 Task: Get directions from Death Valley National Park, California, United States to Schlitterbahn Waterpark, Texas, United States and explore the nearby restaurants with rating 2 and above and open now and cuisine buffet
Action: Mouse moved to (247, 59)
Screenshot: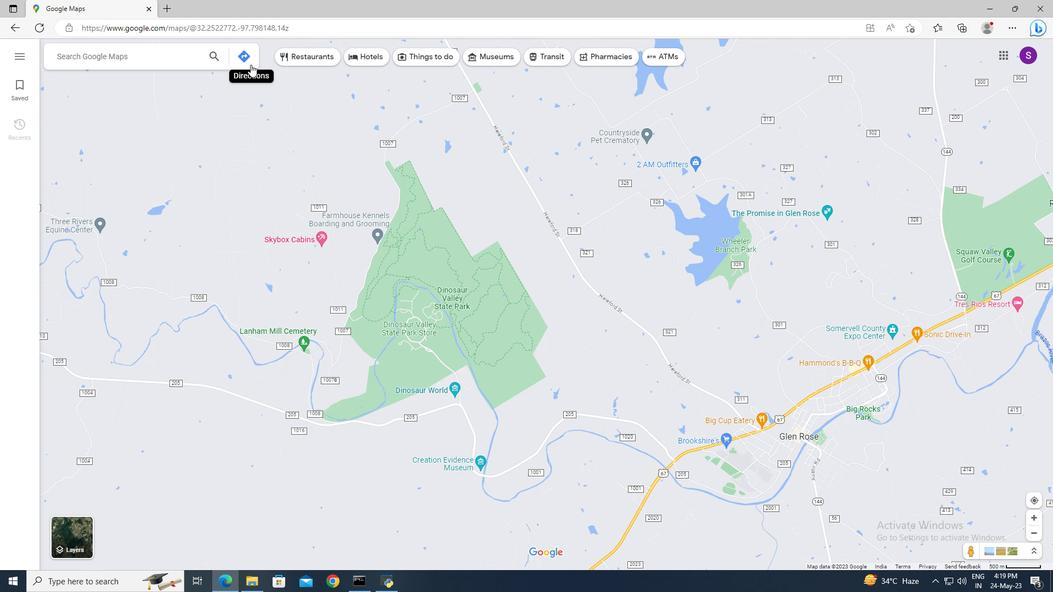 
Action: Mouse pressed left at (247, 59)
Screenshot: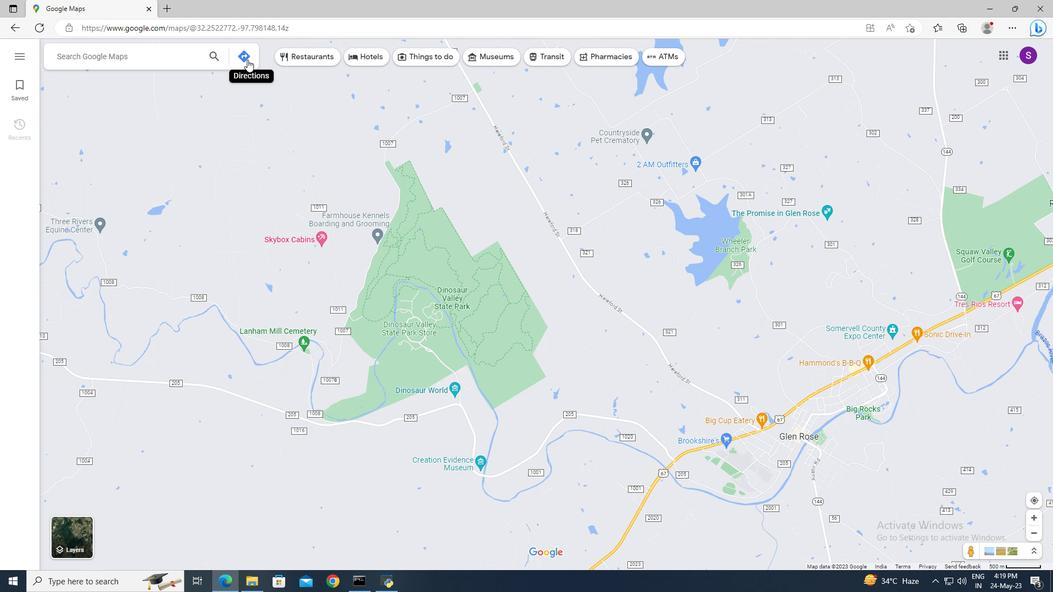 
Action: Mouse moved to (128, 92)
Screenshot: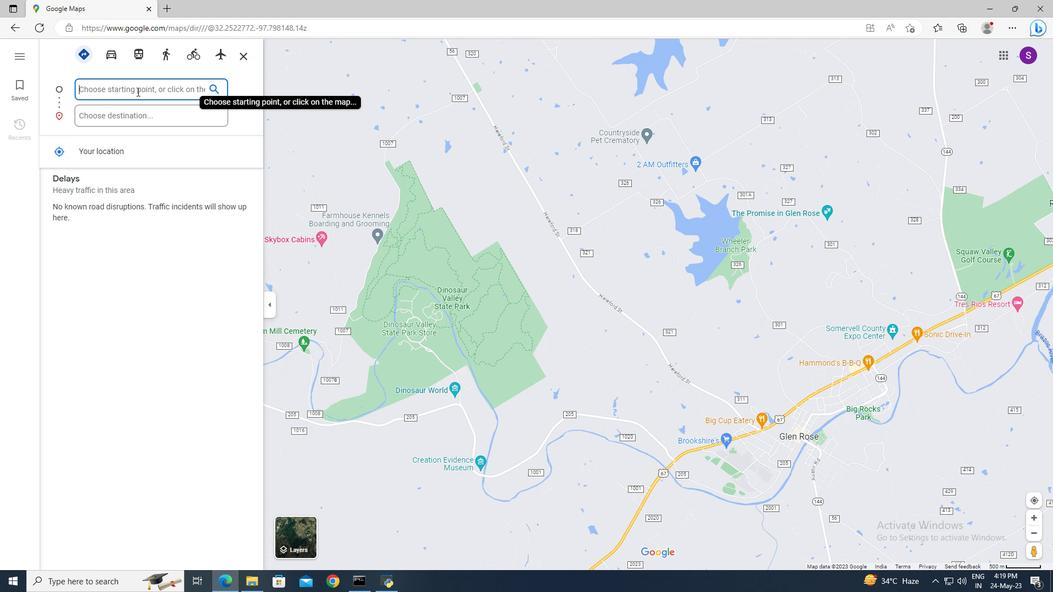 
Action: Mouse pressed left at (128, 92)
Screenshot: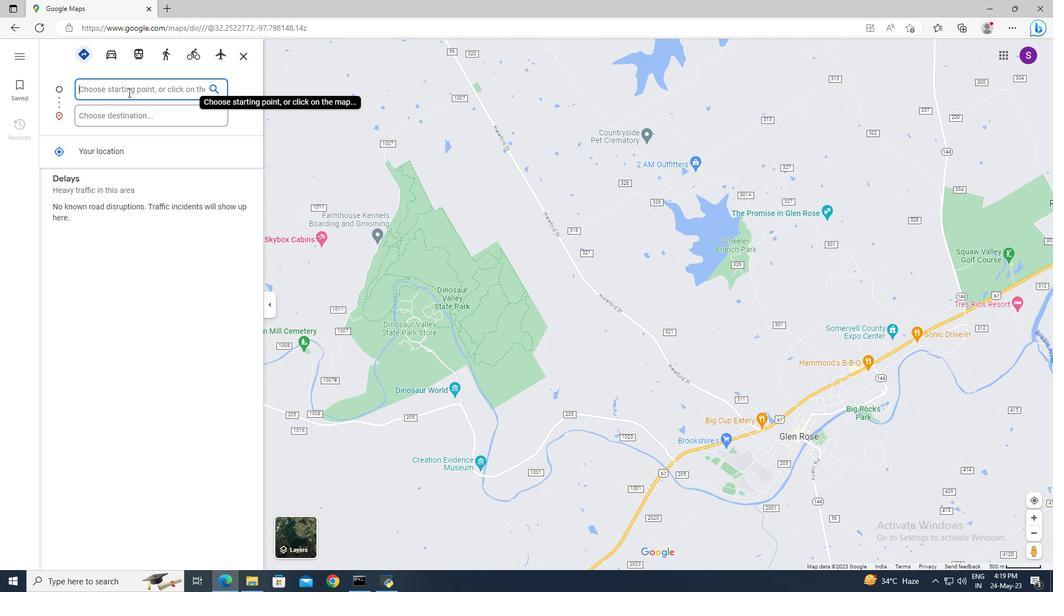 
Action: Key pressed <Key.shift>Death<Key.space><Key.shift>Valley<Key.space><Key.shift>National<Key.space><Key.shift>Park<Key.enter>
Screenshot: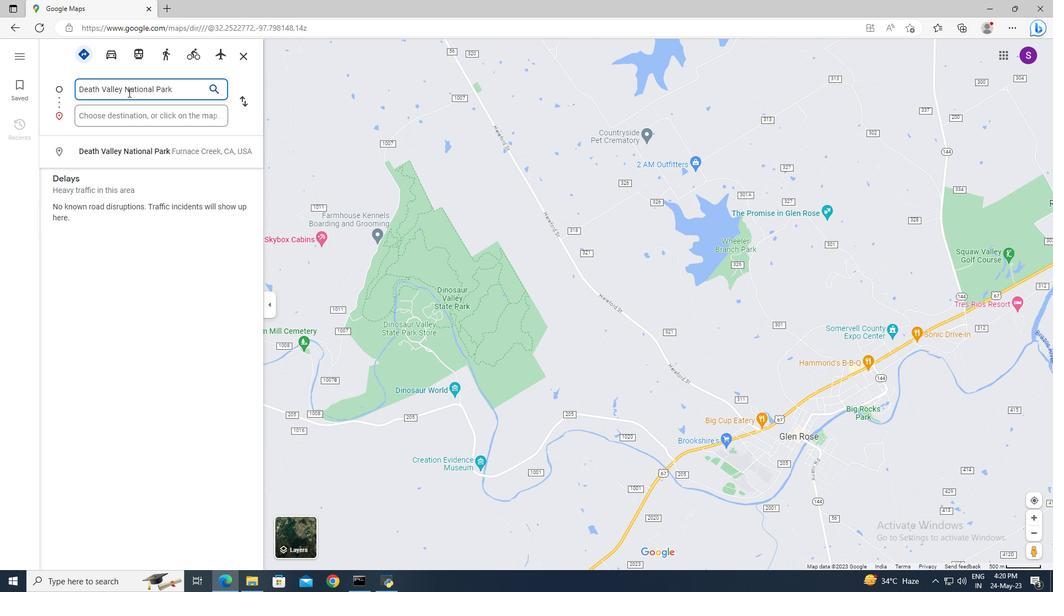 
Action: Mouse moved to (122, 116)
Screenshot: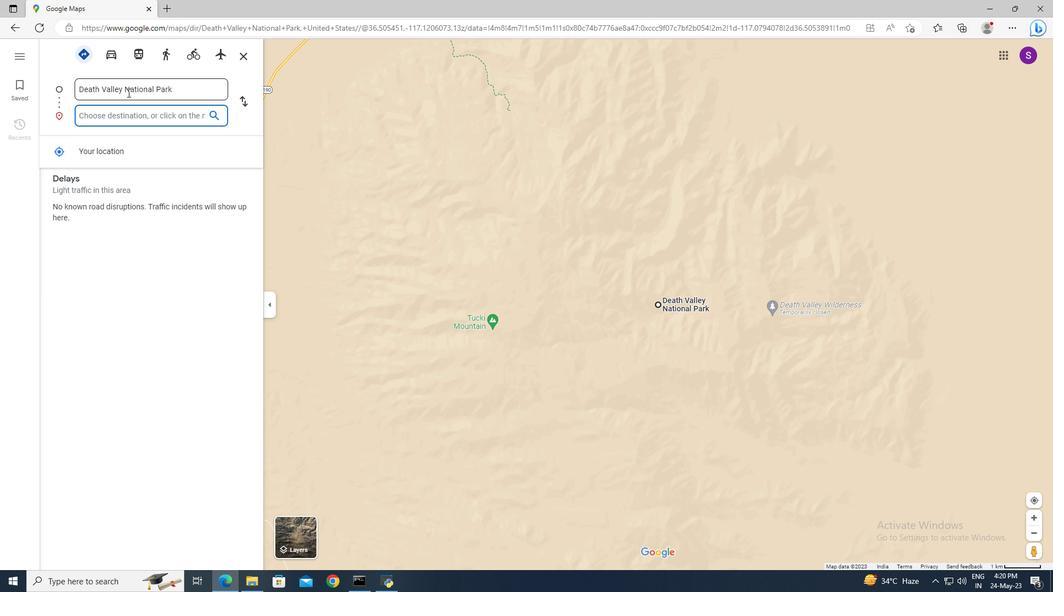 
Action: Mouse pressed left at (122, 116)
Screenshot: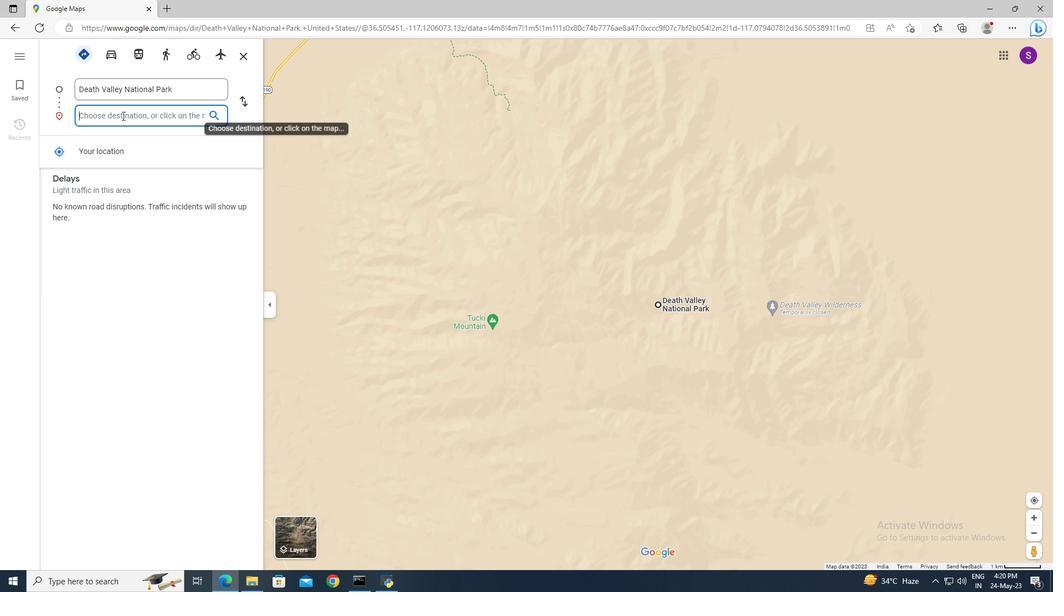 
Action: Key pressed <Key.shift>Schlitterbahn<Key.space><Key.shift_r>Waterpark,<Key.space><Key.shift>Texas<Key.enter>
Screenshot: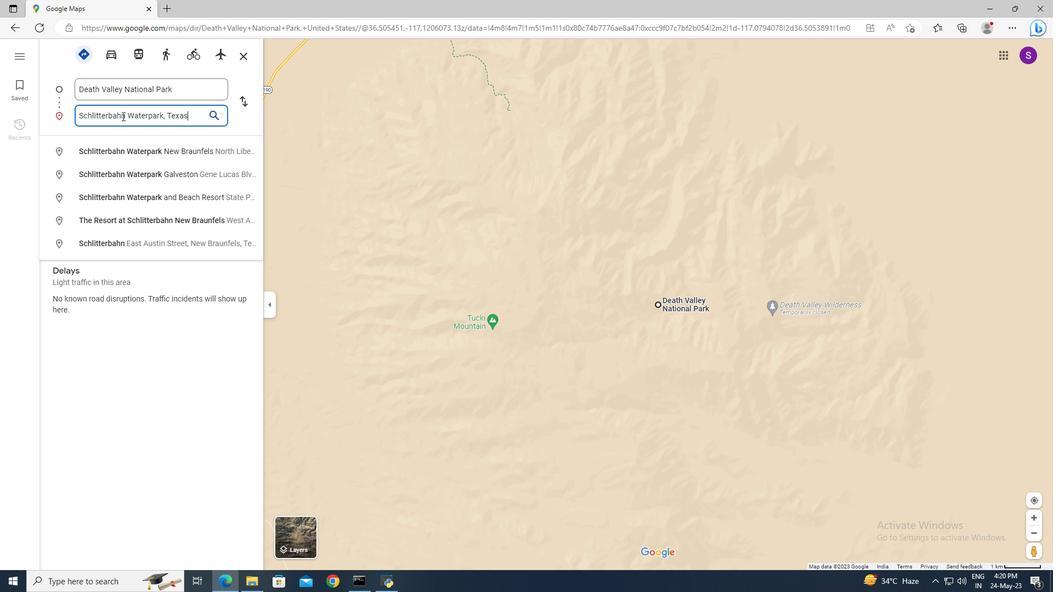 
Action: Mouse moved to (71, 476)
Screenshot: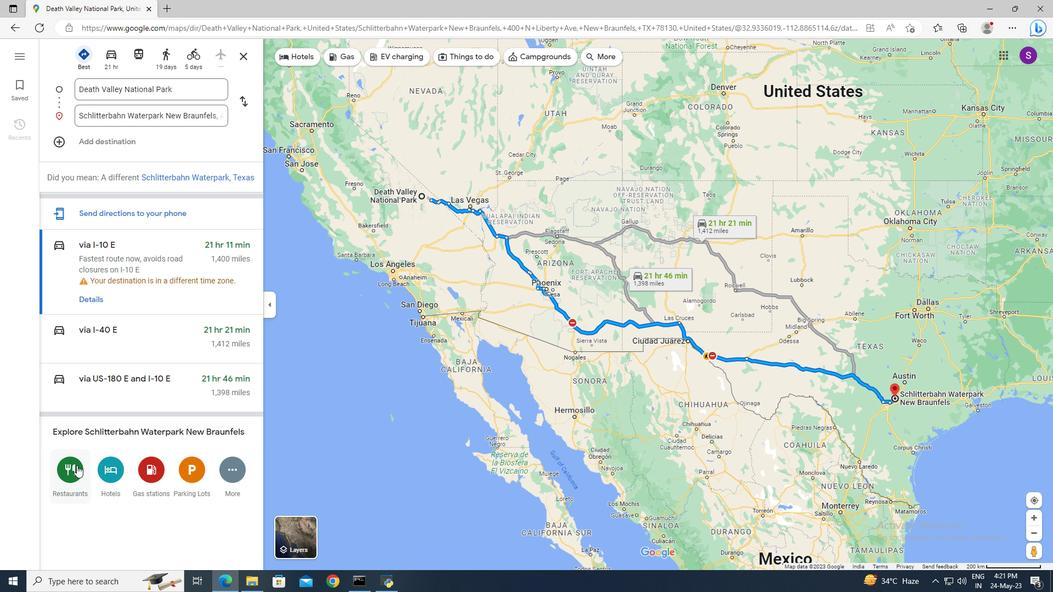 
Action: Mouse pressed left at (71, 476)
Screenshot: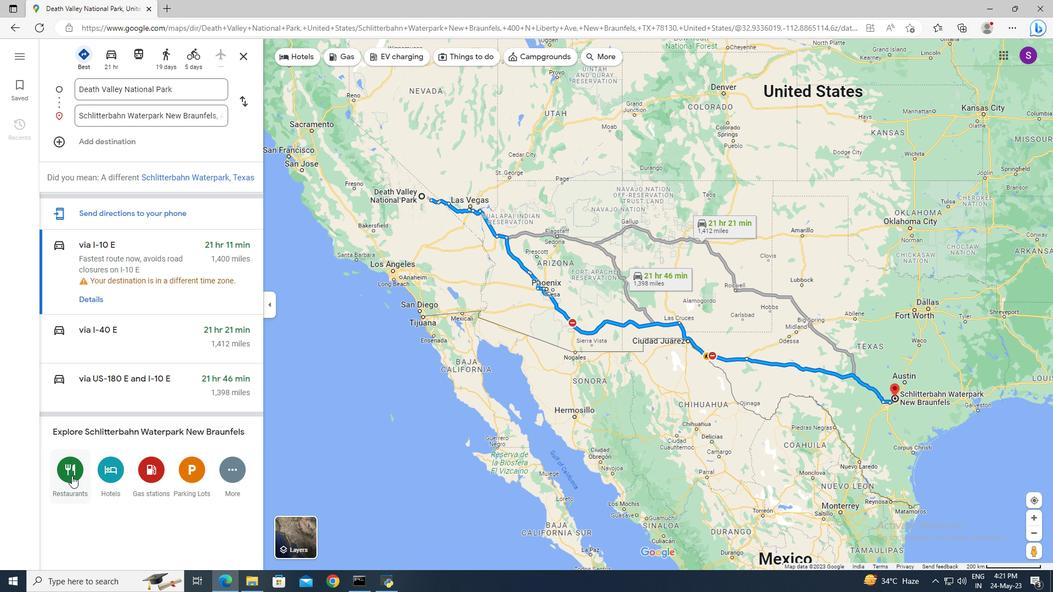 
Action: Mouse moved to (441, 53)
Screenshot: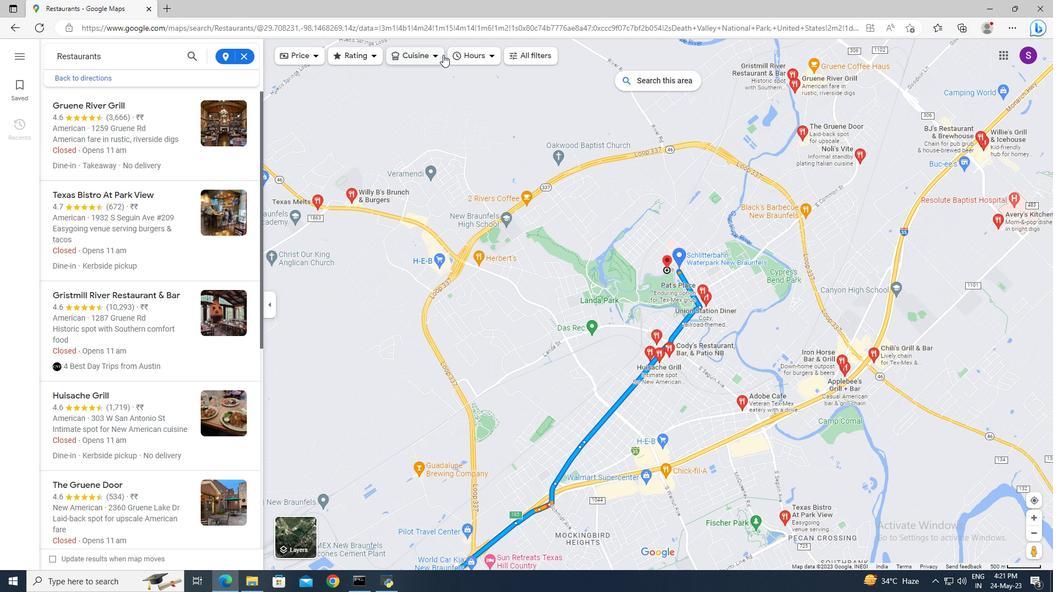 
Action: Mouse pressed left at (441, 53)
Screenshot: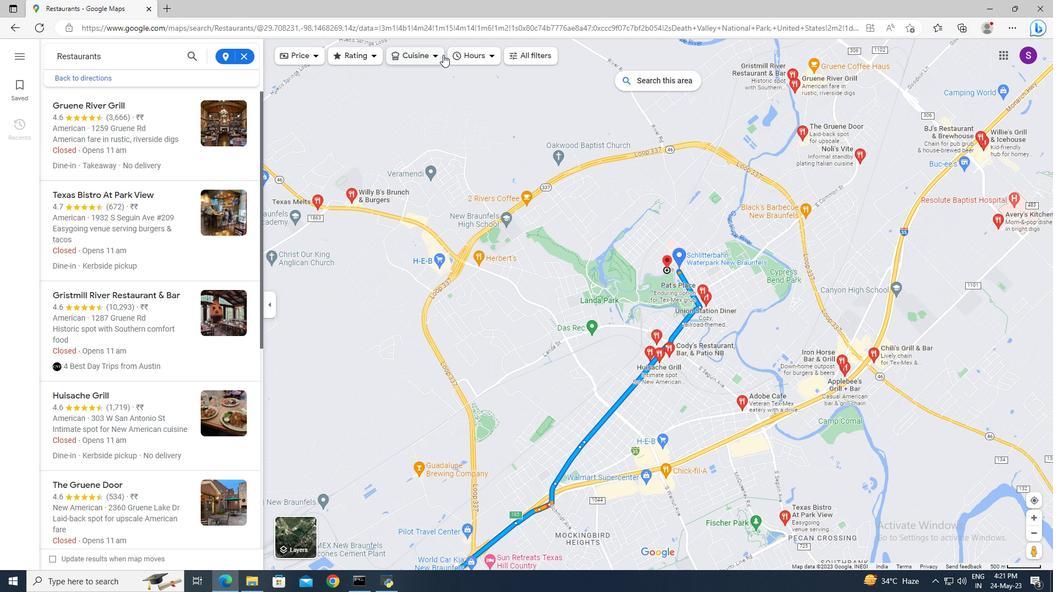 
Action: Mouse moved to (431, 55)
Screenshot: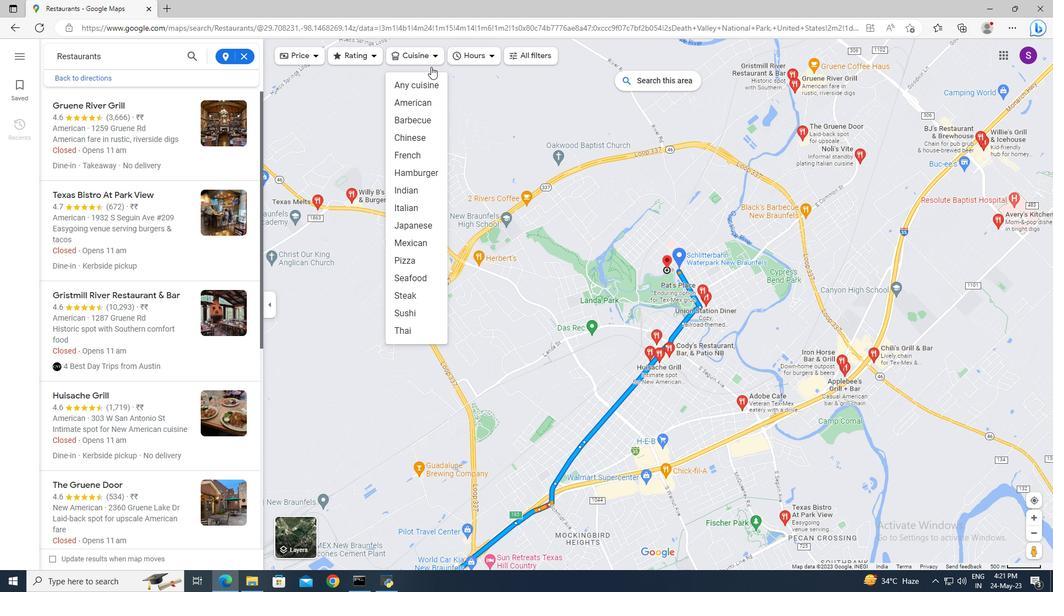 
Action: Mouse pressed left at (431, 55)
Screenshot: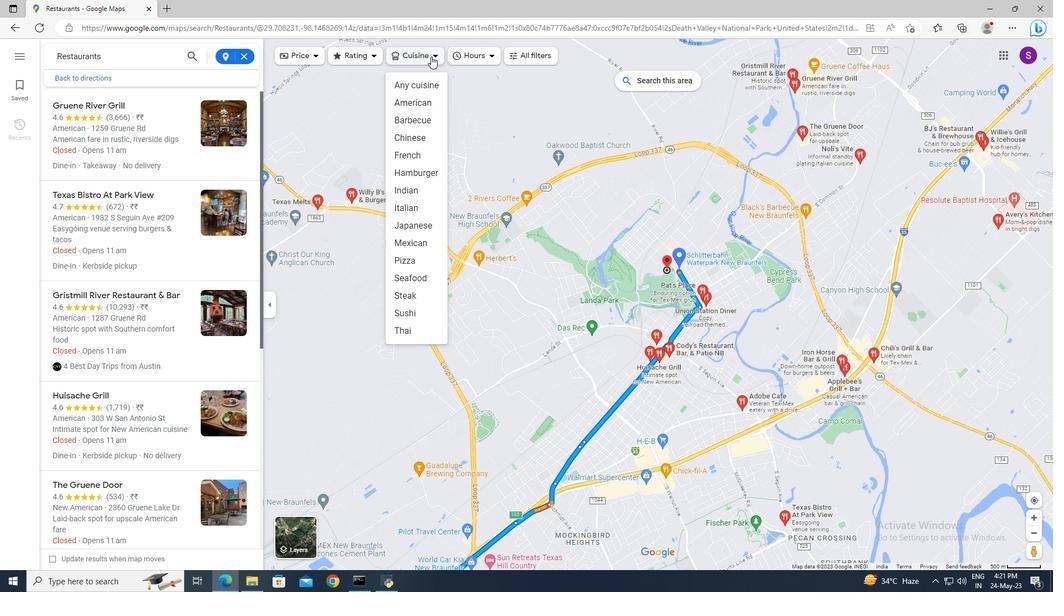 
Action: Mouse moved to (470, 55)
Screenshot: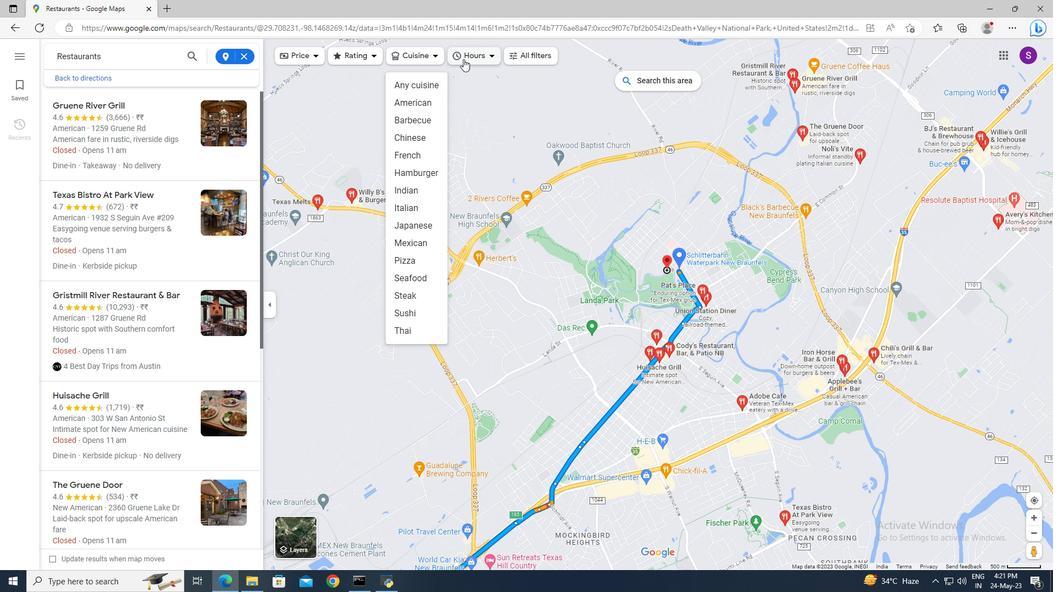 
Action: Mouse pressed left at (470, 55)
Screenshot: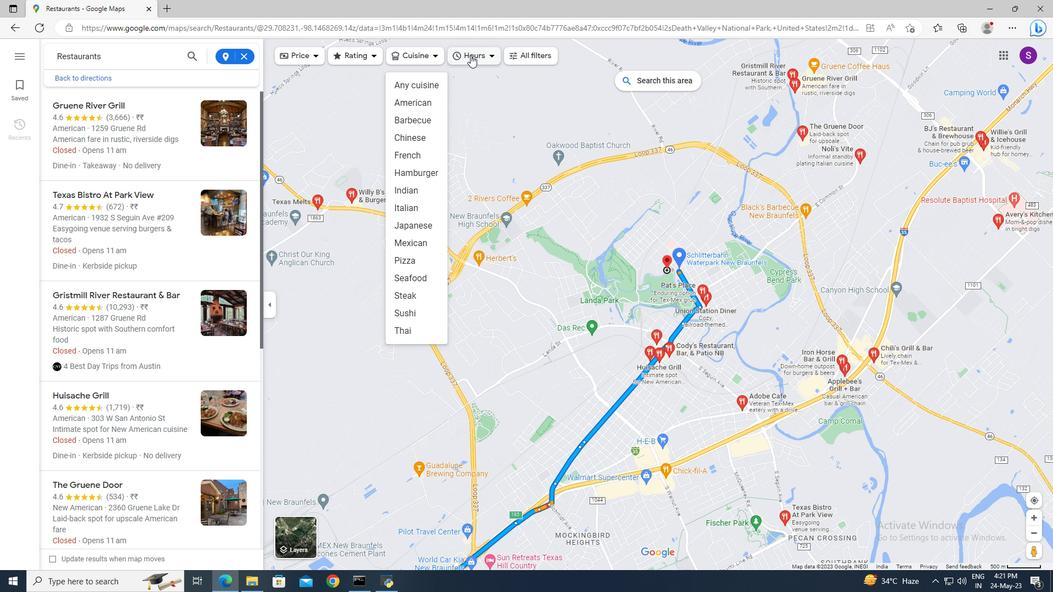 
Action: Mouse moved to (465, 98)
Screenshot: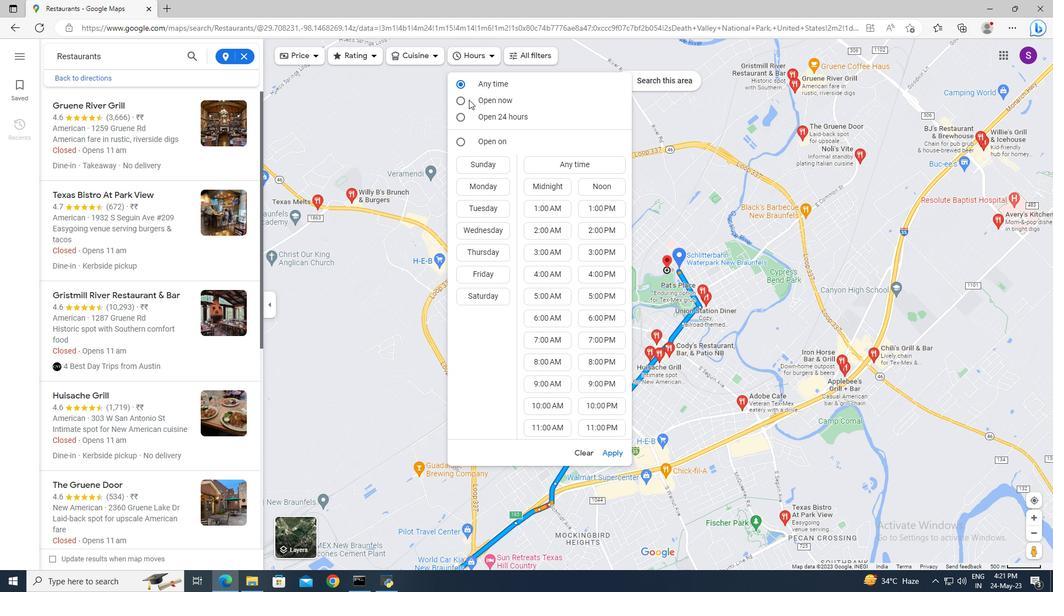 
Action: Mouse pressed left at (465, 98)
Screenshot: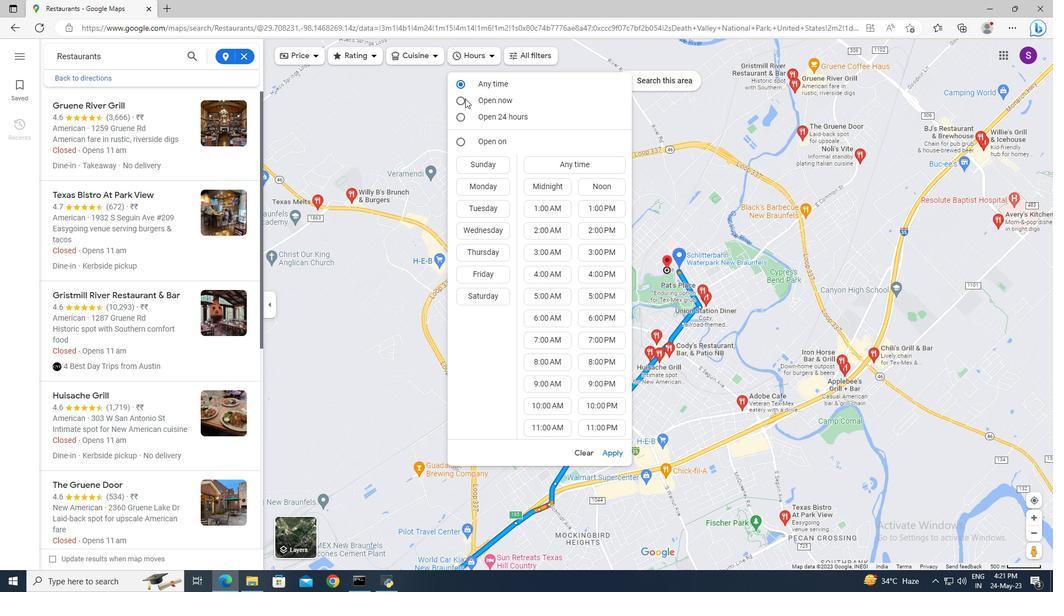 
Action: Mouse moved to (463, 99)
Screenshot: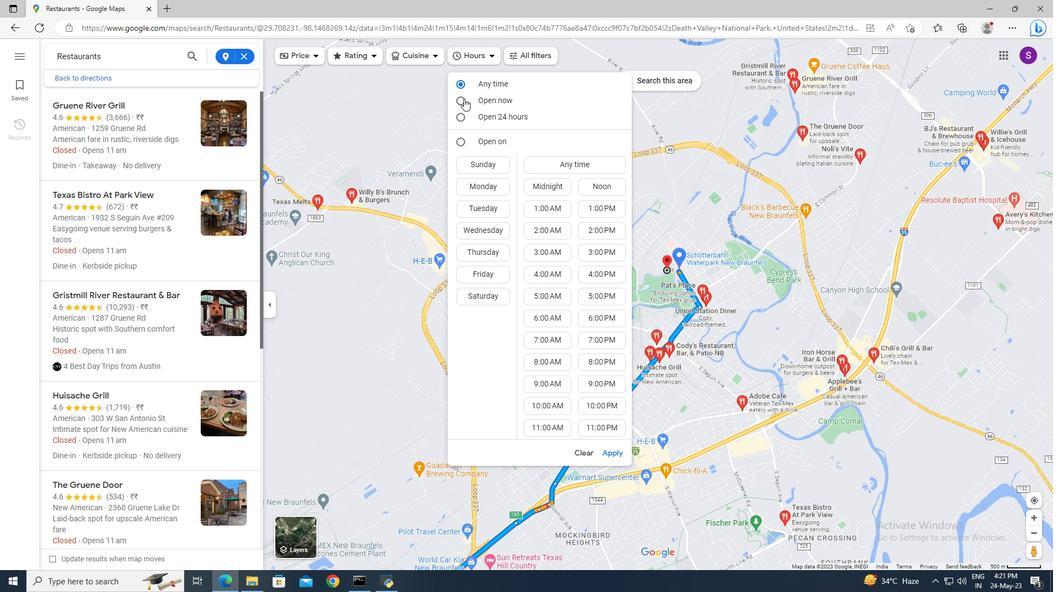 
Action: Mouse pressed left at (463, 99)
Screenshot: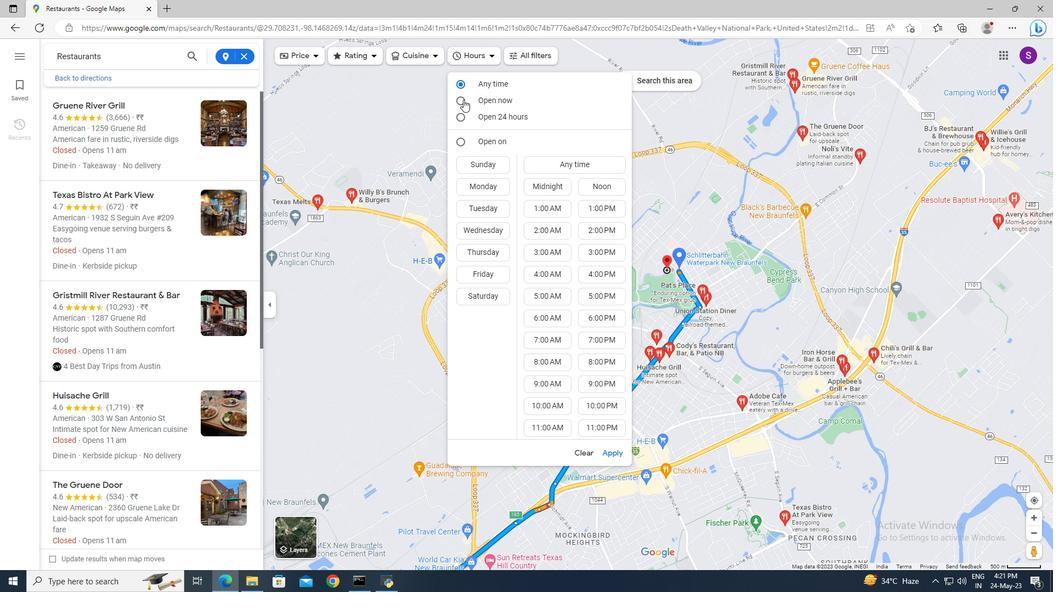 
Action: Mouse moved to (611, 452)
Screenshot: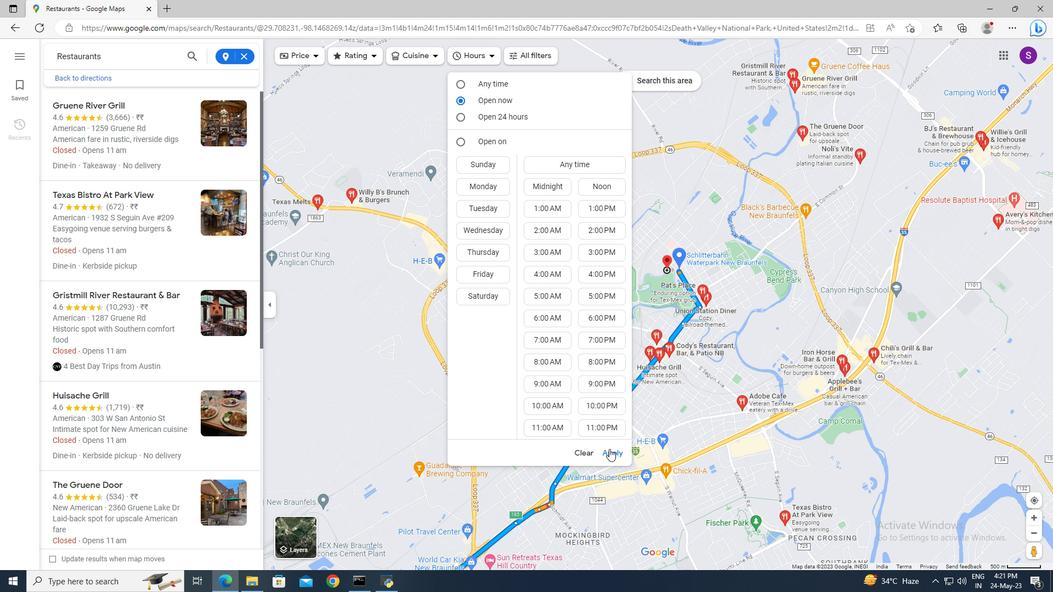 
Action: Mouse pressed left at (611, 452)
Screenshot: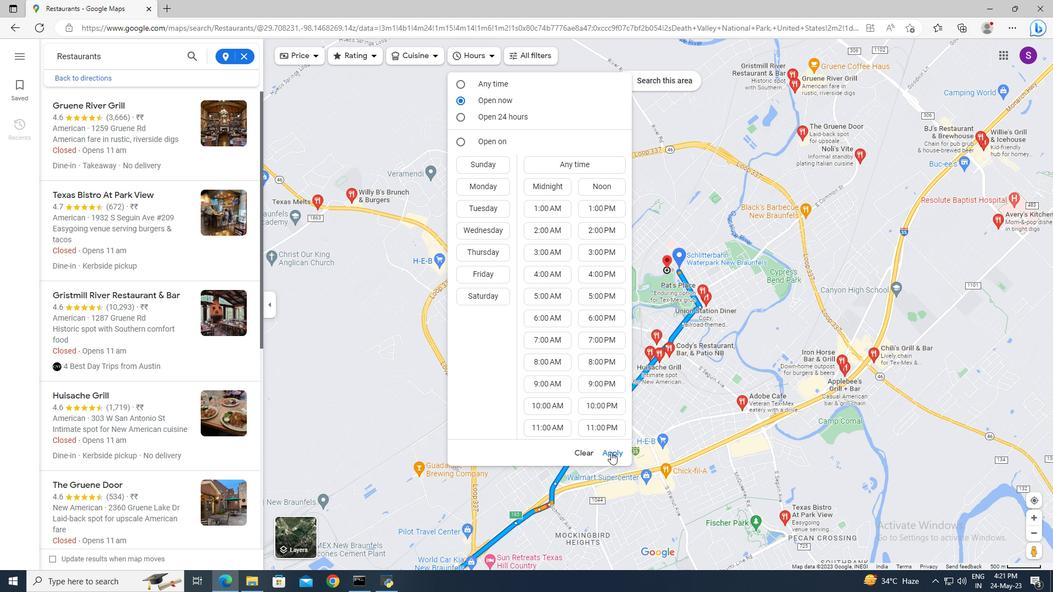
Action: Mouse moved to (112, 107)
Screenshot: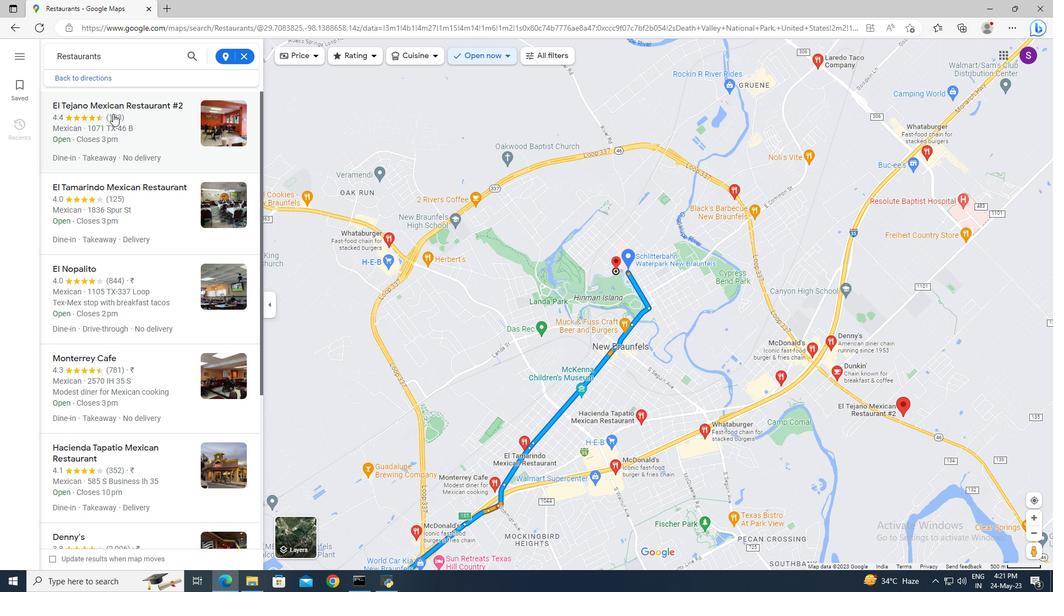 
Action: Mouse pressed left at (112, 107)
Screenshot: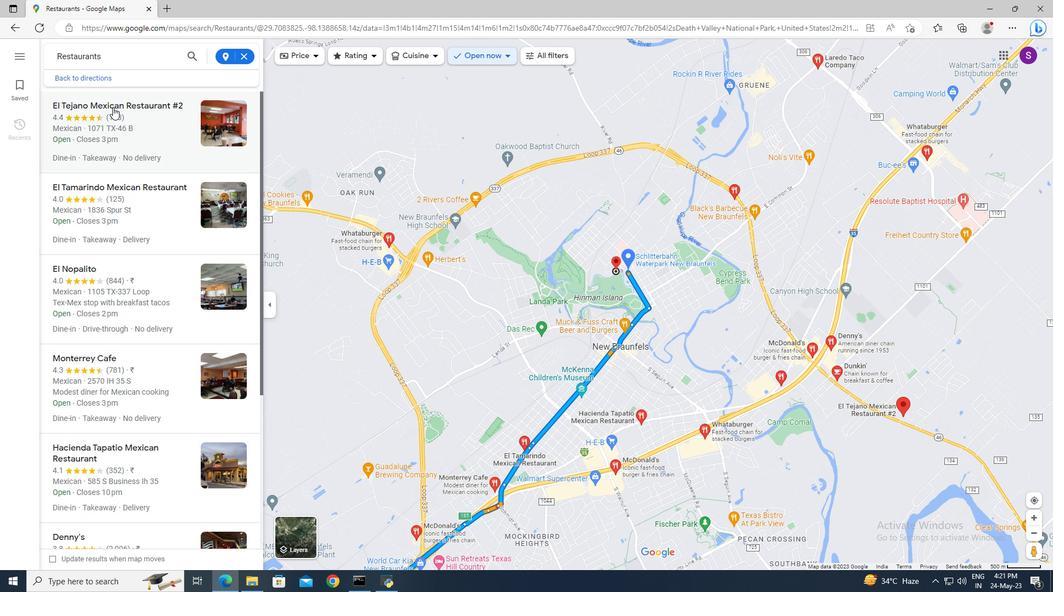 
Action: Mouse moved to (392, 269)
Screenshot: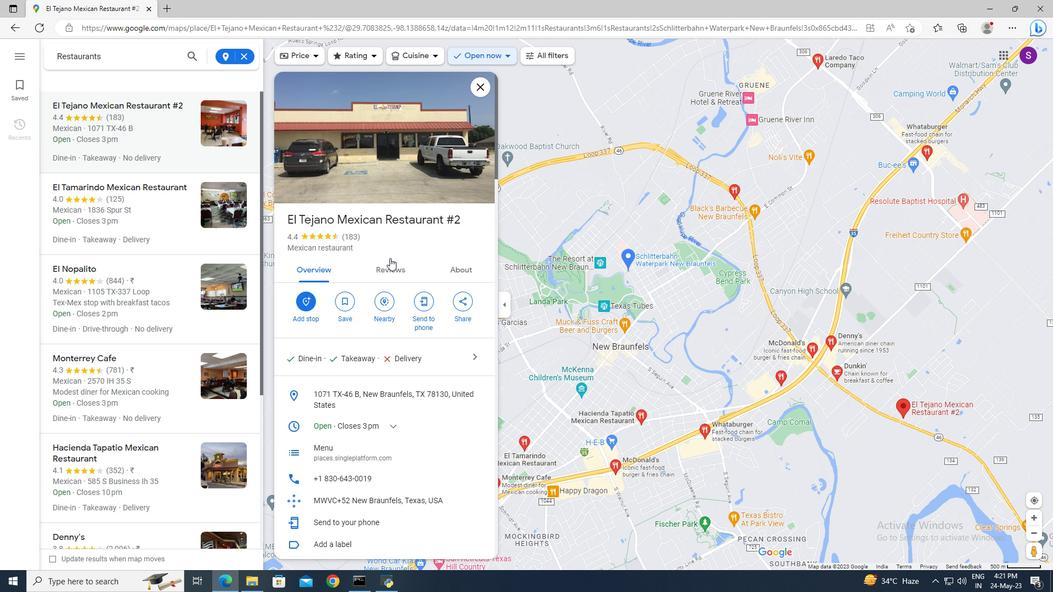 
Action: Mouse pressed left at (392, 269)
Screenshot: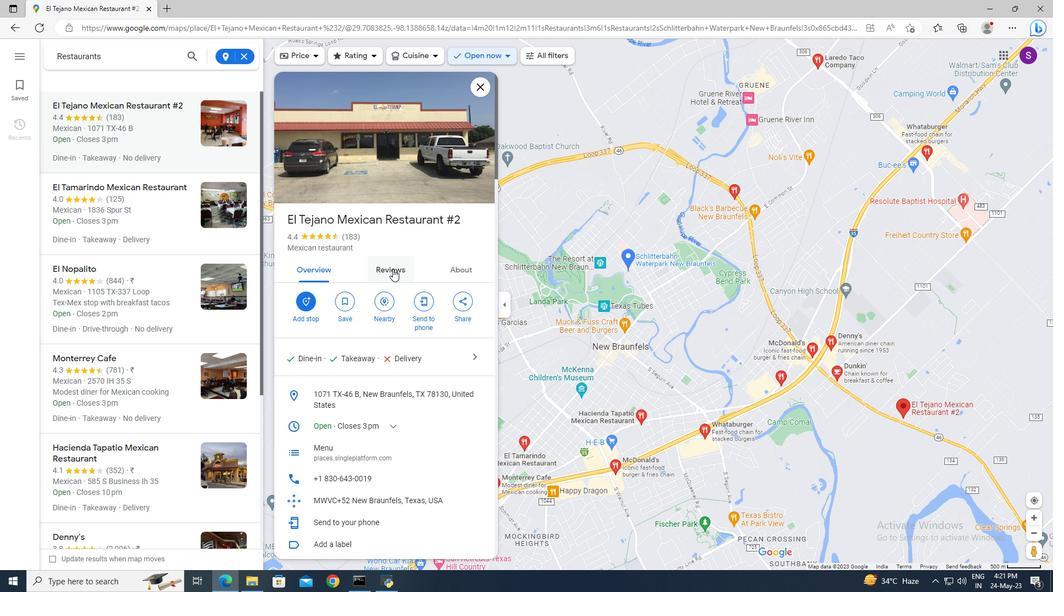 
Action: Mouse scrolled (392, 268) with delta (0, 0)
Screenshot: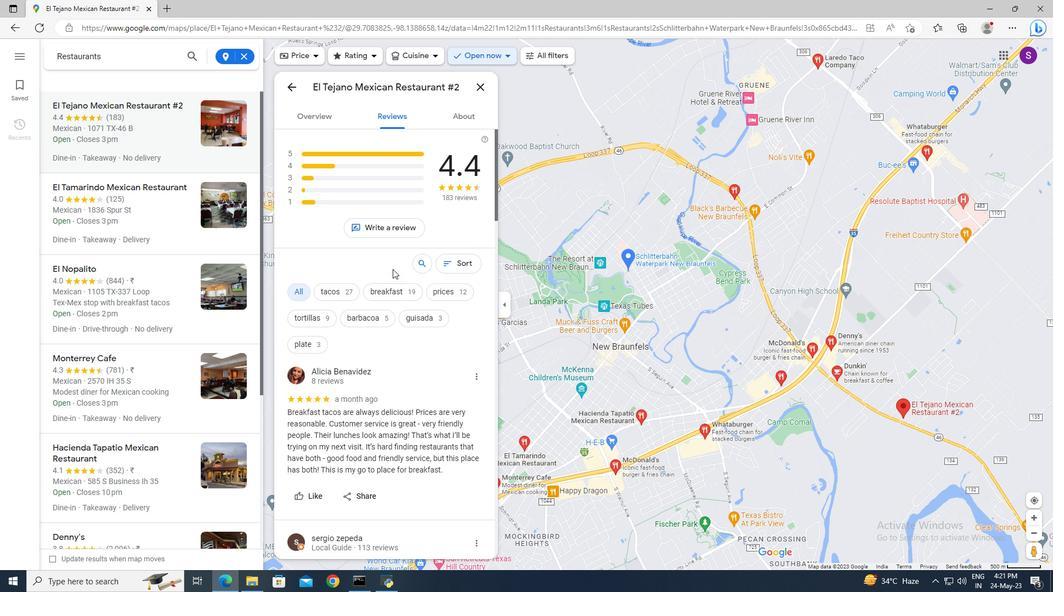 
Action: Mouse scrolled (392, 268) with delta (0, 0)
Screenshot: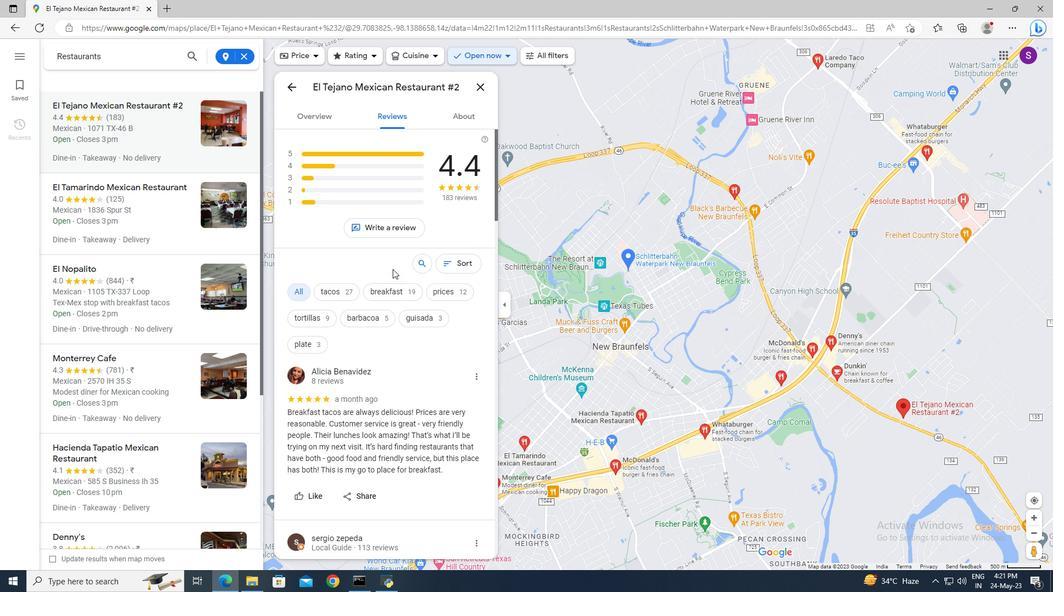 
Action: Mouse scrolled (392, 268) with delta (0, 0)
Screenshot: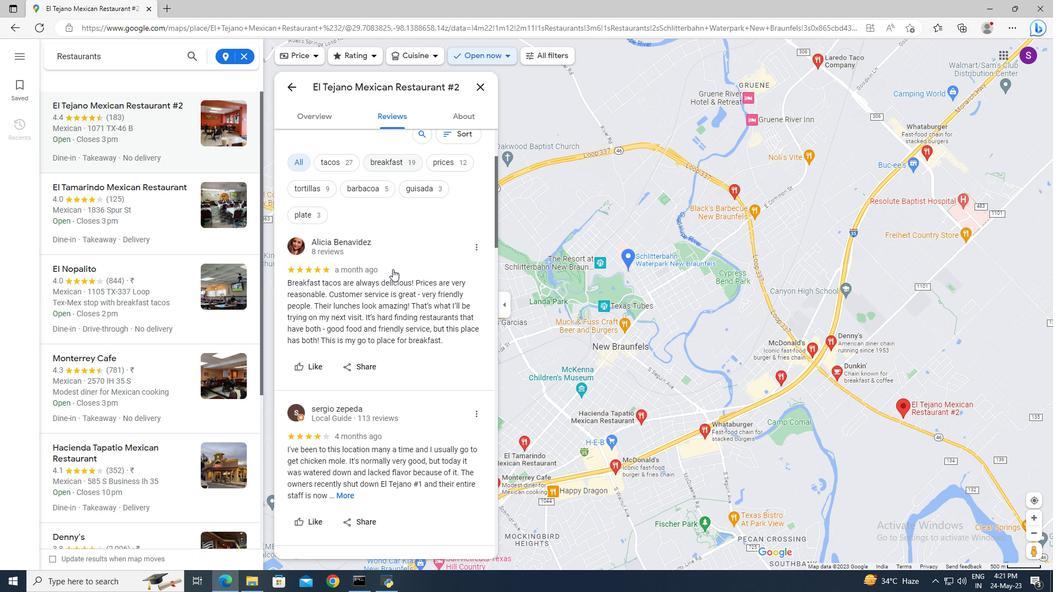 
Action: Mouse scrolled (392, 268) with delta (0, 0)
Screenshot: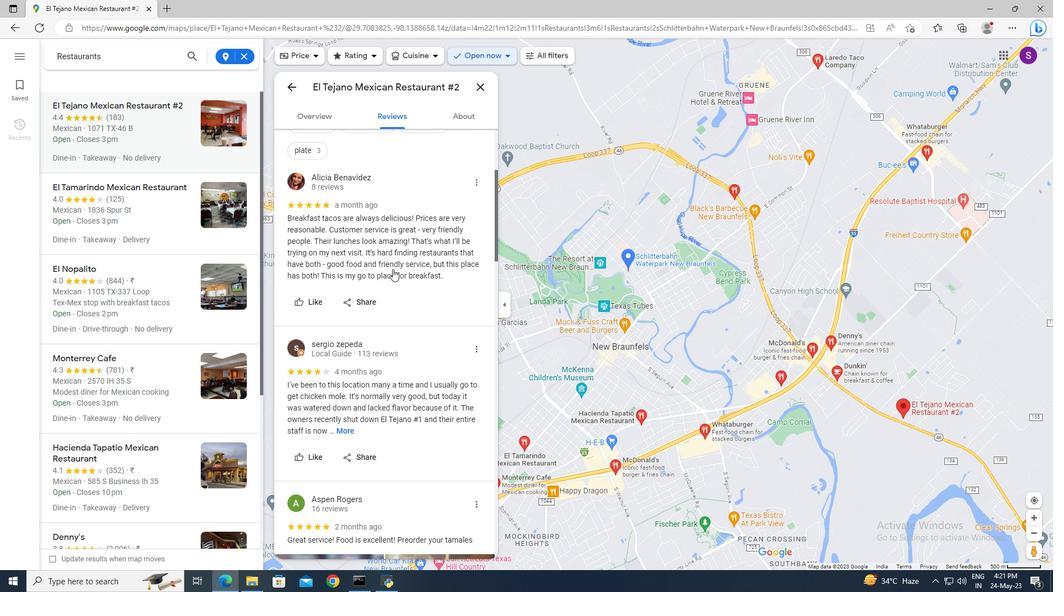 
Action: Mouse scrolled (392, 268) with delta (0, 0)
Screenshot: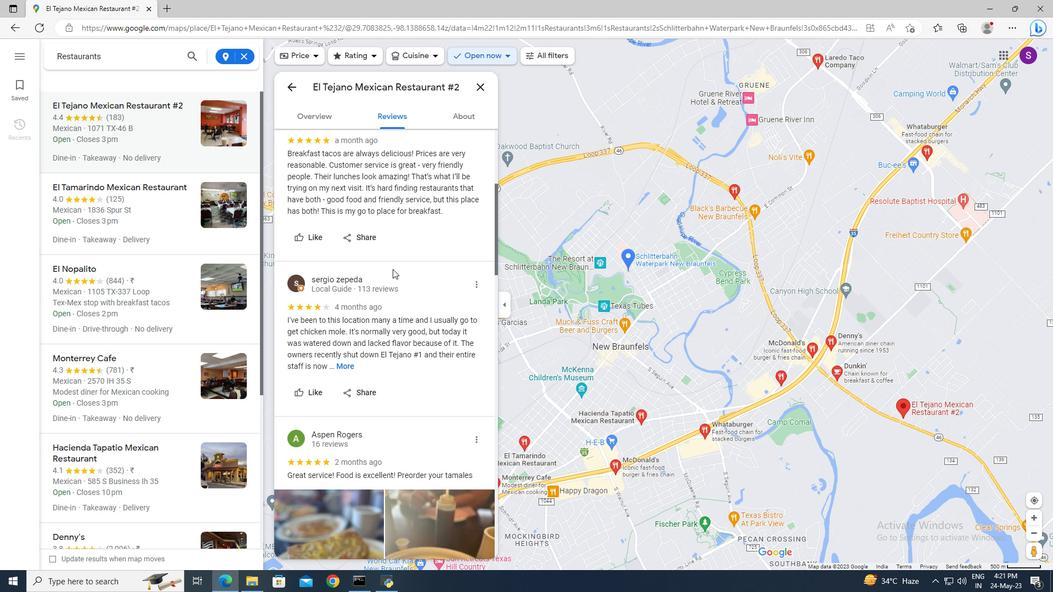 
Action: Mouse scrolled (392, 268) with delta (0, 0)
Screenshot: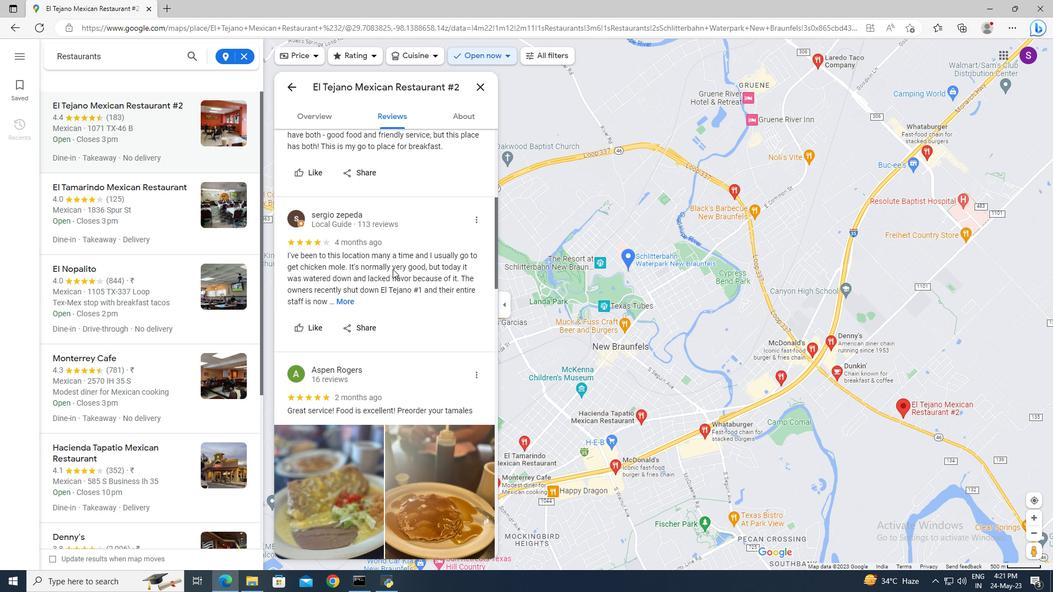 
Action: Mouse scrolled (392, 268) with delta (0, 0)
Screenshot: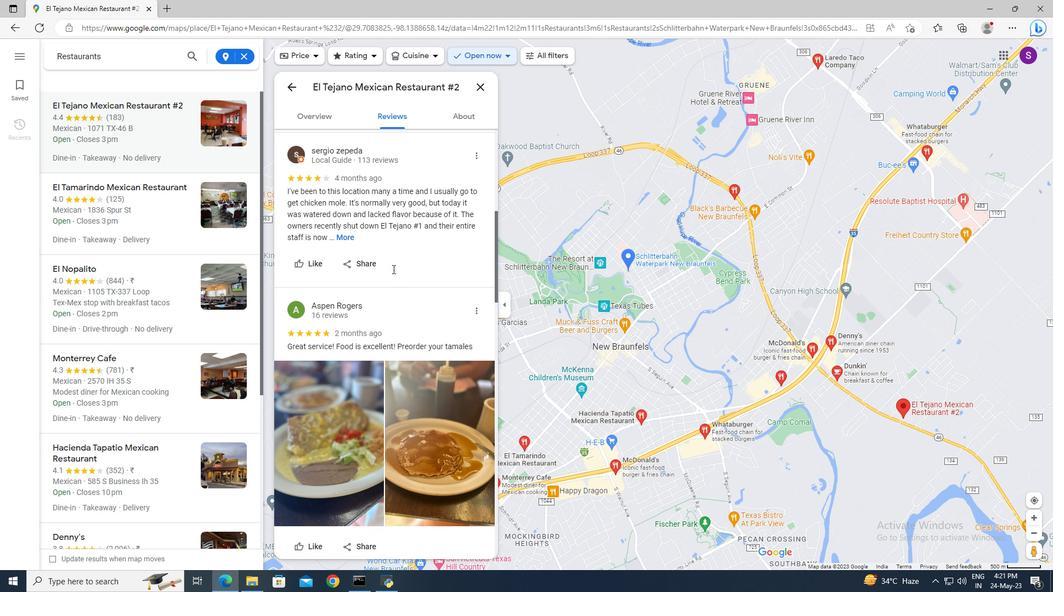 
Action: Mouse scrolled (392, 268) with delta (0, 0)
Screenshot: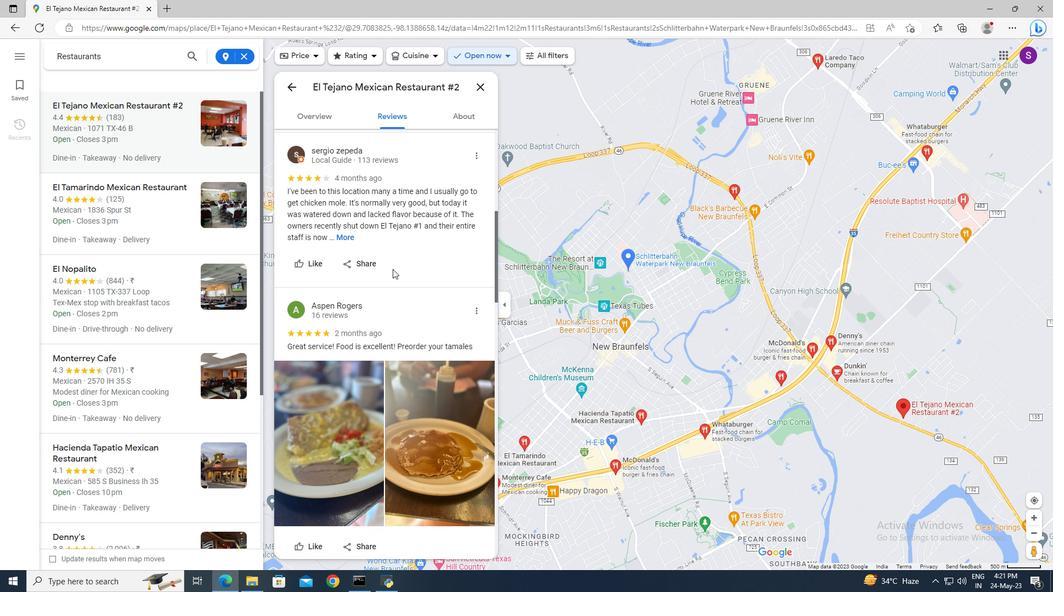 
Action: Mouse scrolled (392, 268) with delta (0, 0)
Screenshot: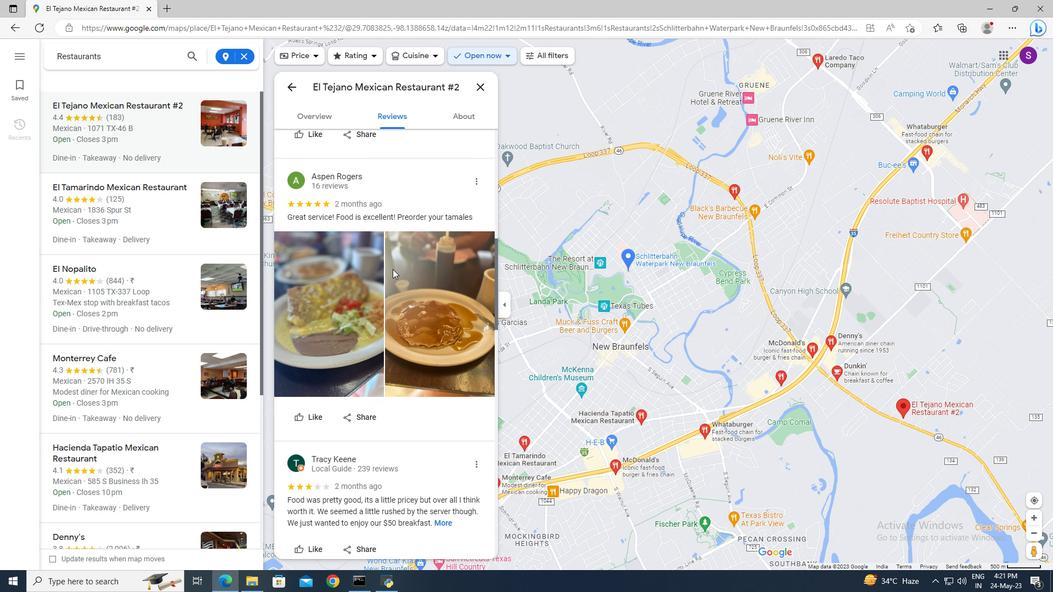 
Action: Mouse scrolled (392, 268) with delta (0, 0)
Screenshot: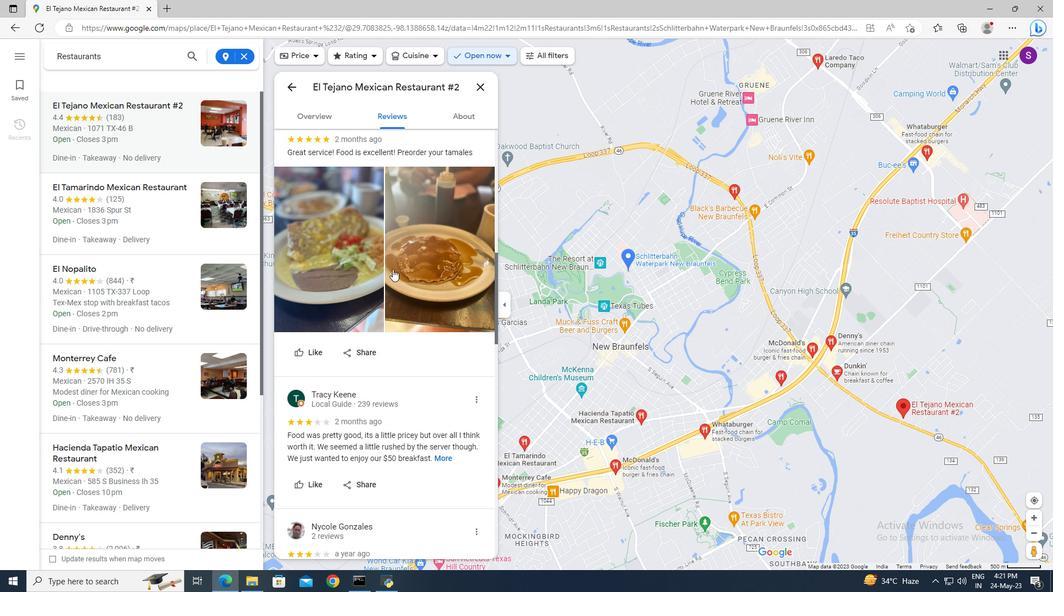 
Action: Mouse scrolled (392, 268) with delta (0, 0)
Screenshot: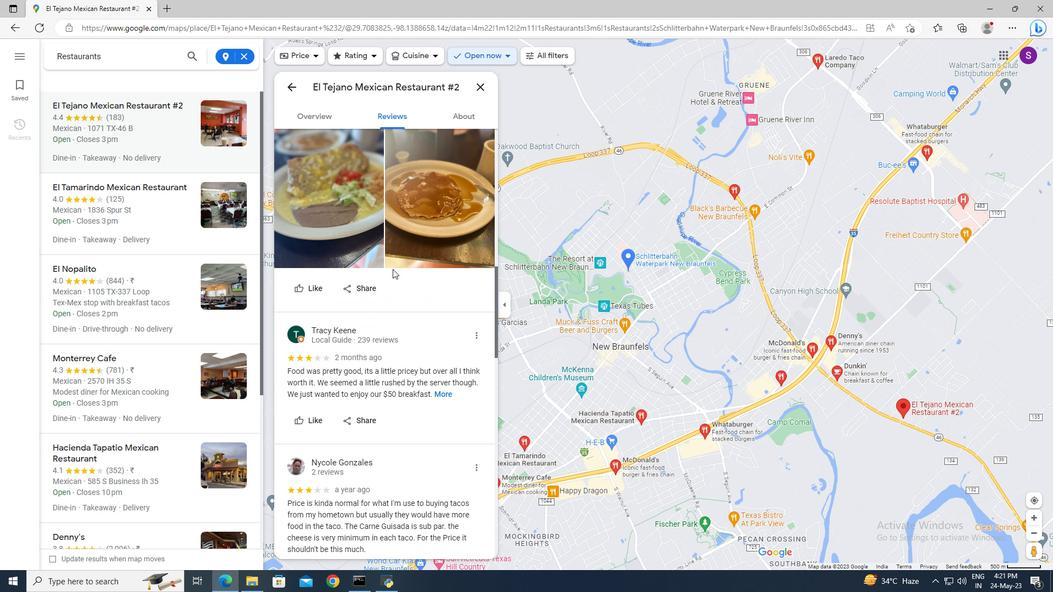 
Action: Mouse scrolled (392, 268) with delta (0, 0)
Screenshot: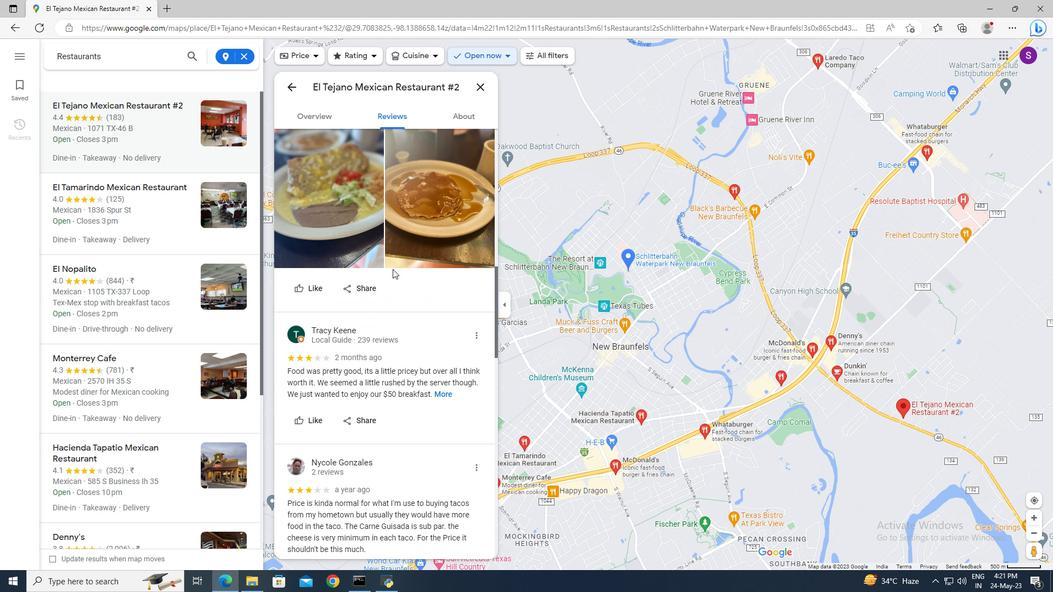 
Action: Mouse scrolled (392, 268) with delta (0, 0)
Screenshot: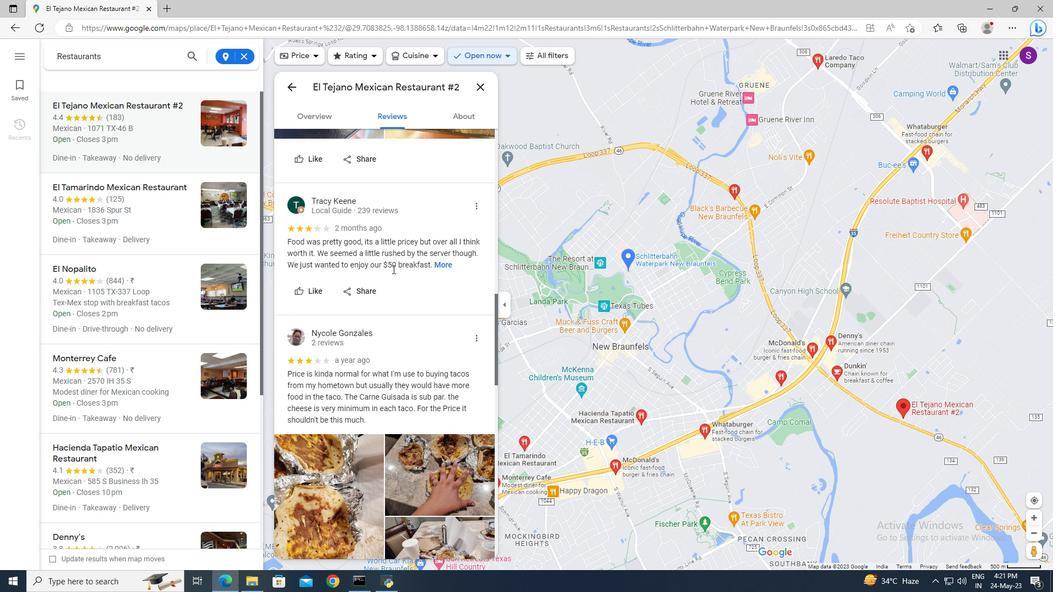 
Action: Mouse scrolled (392, 268) with delta (0, 0)
Screenshot: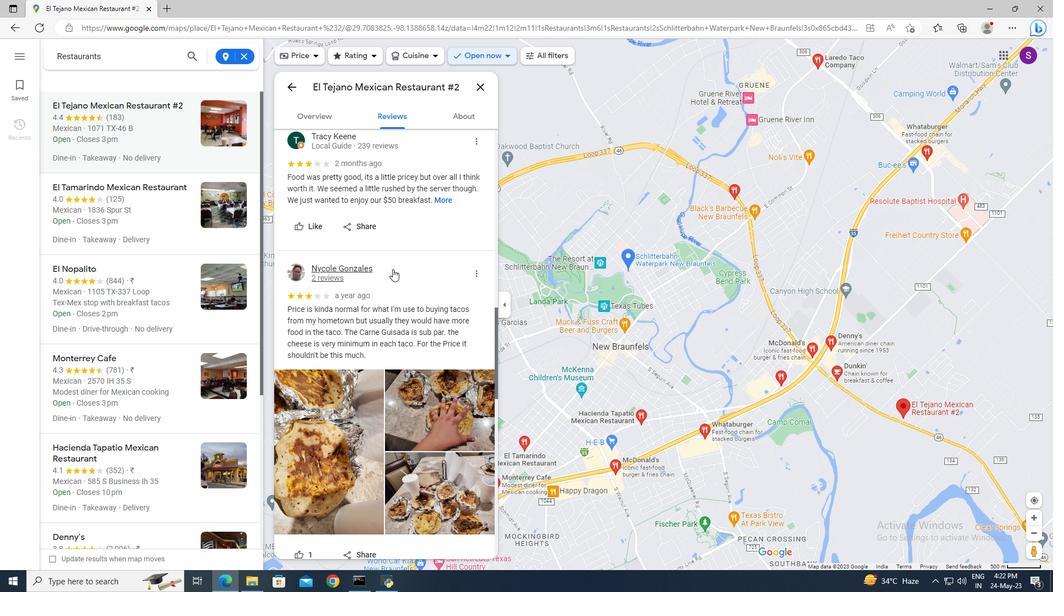 
Action: Mouse scrolled (392, 268) with delta (0, 0)
Screenshot: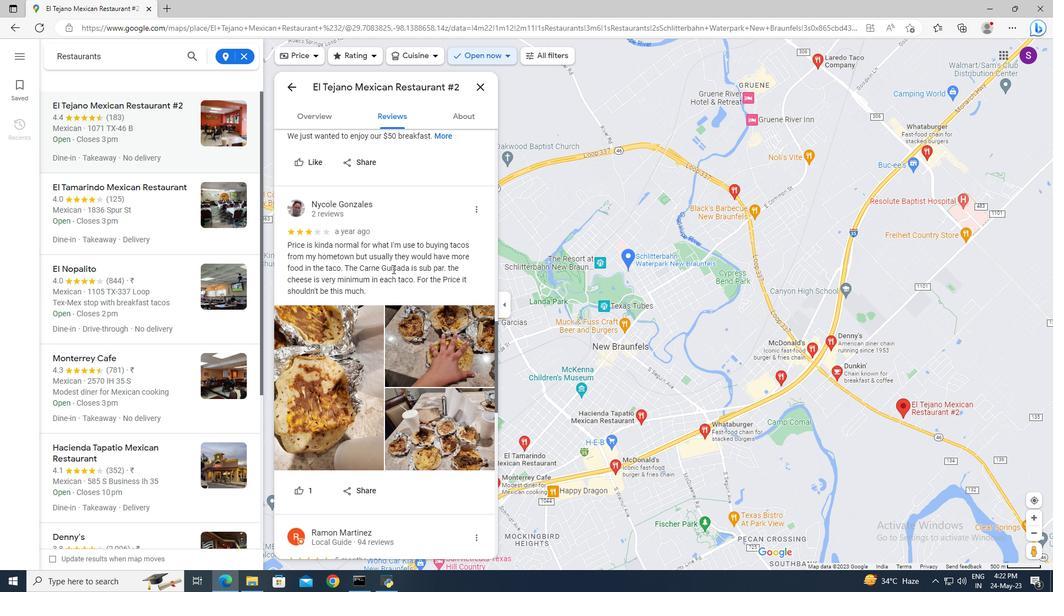 
Action: Mouse scrolled (392, 268) with delta (0, 0)
Screenshot: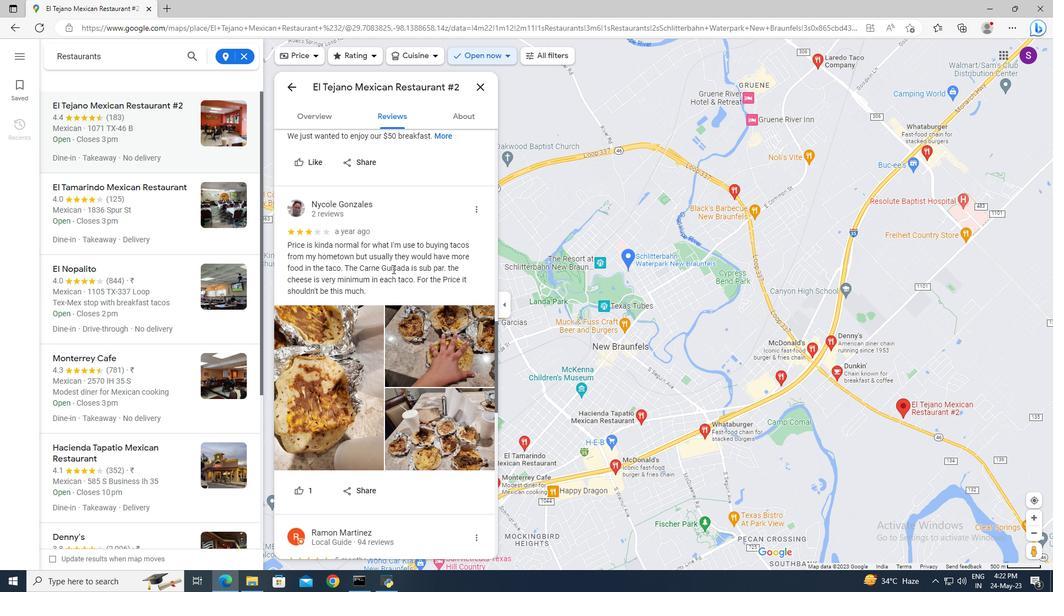 
Action: Mouse scrolled (392, 269) with delta (0, 0)
Screenshot: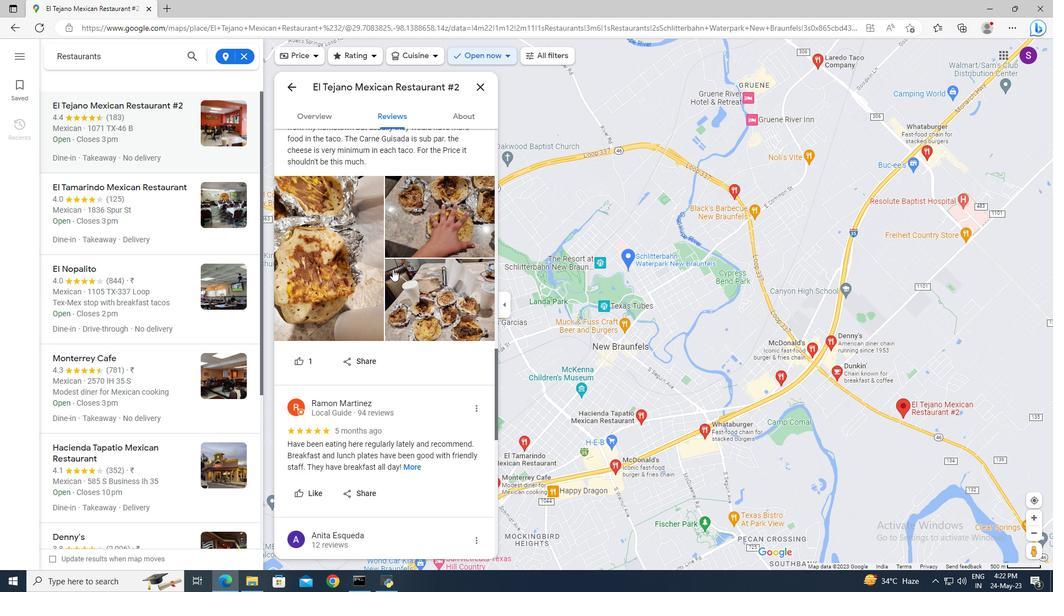 
Action: Mouse scrolled (392, 269) with delta (0, 0)
Screenshot: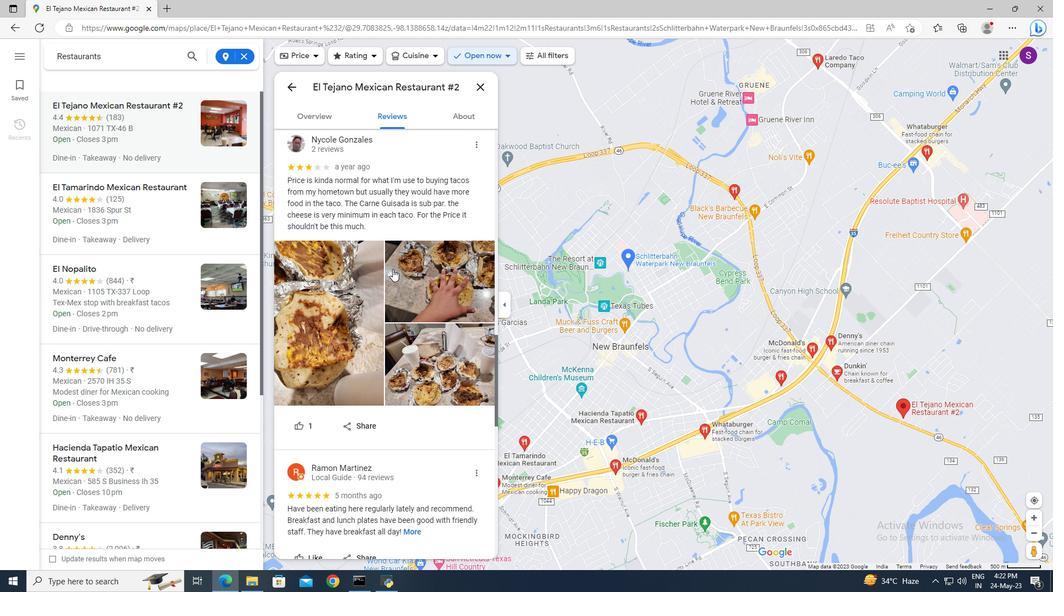 
Action: Mouse scrolled (392, 269) with delta (0, 0)
Screenshot: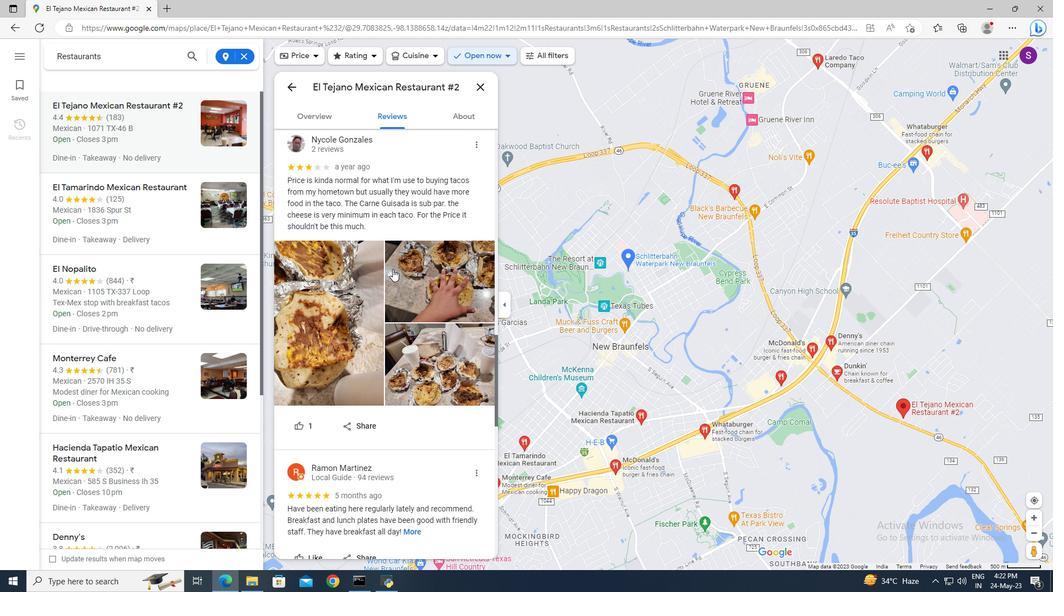 
Action: Mouse scrolled (392, 269) with delta (0, 0)
Screenshot: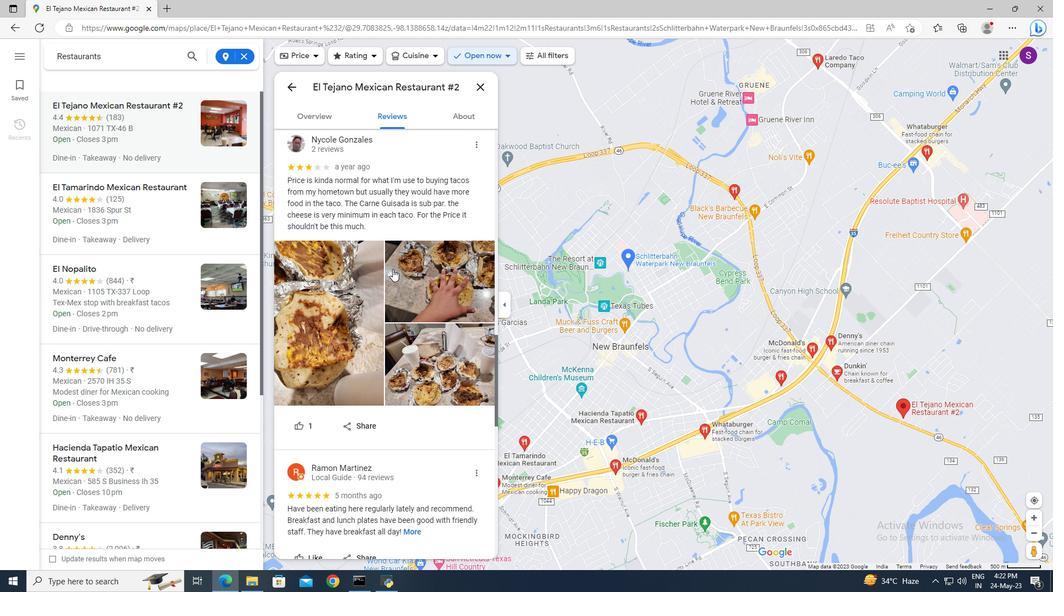 
Action: Mouse scrolled (392, 269) with delta (0, 0)
Screenshot: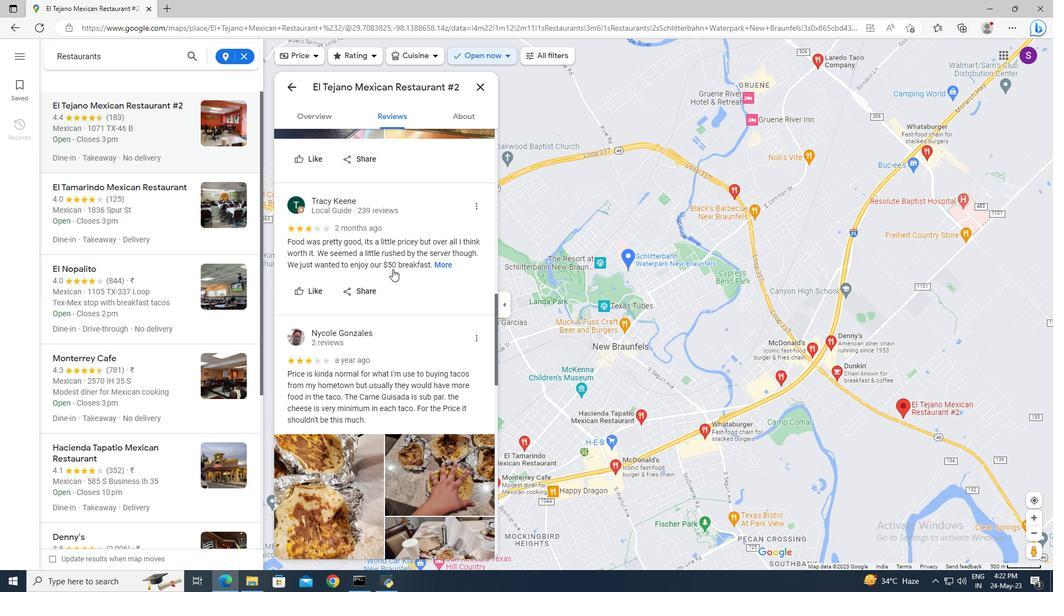 
Action: Mouse scrolled (392, 269) with delta (0, 0)
Screenshot: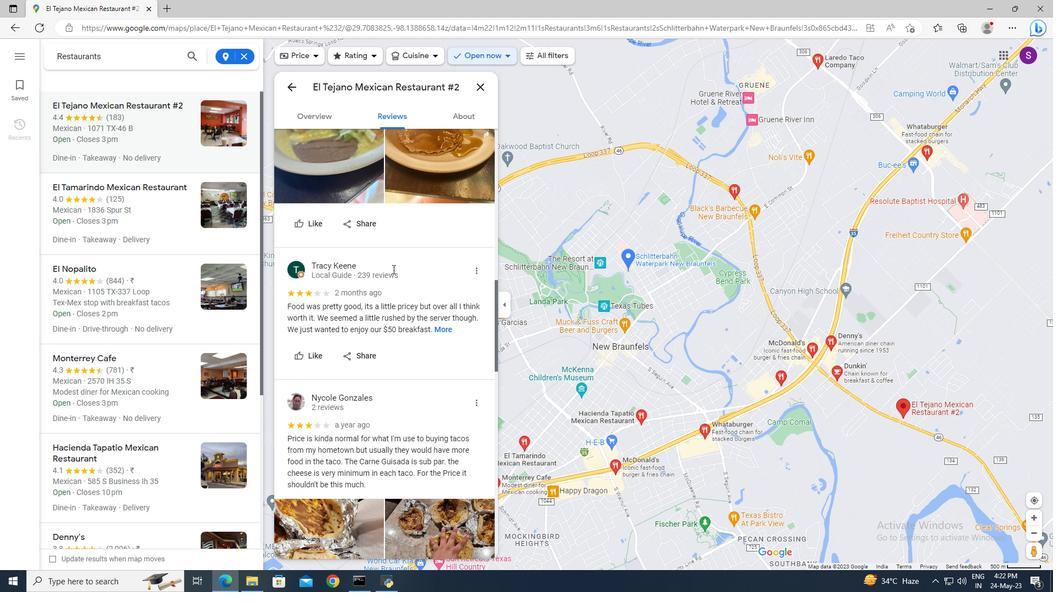 
Action: Mouse scrolled (392, 269) with delta (0, 0)
Screenshot: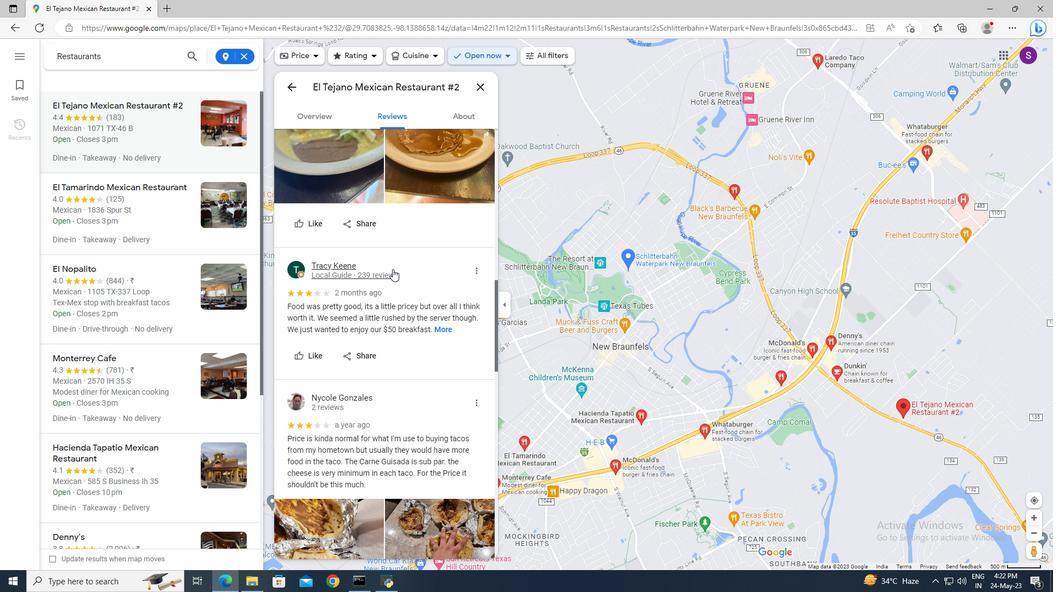 
Action: Mouse scrolled (392, 269) with delta (0, 0)
Screenshot: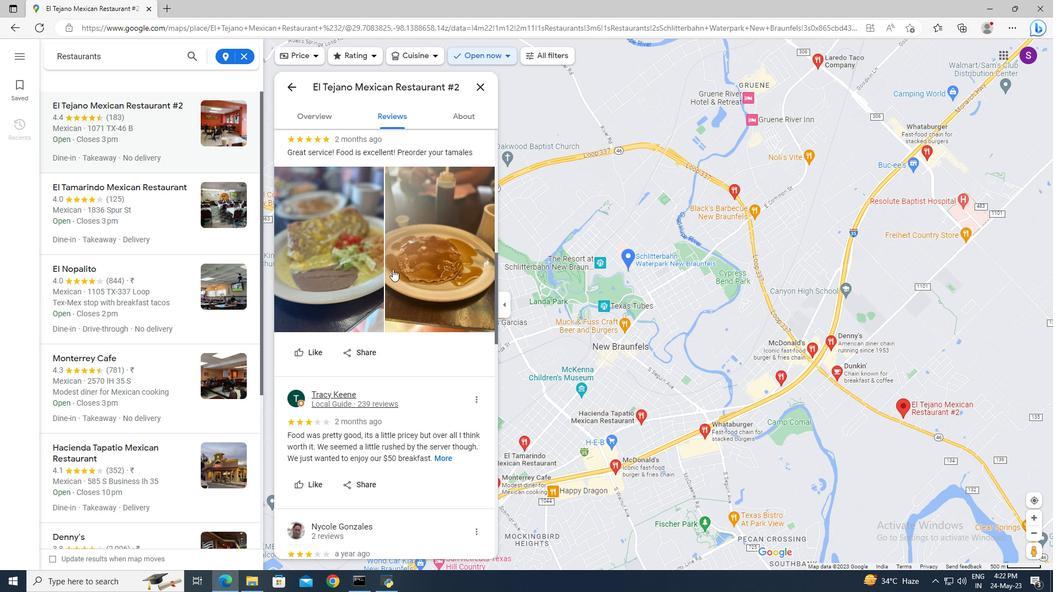 
Action: Mouse scrolled (392, 269) with delta (0, 0)
Screenshot: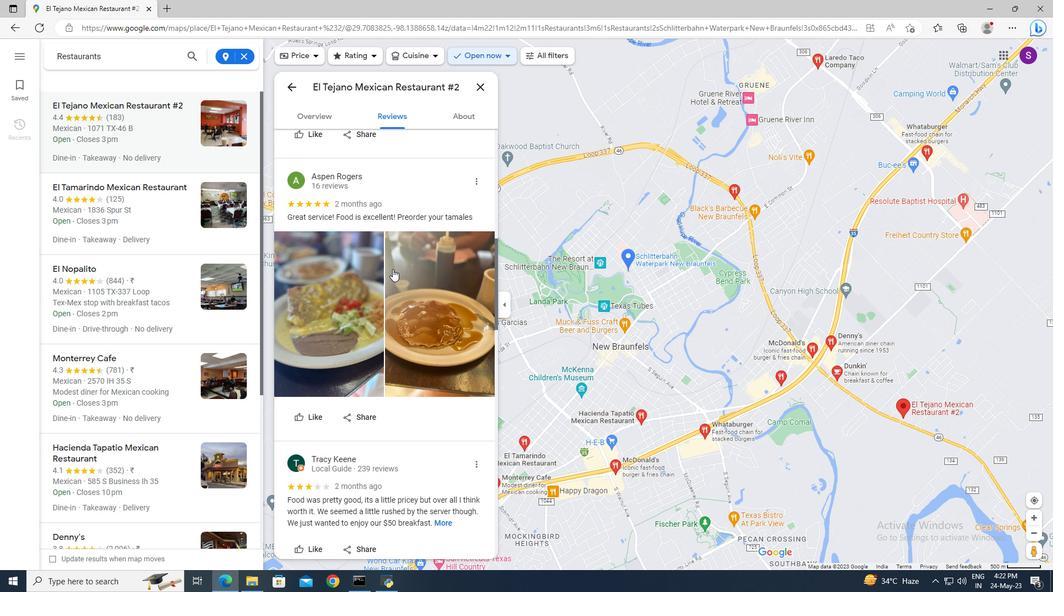 
Action: Mouse scrolled (392, 269) with delta (0, 0)
Screenshot: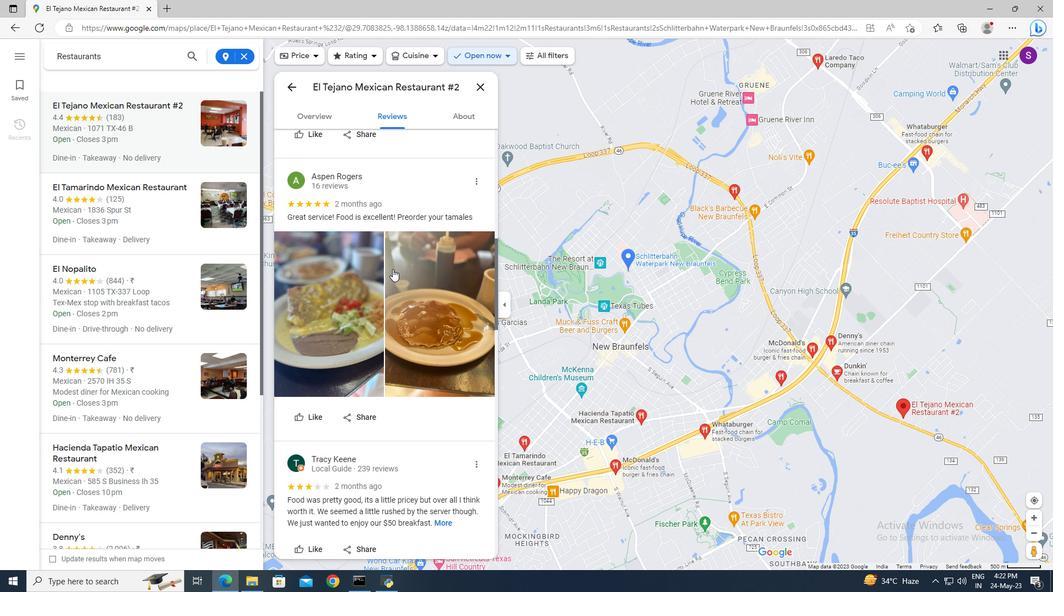 
Action: Mouse scrolled (392, 269) with delta (0, 0)
Screenshot: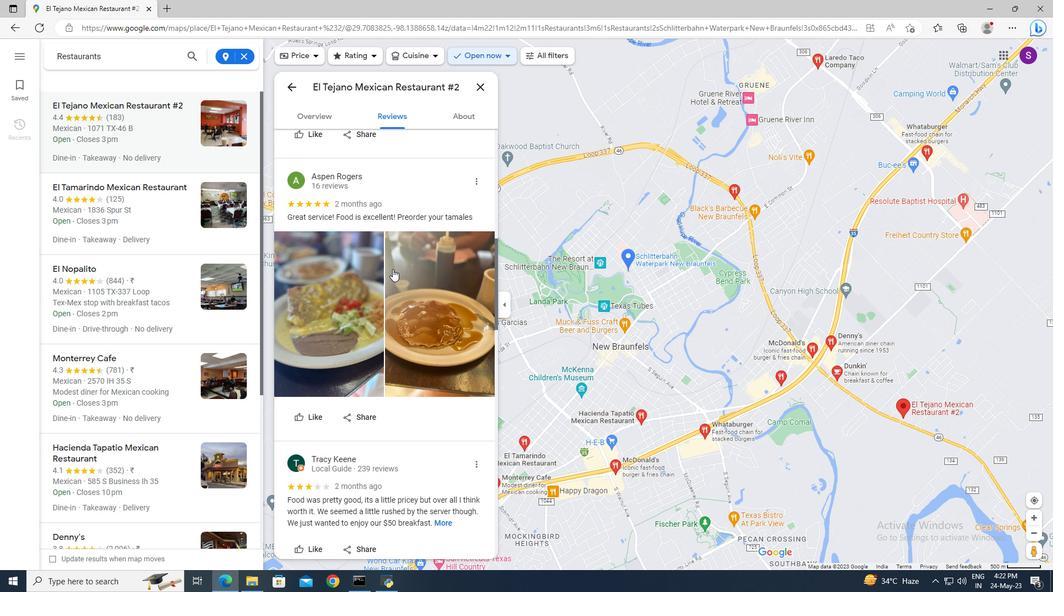 
Action: Mouse moved to (454, 122)
Screenshot: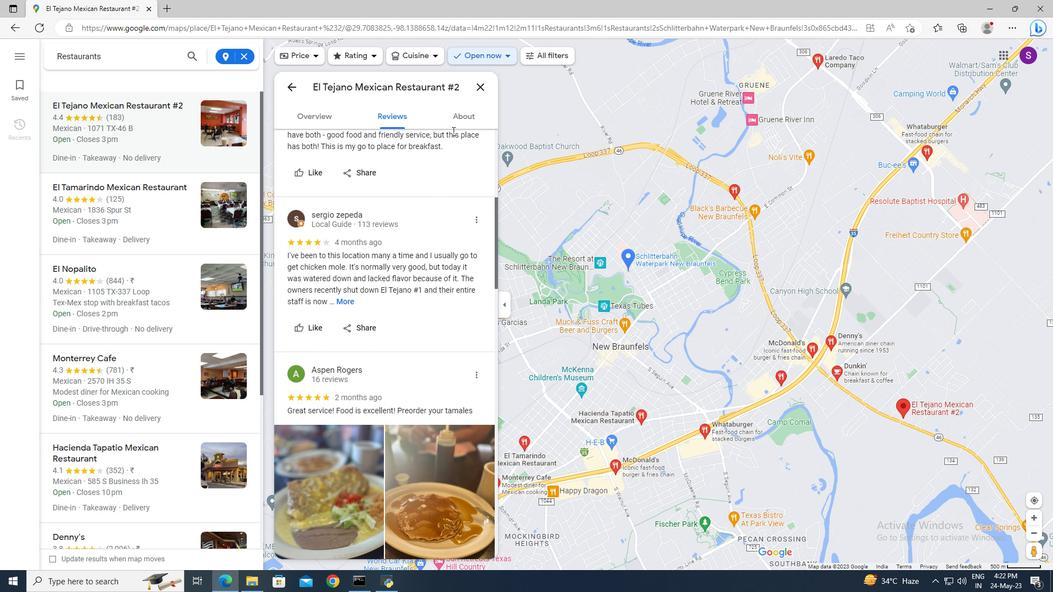 
Action: Mouse pressed left at (454, 122)
Screenshot: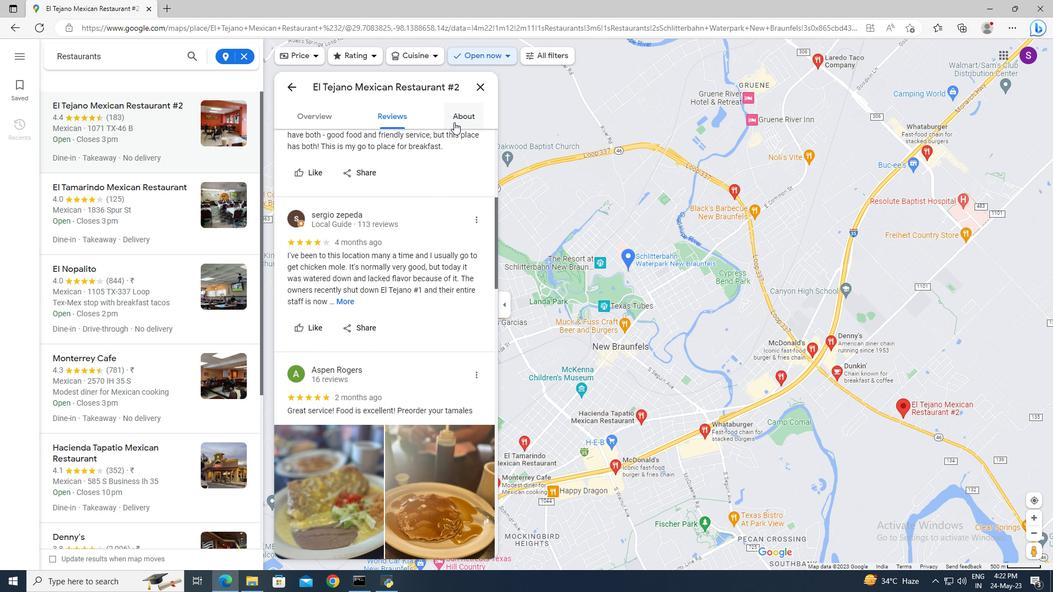 
Action: Mouse moved to (451, 217)
Screenshot: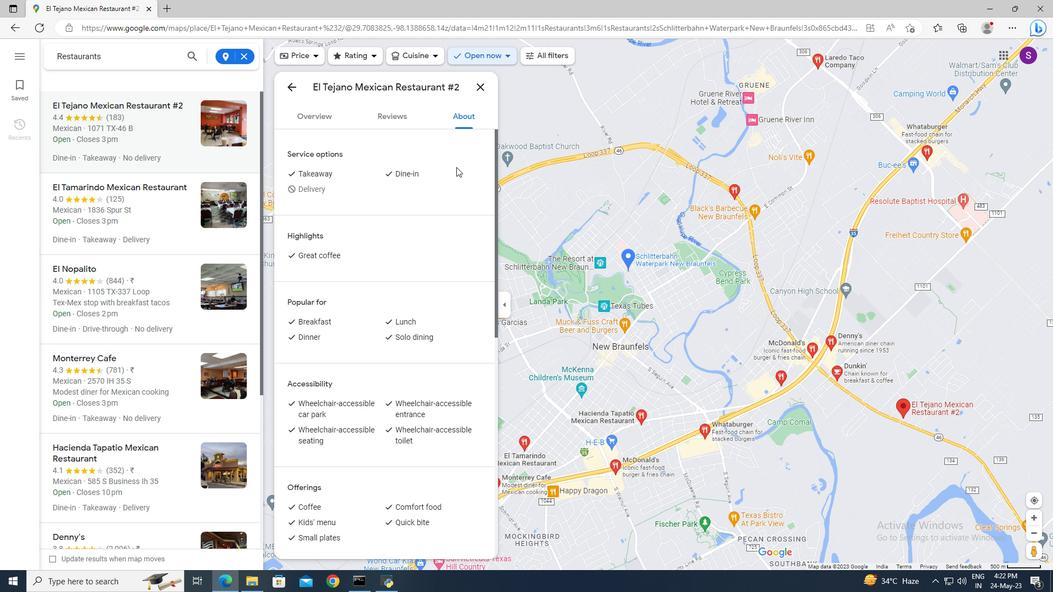 
Action: Mouse scrolled (451, 217) with delta (0, 0)
Screenshot: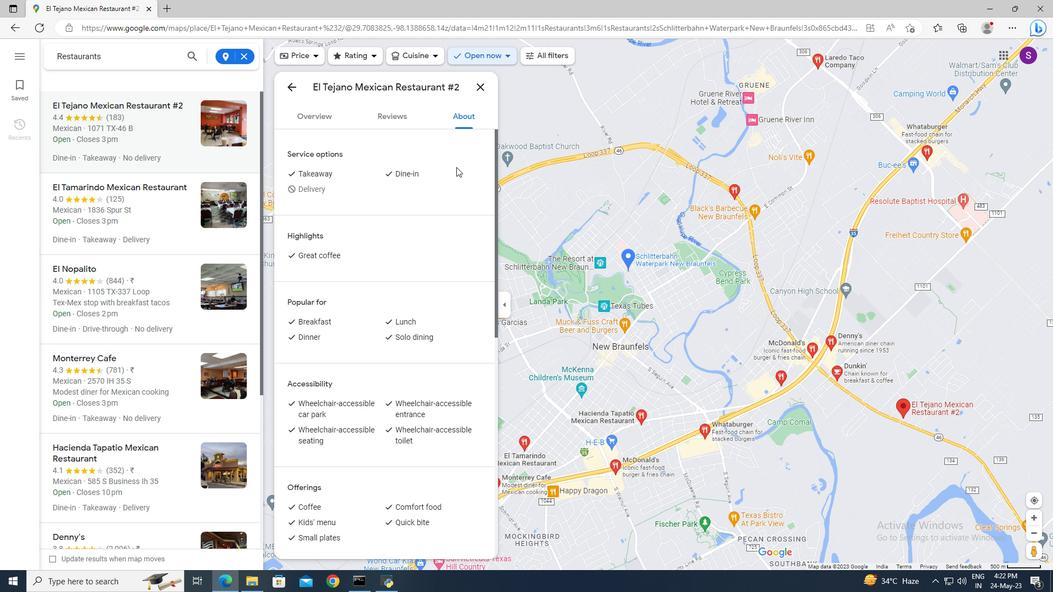 
Action: Mouse scrolled (451, 217) with delta (0, 0)
Screenshot: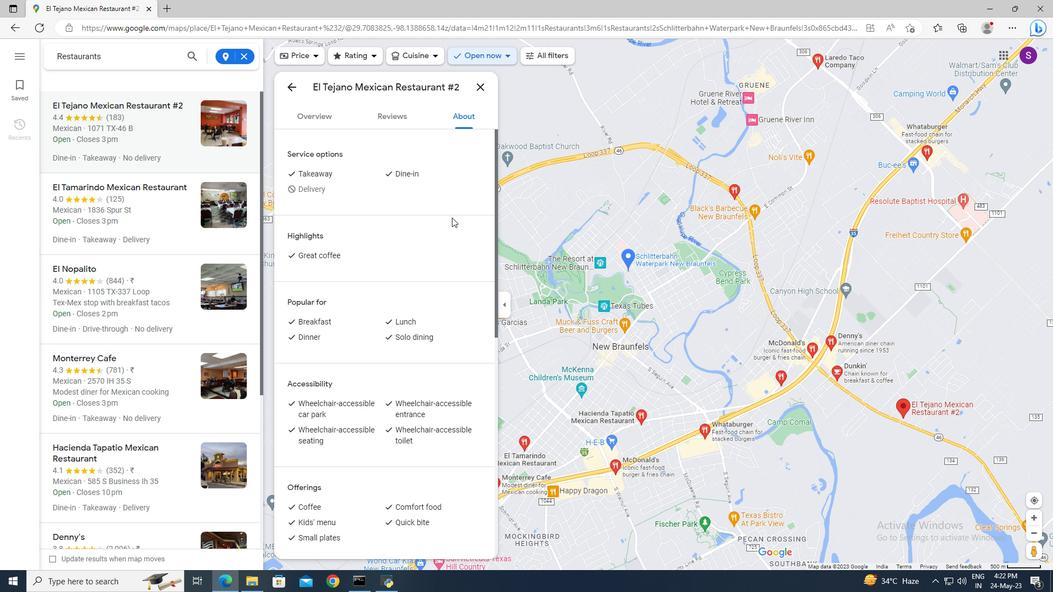 
Action: Mouse moved to (451, 217)
Screenshot: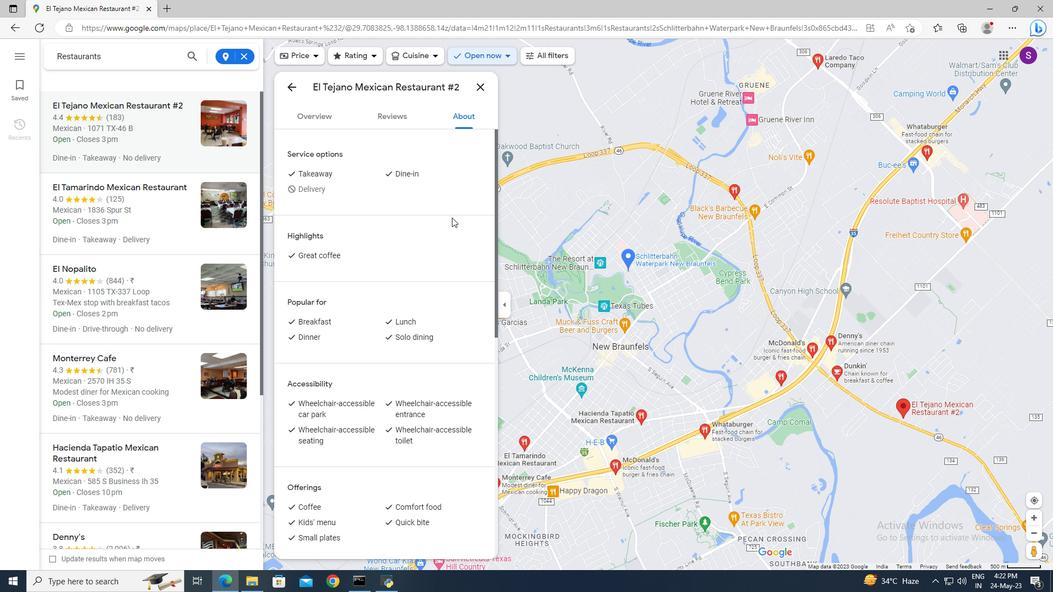 
Action: Mouse scrolled (451, 218) with delta (0, 0)
Screenshot: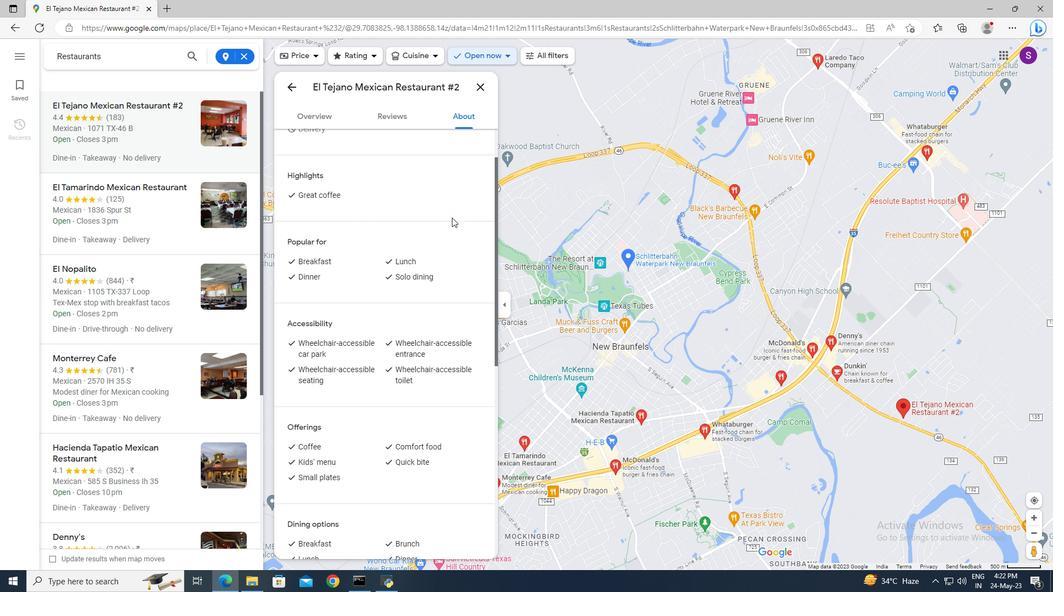 
Action: Mouse scrolled (451, 218) with delta (0, 0)
Screenshot: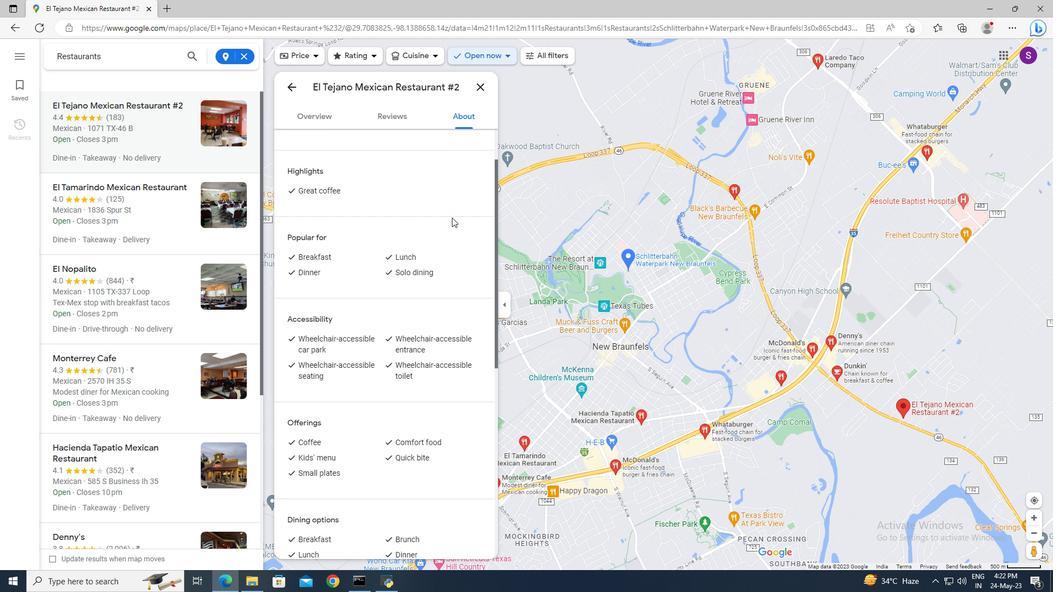 
Action: Mouse scrolled (451, 218) with delta (0, 0)
Screenshot: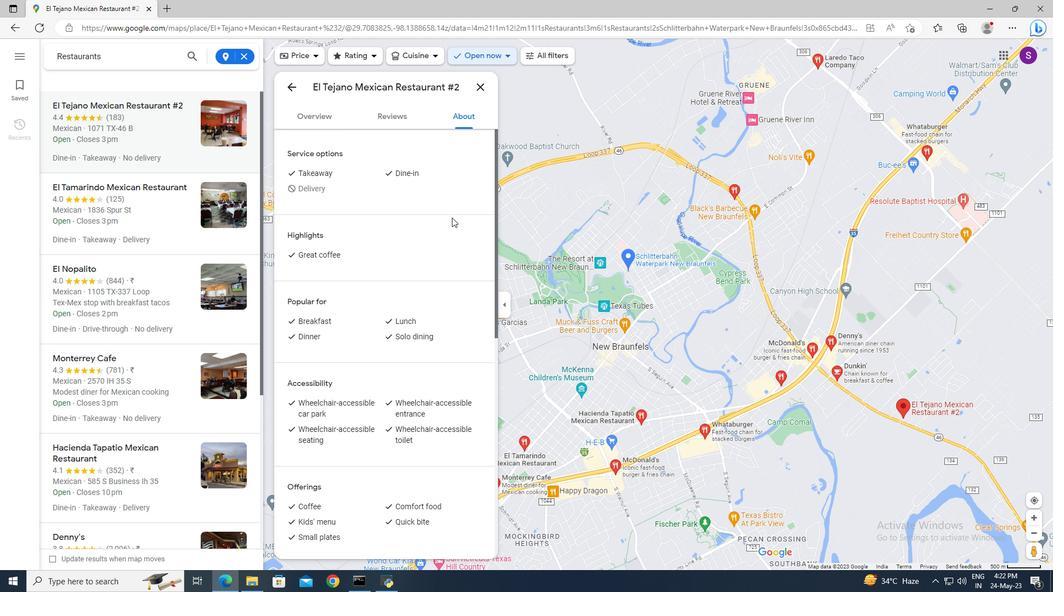 
Action: Mouse scrolled (451, 218) with delta (0, 0)
Screenshot: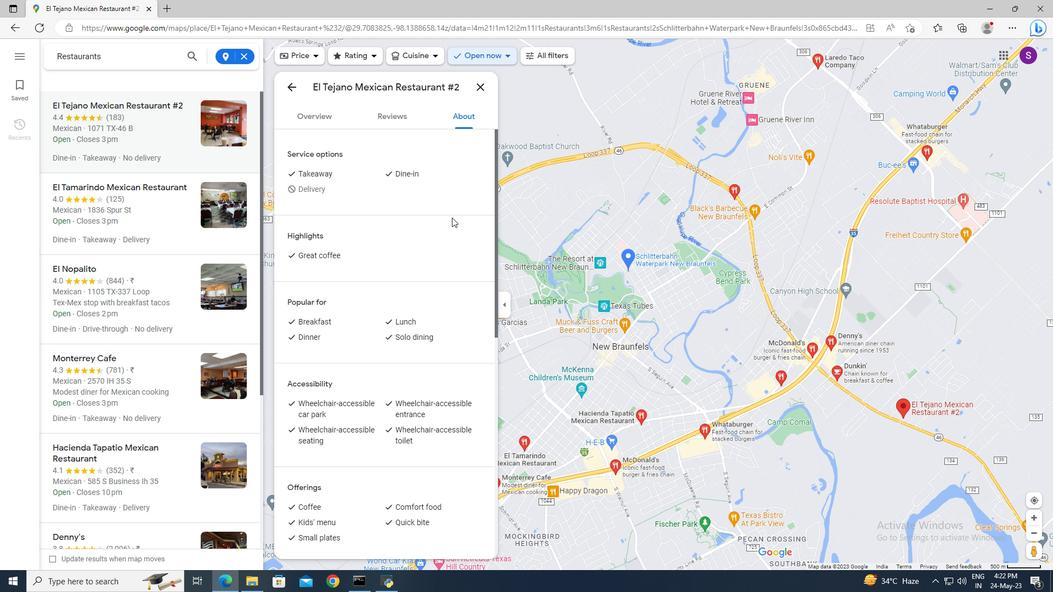 
Action: Mouse scrolled (451, 218) with delta (0, 0)
Screenshot: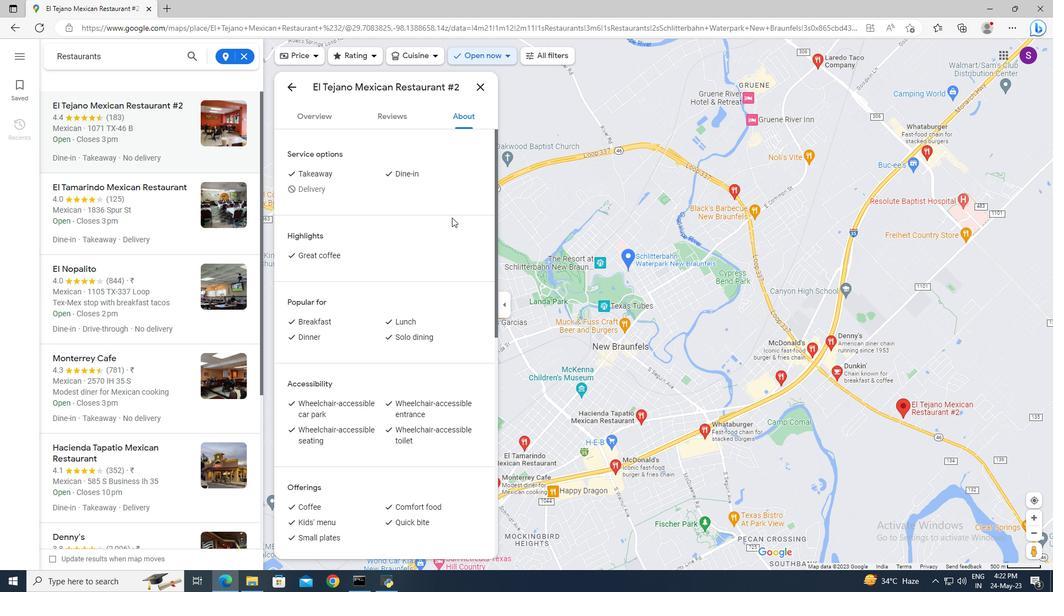 
Action: Mouse scrolled (451, 218) with delta (0, 0)
Screenshot: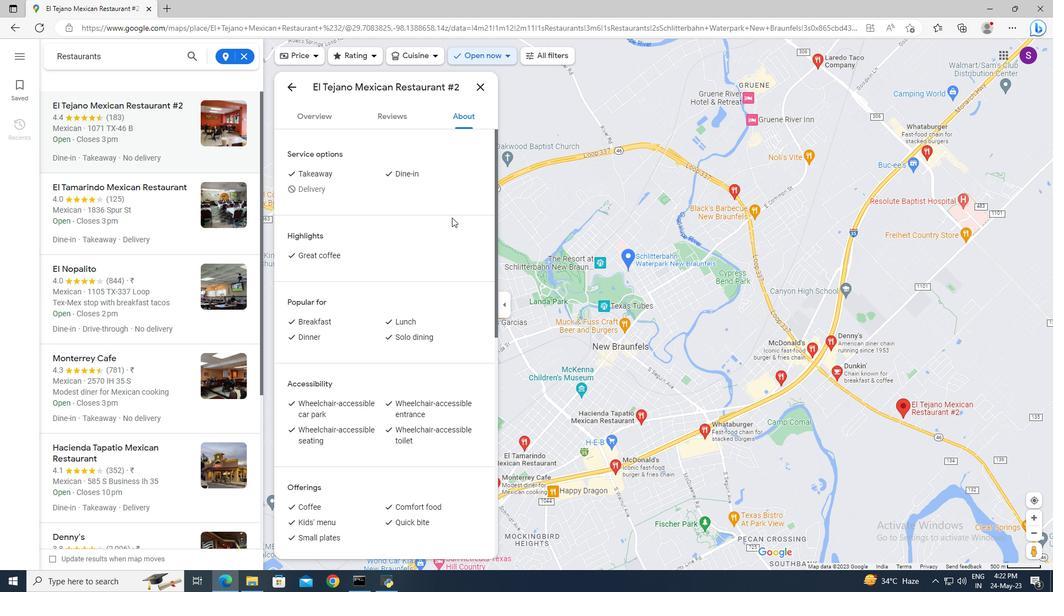 
Action: Mouse scrolled (451, 218) with delta (0, 0)
Screenshot: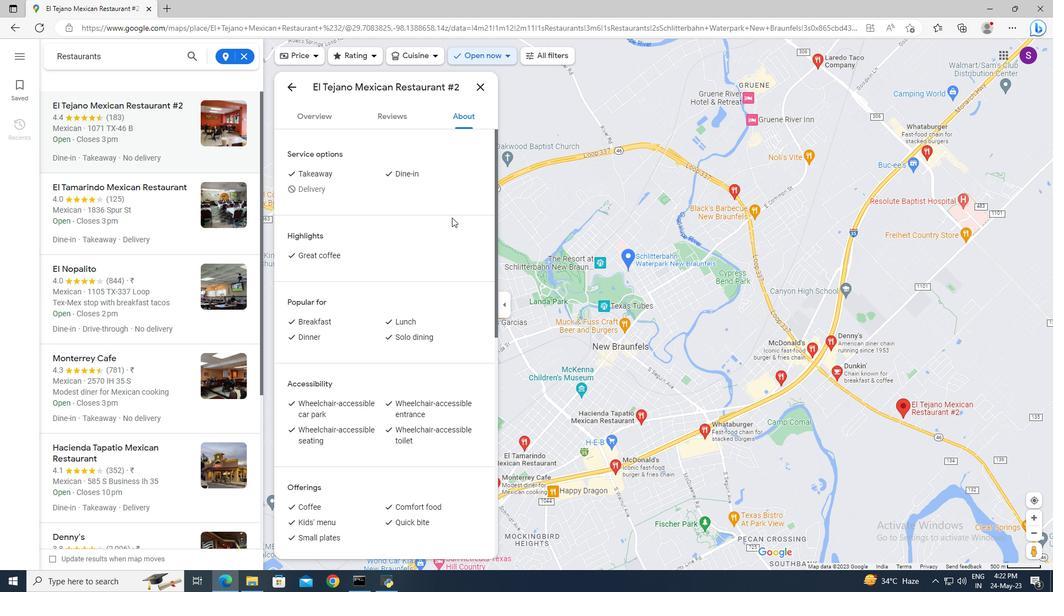 
Action: Mouse scrolled (451, 218) with delta (0, 0)
Screenshot: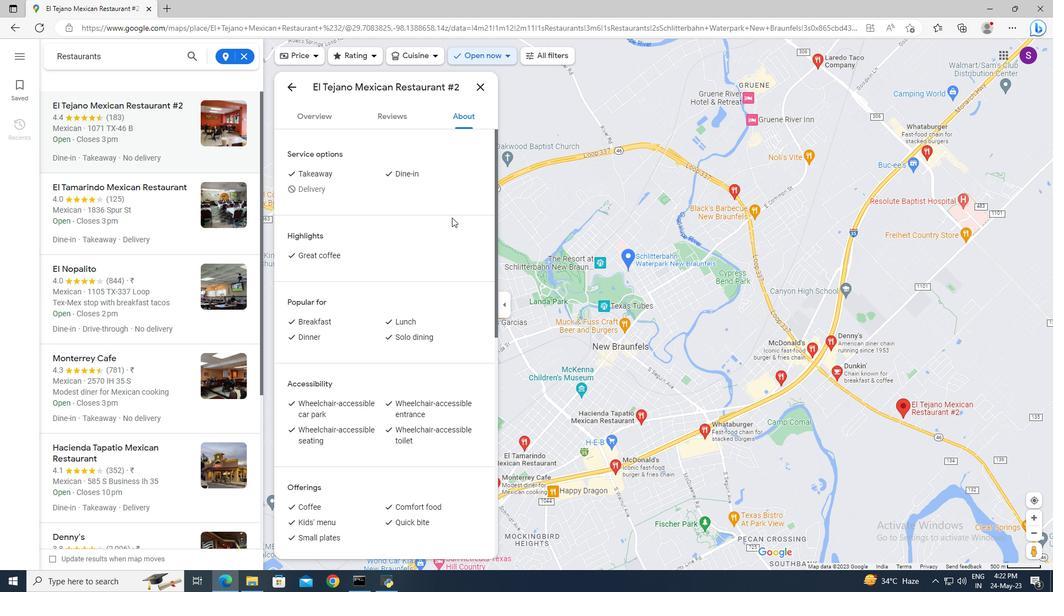 
Action: Mouse scrolled (451, 218) with delta (0, 0)
Screenshot: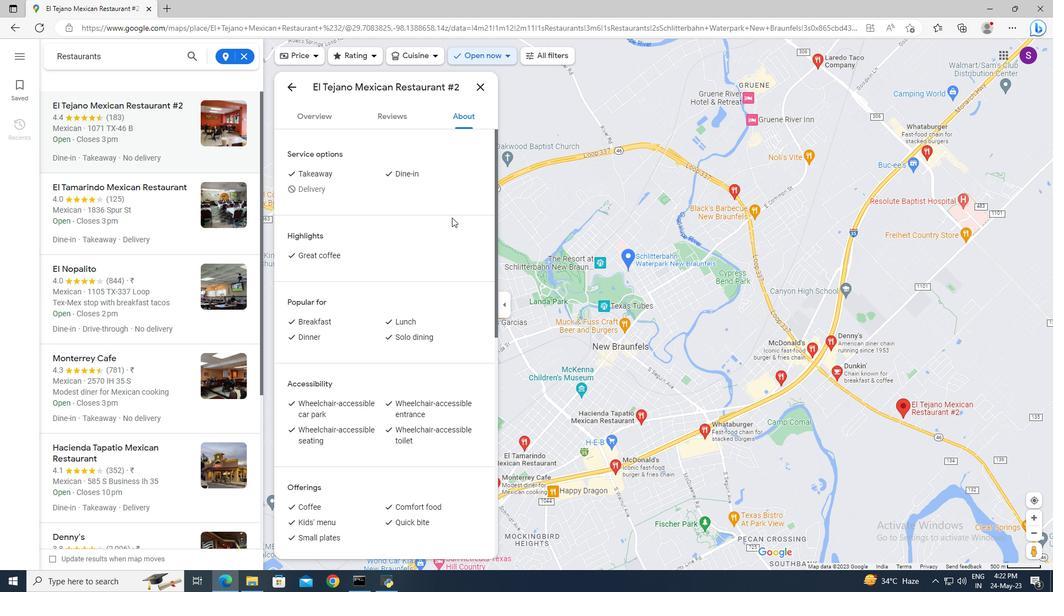 
Action: Mouse moved to (433, 251)
Screenshot: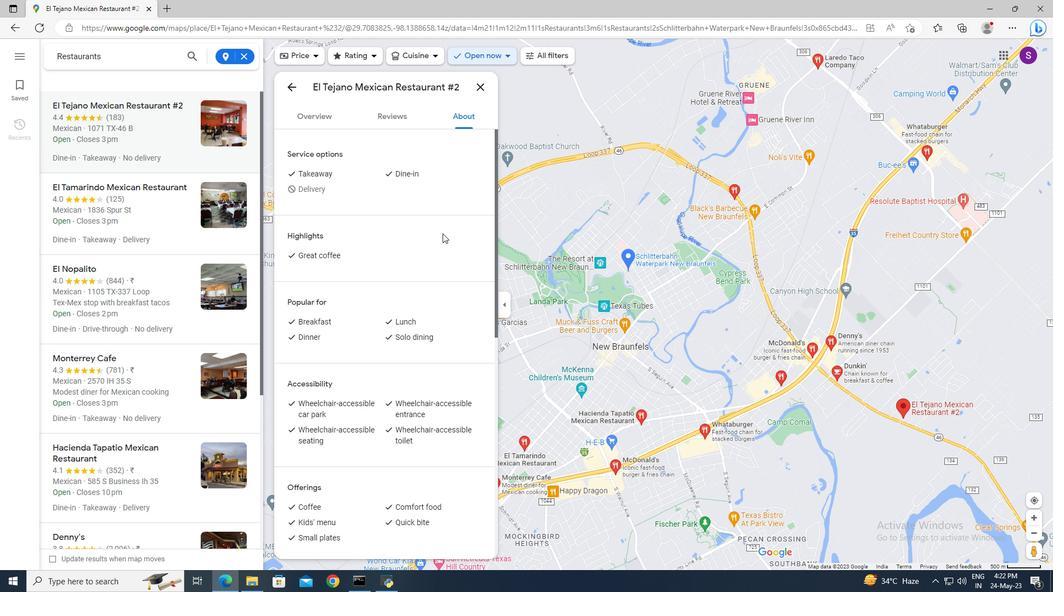 
Action: Mouse scrolled (433, 250) with delta (0, 0)
Screenshot: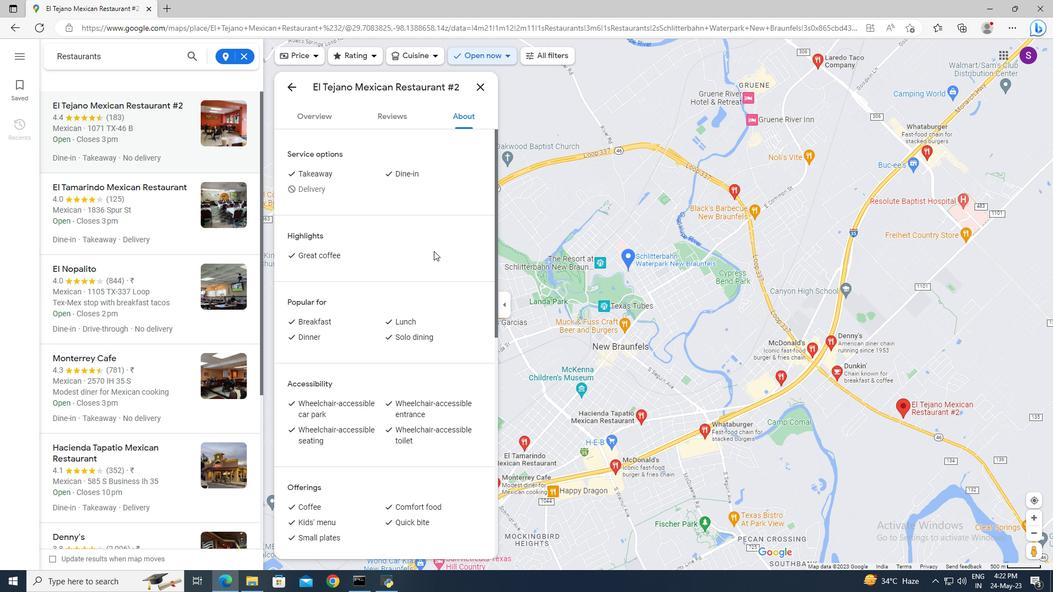 
Action: Mouse moved to (433, 251)
Screenshot: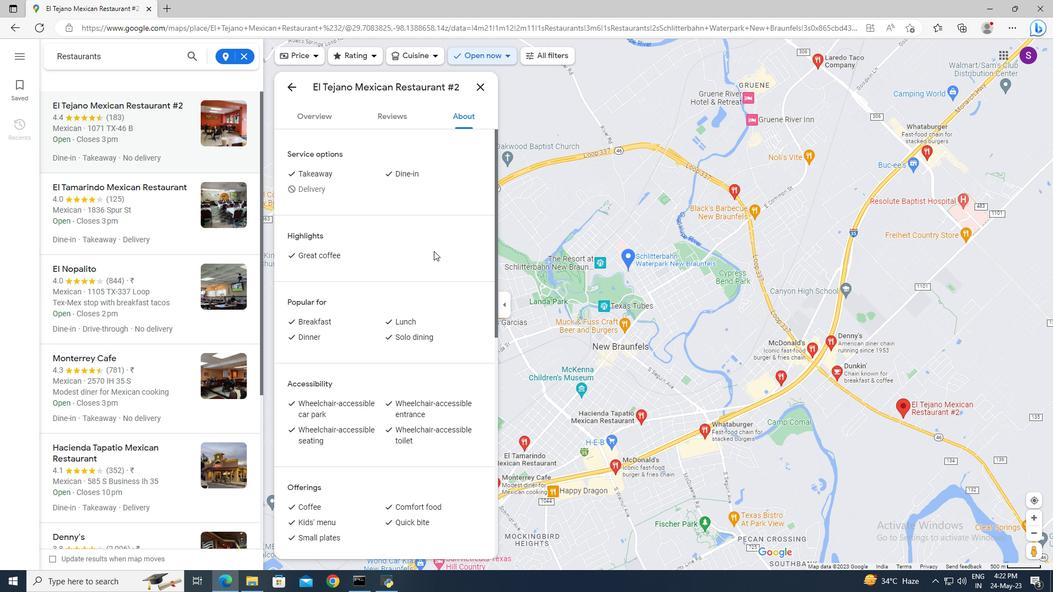 
Action: Mouse scrolled (433, 251) with delta (0, 0)
Screenshot: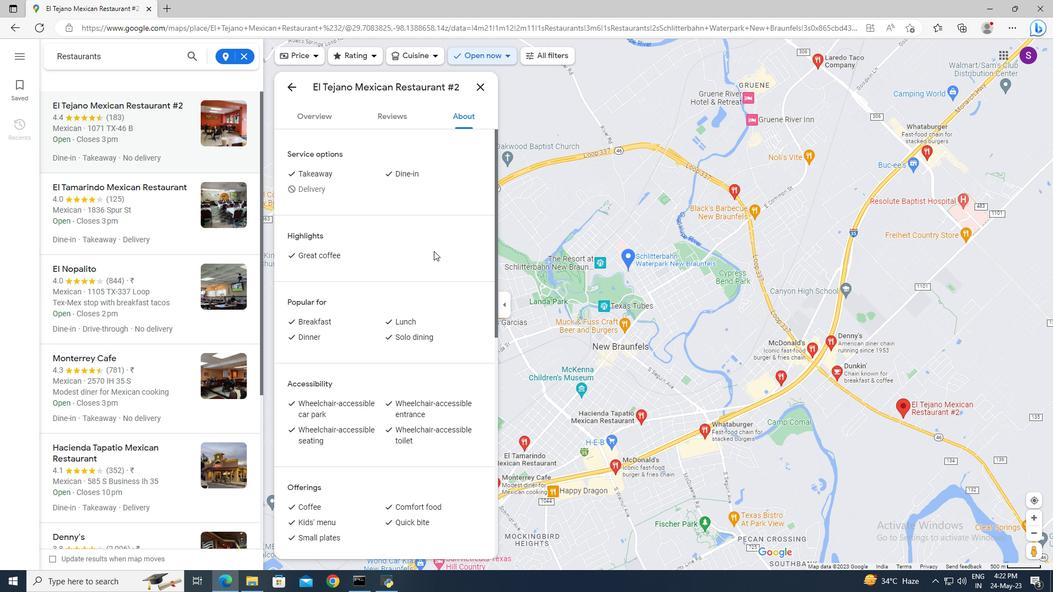 
Action: Mouse scrolled (433, 252) with delta (0, 0)
Screenshot: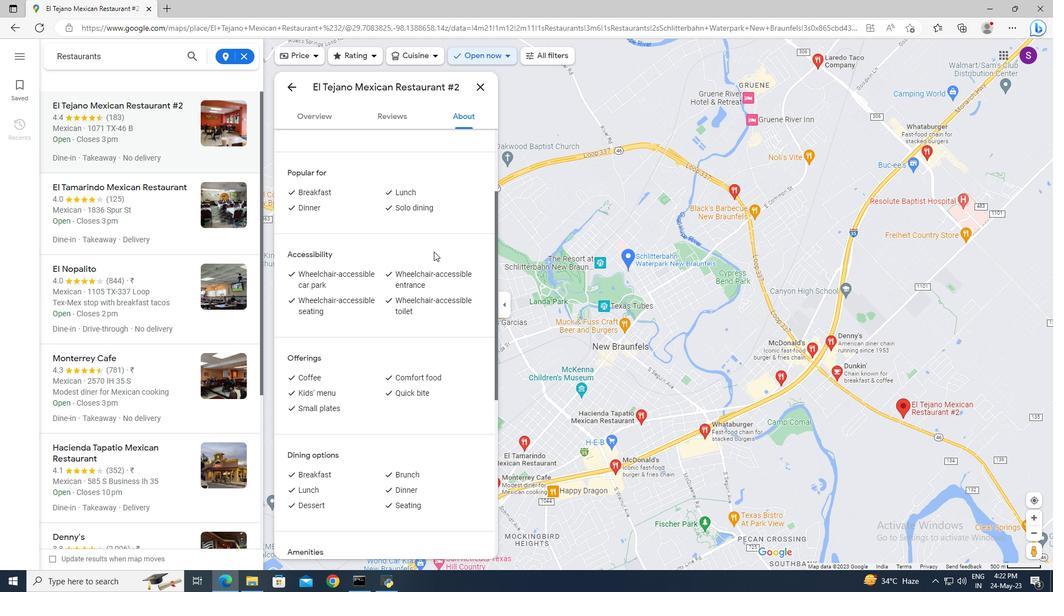 
Action: Mouse scrolled (433, 252) with delta (0, 0)
Screenshot: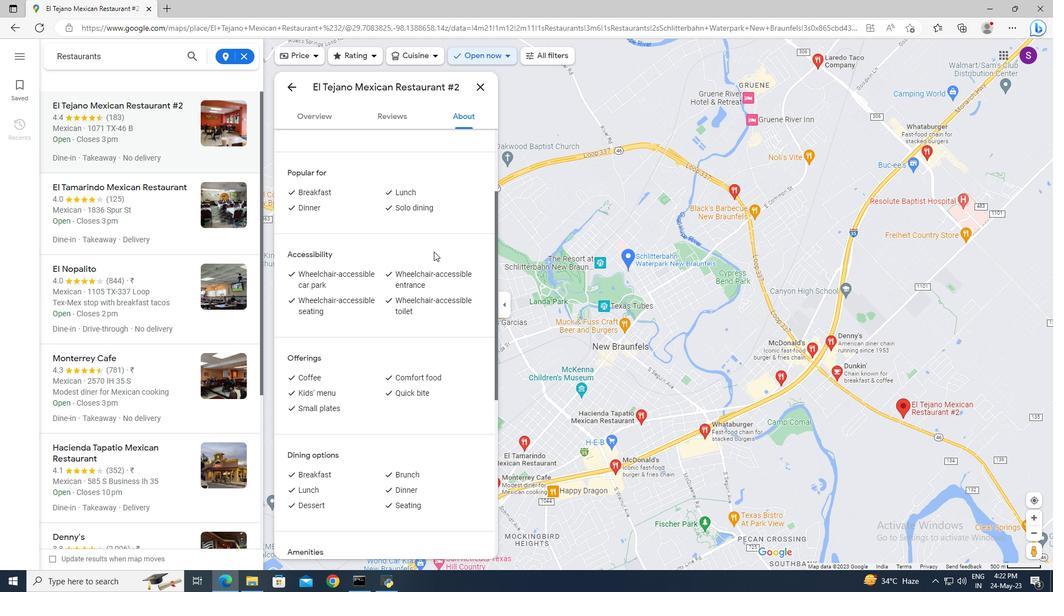 
Action: Mouse scrolled (433, 252) with delta (0, 0)
Screenshot: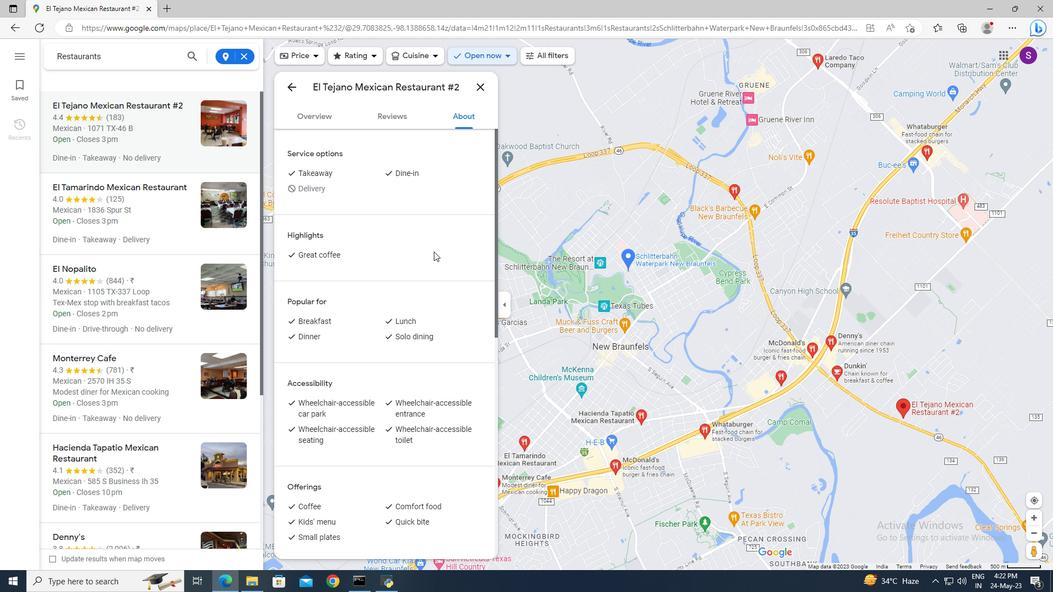 
Action: Mouse scrolled (433, 252) with delta (0, 0)
Screenshot: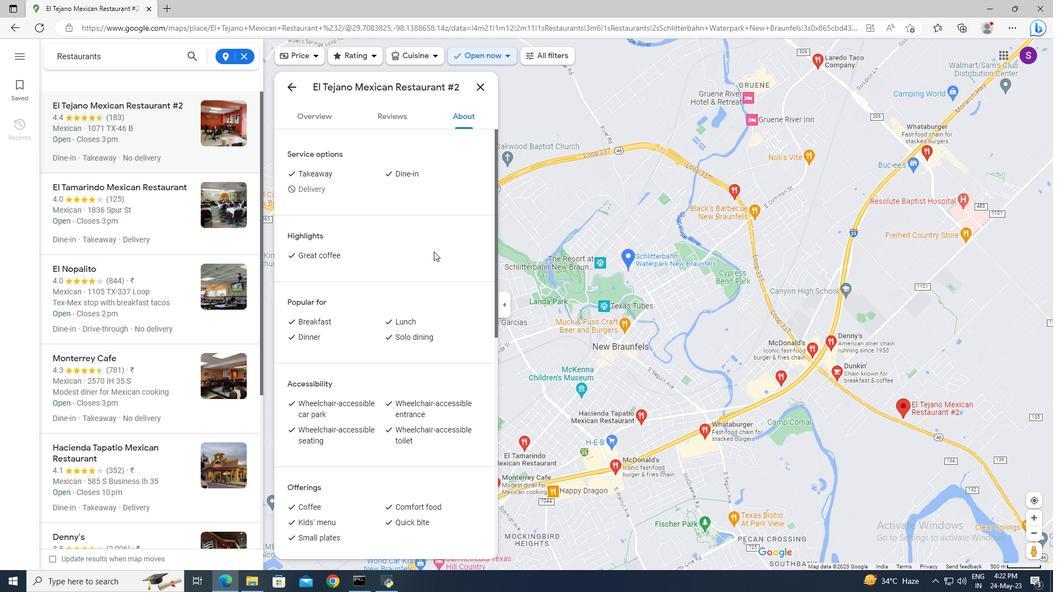 
Action: Mouse scrolled (433, 252) with delta (0, 0)
Screenshot: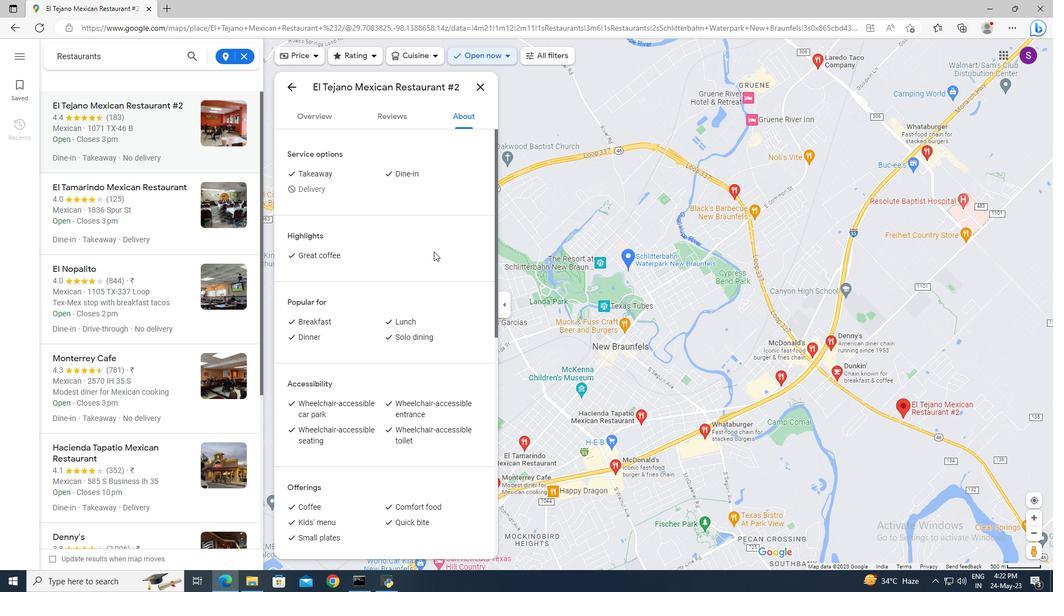 
Action: Mouse scrolled (433, 252) with delta (0, 0)
Screenshot: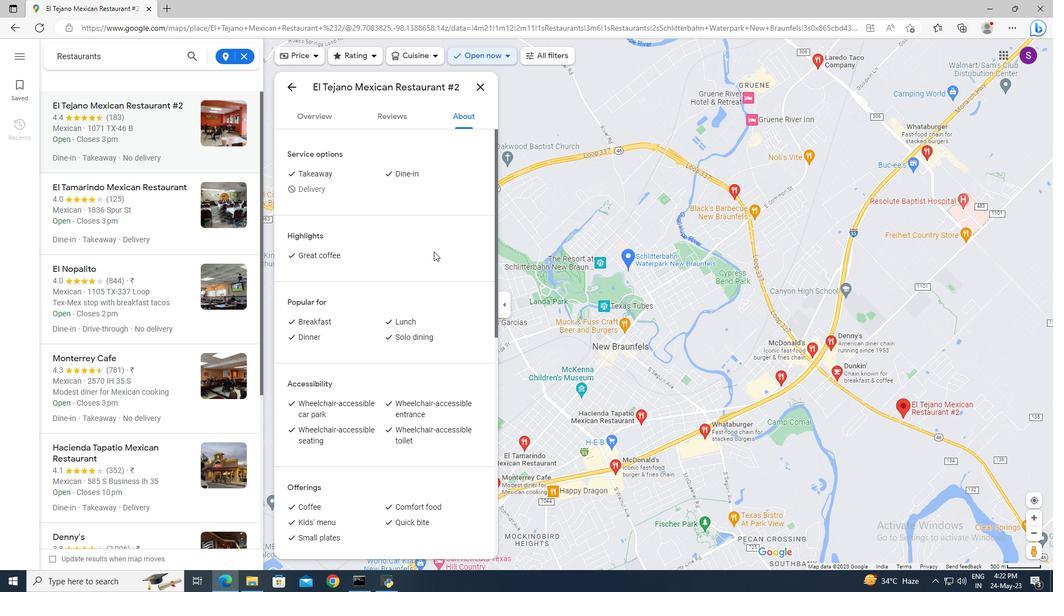 
Action: Mouse moved to (328, 122)
Screenshot: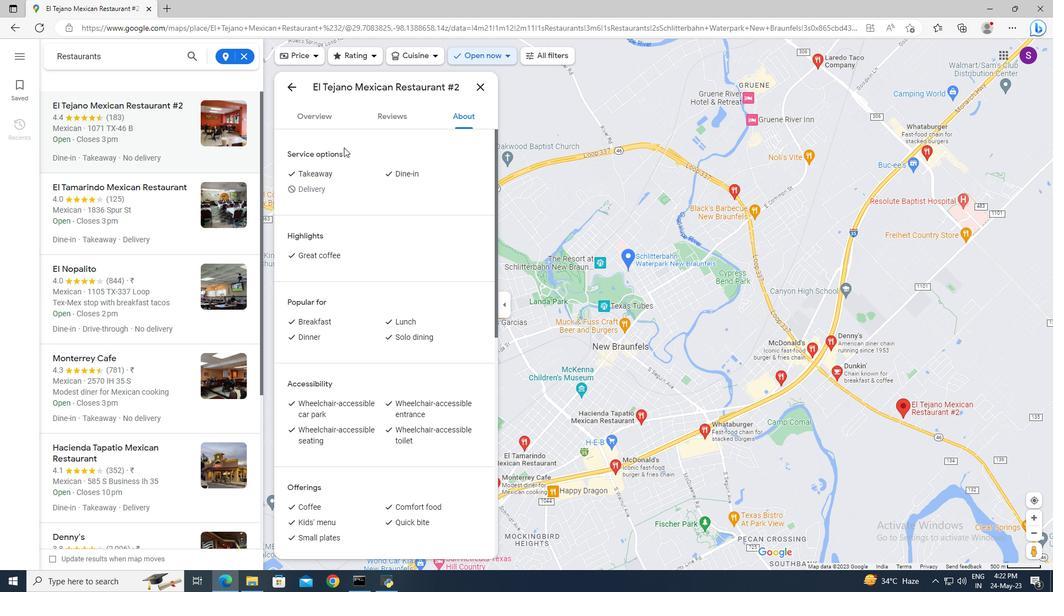 
Action: Mouse pressed left at (328, 122)
Screenshot: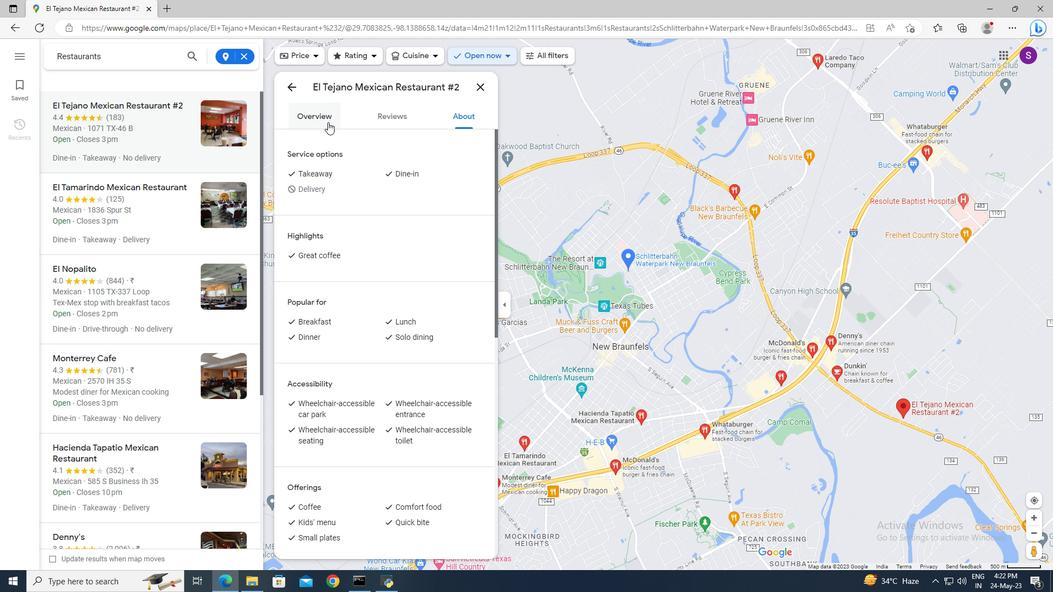 
Action: Mouse moved to (371, 141)
Screenshot: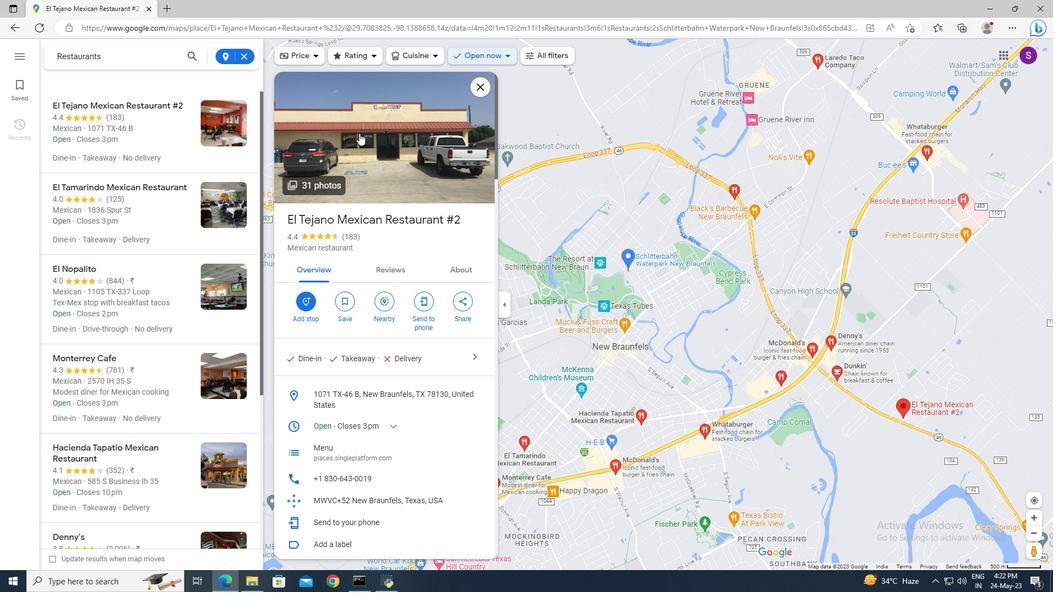 
Action: Mouse pressed left at (371, 141)
Screenshot: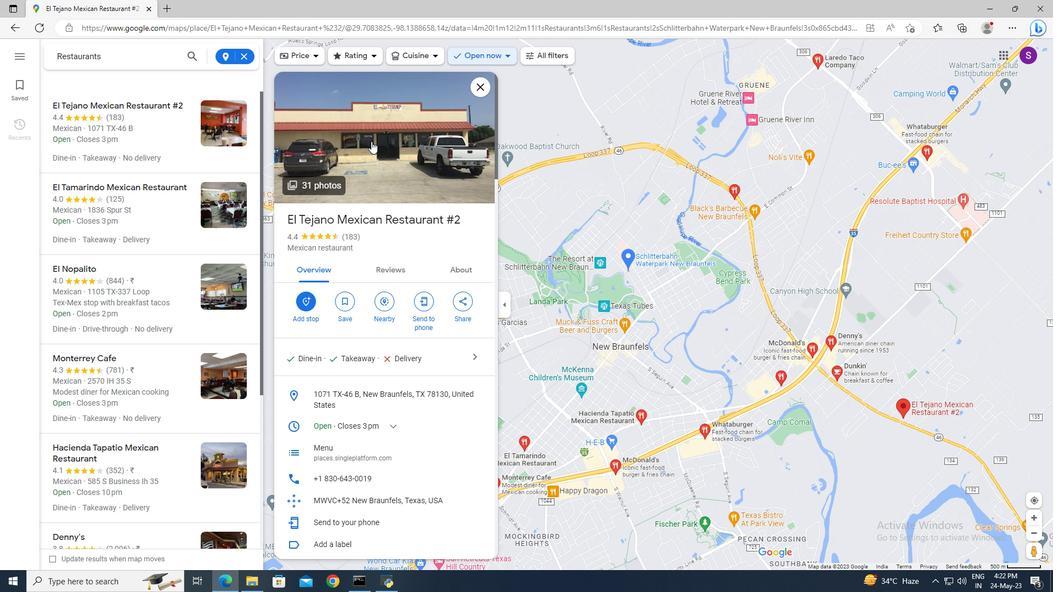 
Action: Mouse moved to (674, 490)
Screenshot: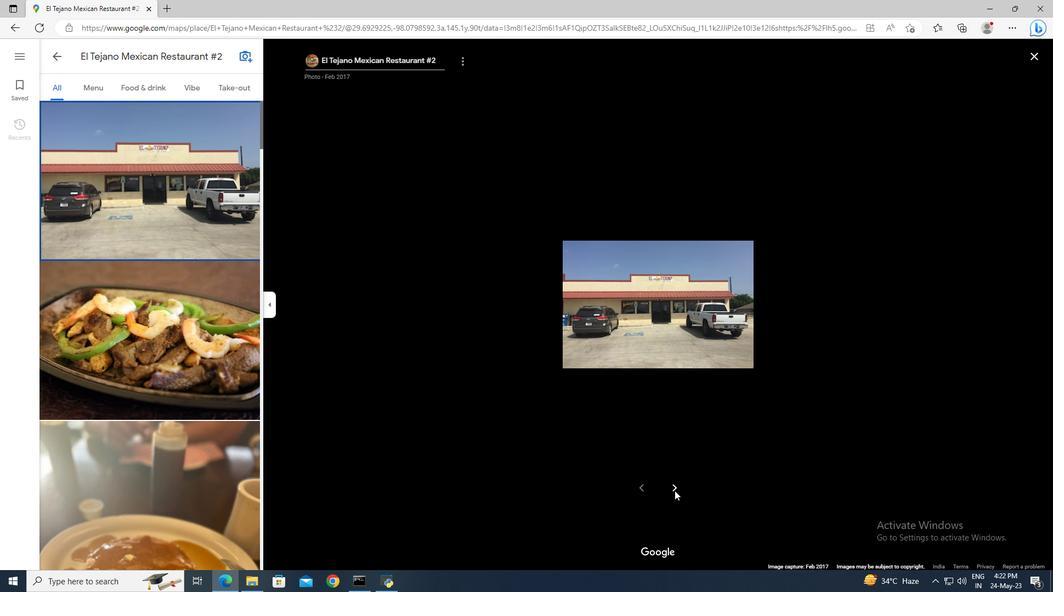 
Action: Mouse pressed left at (674, 490)
Screenshot: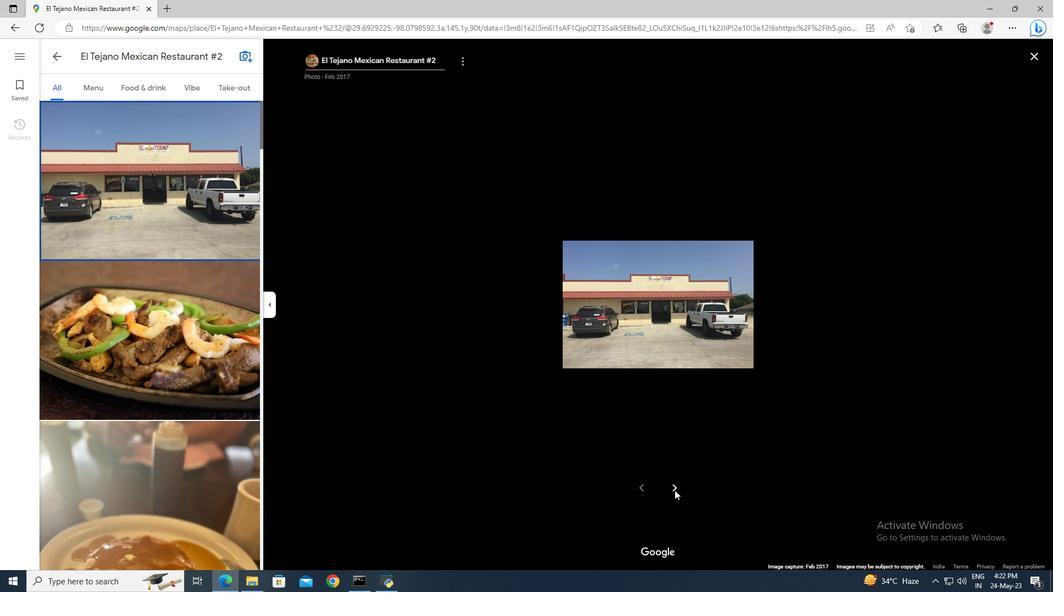 
Action: Mouse pressed left at (674, 490)
Screenshot: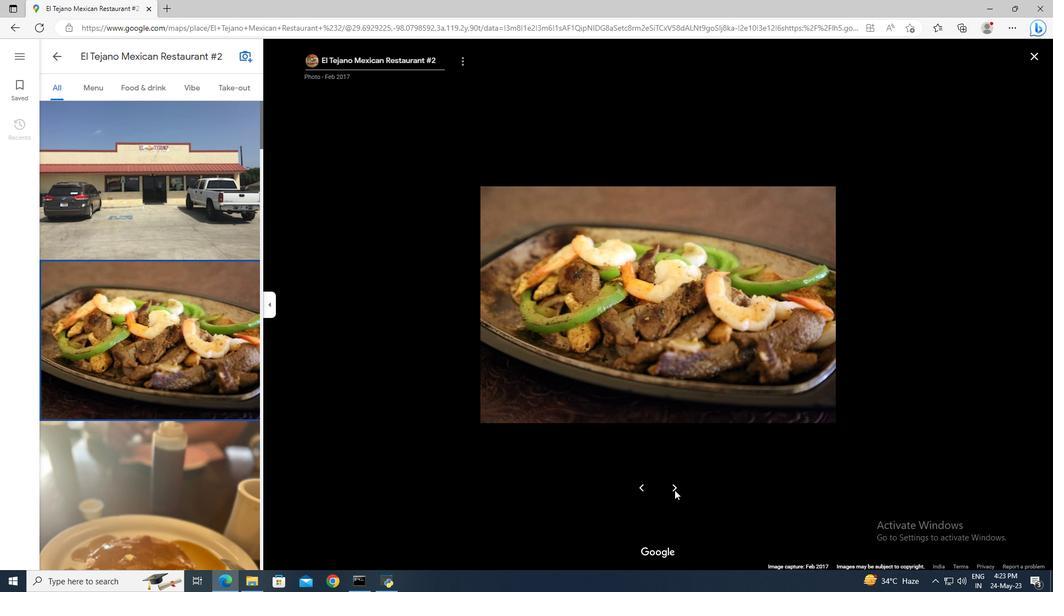 
Action: Mouse pressed left at (674, 490)
Screenshot: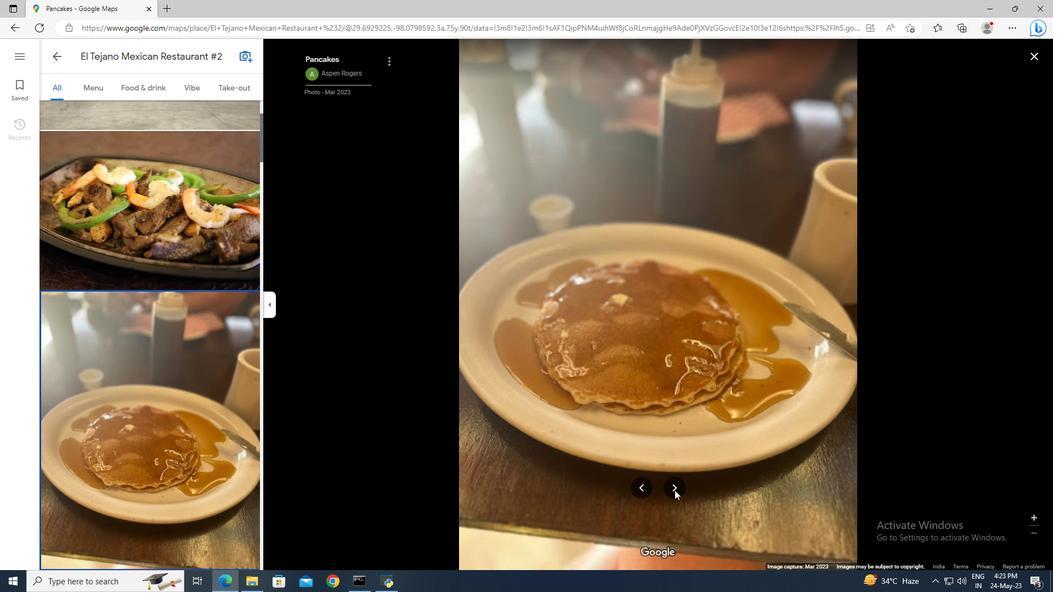 
Action: Mouse moved to (673, 489)
Screenshot: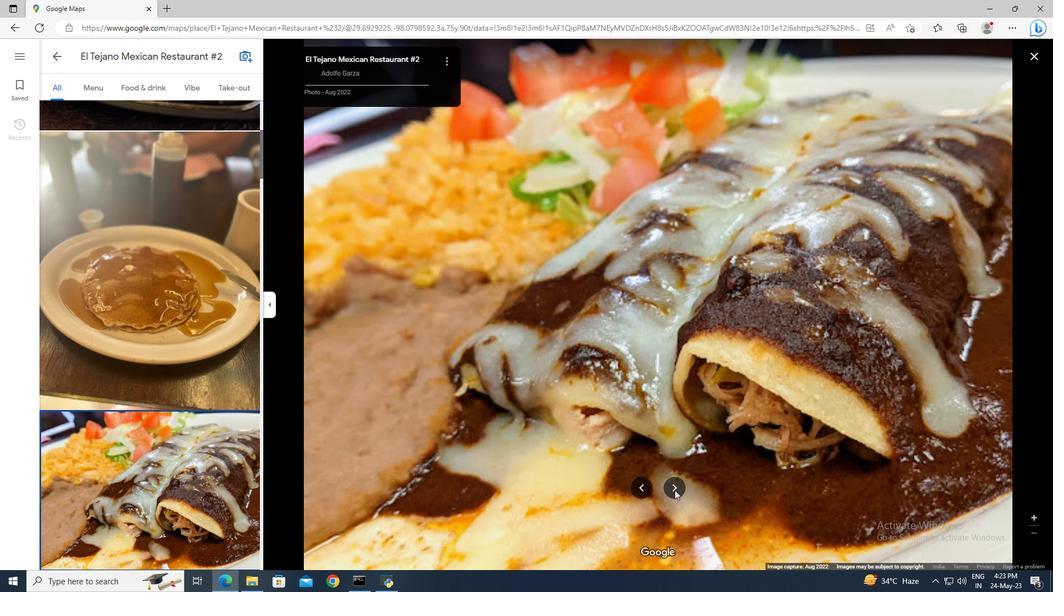 
Action: Mouse pressed left at (673, 489)
Screenshot: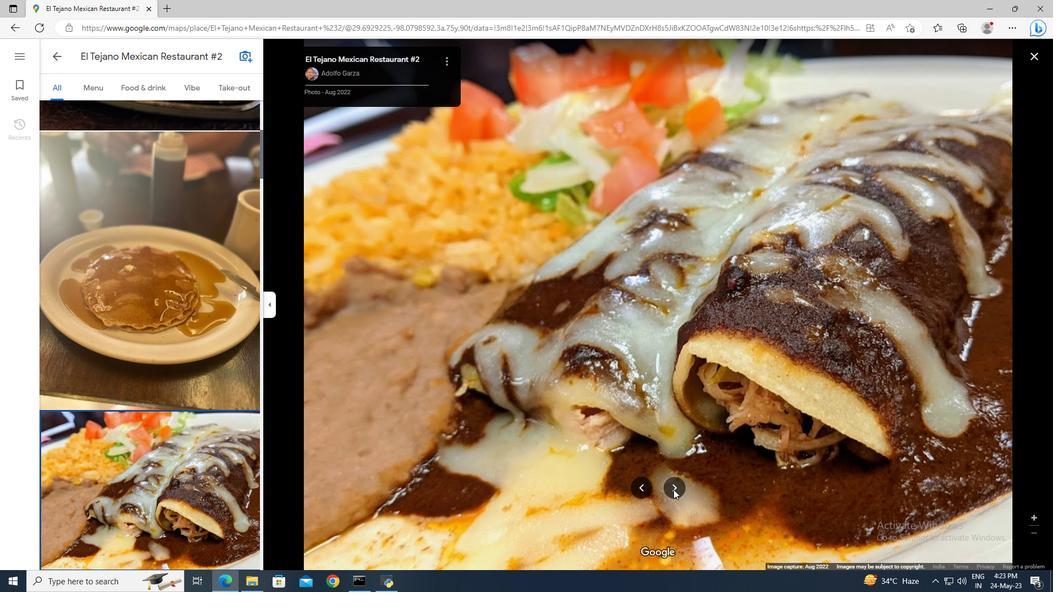 
Action: Mouse moved to (673, 489)
Screenshot: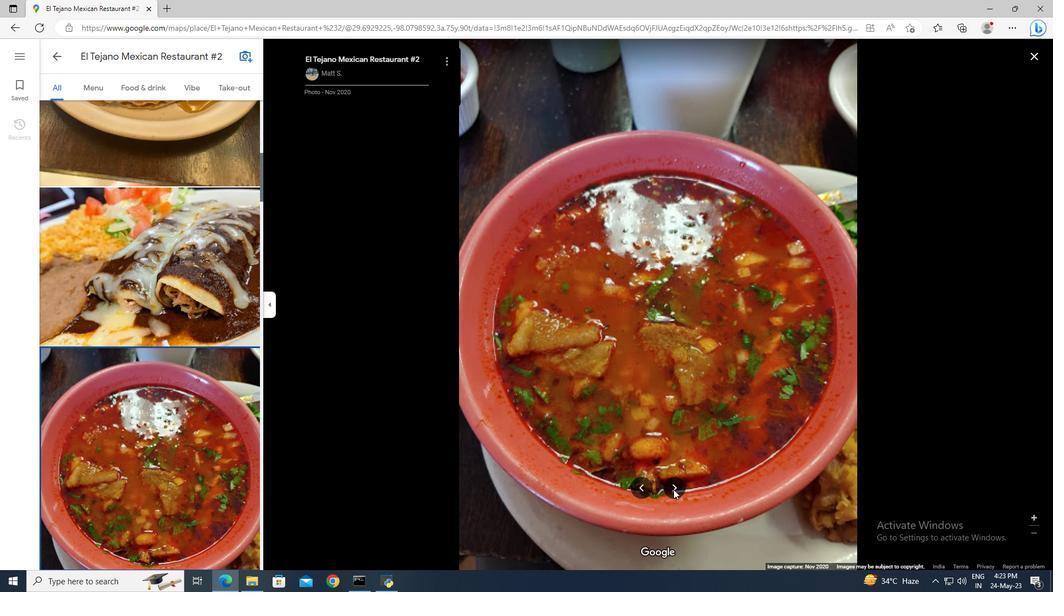 
Action: Mouse pressed left at (673, 489)
Screenshot: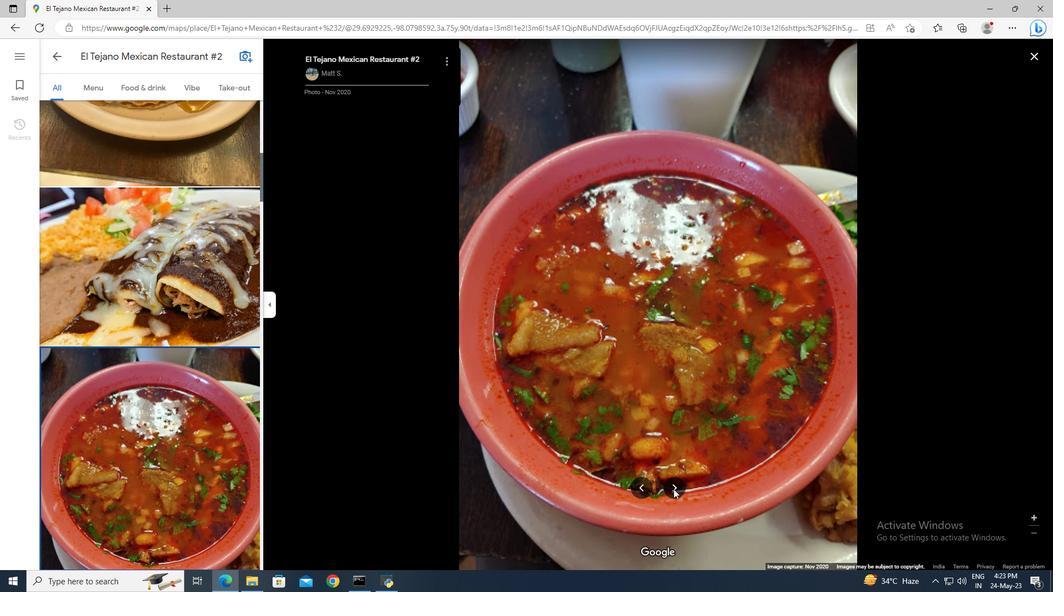 
Action: Mouse moved to (673, 489)
Screenshot: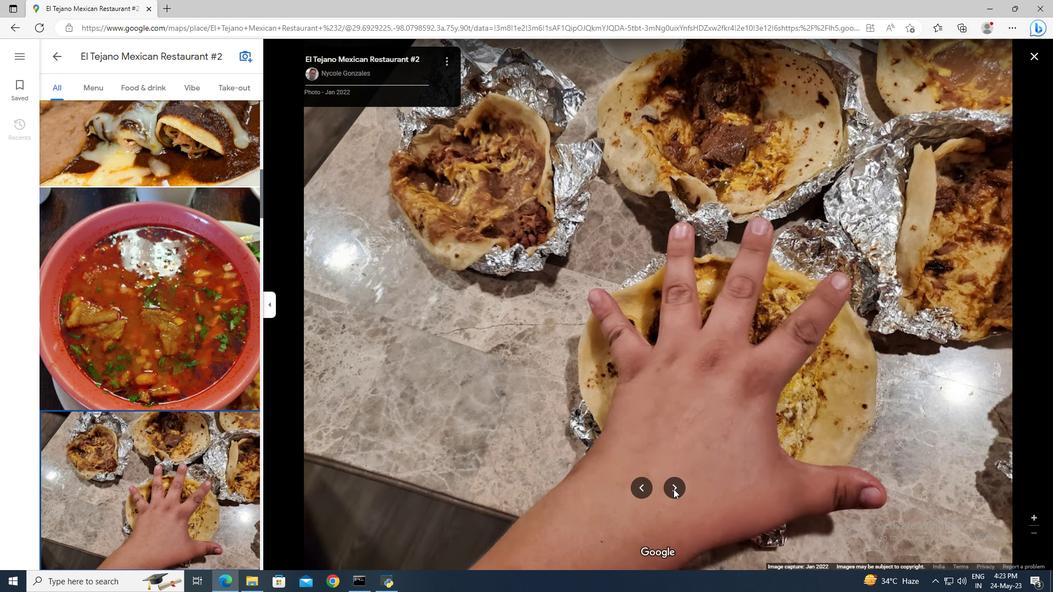 
Action: Mouse pressed left at (673, 489)
Screenshot: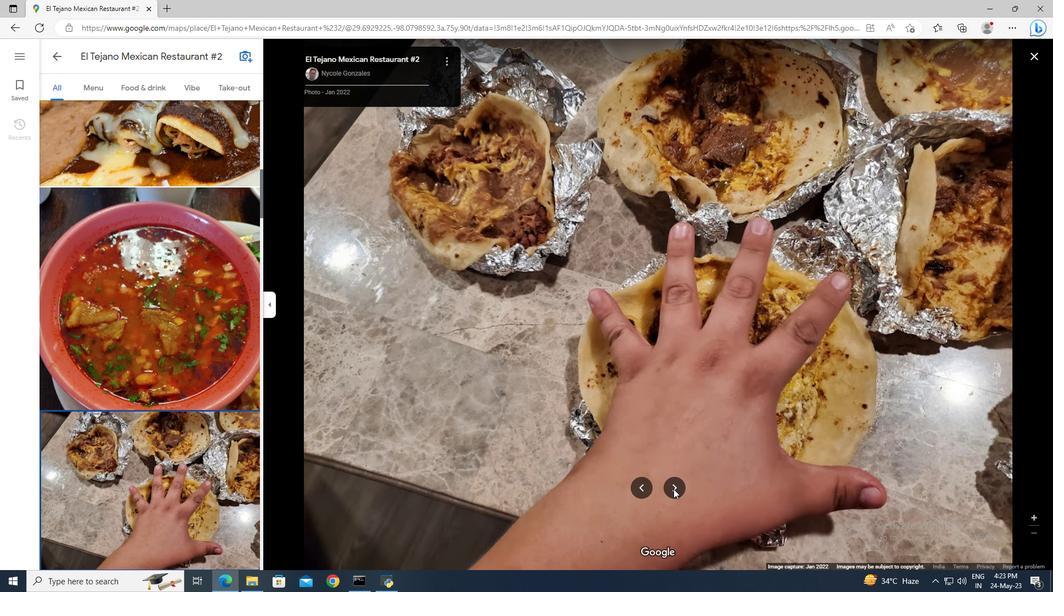 
Action: Mouse moved to (648, 485)
Screenshot: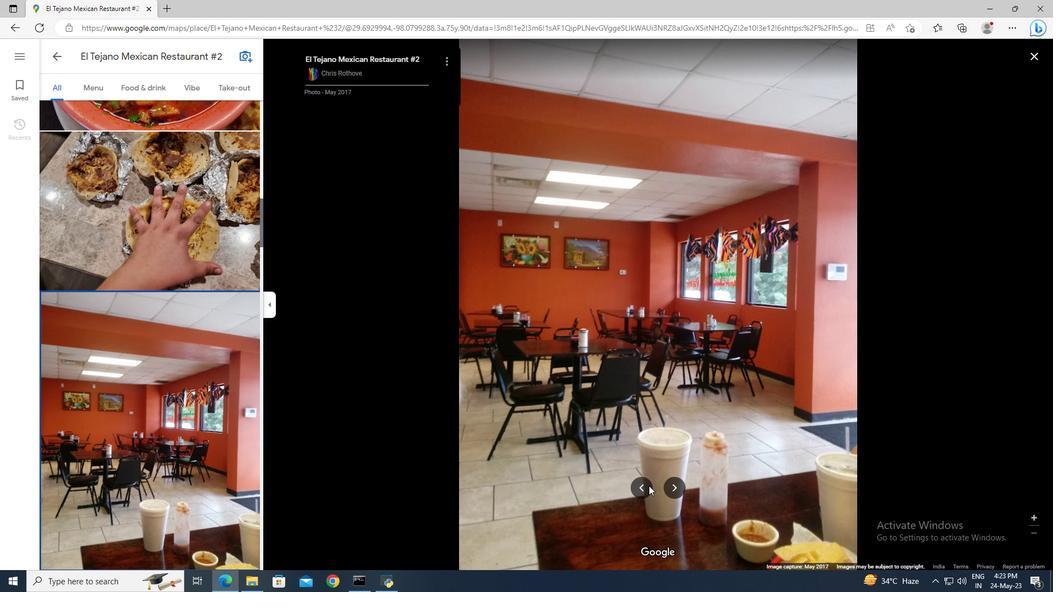 
Action: Mouse pressed left at (648, 485)
Screenshot: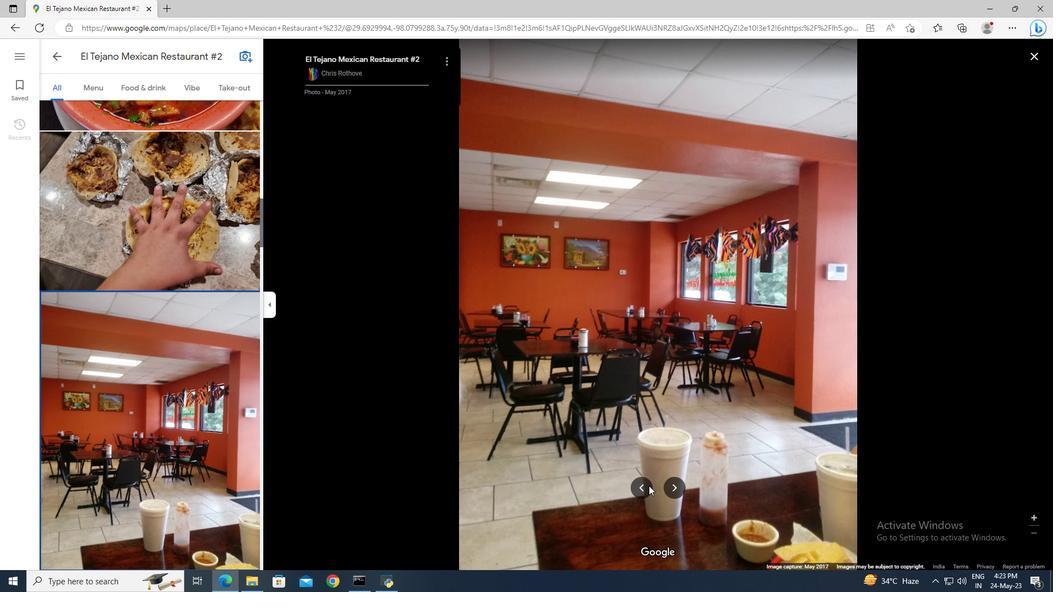 
Action: Mouse moved to (676, 484)
Screenshot: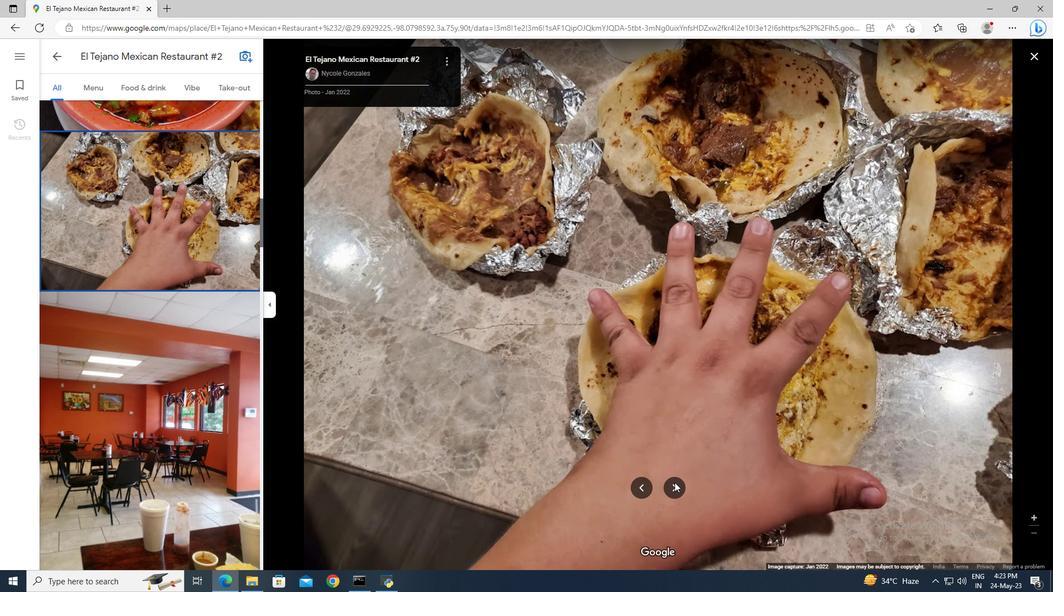 
Action: Mouse pressed left at (676, 484)
Screenshot: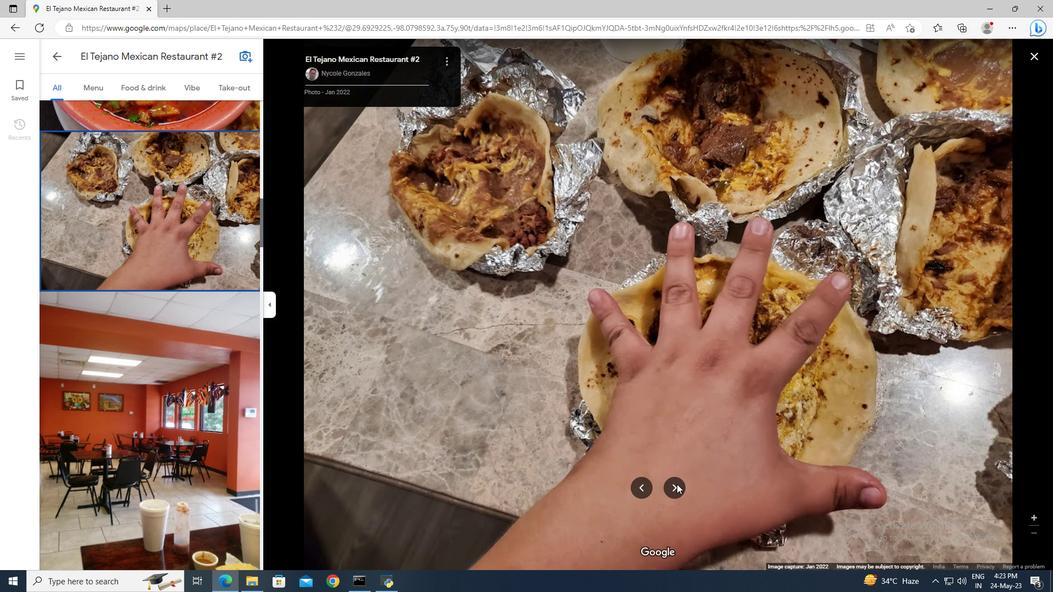 
Action: Mouse pressed left at (676, 484)
Screenshot: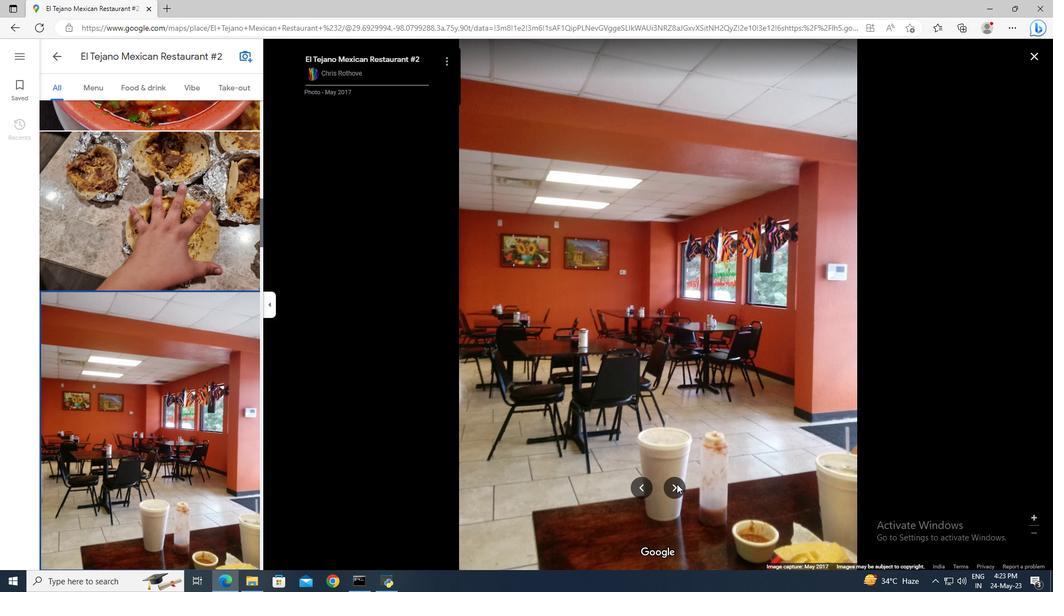 
Action: Mouse pressed left at (676, 484)
Screenshot: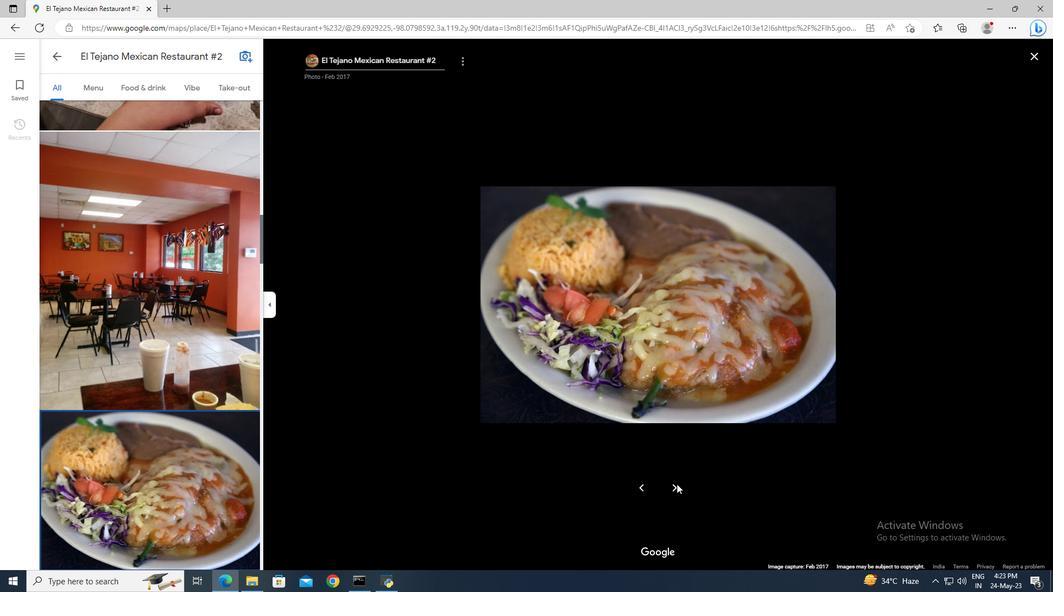 
Action: Mouse moved to (673, 489)
Screenshot: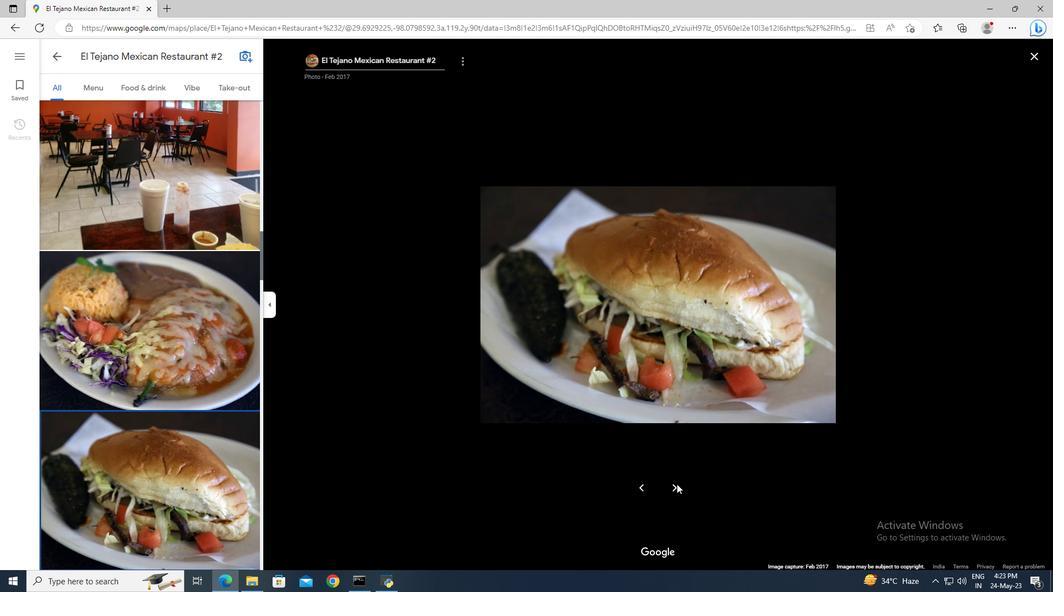 
Action: Mouse pressed left at (673, 489)
Screenshot: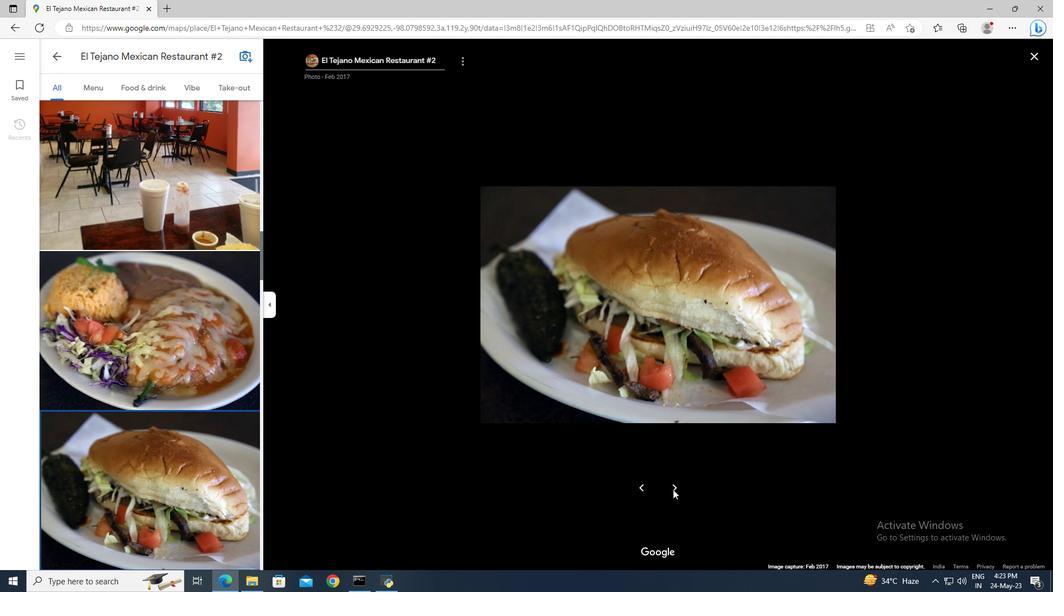 
Action: Mouse pressed left at (673, 489)
Screenshot: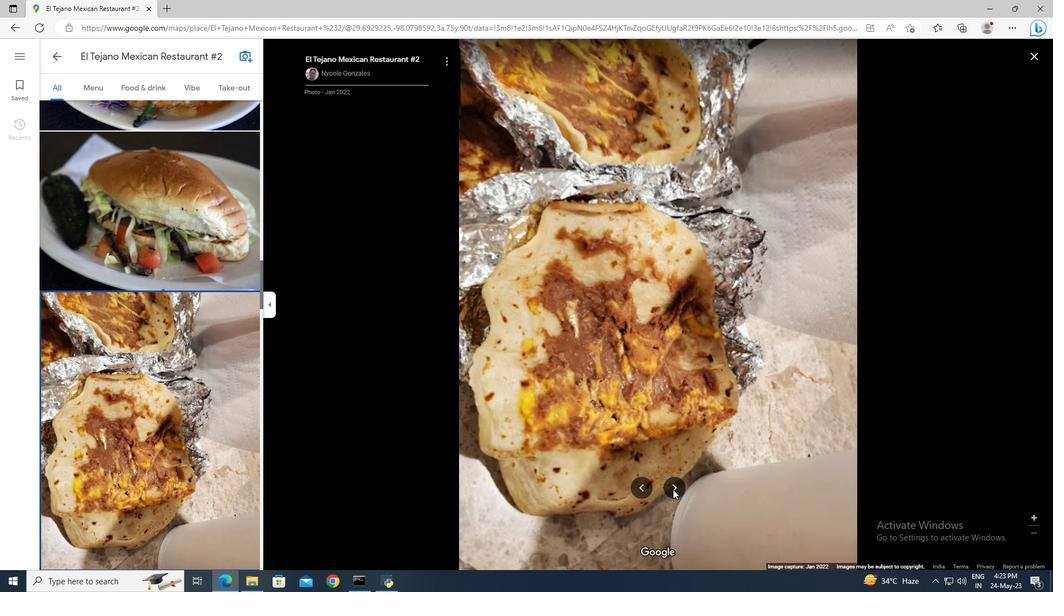 
Action: Mouse moved to (681, 384)
Screenshot: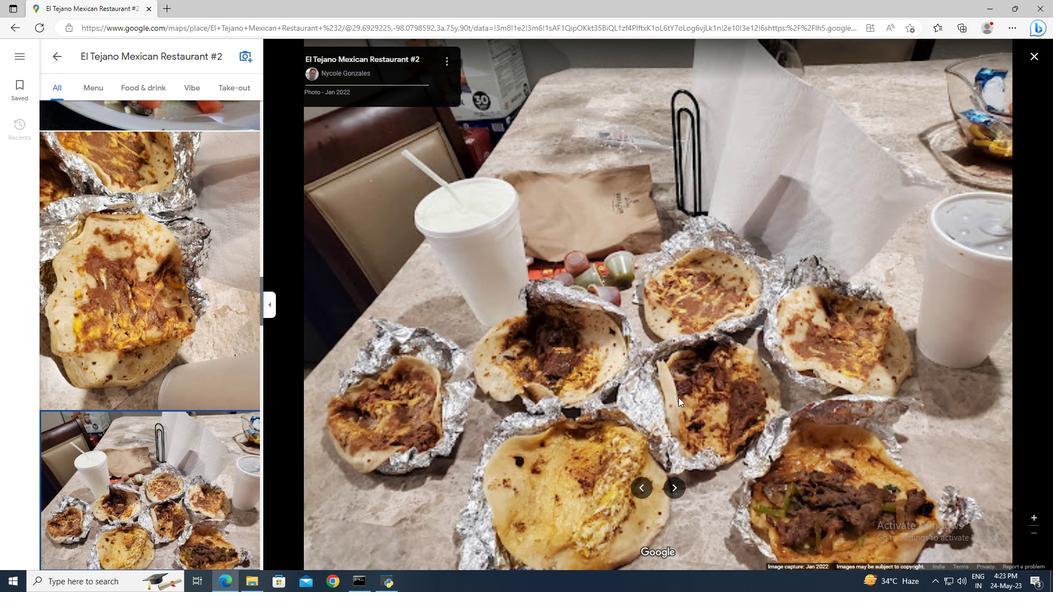 
Action: Mouse scrolled (681, 383) with delta (0, 0)
Screenshot: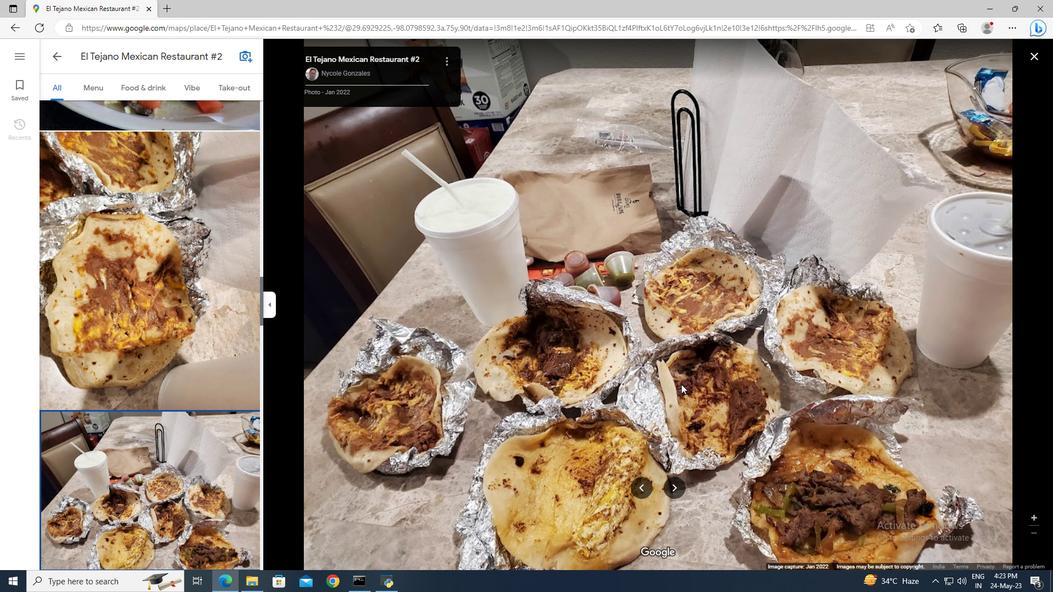 
Action: Mouse moved to (673, 485)
Screenshot: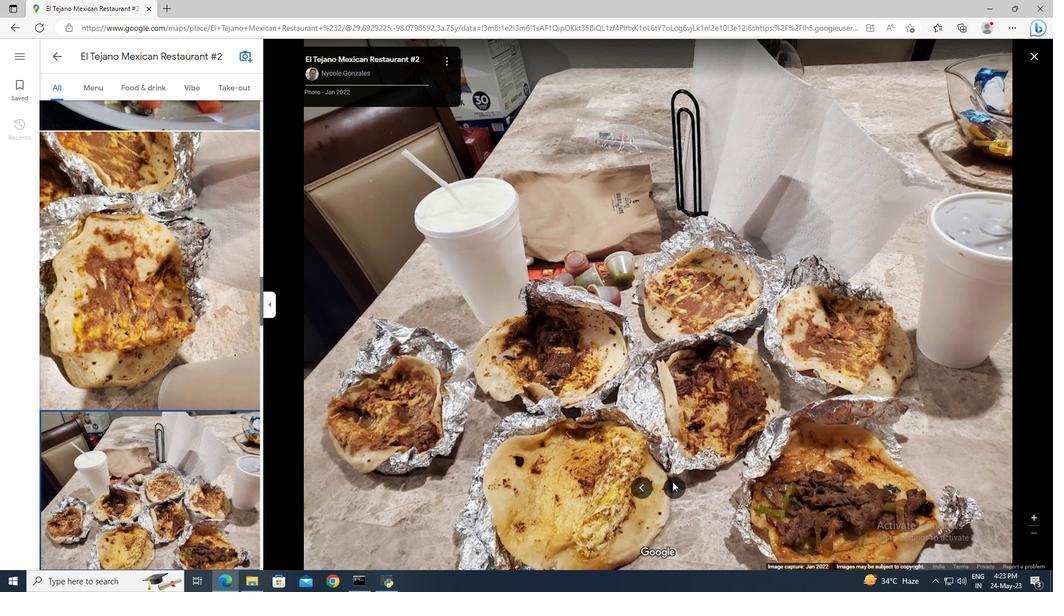 
Action: Mouse pressed left at (673, 485)
Screenshot: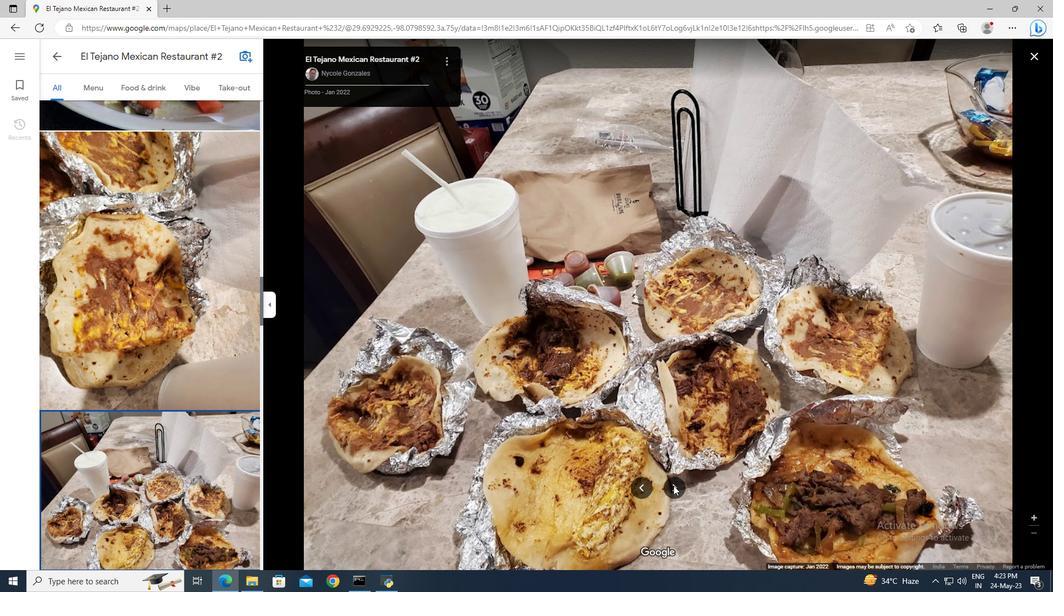 
Action: Mouse moved to (675, 486)
Screenshot: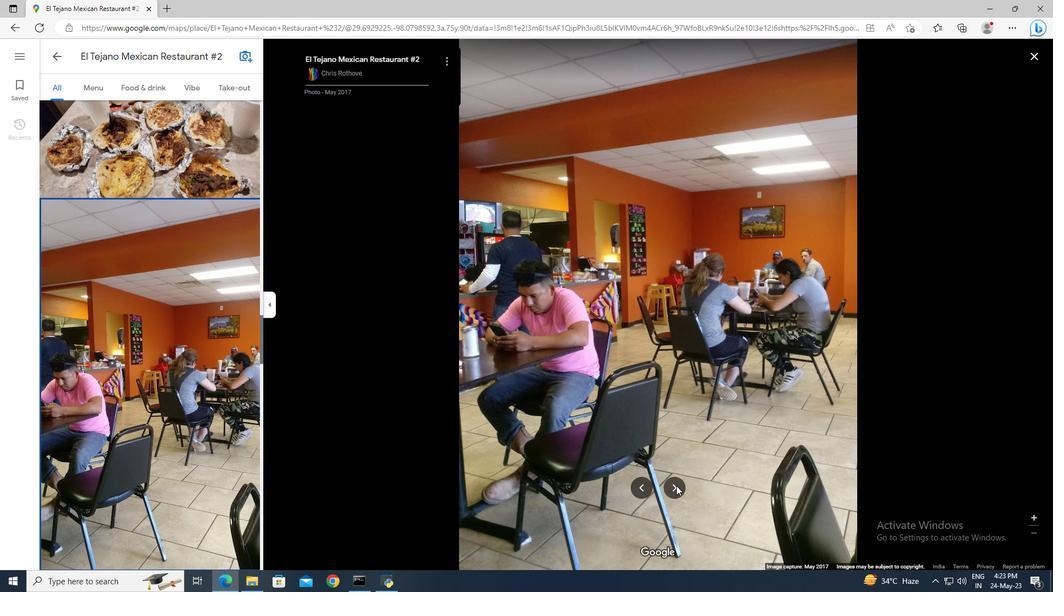 
Action: Mouse pressed left at (675, 486)
Screenshot: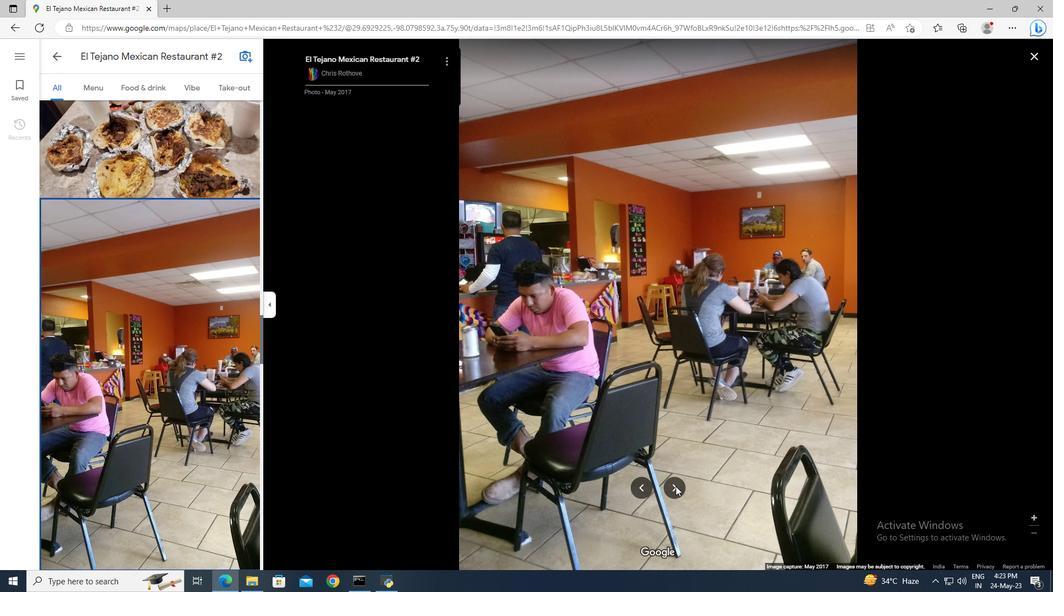 
Action: Mouse moved to (675, 484)
Screenshot: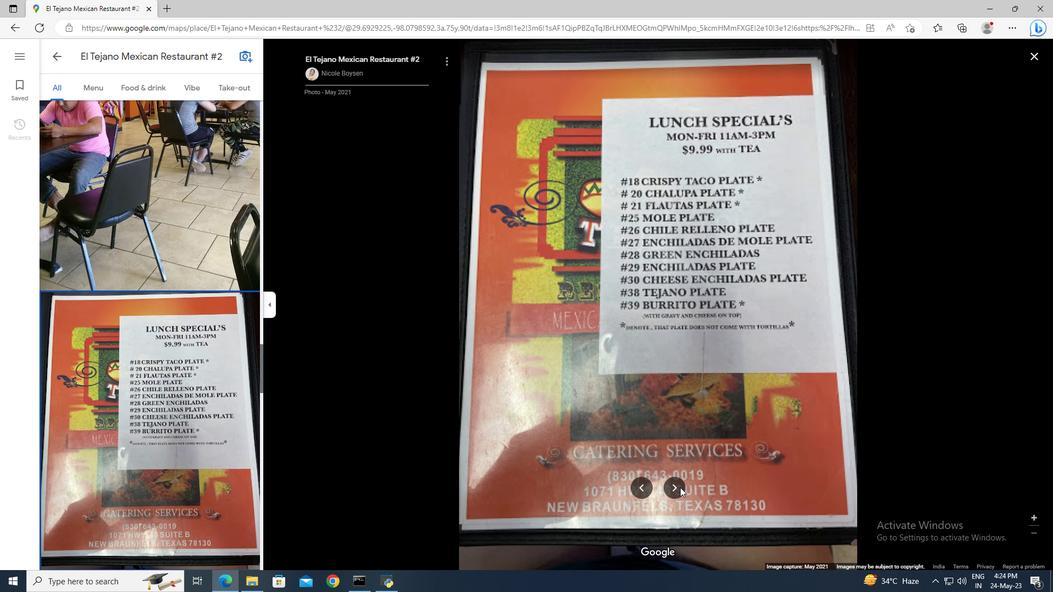 
Action: Mouse pressed left at (675, 484)
Screenshot: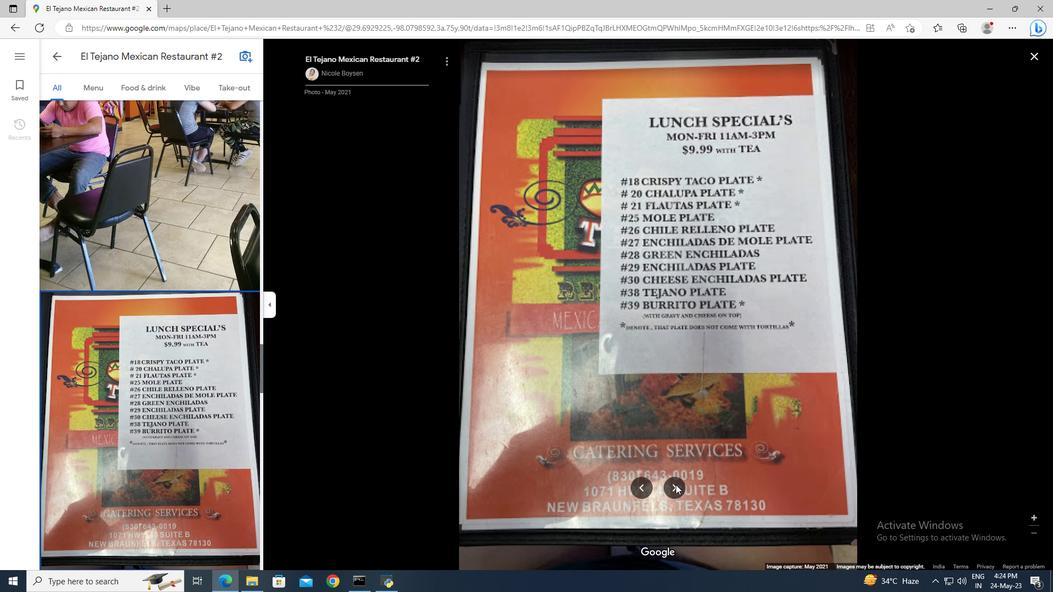 
Action: Mouse moved to (674, 493)
Screenshot: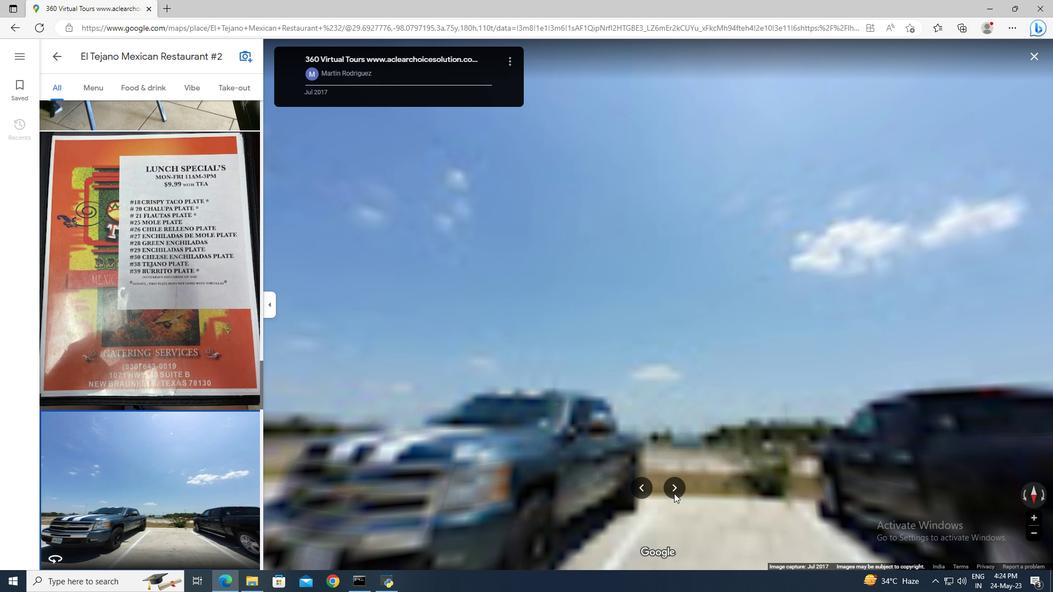 
Action: Mouse pressed left at (674, 493)
Screenshot: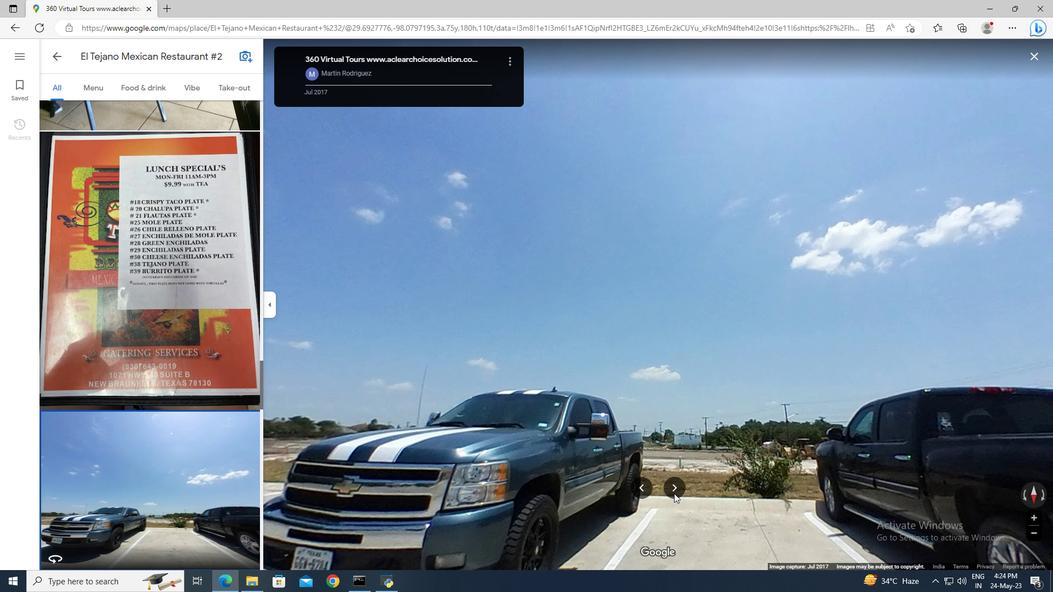 
Action: Mouse pressed left at (674, 493)
Screenshot: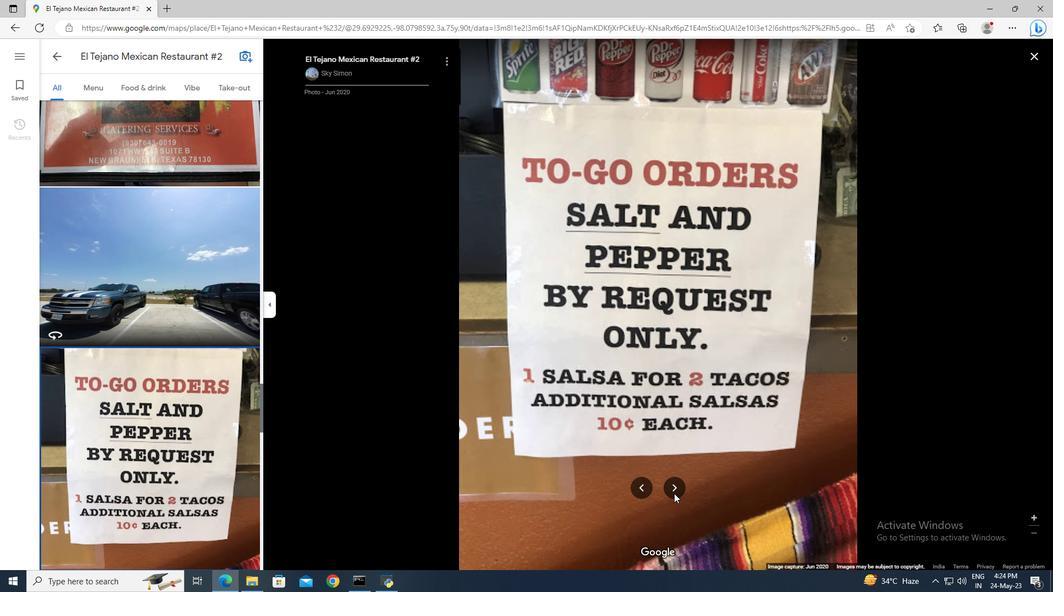 
Action: Mouse moved to (1037, 59)
Screenshot: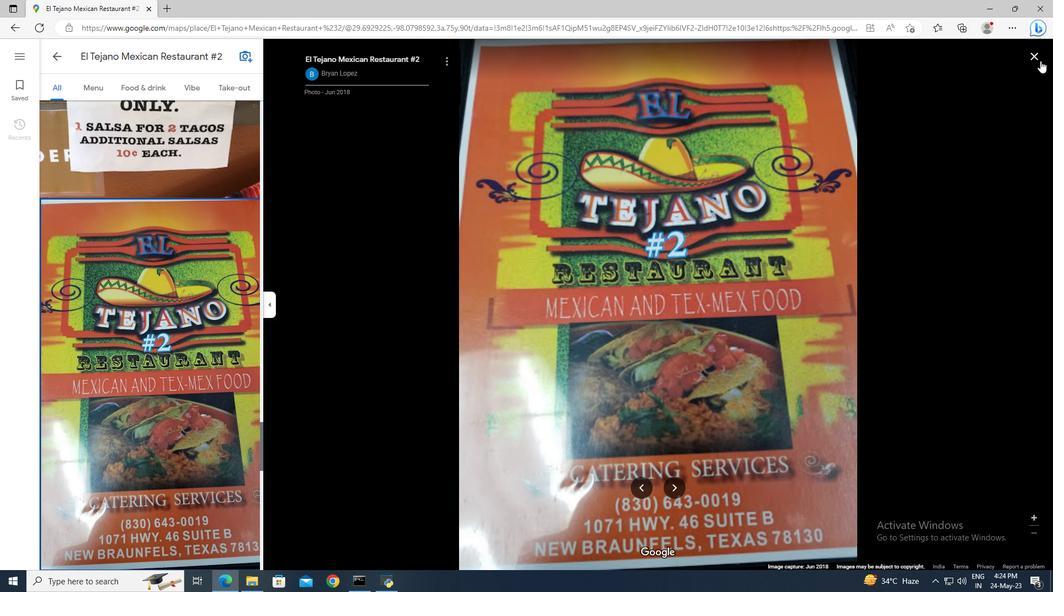 
Action: Mouse pressed left at (1037, 59)
Screenshot: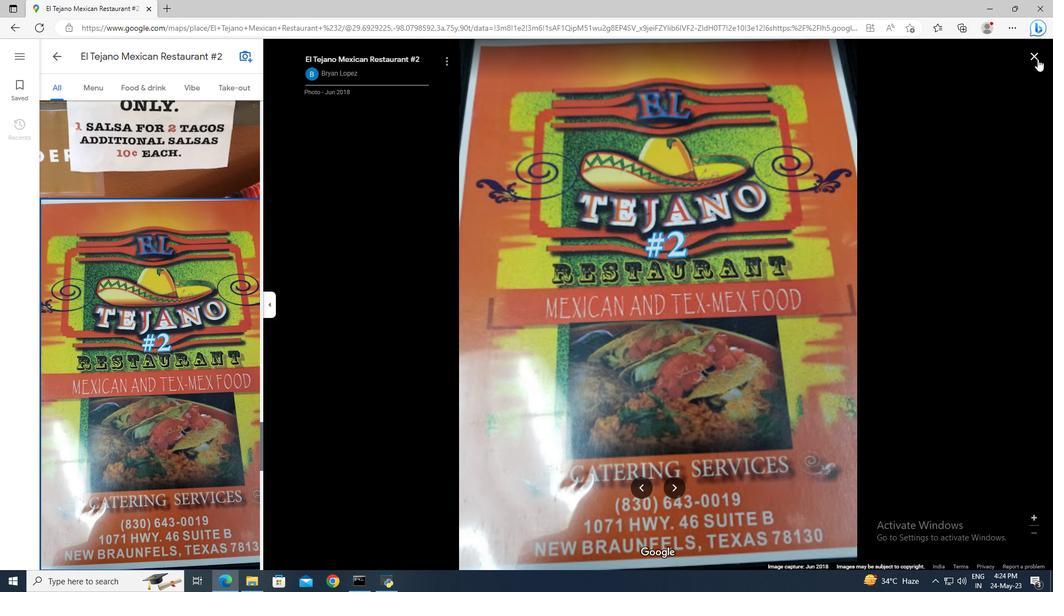 
Action: Mouse moved to (155, 166)
Screenshot: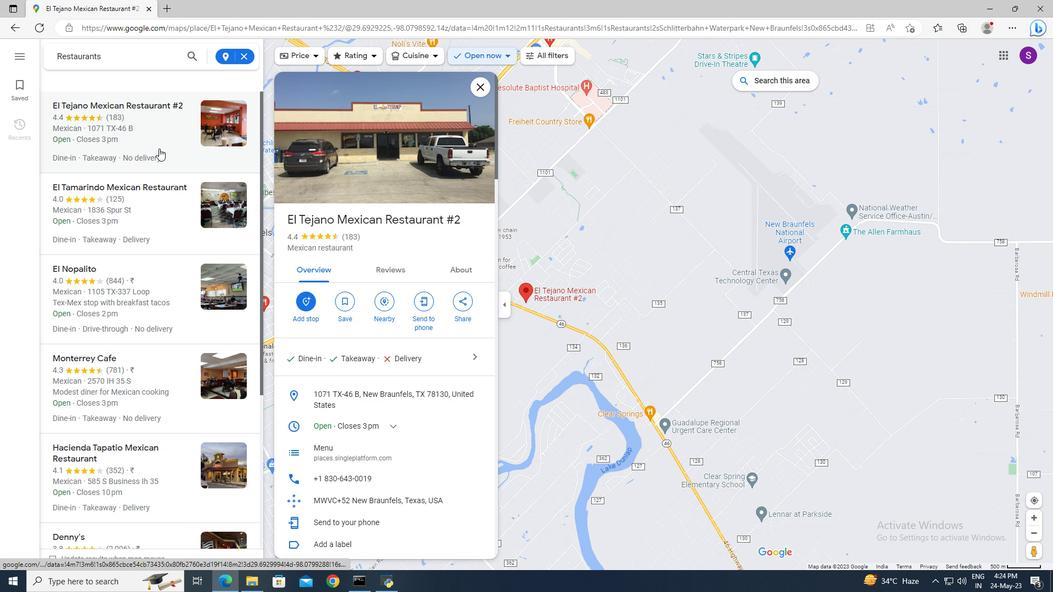 
Action: Mouse scrolled (155, 166) with delta (0, 0)
Screenshot: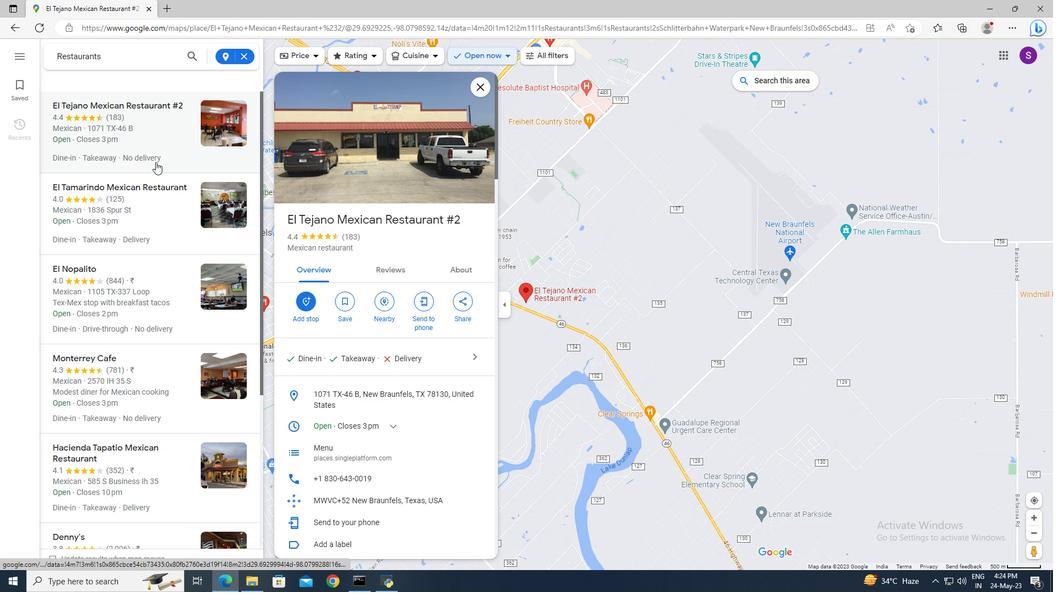 
Action: Mouse moved to (106, 254)
Screenshot: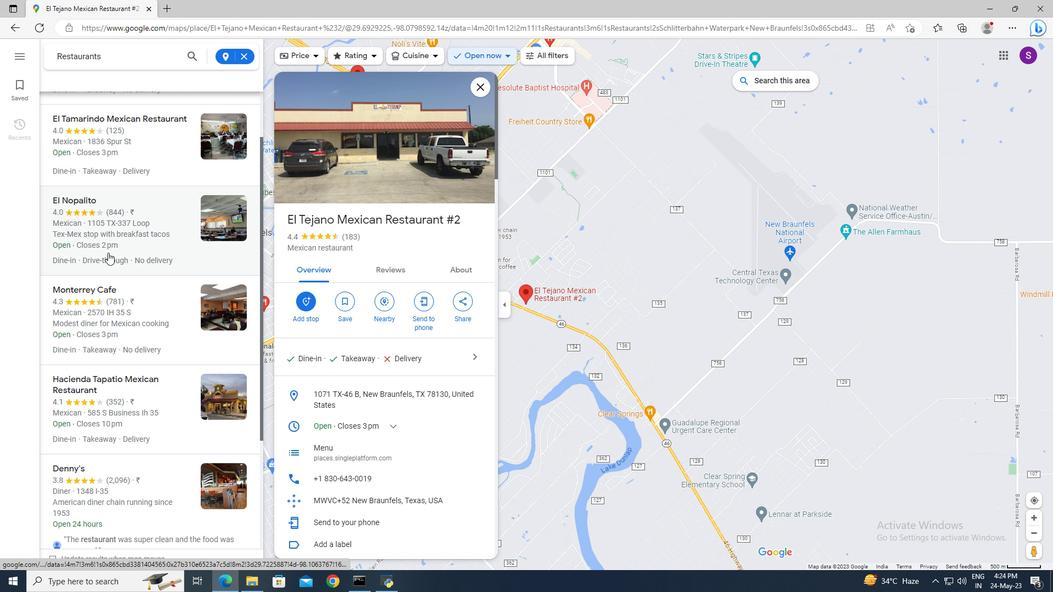 
Action: Mouse pressed left at (106, 254)
Screenshot: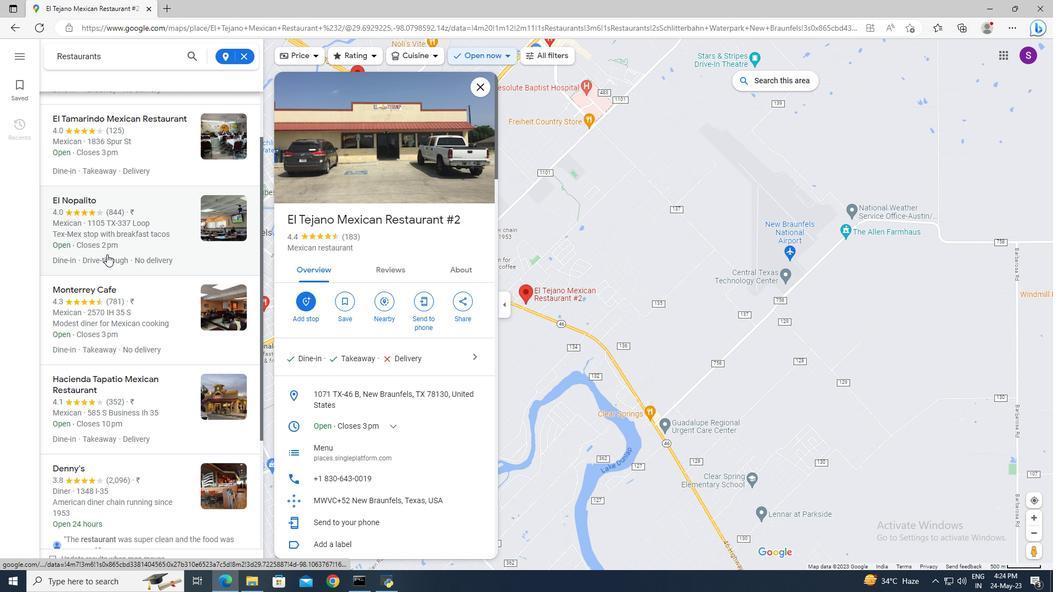 
Action: Mouse moved to (389, 267)
Screenshot: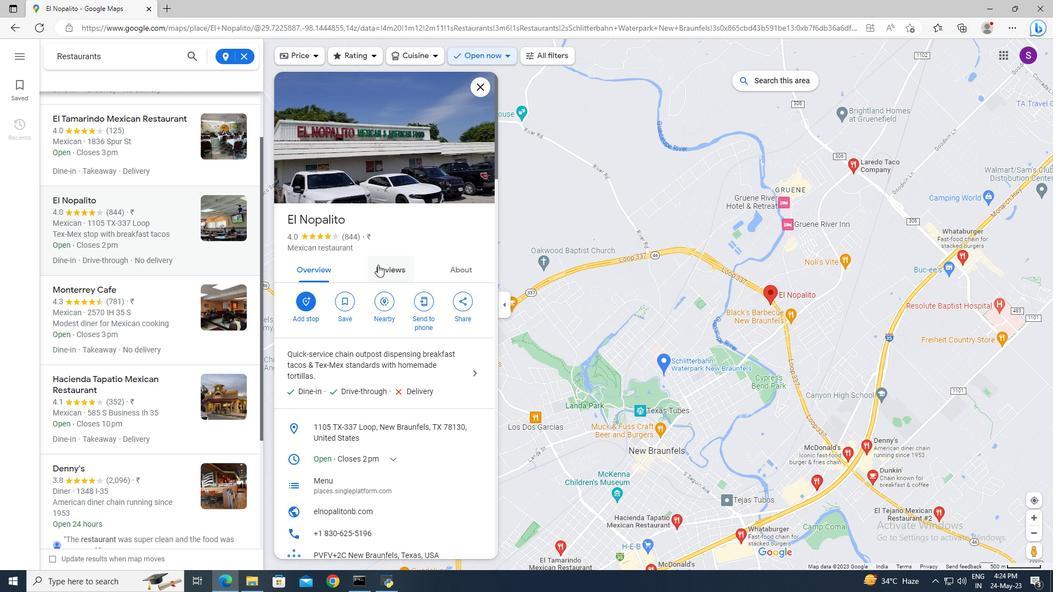 
Action: Mouse pressed left at (389, 267)
Screenshot: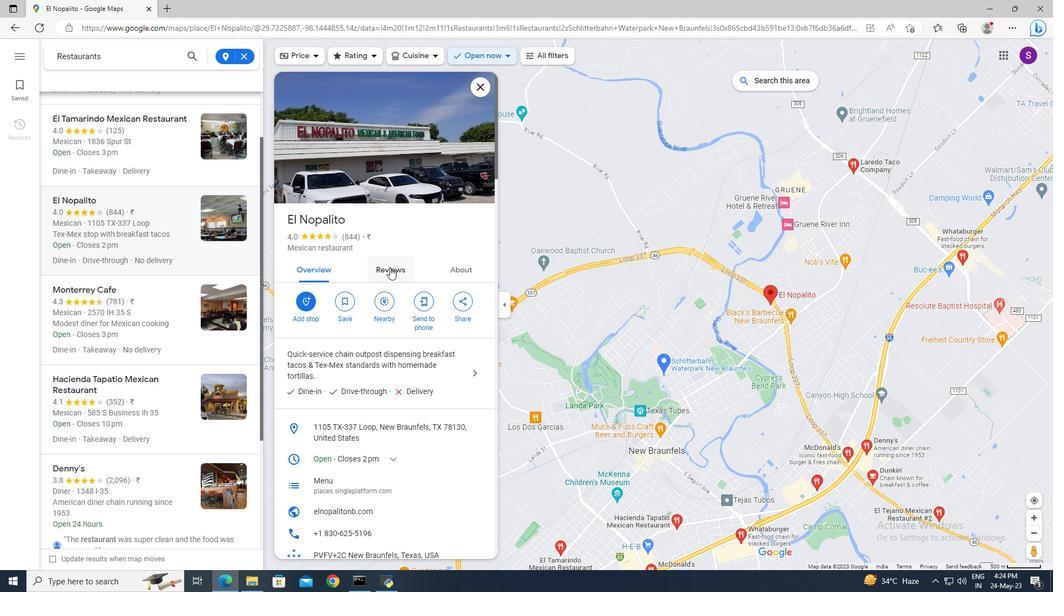 
Action: Mouse scrolled (389, 267) with delta (0, 0)
Screenshot: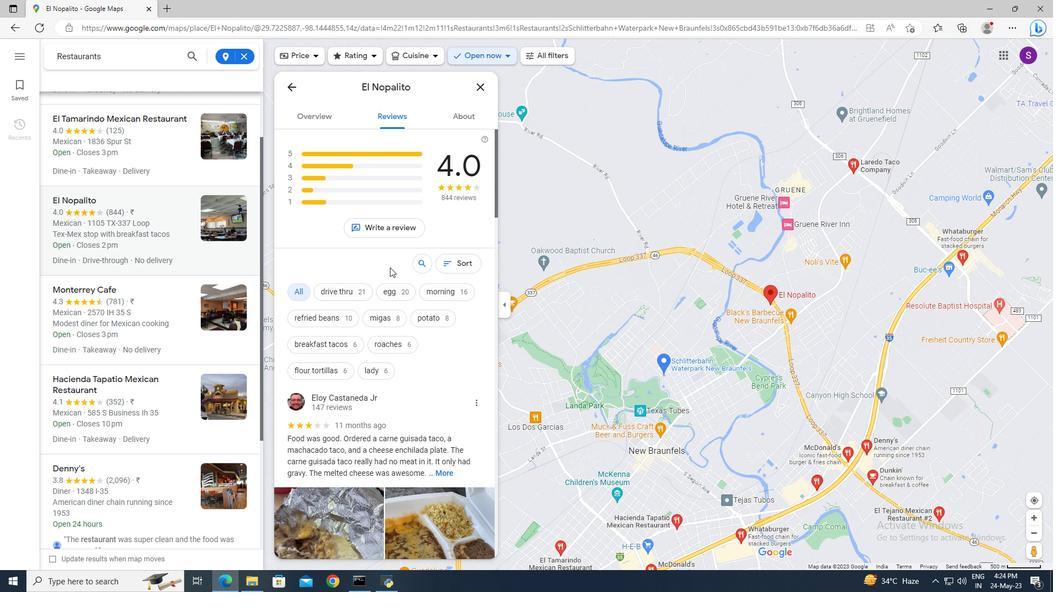 
Action: Mouse scrolled (389, 267) with delta (0, 0)
Screenshot: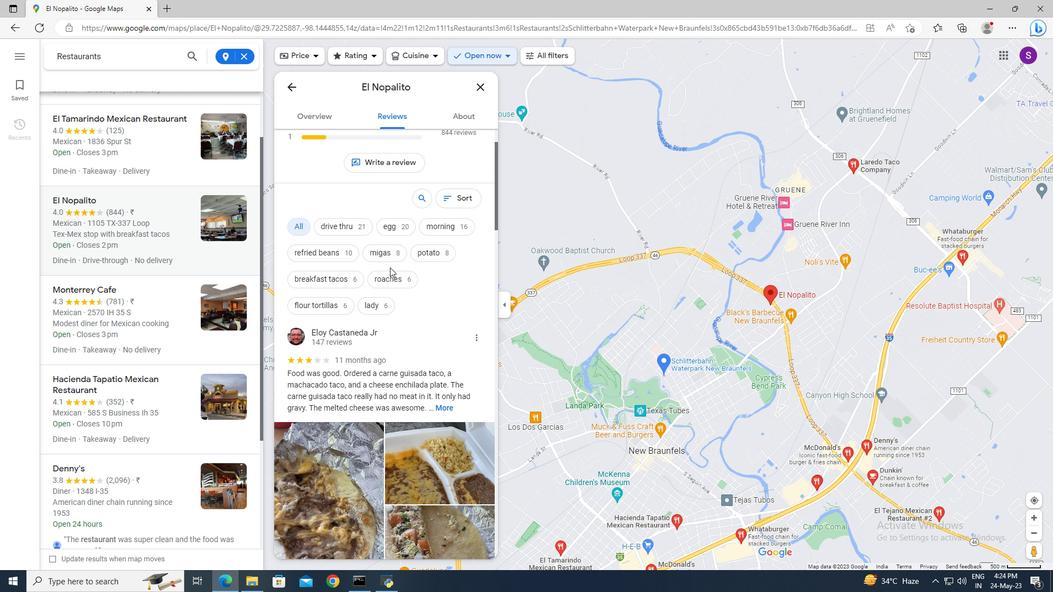 
Action: Mouse scrolled (389, 267) with delta (0, 0)
Screenshot: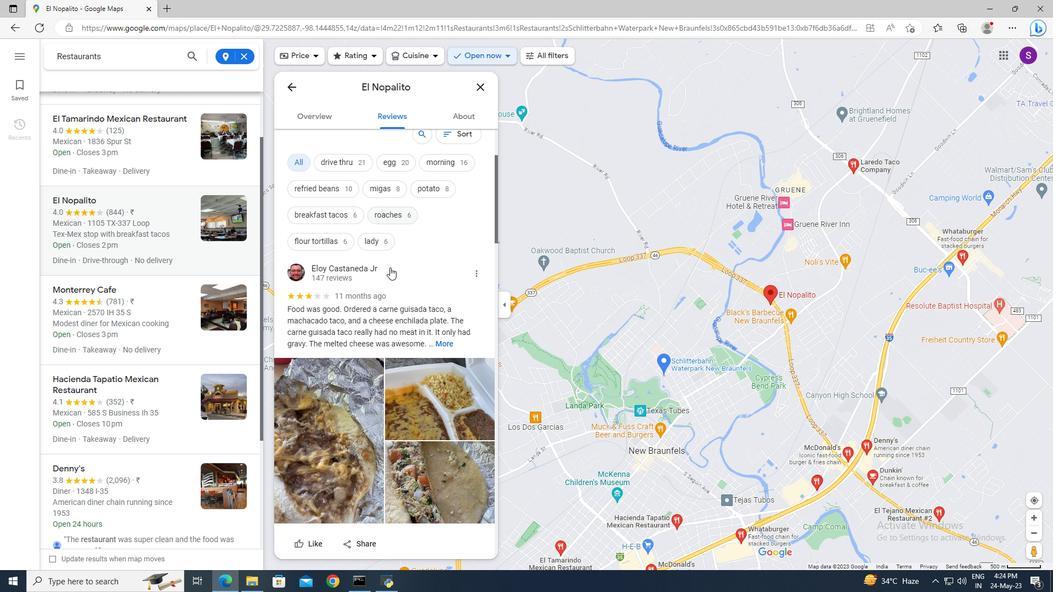 
Action: Mouse scrolled (389, 267) with delta (0, 0)
Screenshot: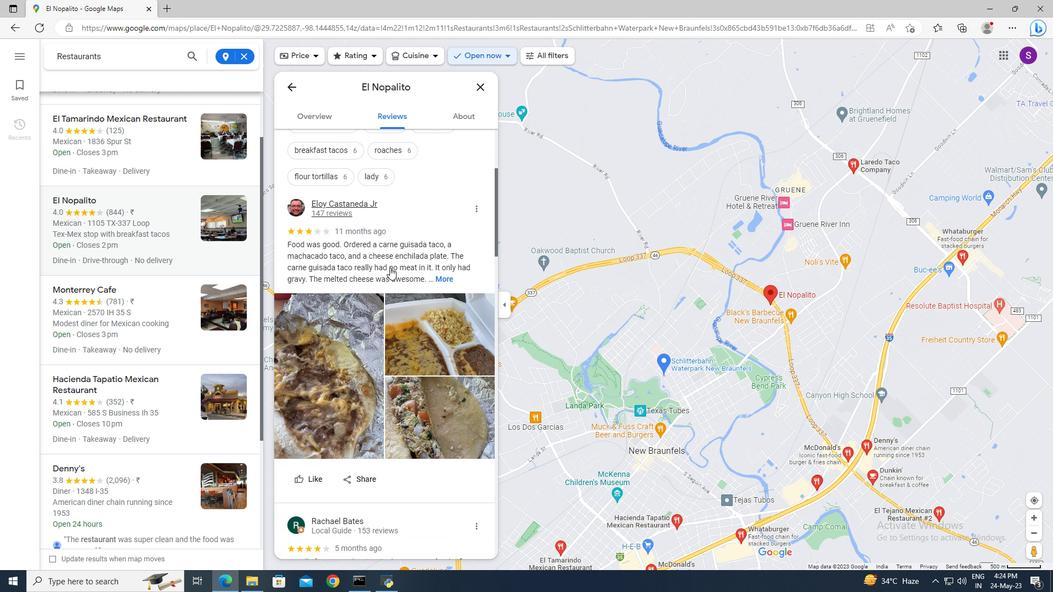 
Action: Mouse scrolled (389, 267) with delta (0, 0)
Screenshot: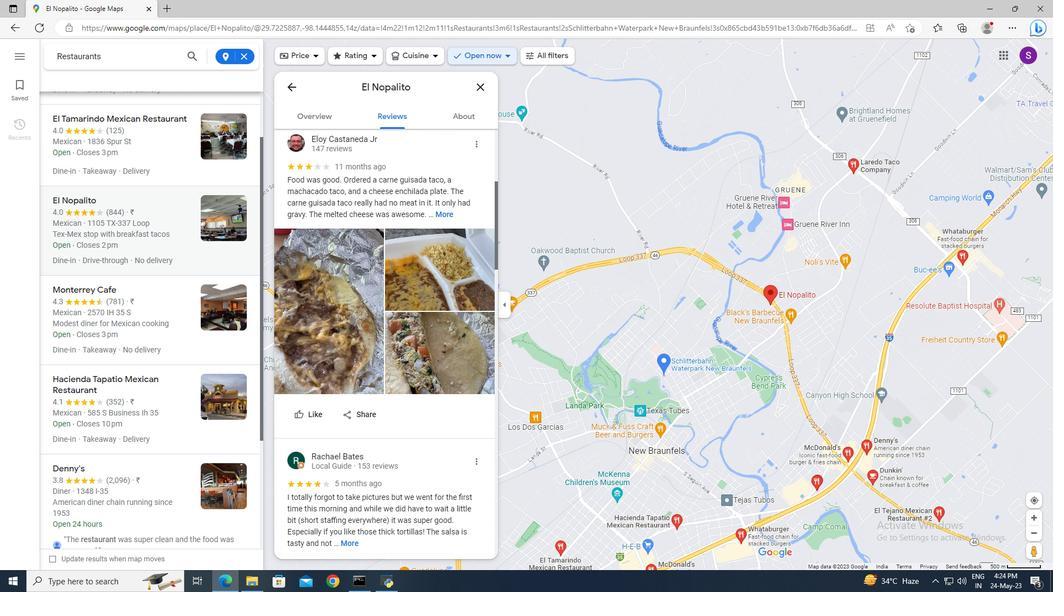 
Action: Mouse scrolled (389, 267) with delta (0, 0)
Screenshot: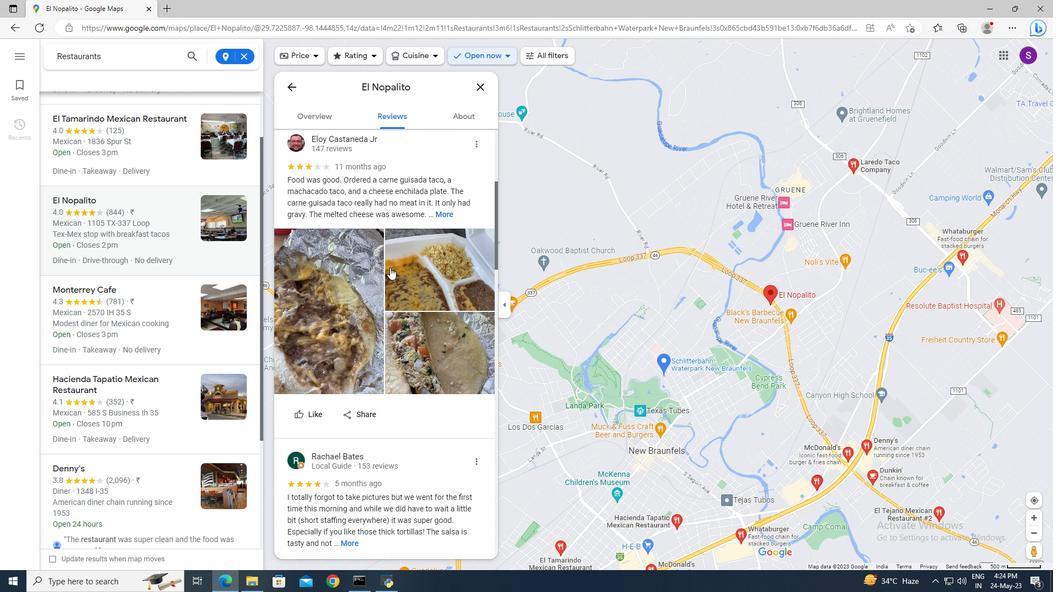 
Action: Mouse scrolled (389, 267) with delta (0, 0)
Screenshot: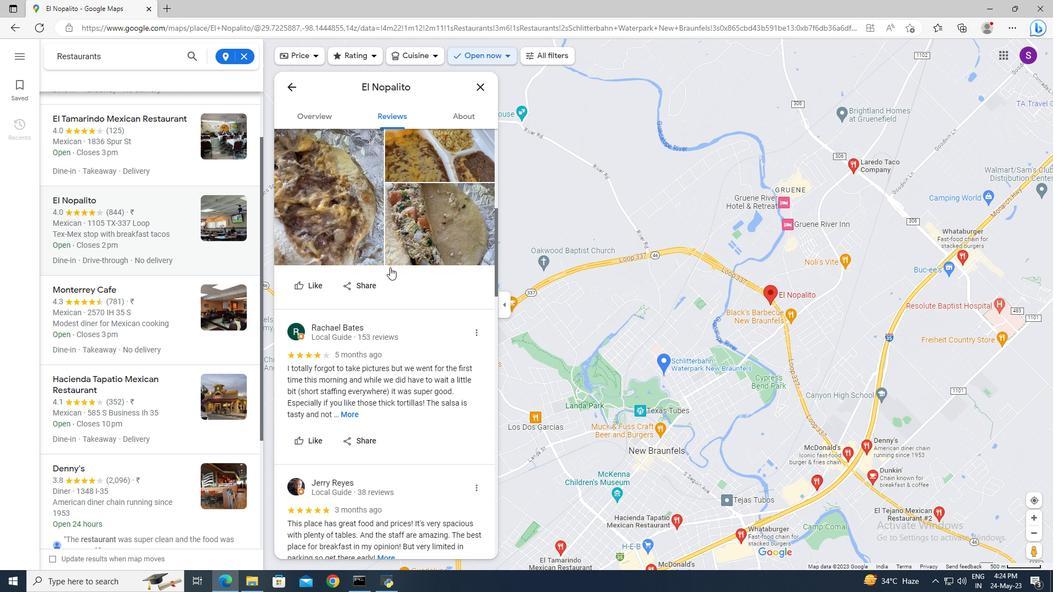 
Action: Mouse scrolled (389, 267) with delta (0, 0)
Screenshot: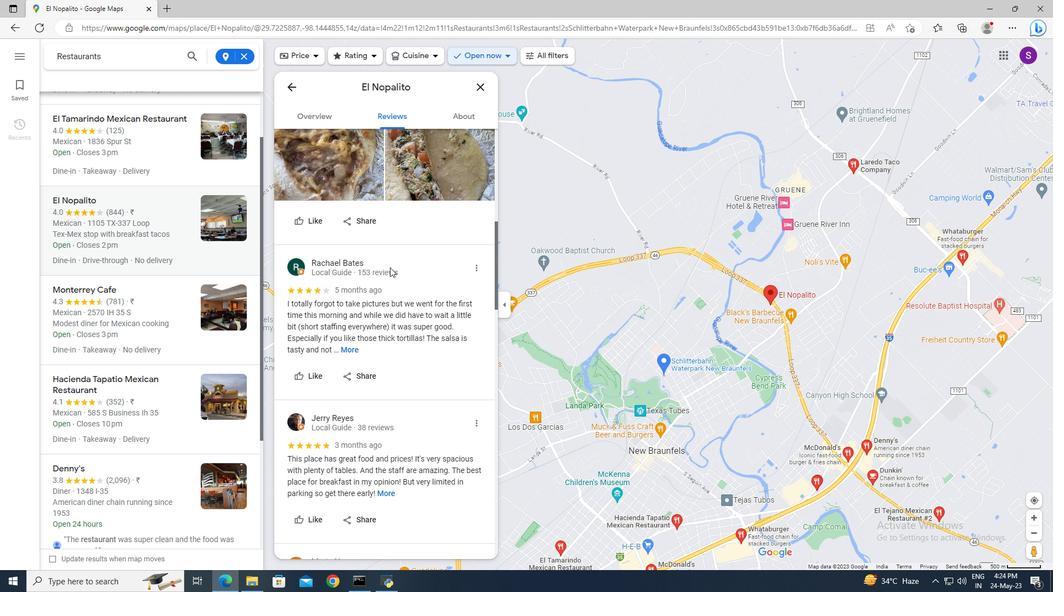
Action: Mouse scrolled (389, 267) with delta (0, 0)
Screenshot: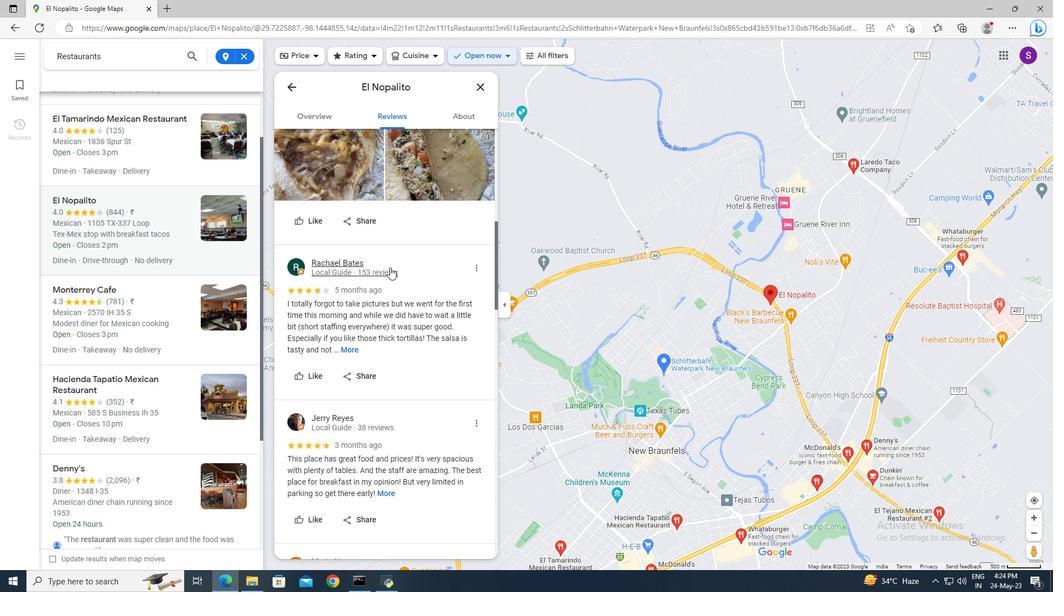
Action: Mouse scrolled (389, 267) with delta (0, 0)
Screenshot: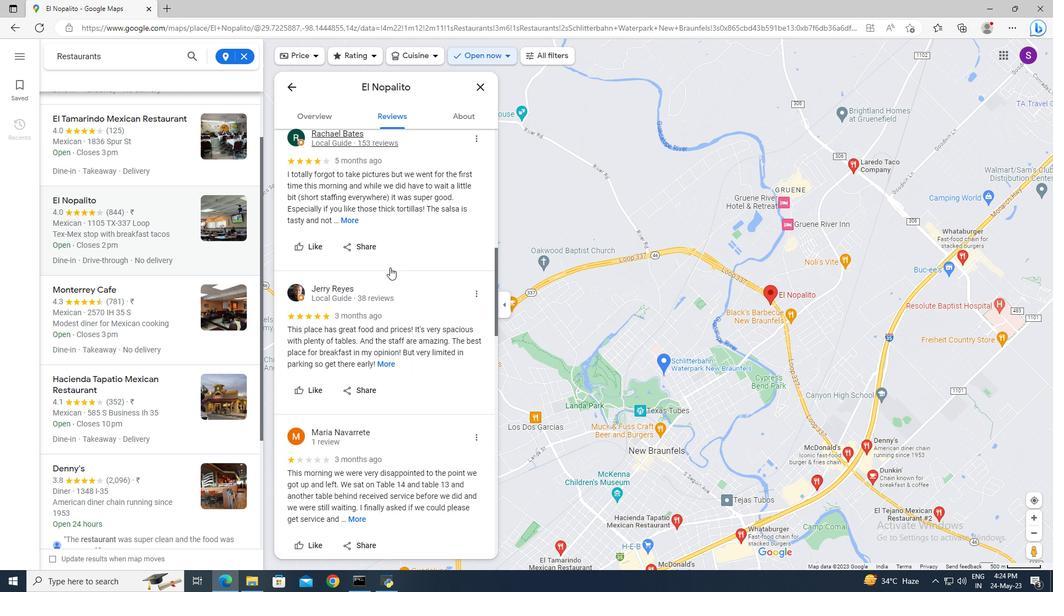 
Action: Mouse scrolled (389, 267) with delta (0, 0)
Screenshot: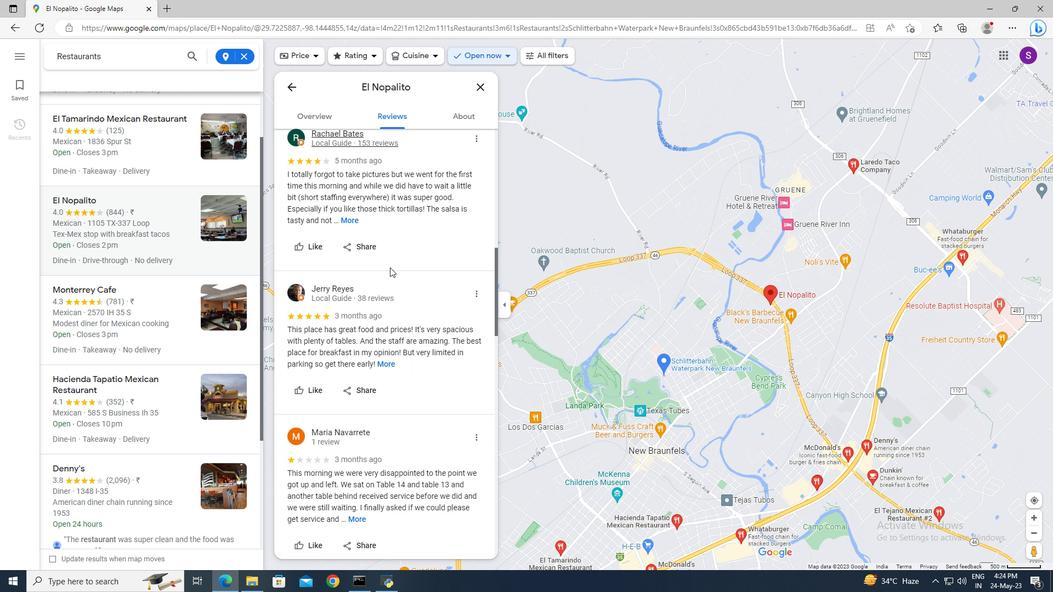 
Action: Mouse scrolled (389, 267) with delta (0, 0)
Screenshot: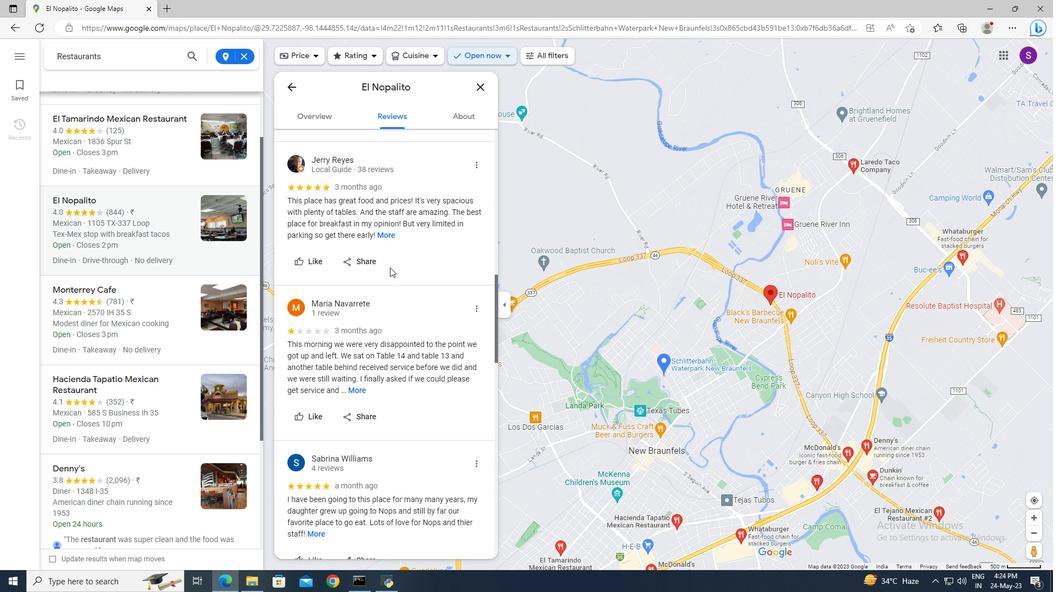 
Action: Mouse scrolled (389, 267) with delta (0, 0)
Screenshot: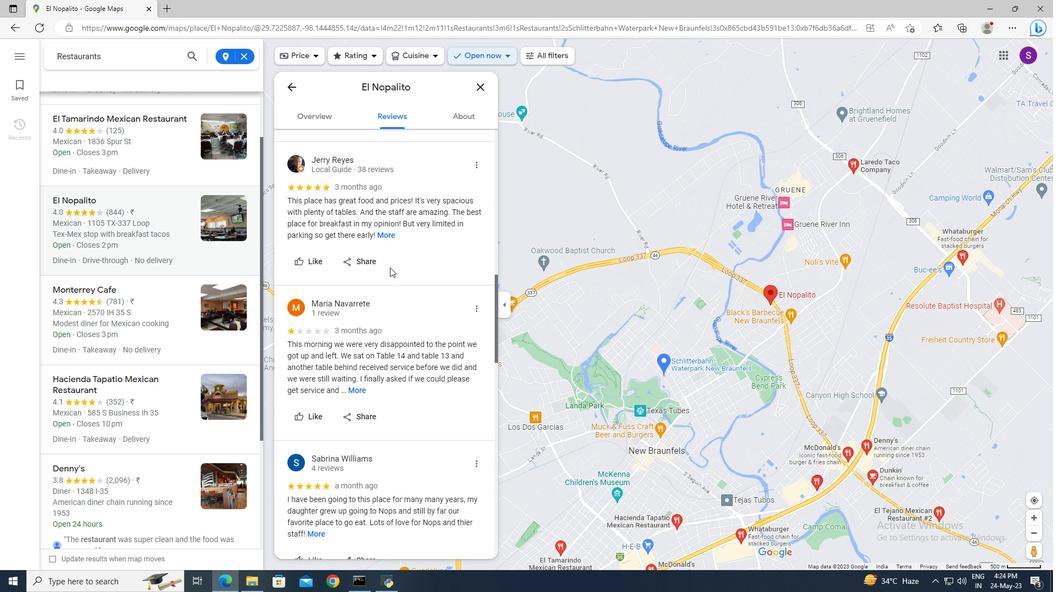 
Action: Mouse scrolled (389, 267) with delta (0, 0)
Screenshot: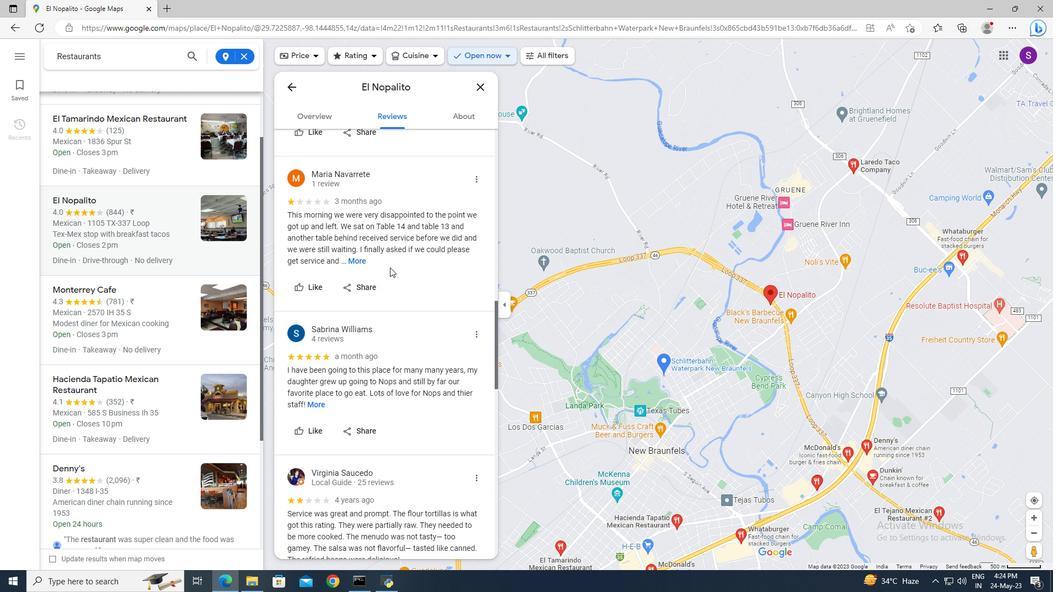 
Action: Mouse scrolled (389, 267) with delta (0, 0)
Screenshot: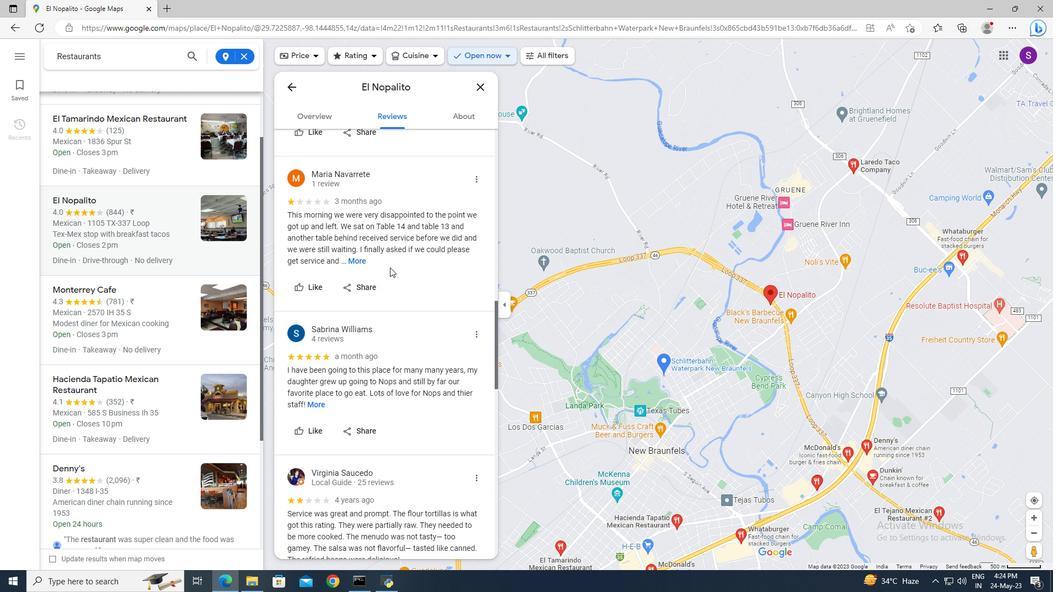 
Action: Mouse scrolled (389, 267) with delta (0, 0)
Screenshot: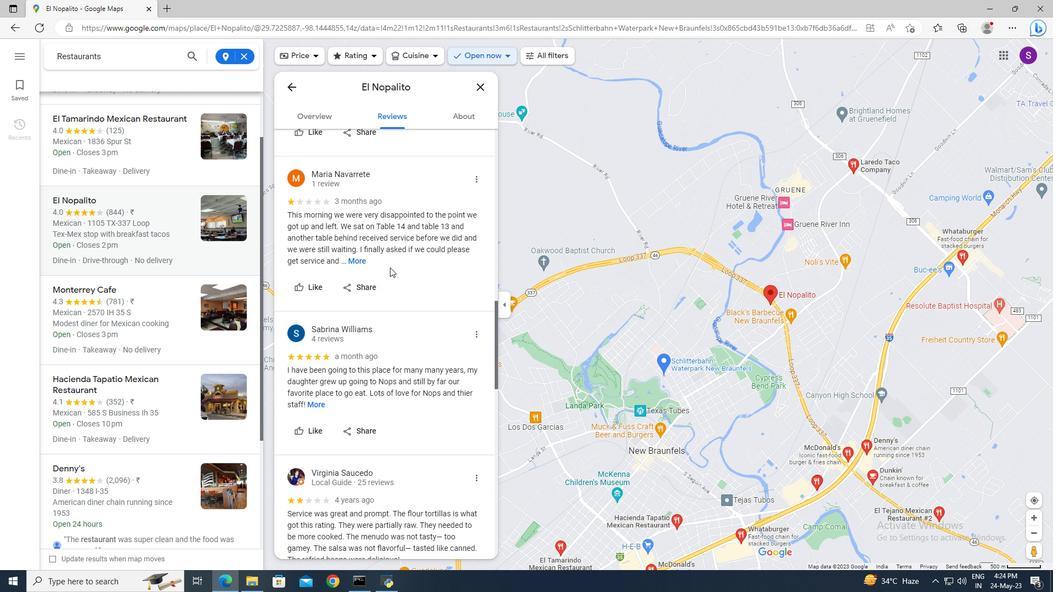 
Action: Mouse scrolled (389, 267) with delta (0, 0)
Screenshot: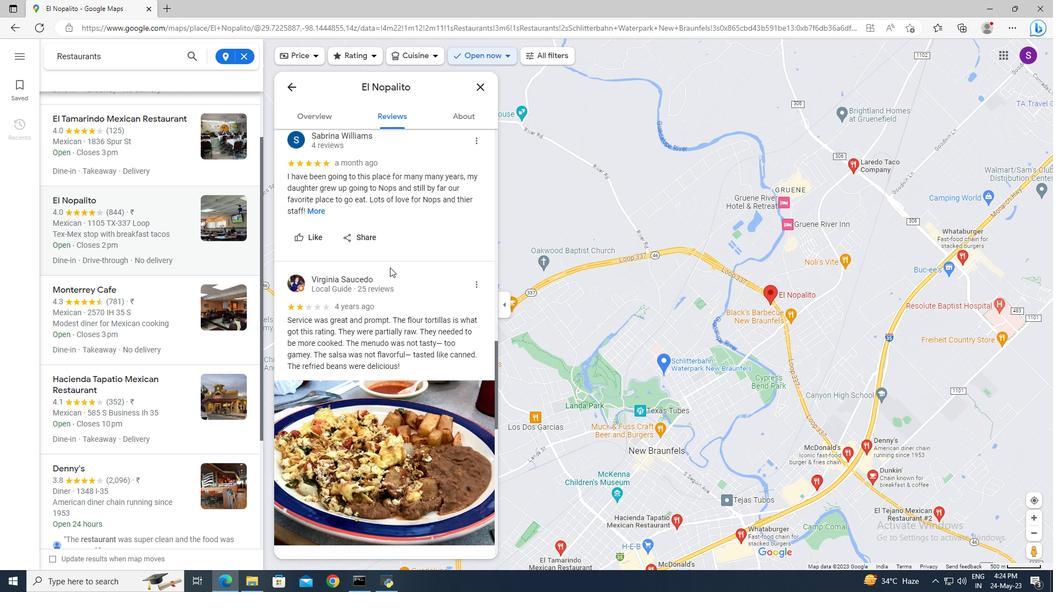 
Action: Mouse scrolled (389, 267) with delta (0, 0)
Screenshot: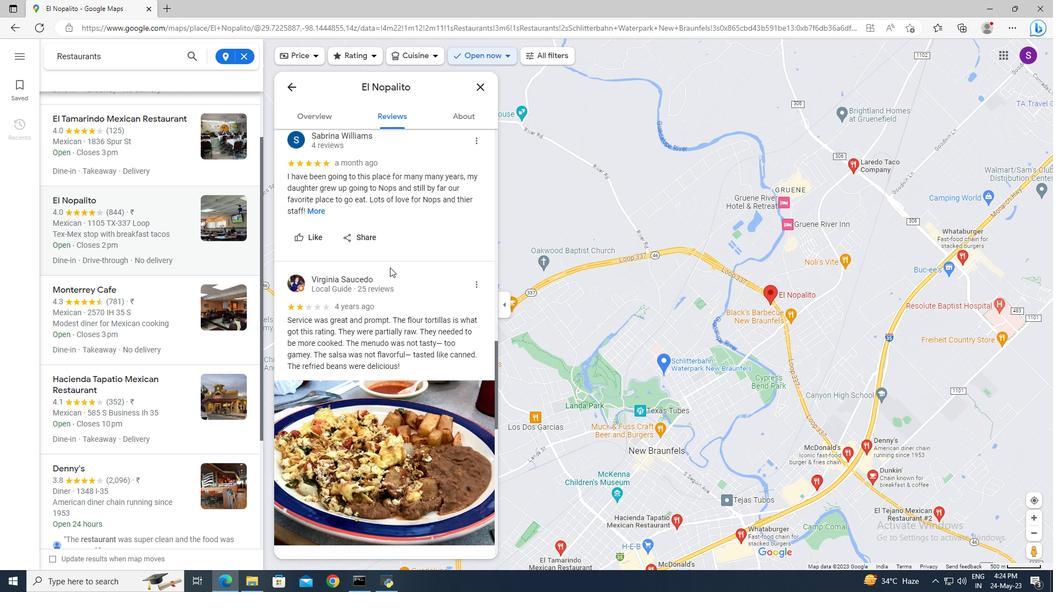 
Action: Mouse scrolled (389, 267) with delta (0, 0)
Screenshot: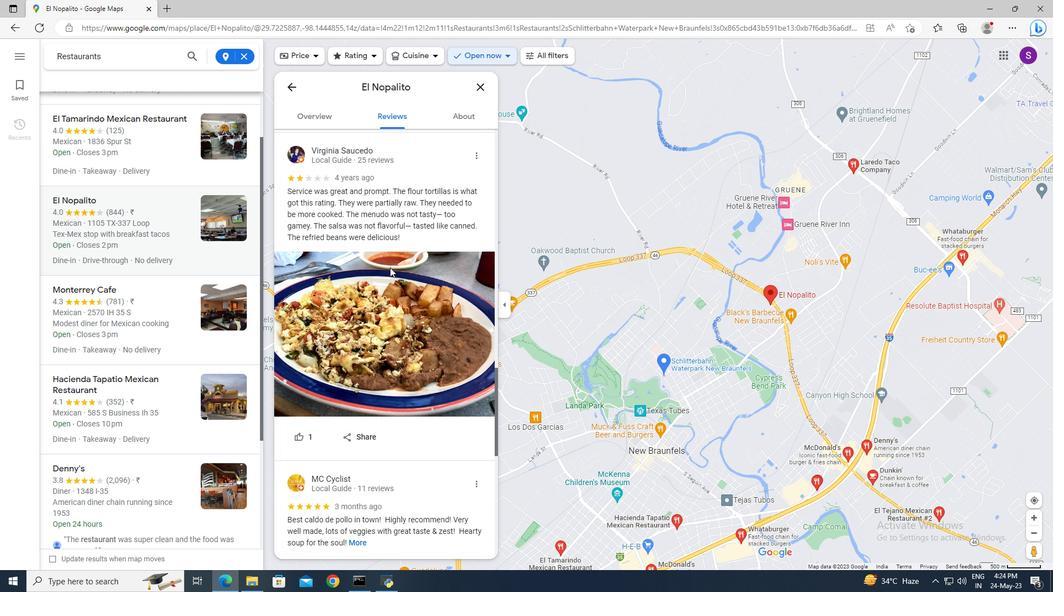 
Action: Mouse scrolled (389, 267) with delta (0, 0)
Screenshot: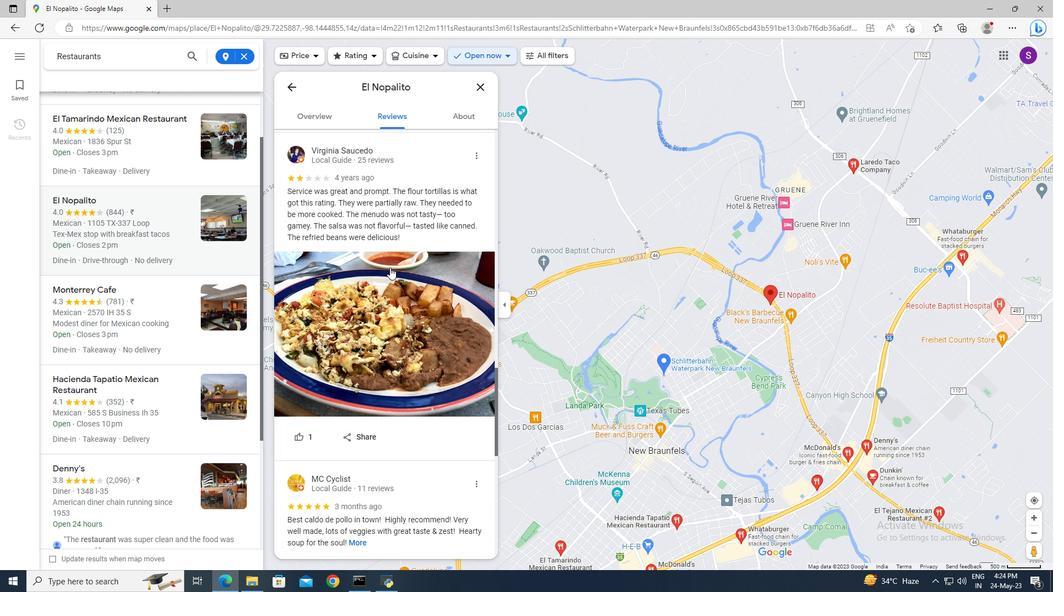 
Action: Mouse scrolled (389, 267) with delta (0, 0)
Screenshot: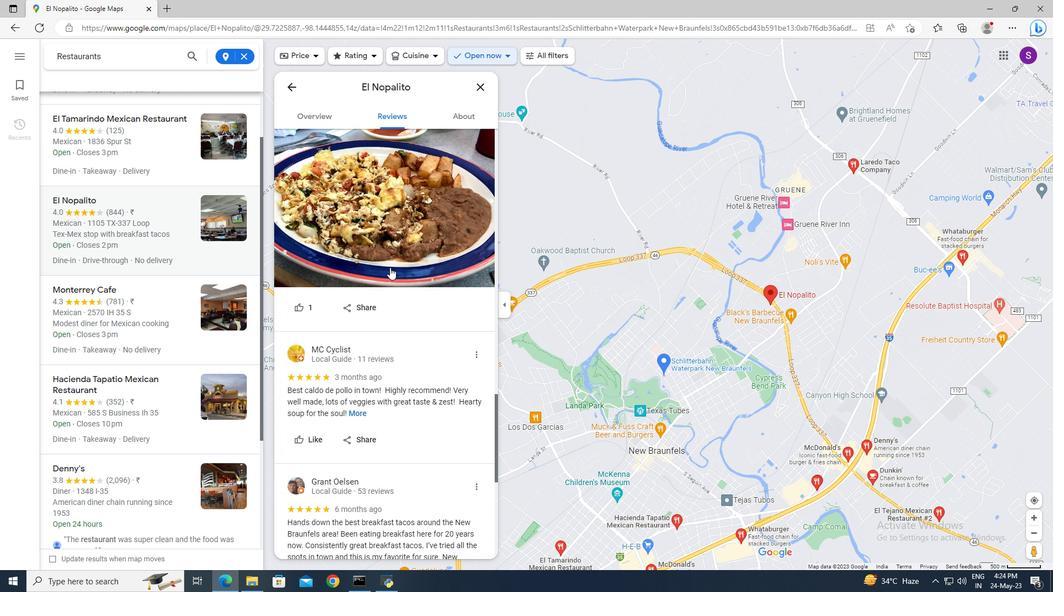
Action: Mouse scrolled (389, 267) with delta (0, 0)
Screenshot: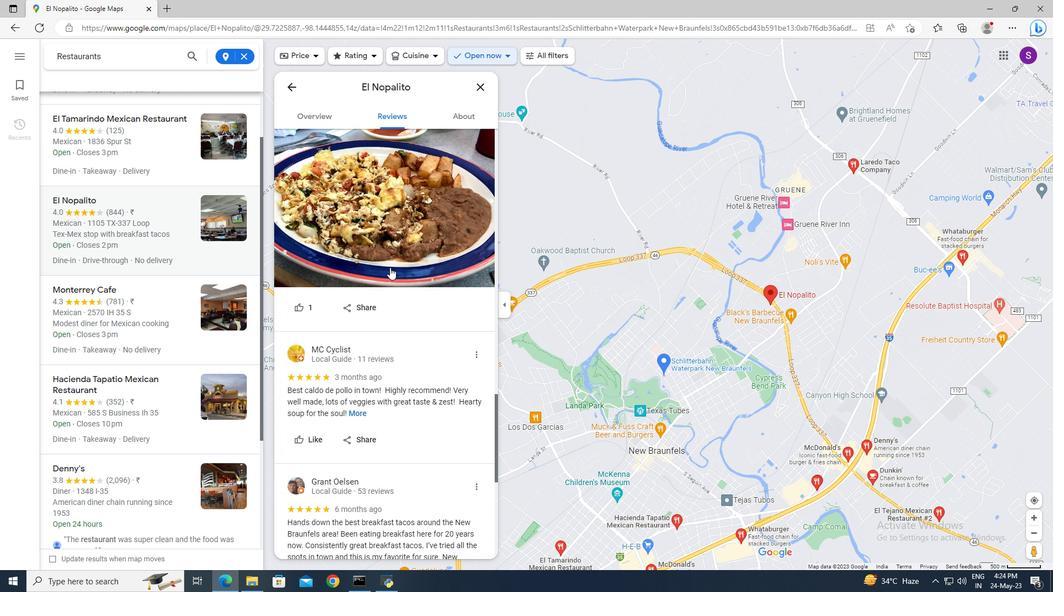 
Action: Mouse scrolled (389, 268) with delta (0, 0)
Screenshot: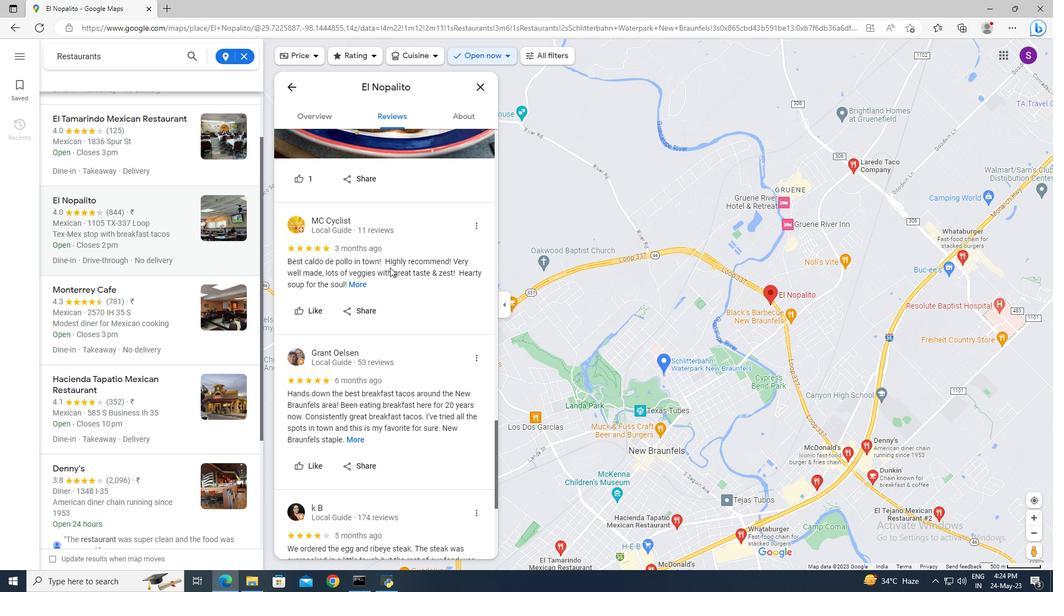
Action: Mouse scrolled (389, 268) with delta (0, 0)
Screenshot: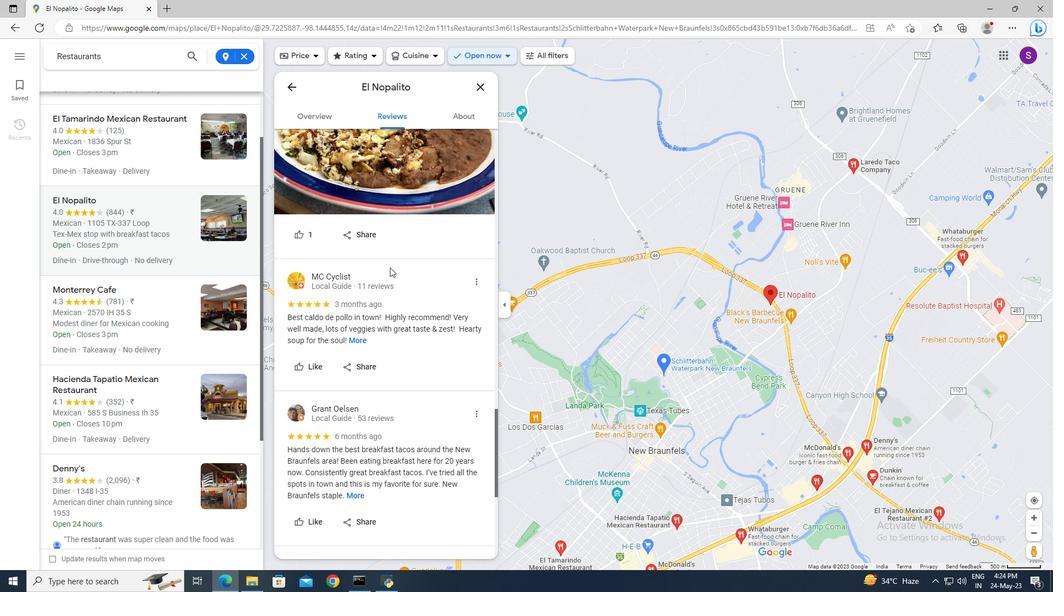 
Action: Mouse scrolled (389, 268) with delta (0, 0)
Screenshot: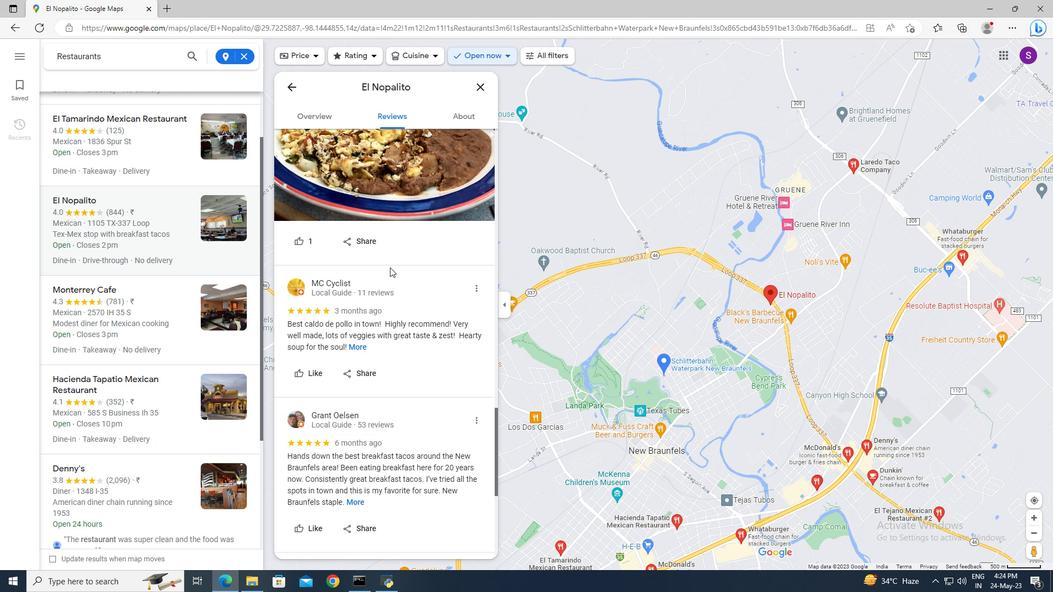 
Action: Mouse scrolled (389, 268) with delta (0, 0)
Screenshot: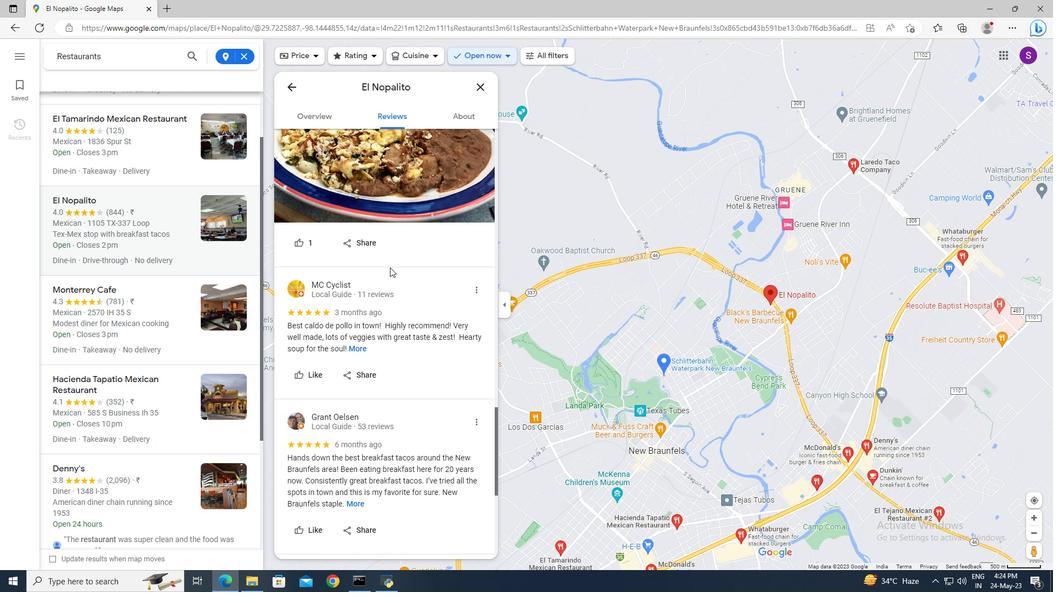 
Action: Mouse scrolled (389, 268) with delta (0, 0)
Screenshot: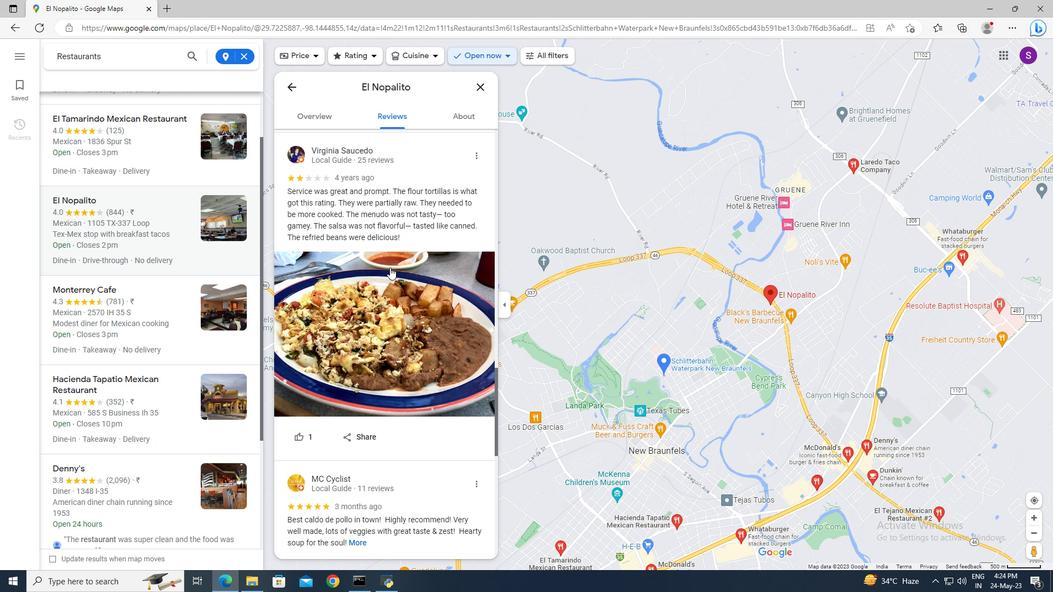 
Action: Mouse moved to (444, 119)
Screenshot: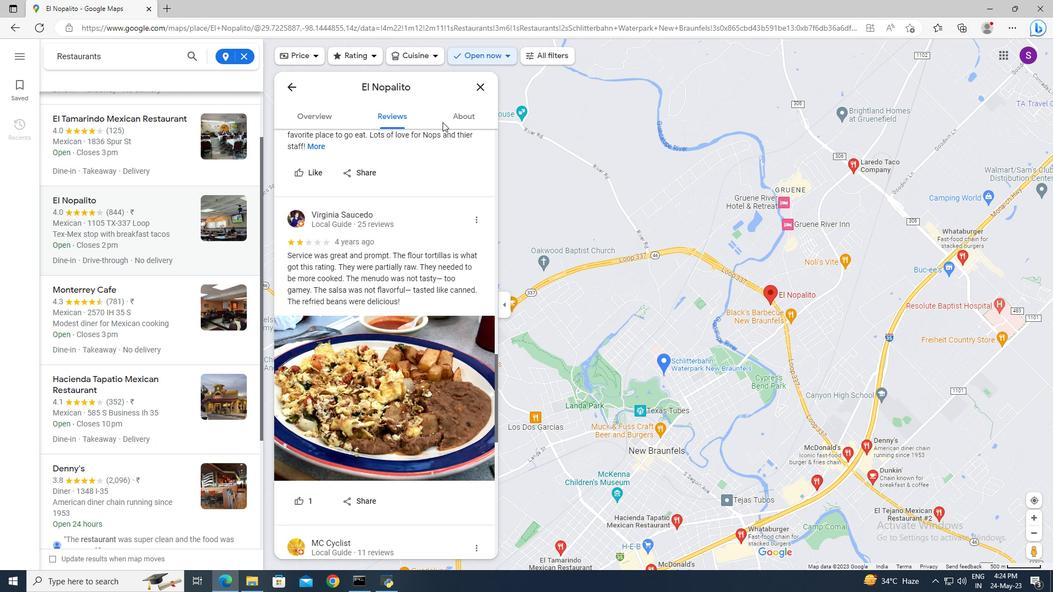 
Action: Mouse pressed left at (444, 119)
Screenshot: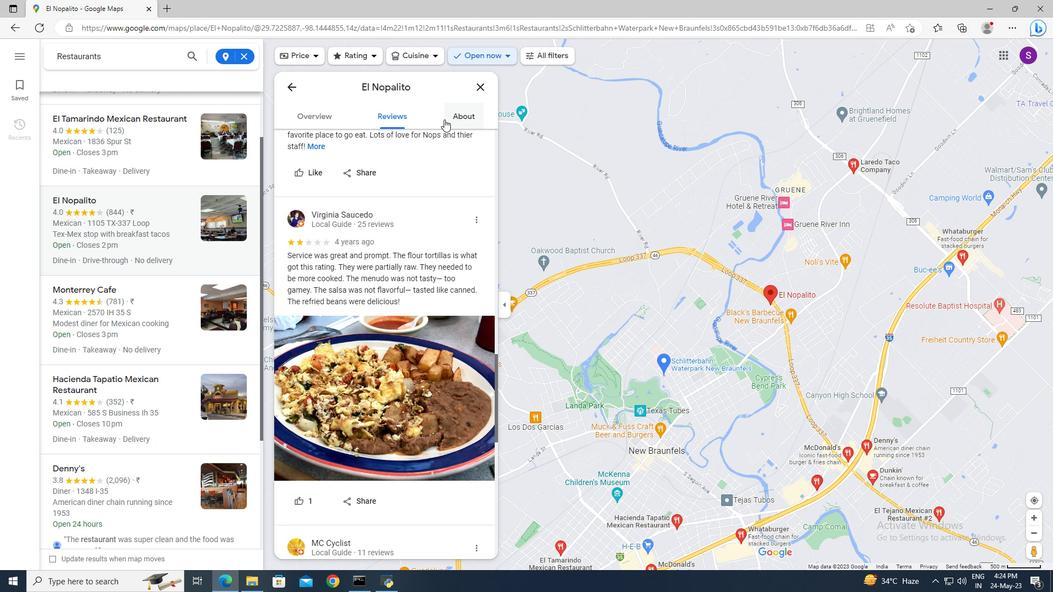 
Action: Mouse moved to (413, 247)
Screenshot: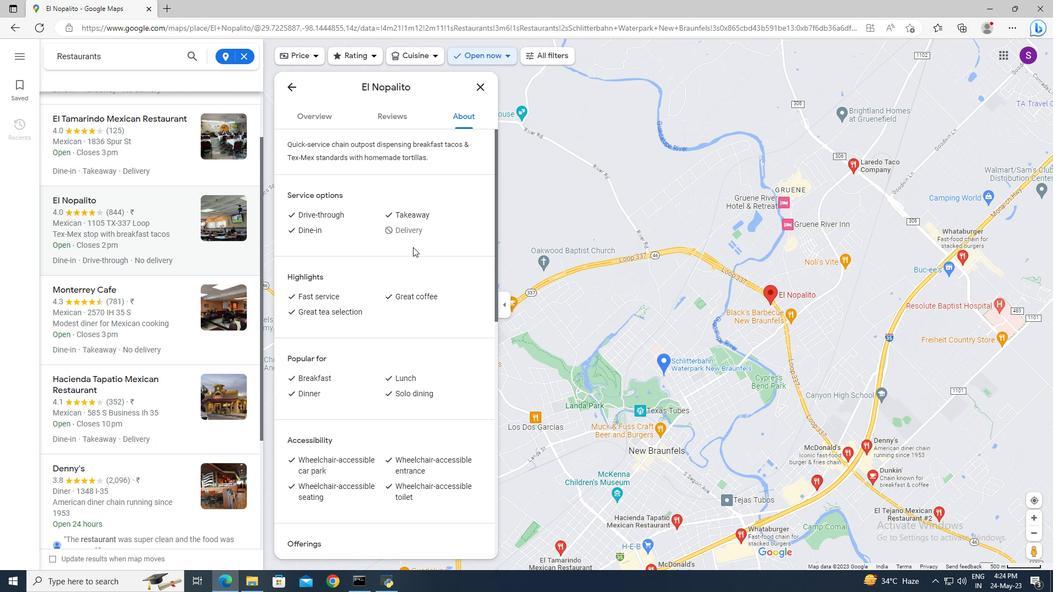
Action: Mouse scrolled (413, 246) with delta (0, 0)
Screenshot: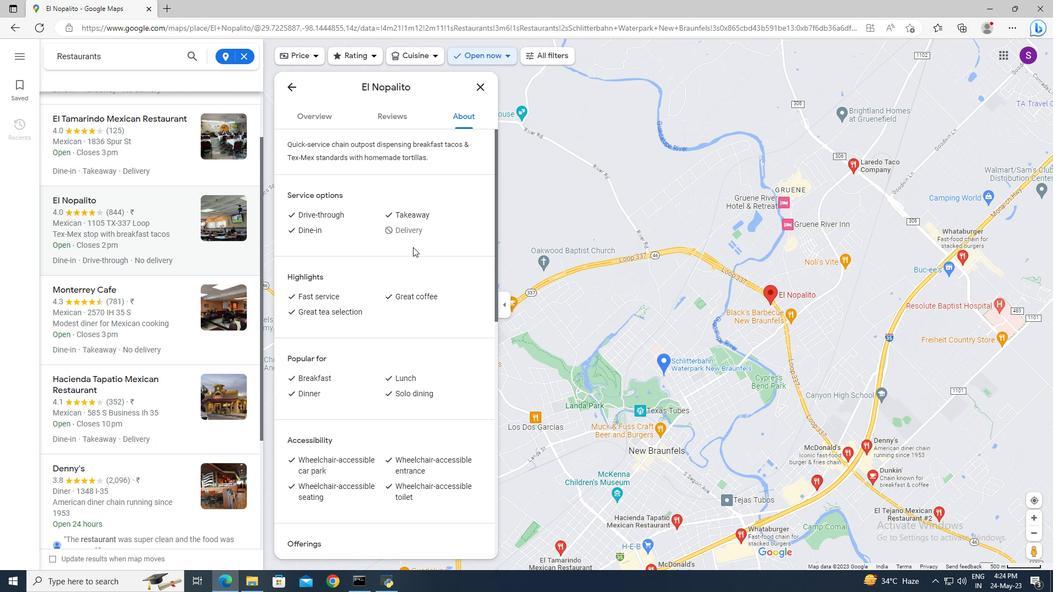 
Action: Mouse scrolled (413, 246) with delta (0, 0)
Screenshot: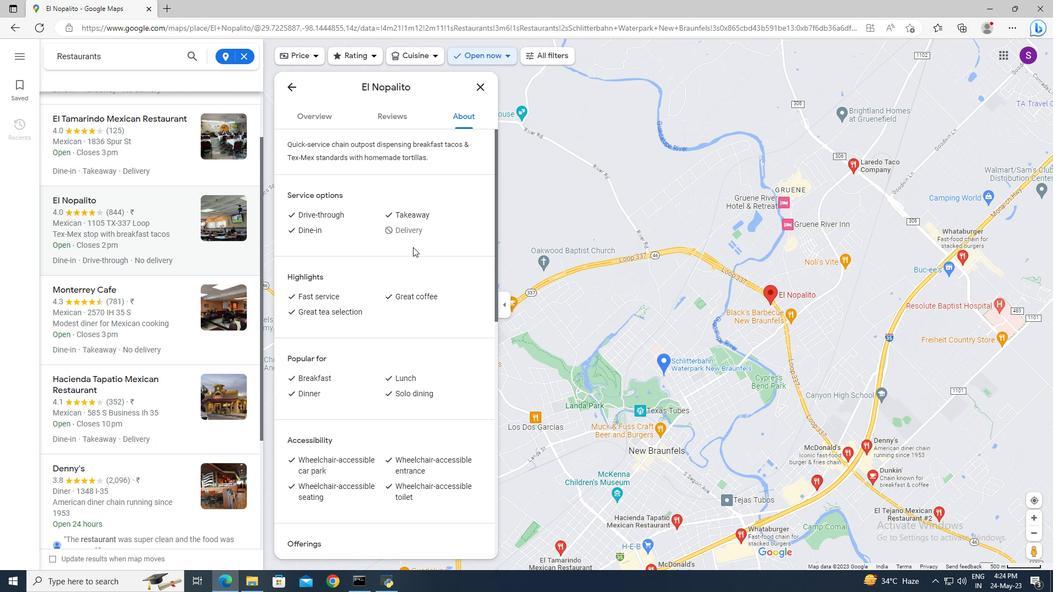 
Action: Mouse scrolled (413, 246) with delta (0, 0)
Screenshot: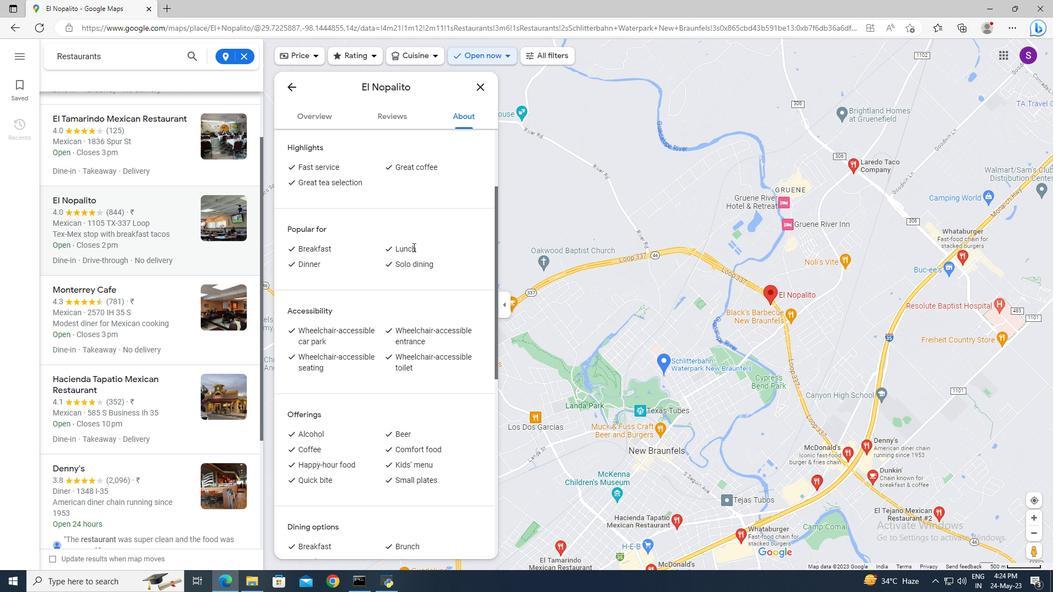 
Action: Mouse scrolled (413, 246) with delta (0, 0)
Screenshot: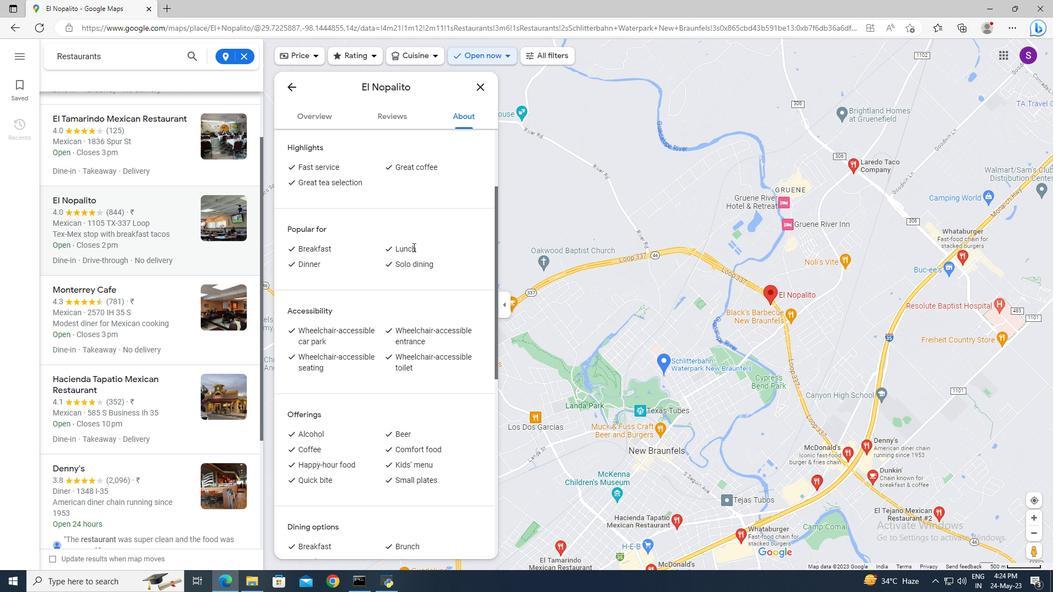 
Action: Mouse scrolled (413, 246) with delta (0, 0)
Screenshot: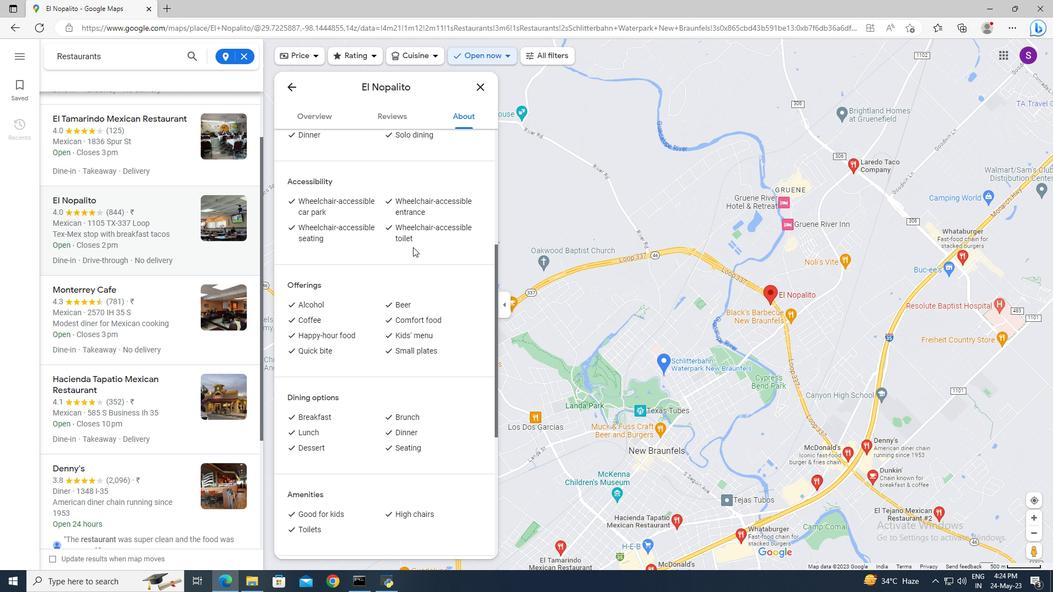 
Action: Mouse scrolled (413, 246) with delta (0, 0)
Screenshot: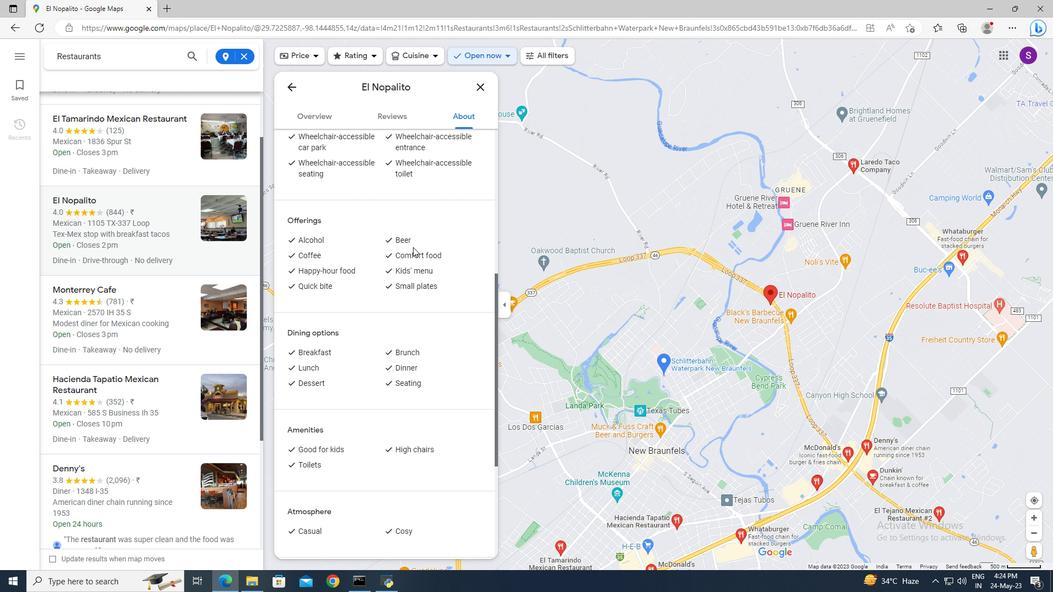 
Action: Mouse scrolled (413, 246) with delta (0, 0)
Screenshot: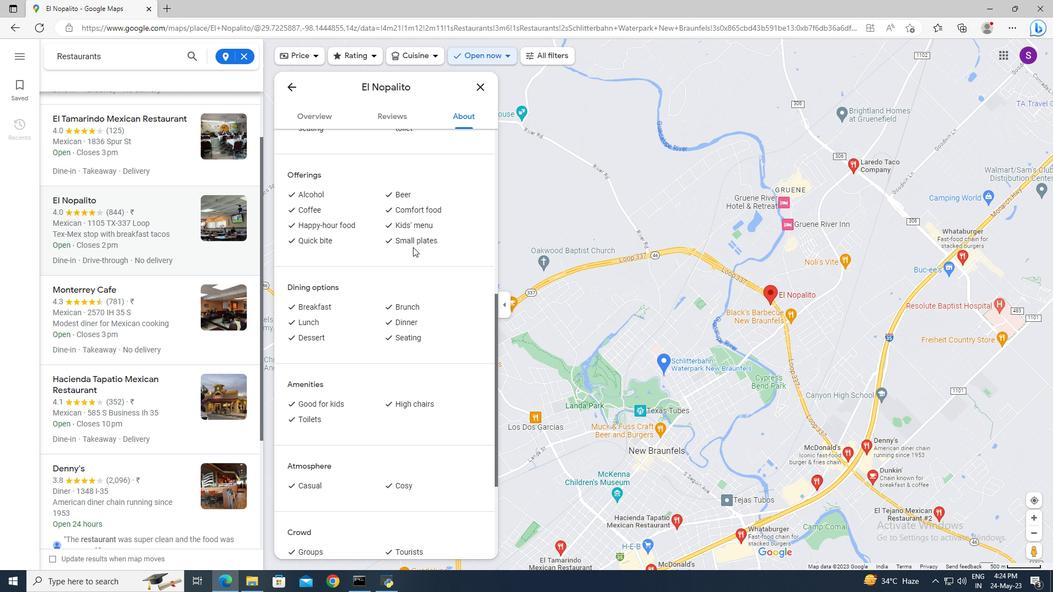 
Action: Mouse scrolled (413, 246) with delta (0, 0)
Screenshot: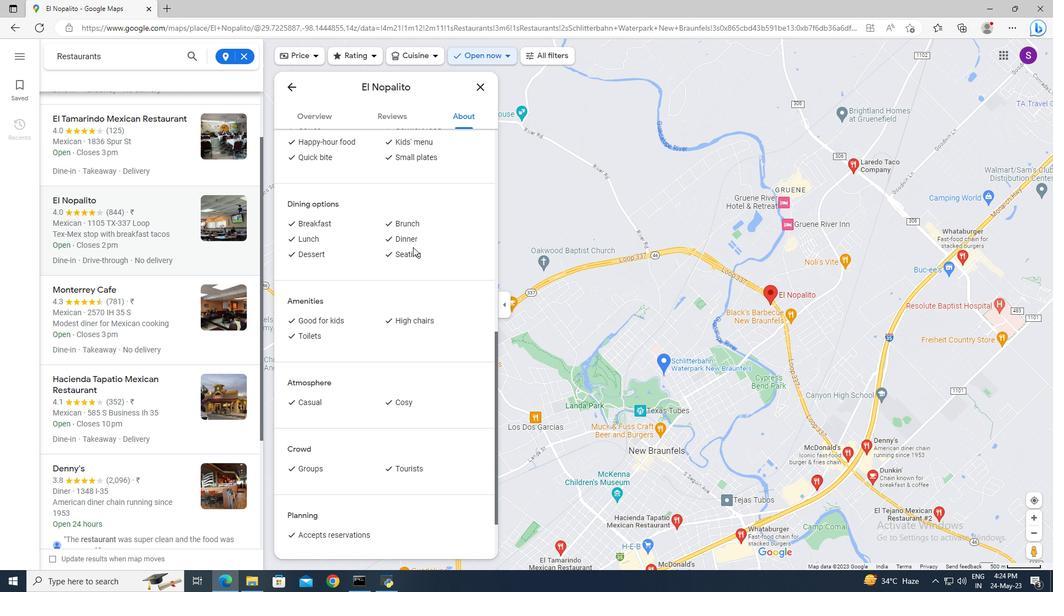 
Action: Mouse scrolled (413, 246) with delta (0, 0)
Screenshot: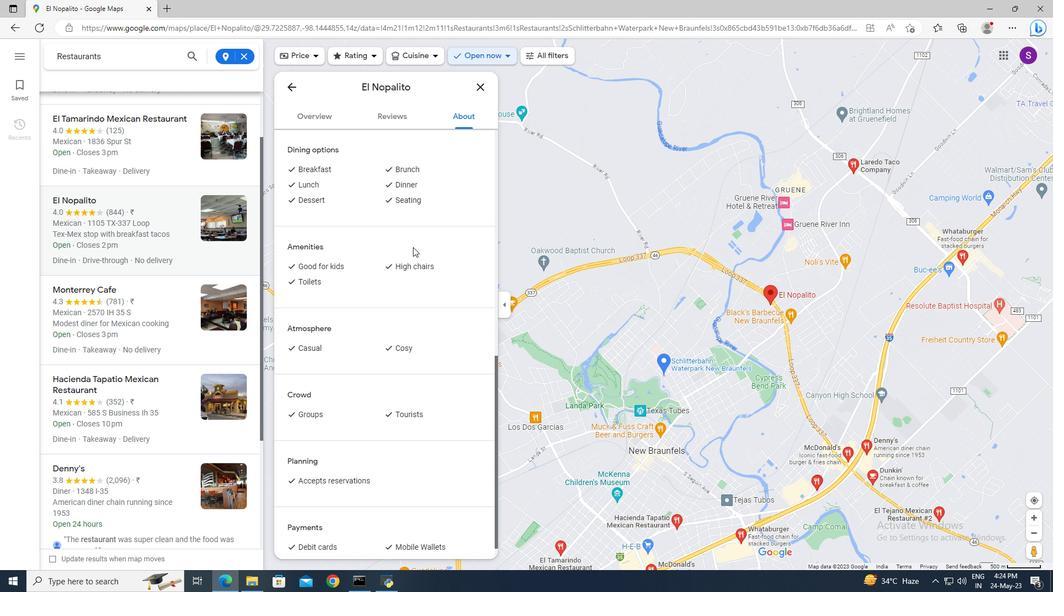 
Action: Mouse scrolled (413, 246) with delta (0, 0)
Screenshot: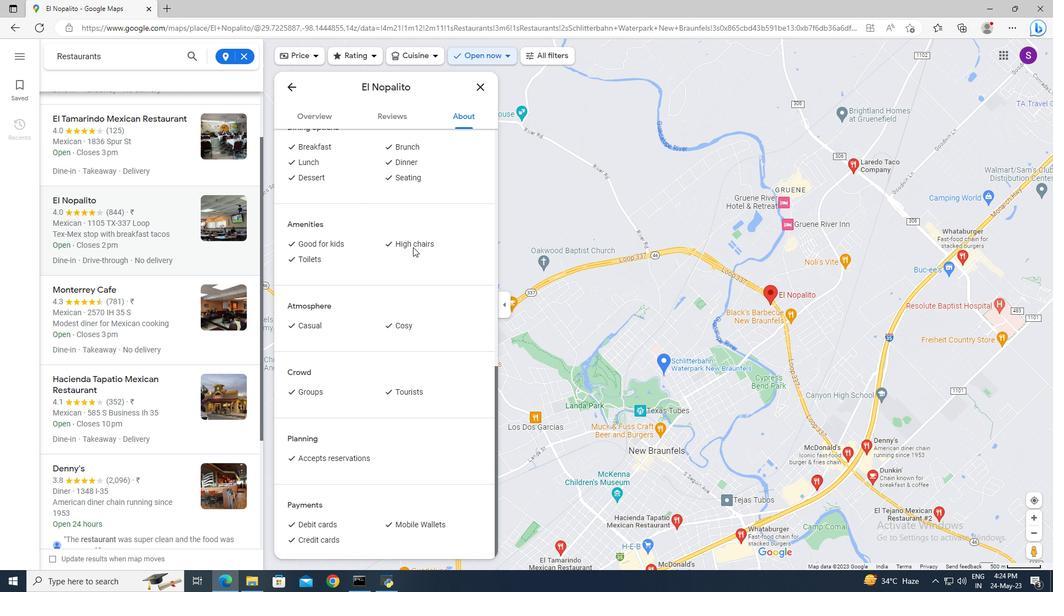 
Action: Mouse scrolled (413, 246) with delta (0, 0)
Screenshot: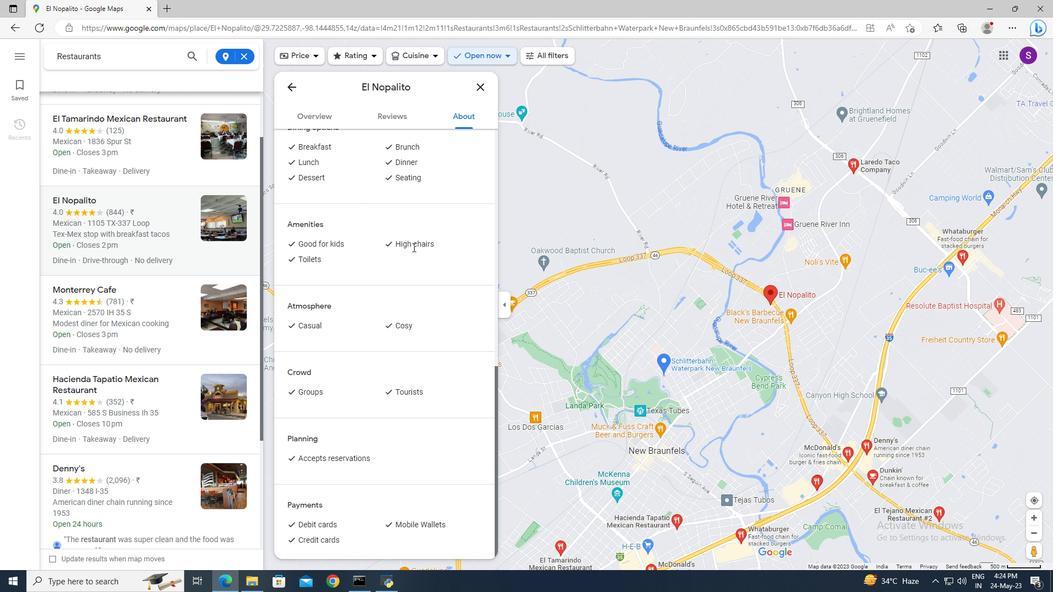 
Action: Mouse scrolled (413, 246) with delta (0, 0)
Screenshot: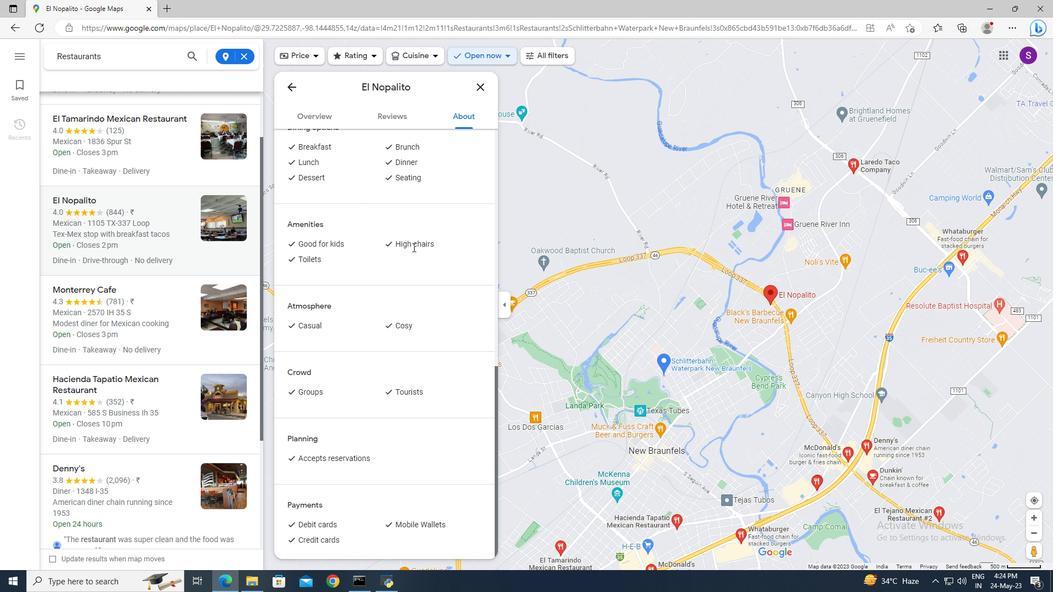 
Action: Mouse scrolled (413, 247) with delta (0, 0)
Screenshot: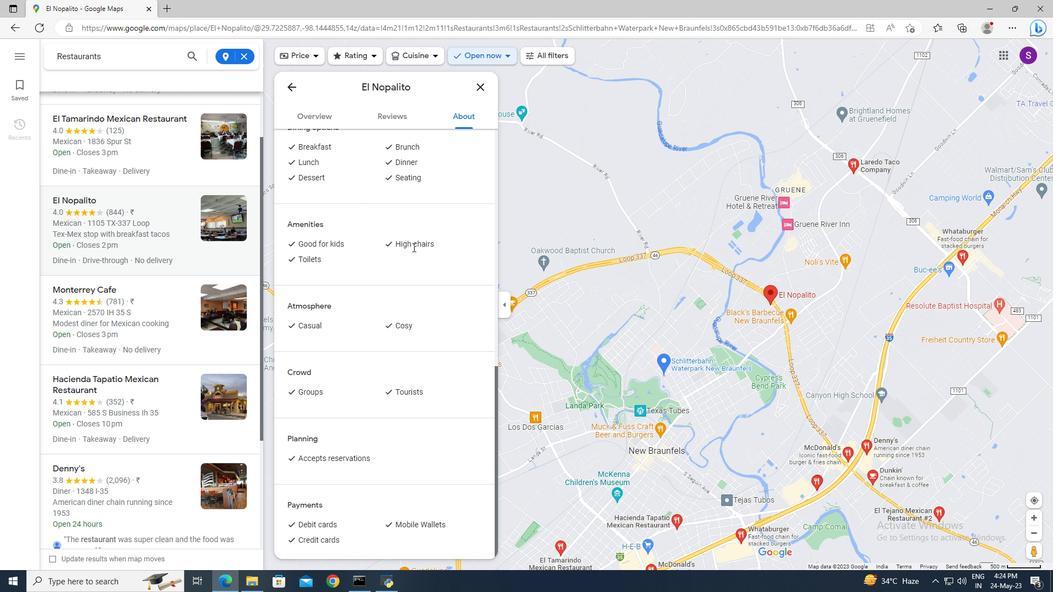 
Action: Mouse scrolled (413, 247) with delta (0, 0)
Screenshot: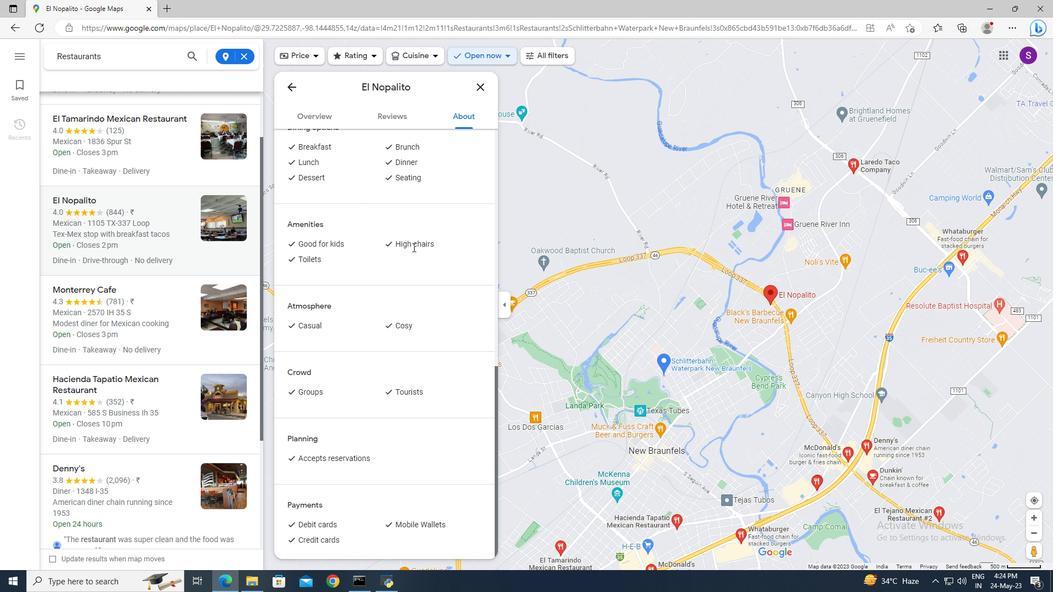 
Action: Mouse scrolled (413, 247) with delta (0, 0)
Screenshot: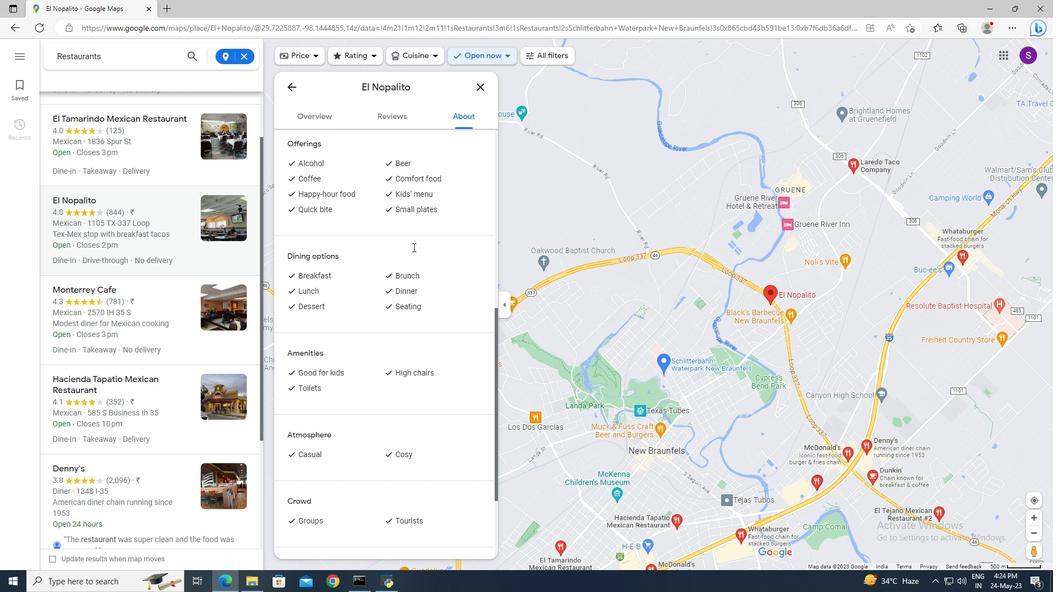
Action: Mouse scrolled (413, 247) with delta (0, 0)
Screenshot: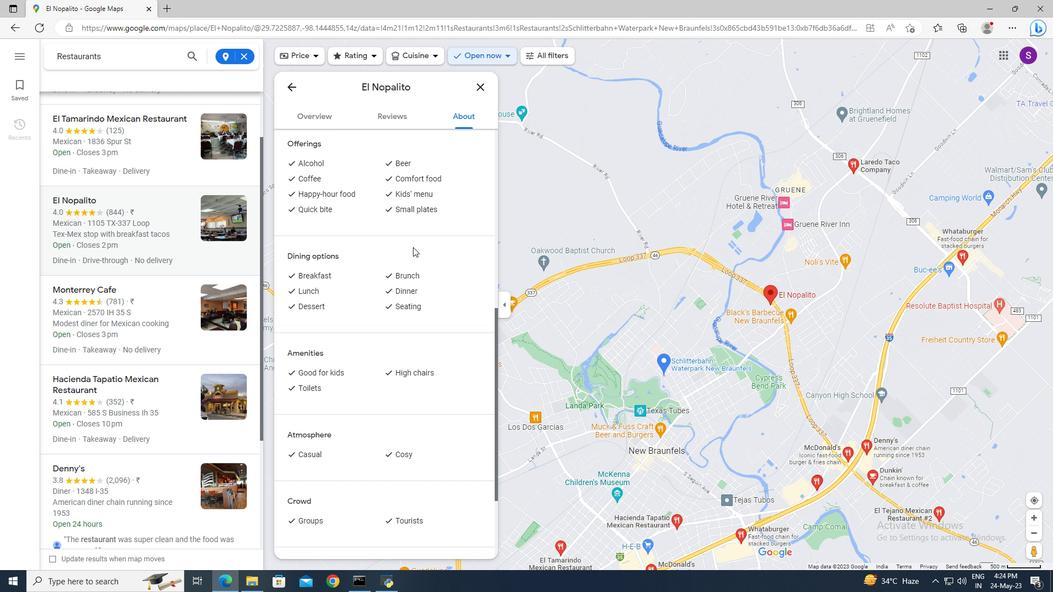 
Action: Mouse scrolled (413, 247) with delta (0, 0)
Screenshot: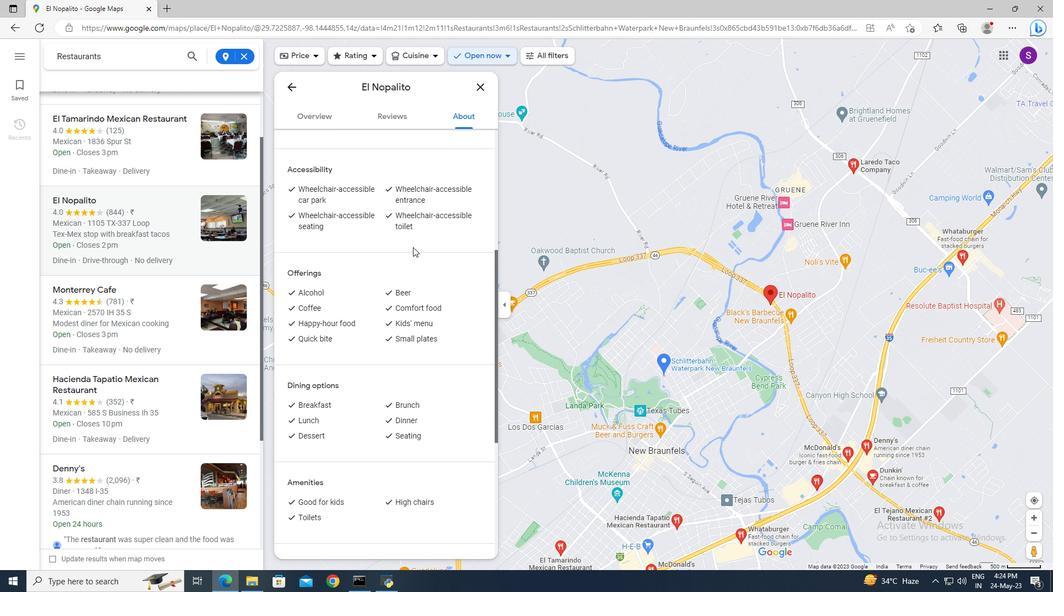 
Action: Mouse scrolled (413, 247) with delta (0, 0)
Screenshot: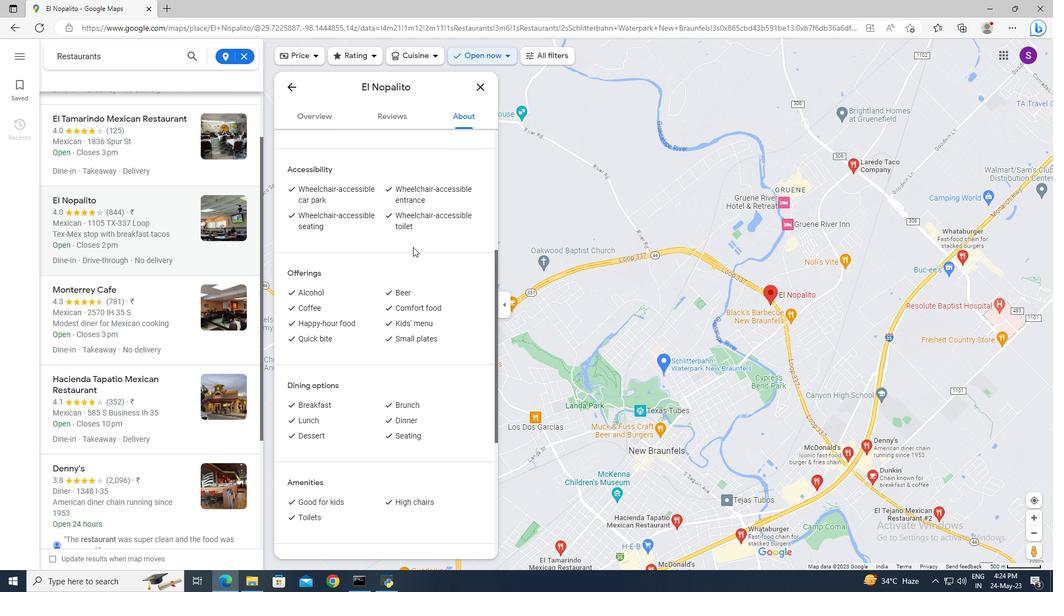 
Action: Mouse scrolled (413, 247) with delta (0, 0)
Screenshot: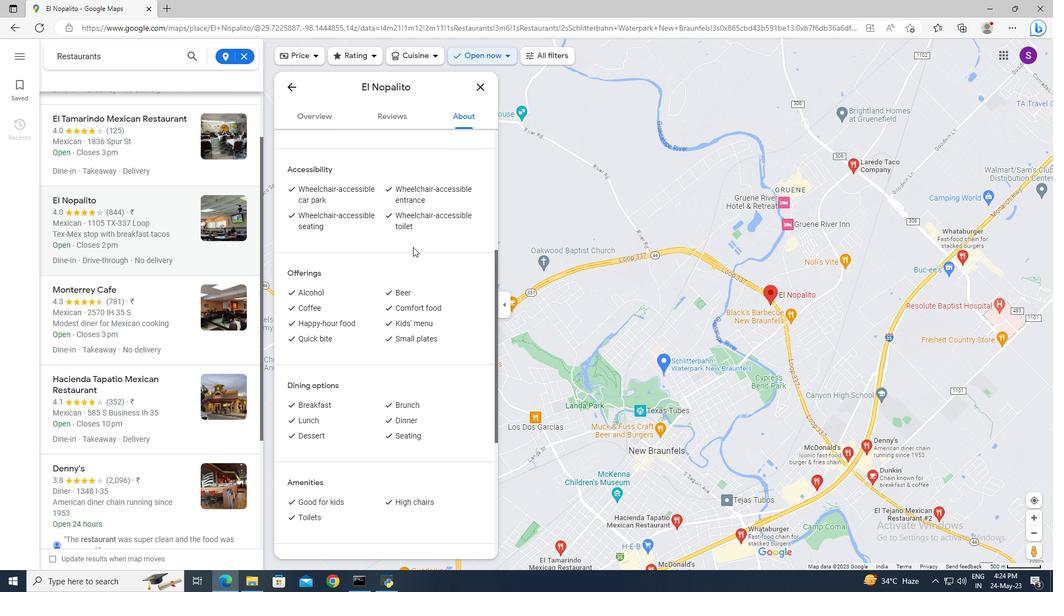 
Action: Mouse scrolled (413, 247) with delta (0, 0)
Screenshot: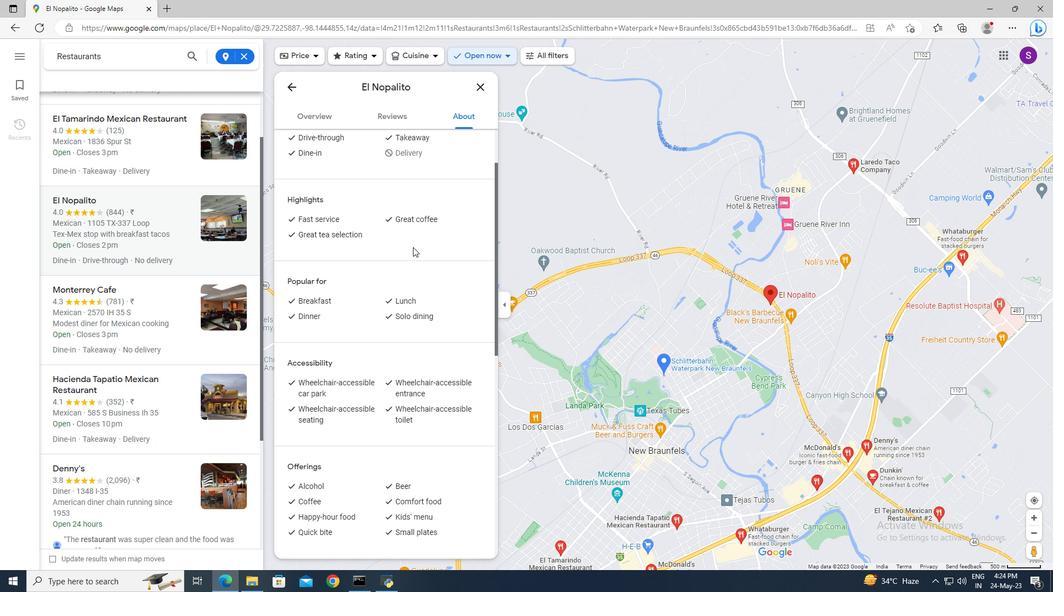 
Action: Mouse scrolled (413, 247) with delta (0, 0)
Screenshot: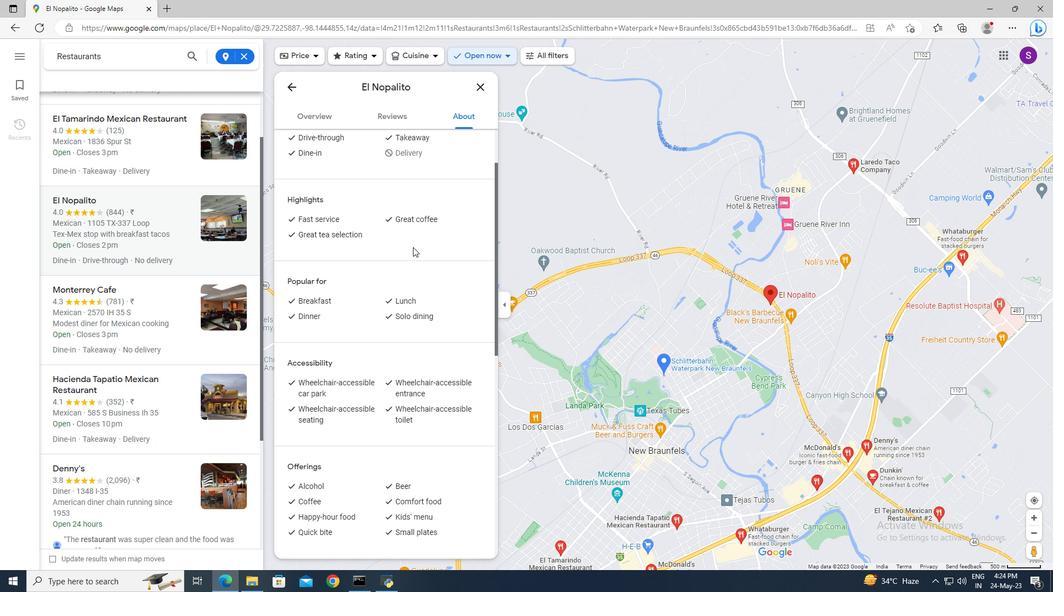 
Action: Mouse scrolled (413, 247) with delta (0, 0)
Screenshot: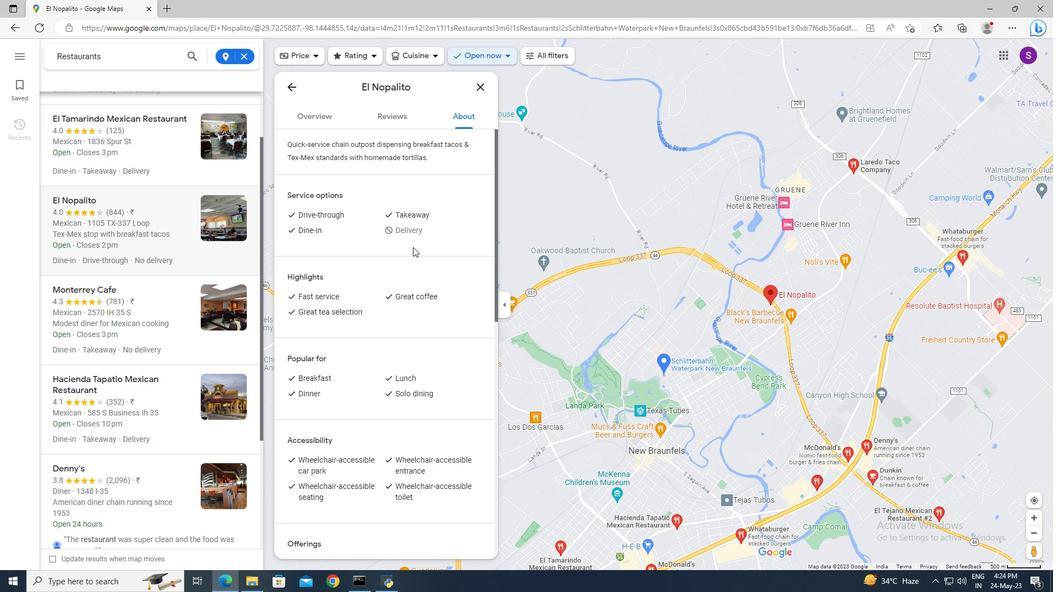 
Action: Mouse scrolled (413, 247) with delta (0, 0)
Screenshot: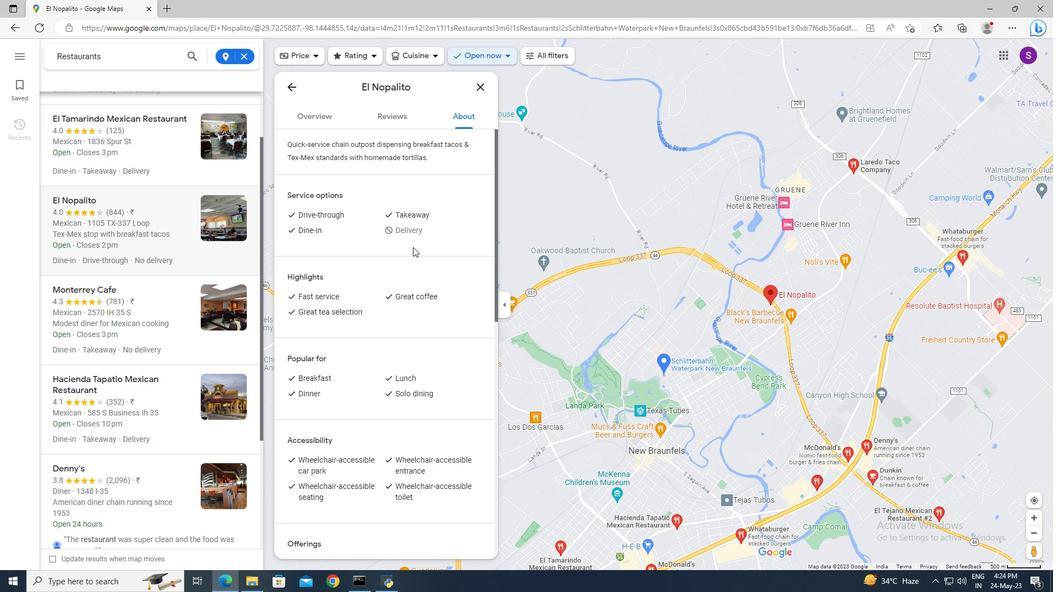 
Action: Mouse scrolled (413, 247) with delta (0, 0)
Screenshot: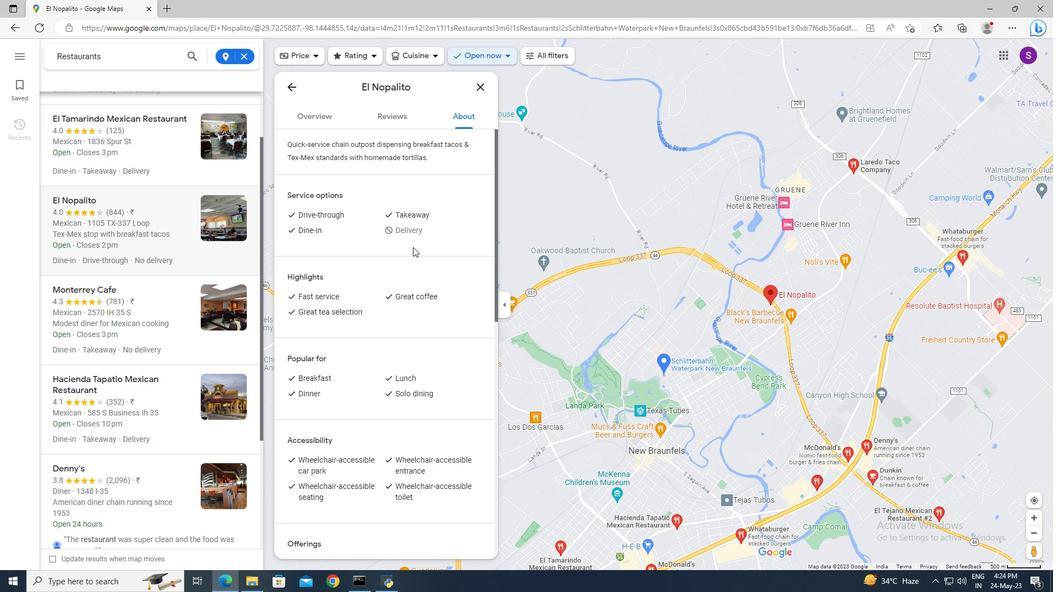 
Action: Mouse scrolled (413, 247) with delta (0, 0)
Screenshot: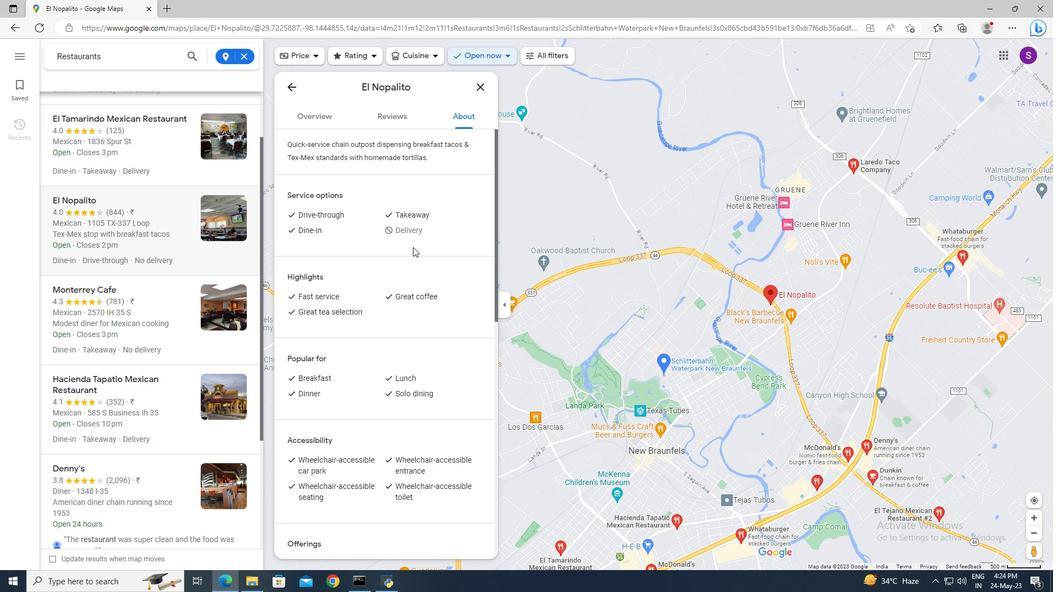 
Action: Mouse scrolled (413, 247) with delta (0, 0)
Screenshot: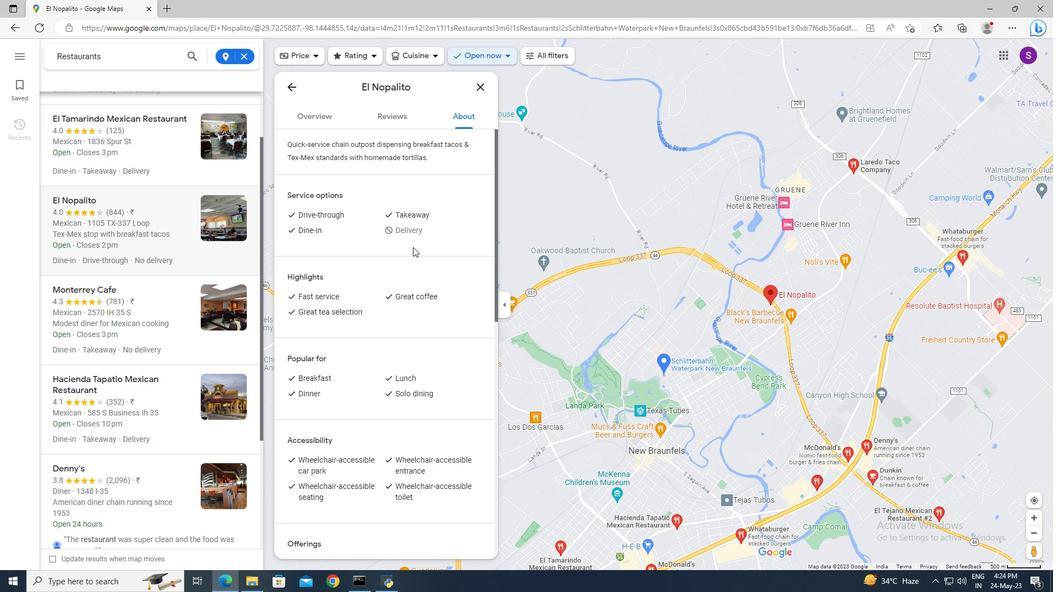 
Action: Mouse scrolled (413, 247) with delta (0, 0)
Screenshot: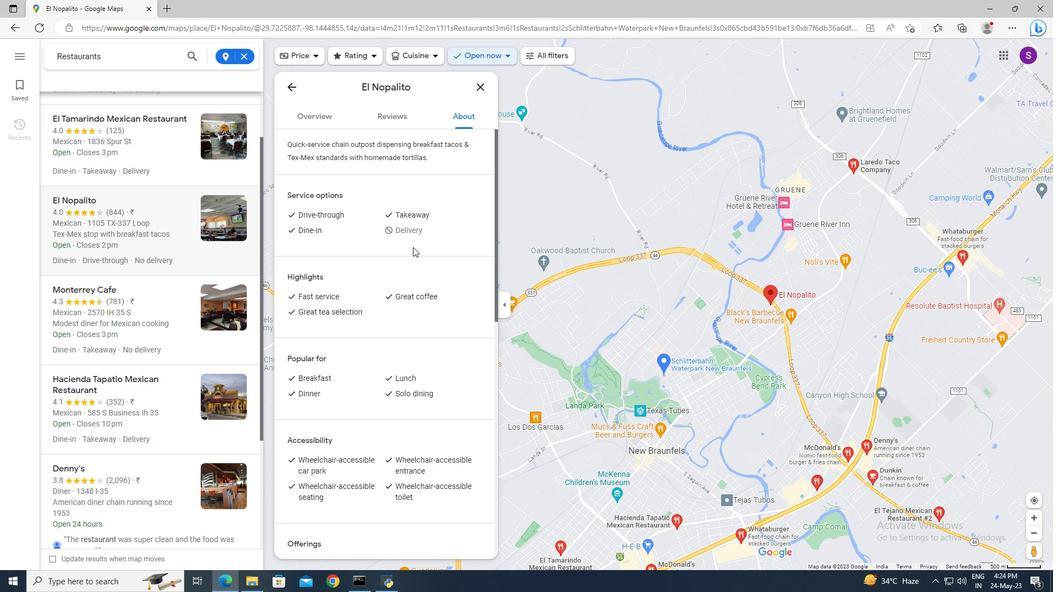 
Action: Mouse moved to (323, 111)
Screenshot: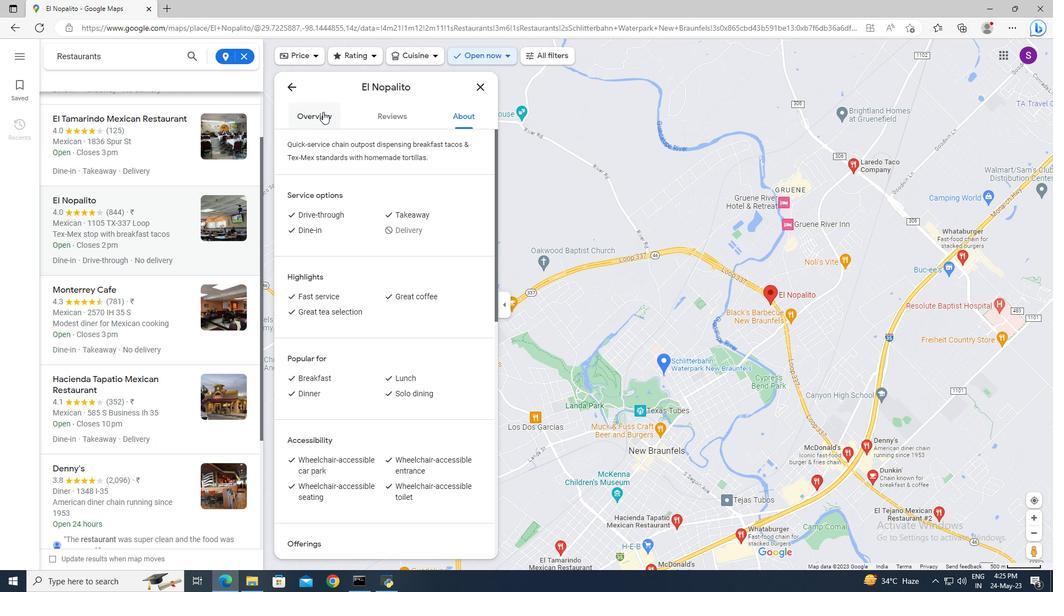 
Action: Mouse pressed left at (323, 111)
Screenshot: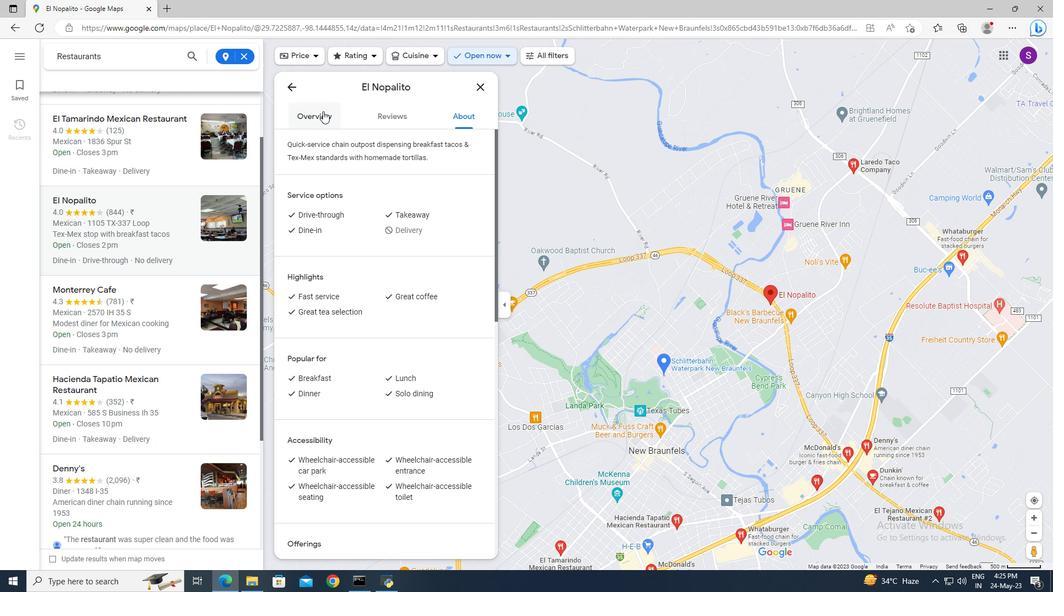 
Action: Mouse moved to (389, 153)
Screenshot: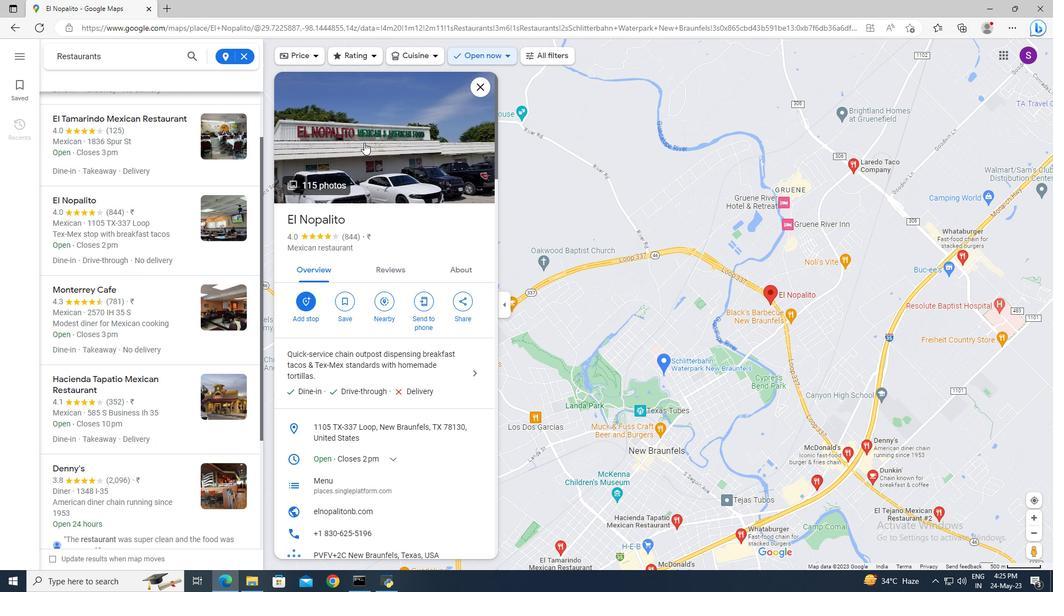 
Action: Mouse pressed left at (389, 153)
Screenshot: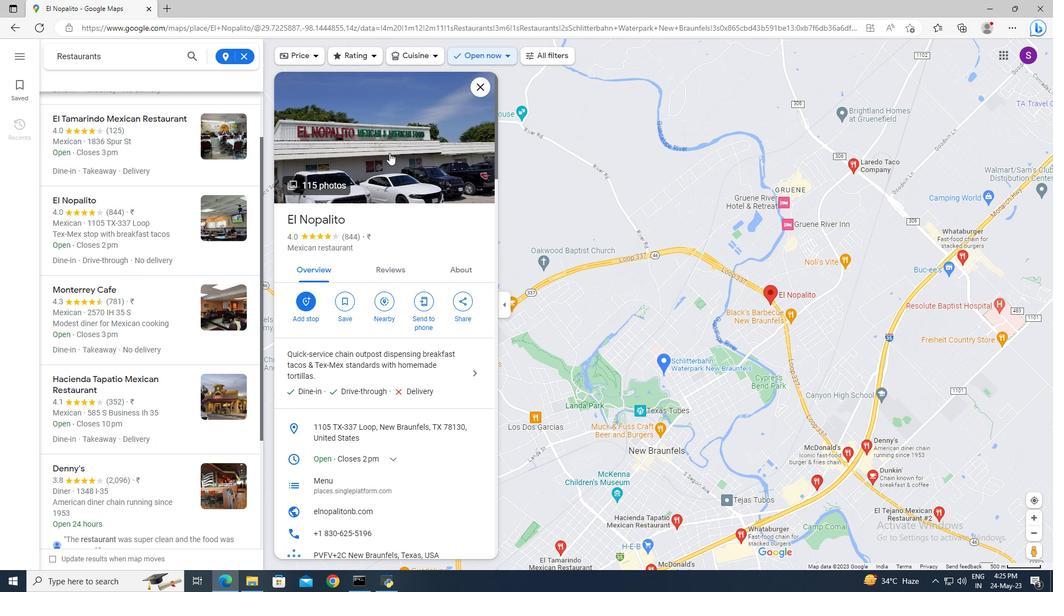 
Action: Mouse moved to (673, 493)
Screenshot: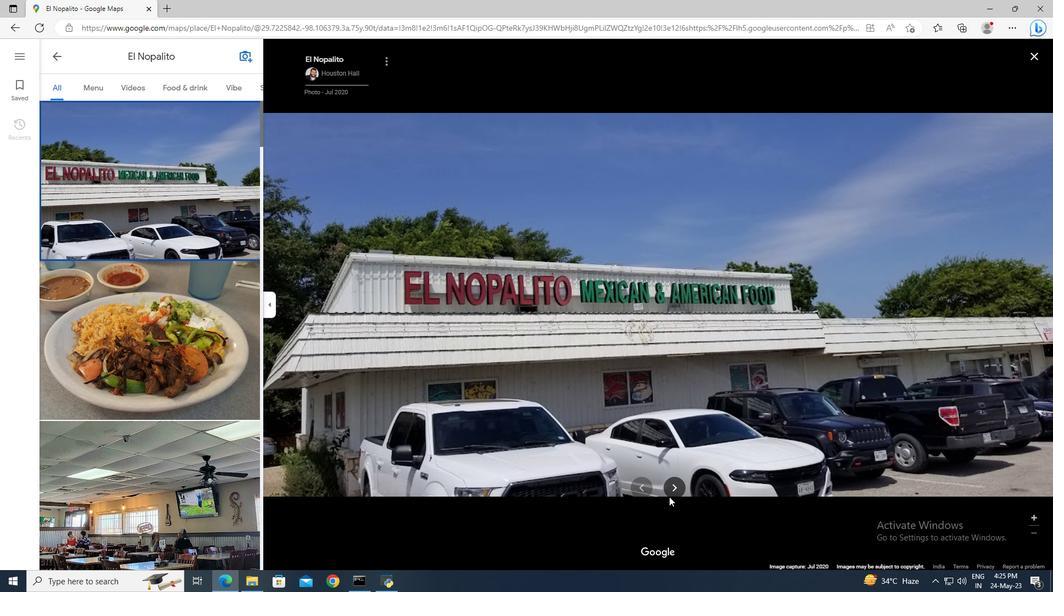 
Action: Mouse pressed left at (673, 493)
Screenshot: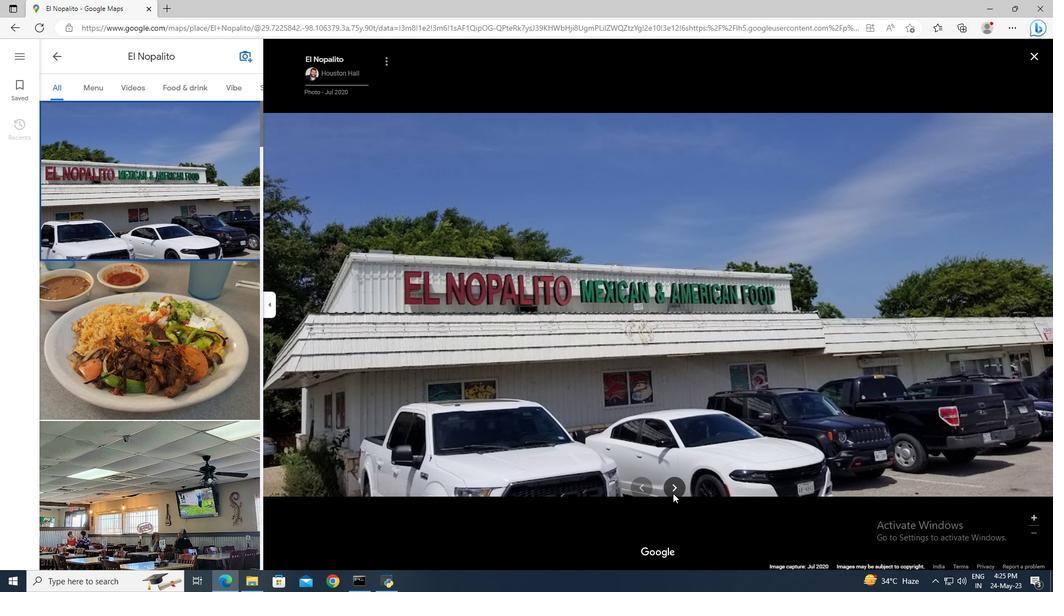
Action: Mouse moved to (672, 490)
Screenshot: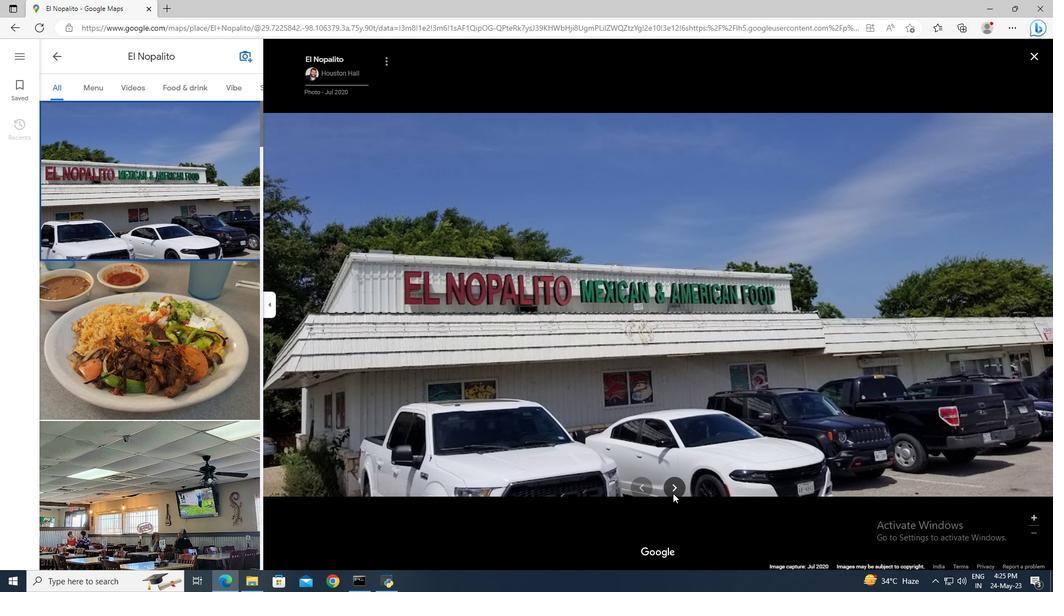 
Action: Mouse pressed left at (672, 490)
Screenshot: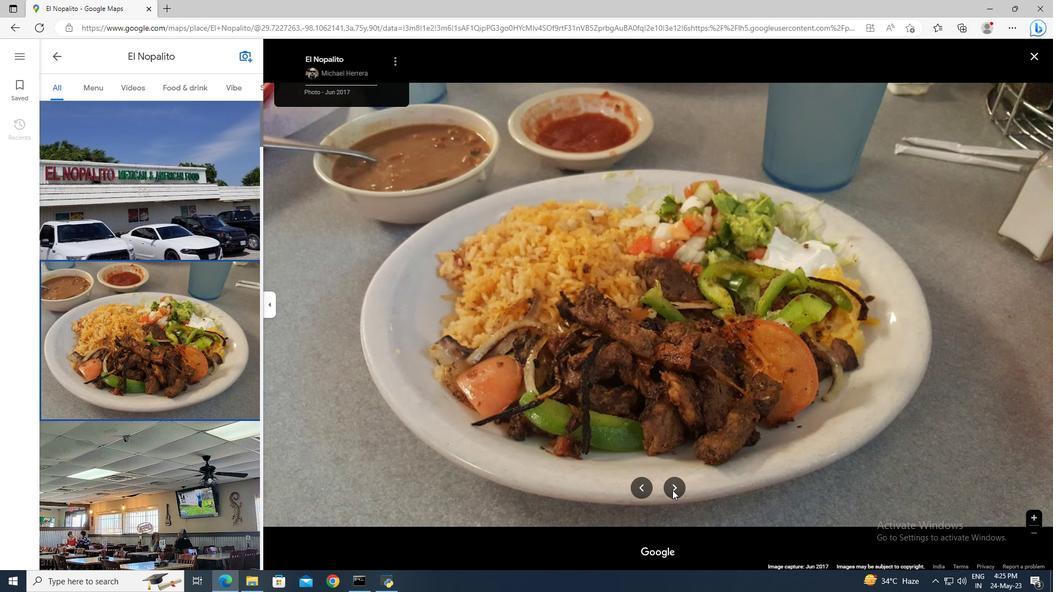
Action: Mouse pressed left at (672, 490)
Screenshot: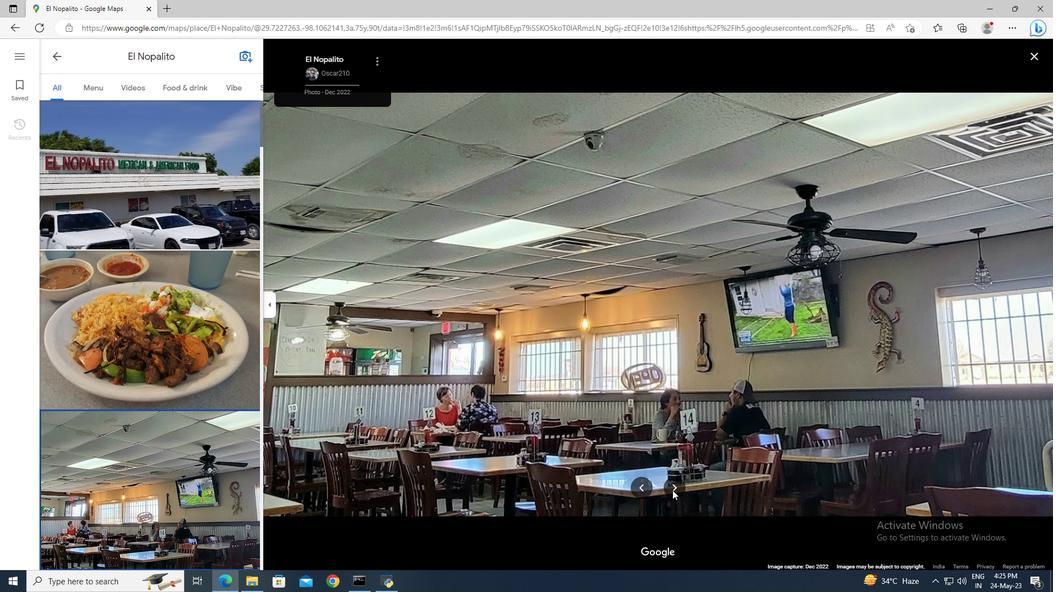 
Action: Mouse pressed left at (672, 490)
Screenshot: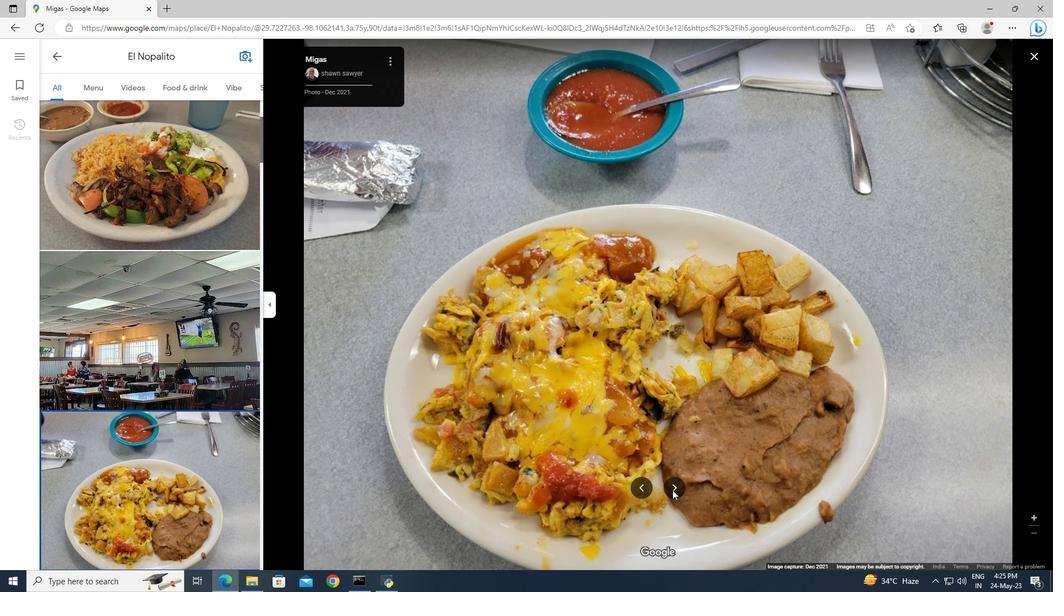 
Action: Mouse pressed left at (672, 490)
Screenshot: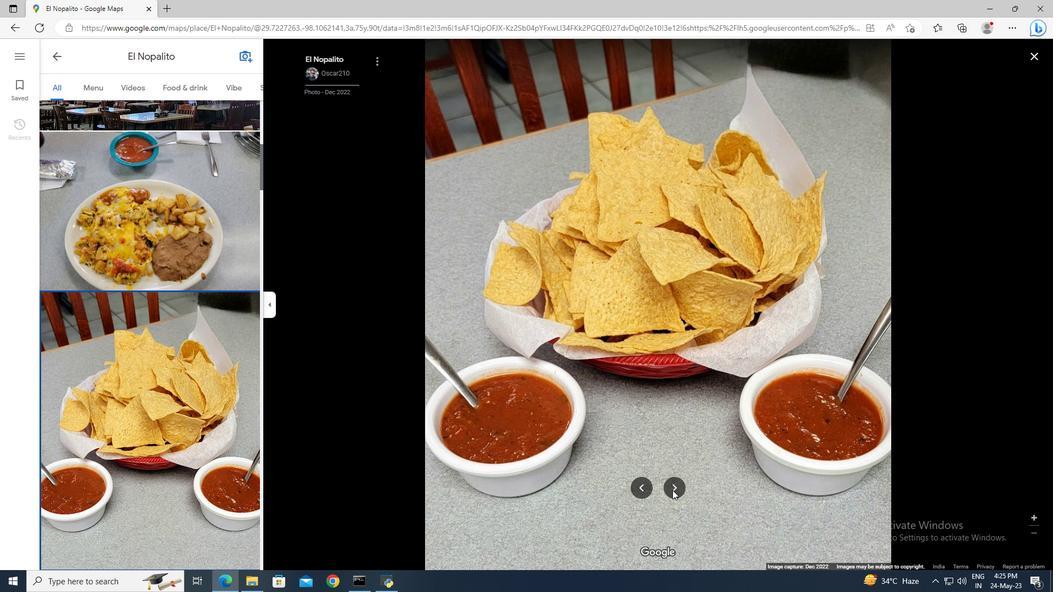 
Action: Mouse pressed left at (672, 490)
Screenshot: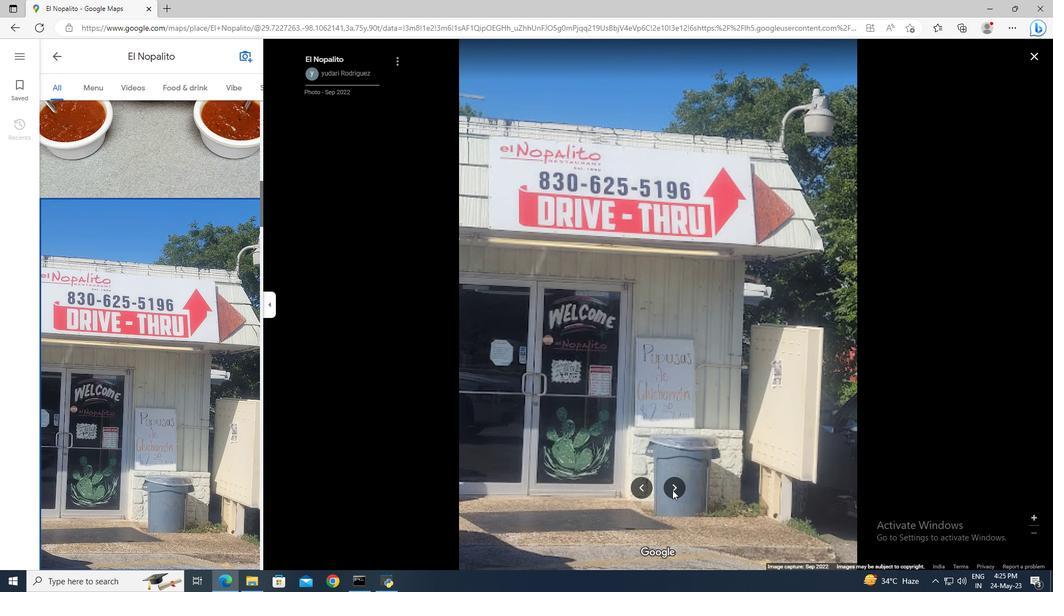 
Action: Mouse pressed left at (672, 490)
Screenshot: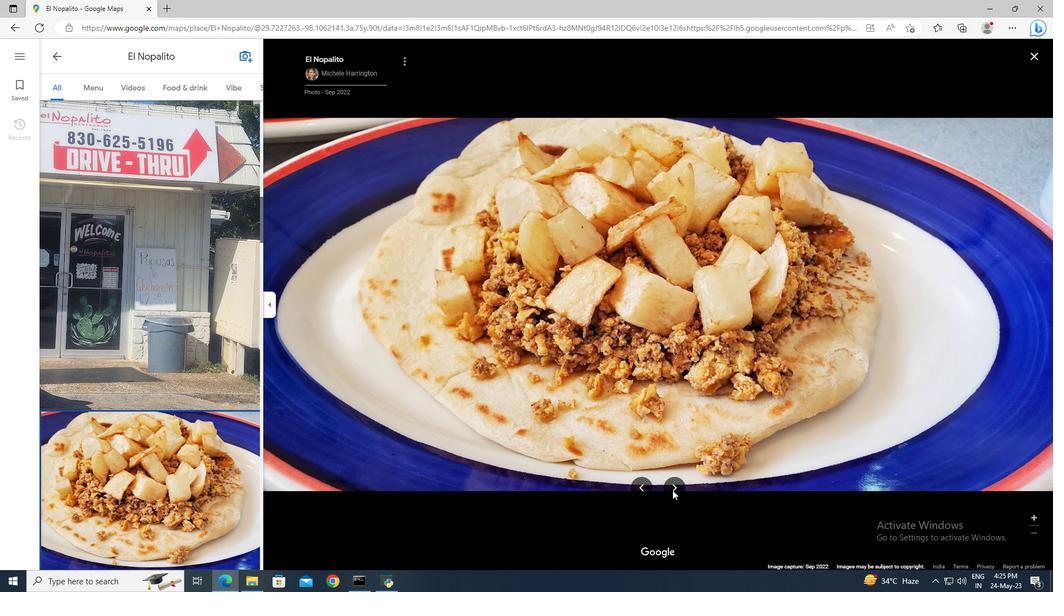 
Action: Mouse moved to (671, 488)
Screenshot: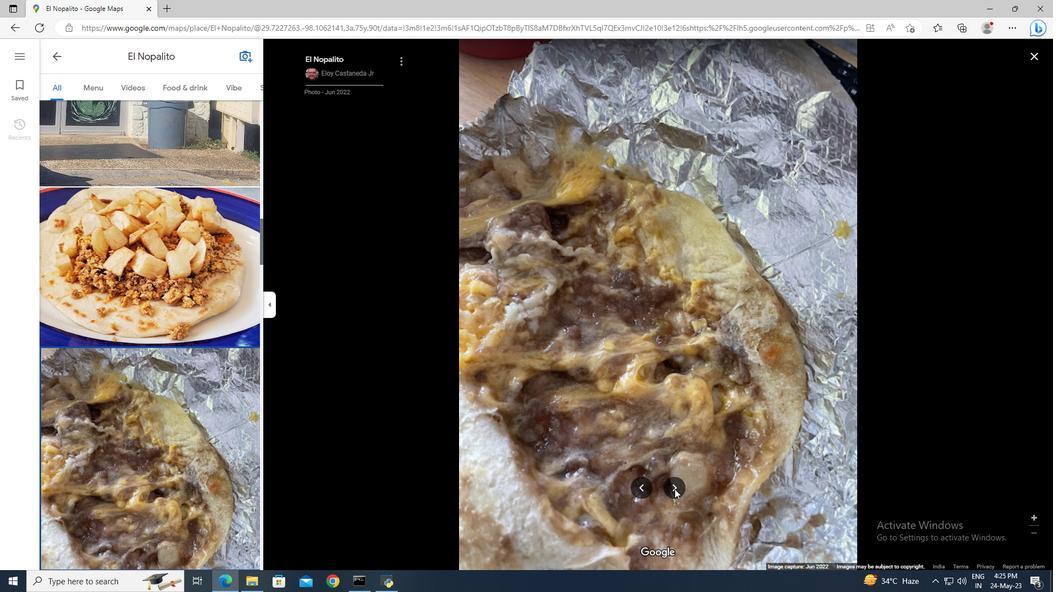
Action: Mouse pressed left at (671, 488)
Screenshot: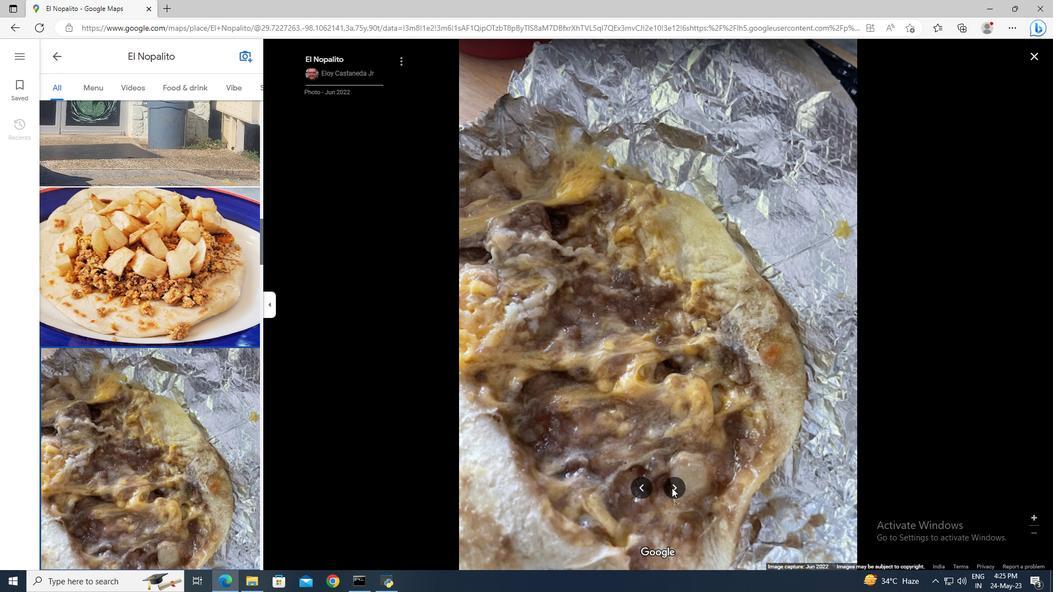 
Action: Mouse pressed left at (671, 488)
Screenshot: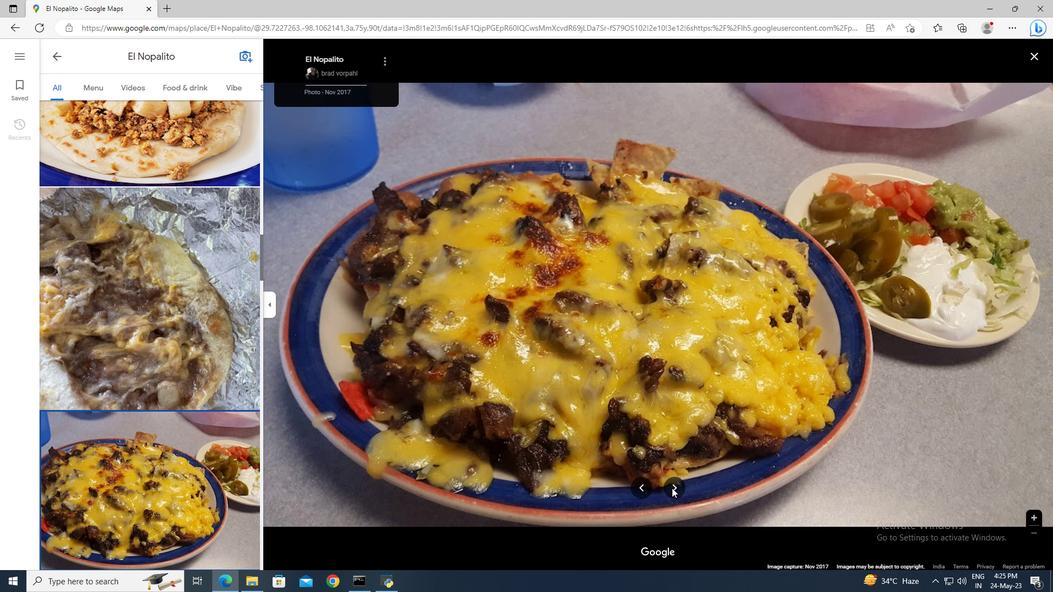 
Action: Mouse moved to (1041, 52)
Screenshot: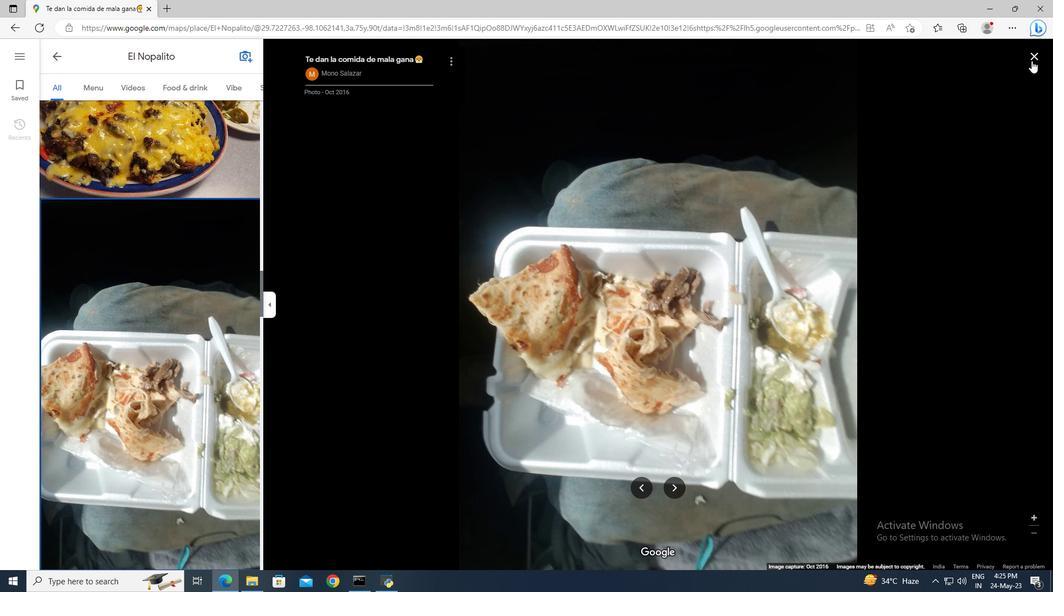 
Action: Mouse pressed left at (1041, 52)
Screenshot: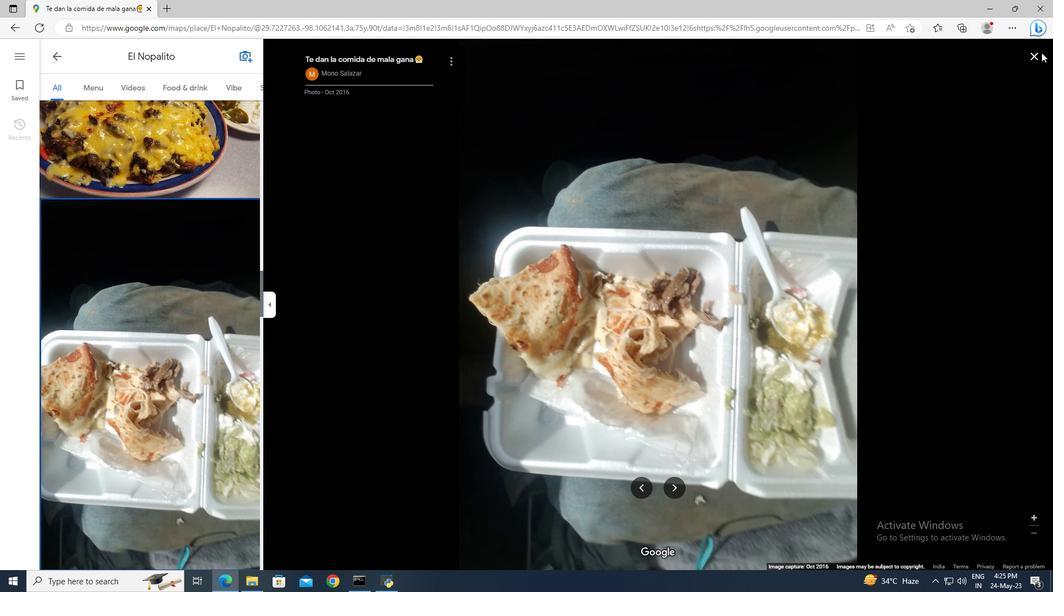 
Action: Mouse moved to (1036, 54)
Screenshot: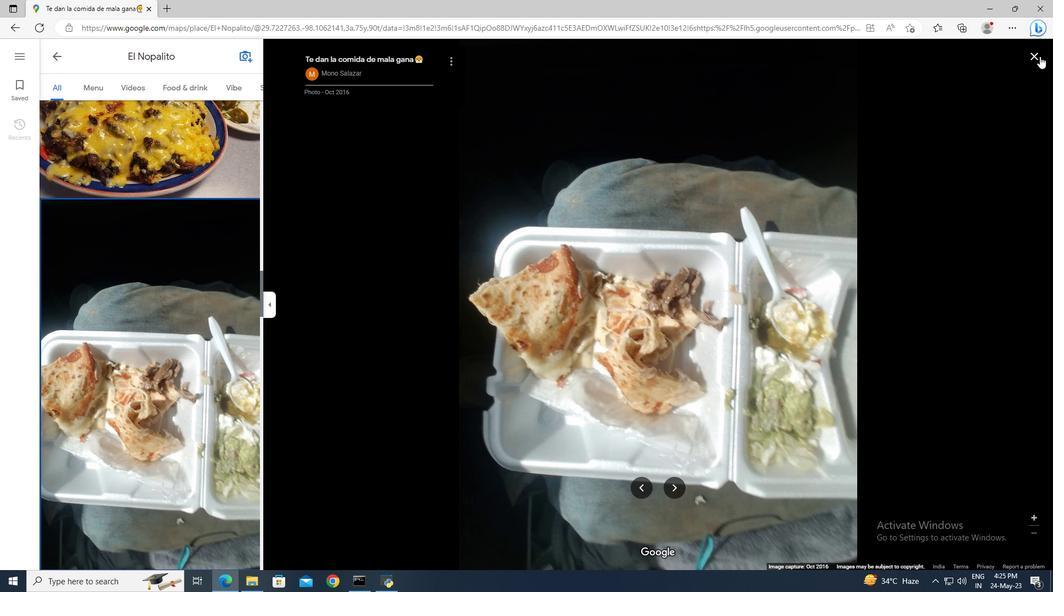 
Action: Mouse pressed left at (1036, 54)
Screenshot: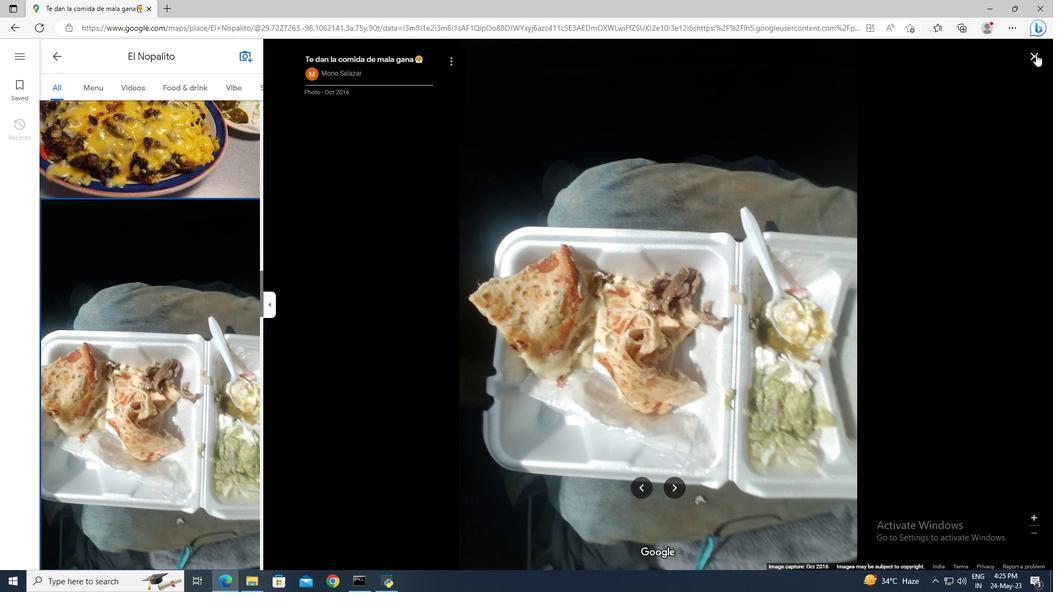 
Action: Mouse moved to (81, 449)
Screenshot: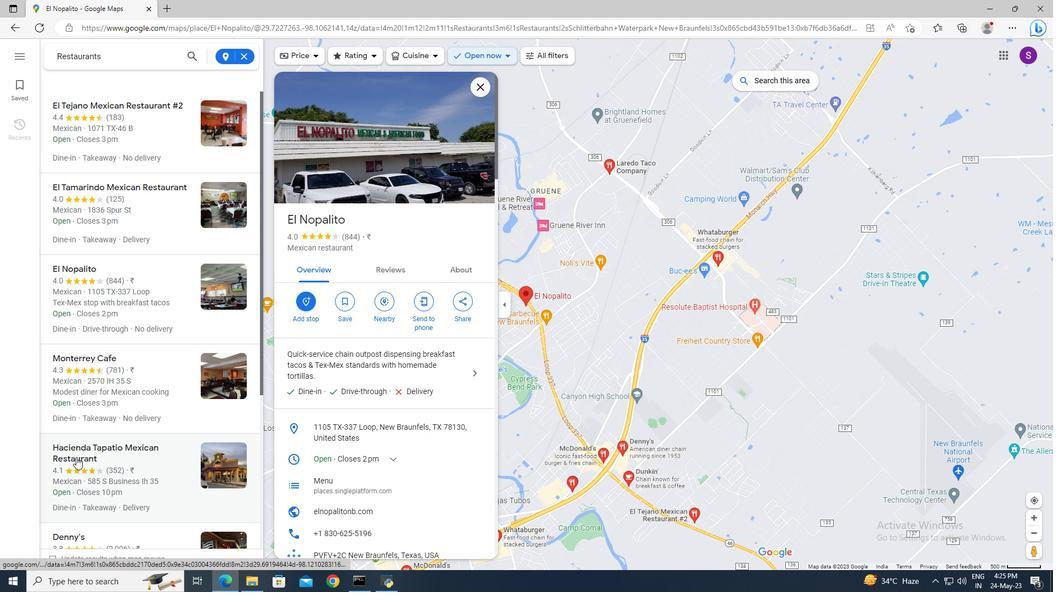 
Action: Mouse pressed left at (81, 449)
Screenshot: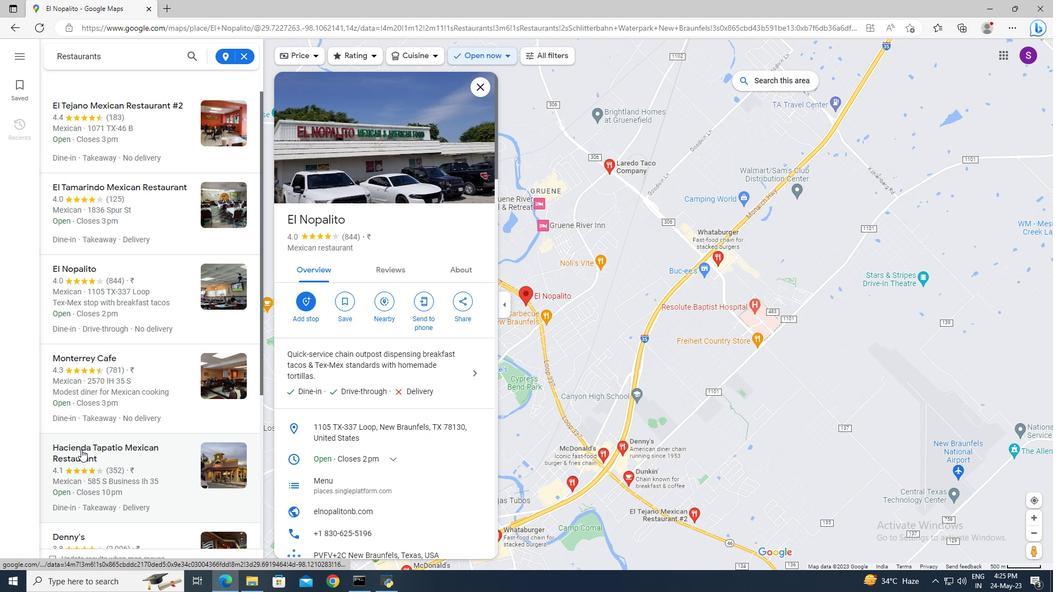 
Action: Mouse moved to (375, 278)
Screenshot: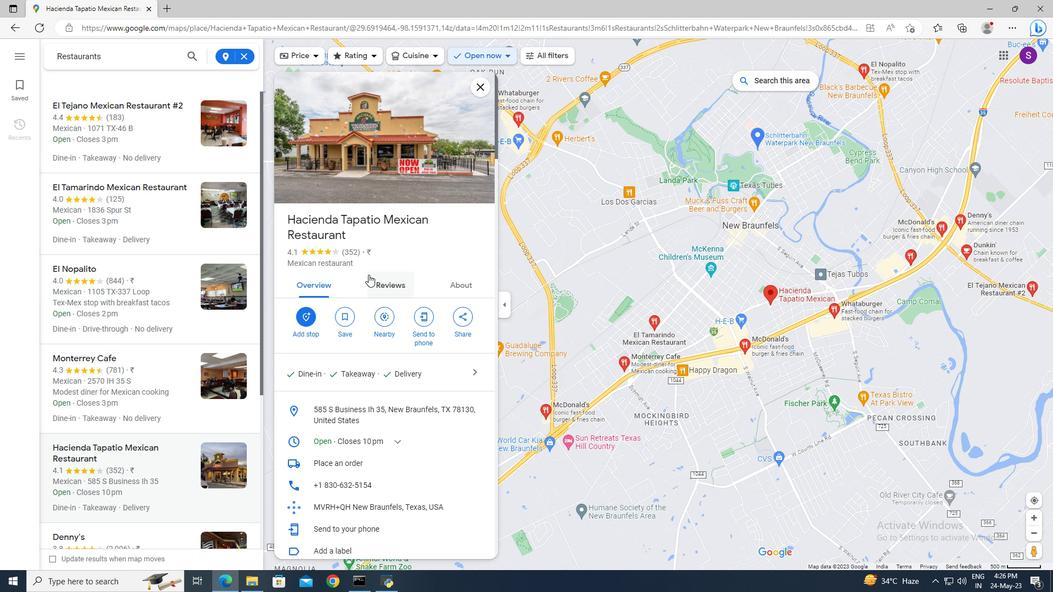 
Action: Mouse pressed left at (375, 278)
Screenshot: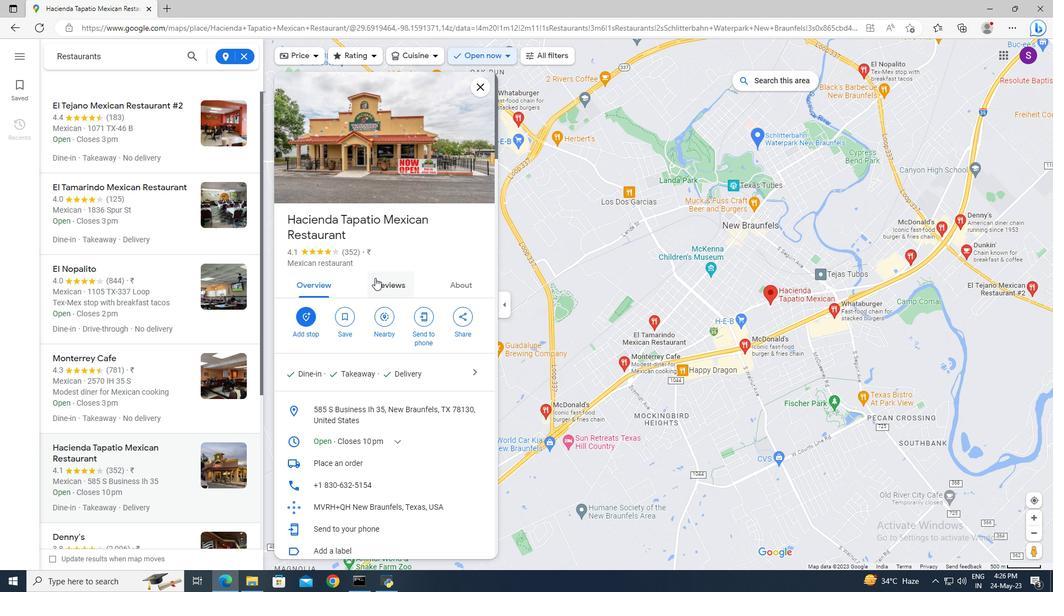 
Action: Mouse scrolled (375, 277) with delta (0, 0)
Screenshot: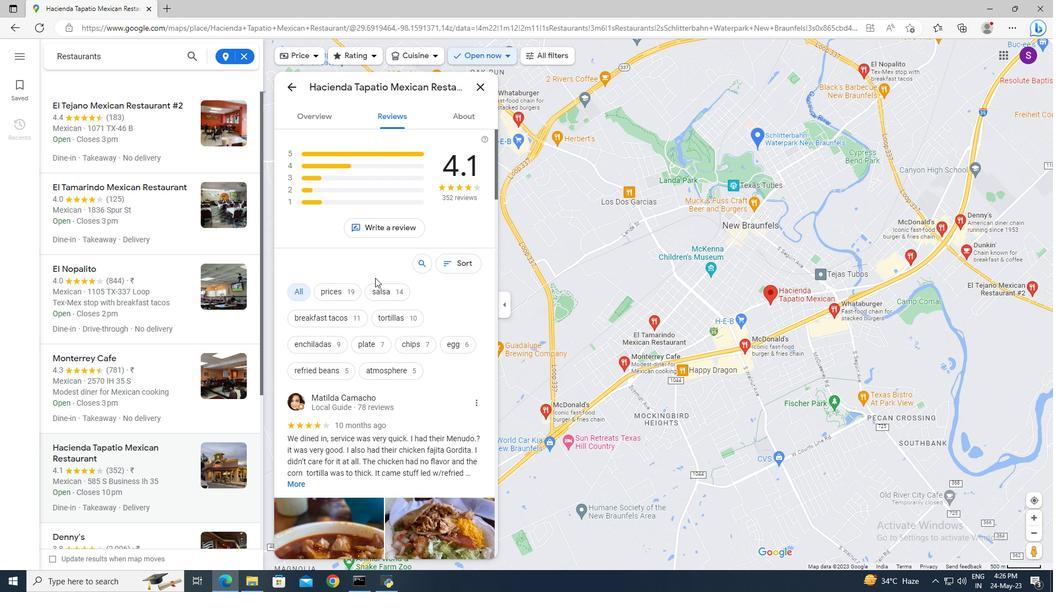 
Action: Mouse scrolled (375, 277) with delta (0, 0)
Screenshot: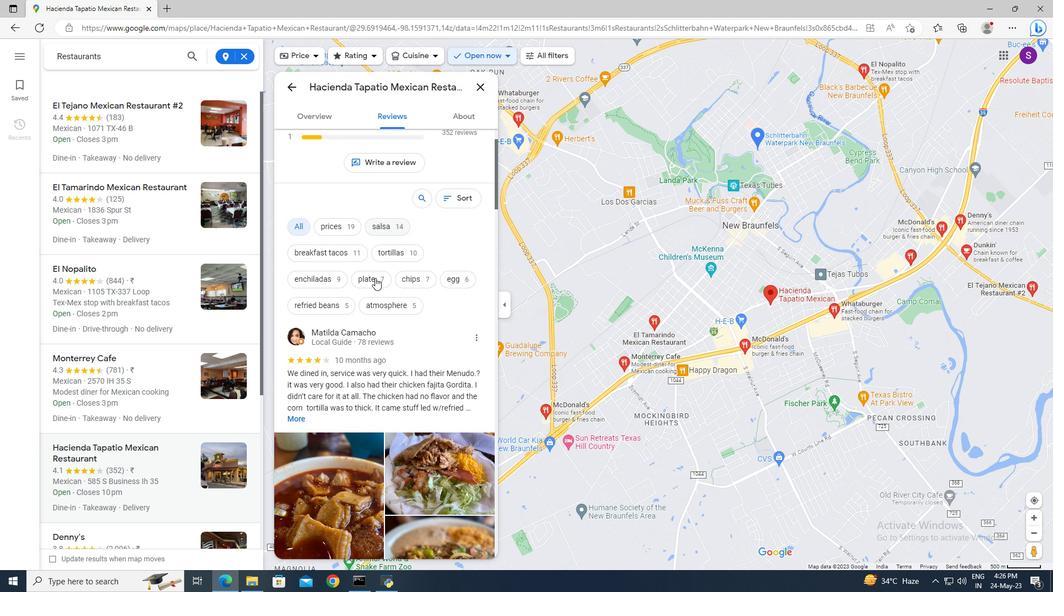 
Action: Mouse scrolled (375, 277) with delta (0, 0)
Screenshot: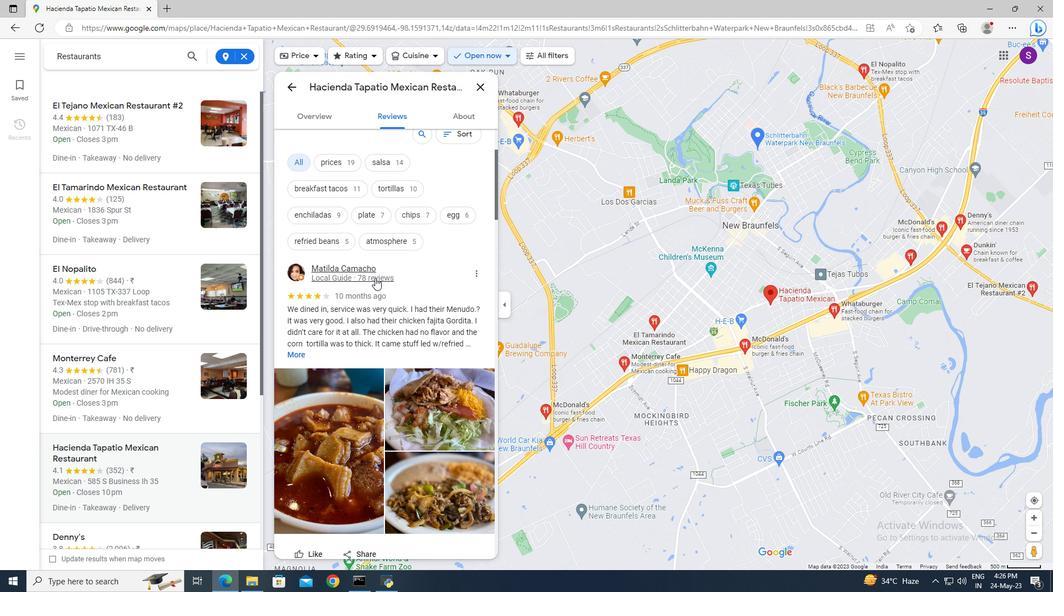 
Action: Mouse scrolled (375, 277) with delta (0, 0)
Screenshot: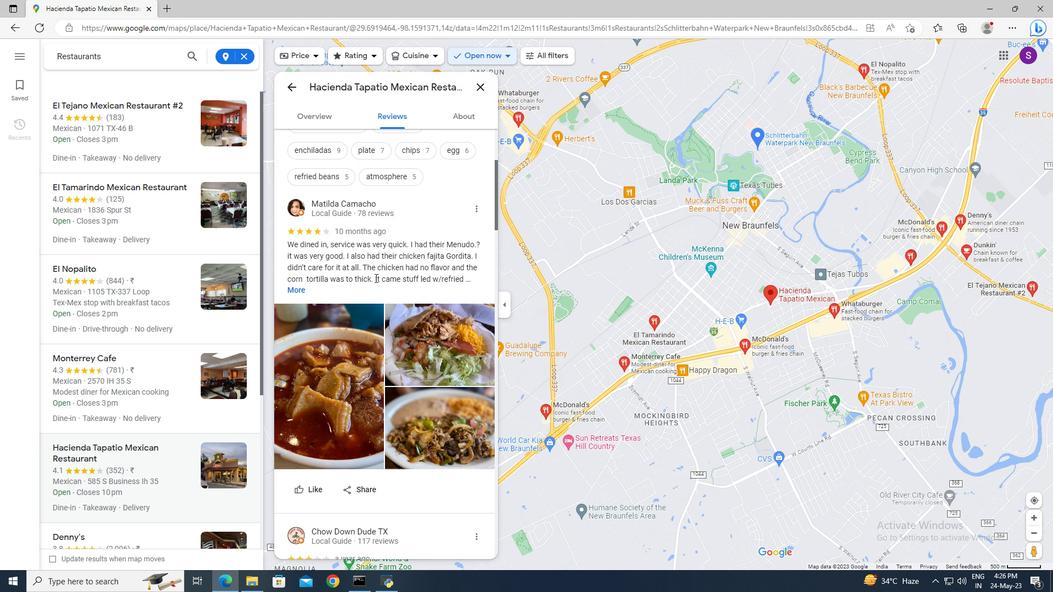 
Action: Mouse scrolled (375, 277) with delta (0, 0)
Screenshot: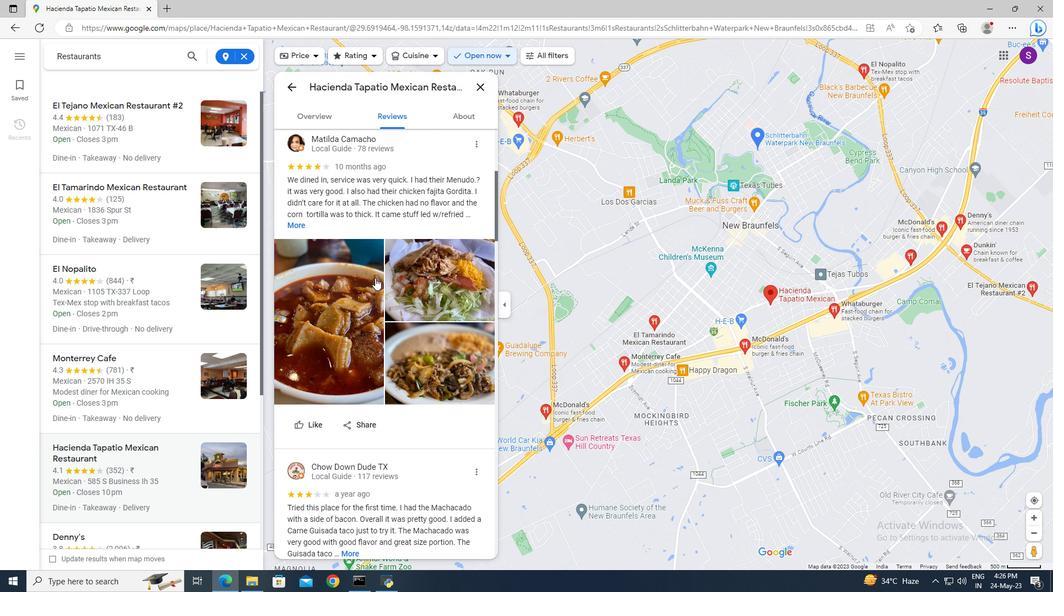 
Action: Mouse scrolled (375, 277) with delta (0, 0)
Screenshot: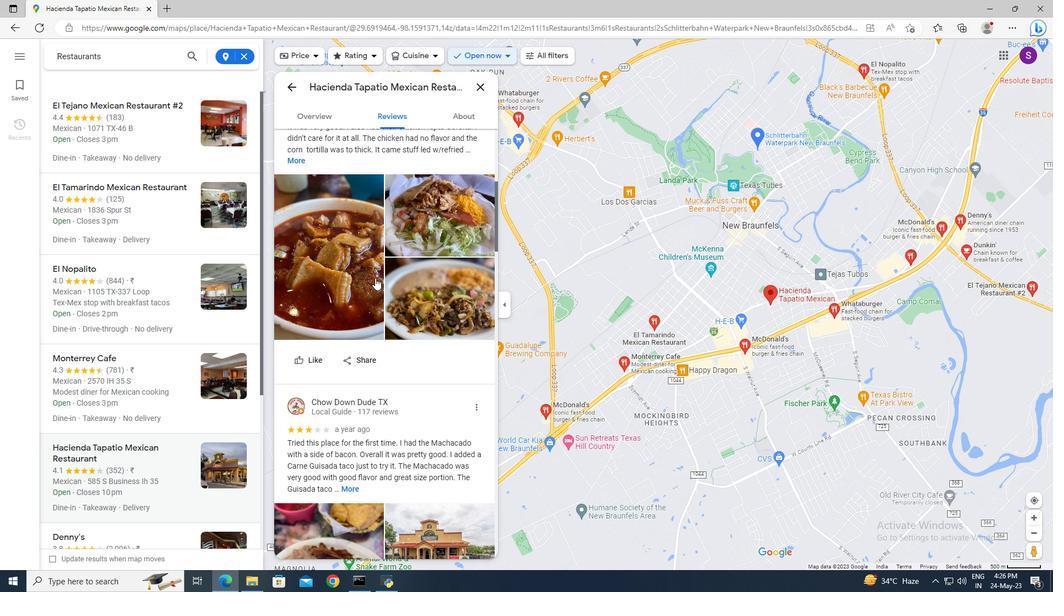
Action: Mouse scrolled (375, 277) with delta (0, 0)
Screenshot: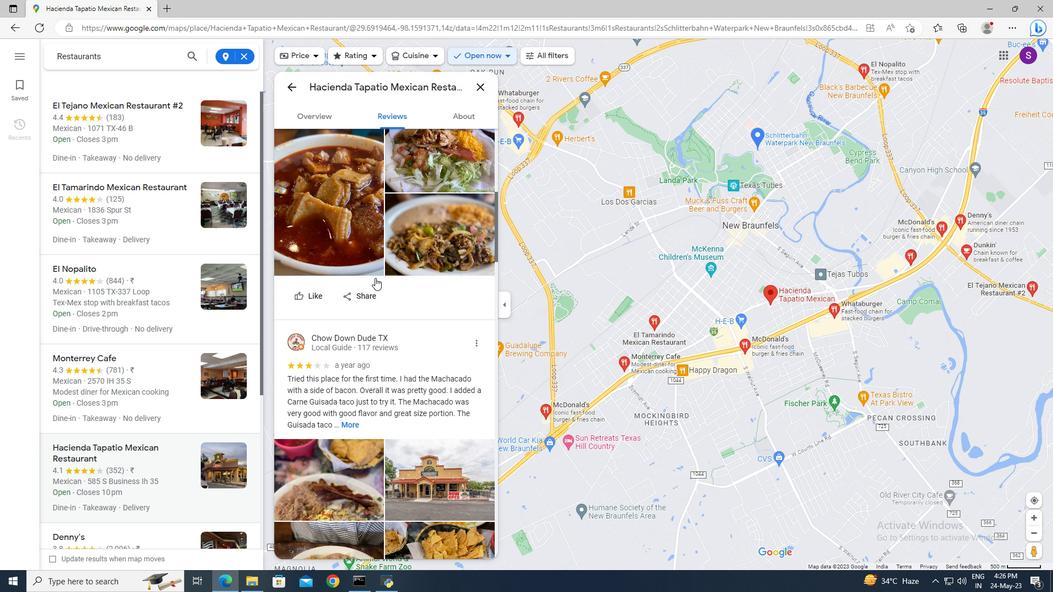 
Action: Mouse scrolled (375, 277) with delta (0, 0)
Screenshot: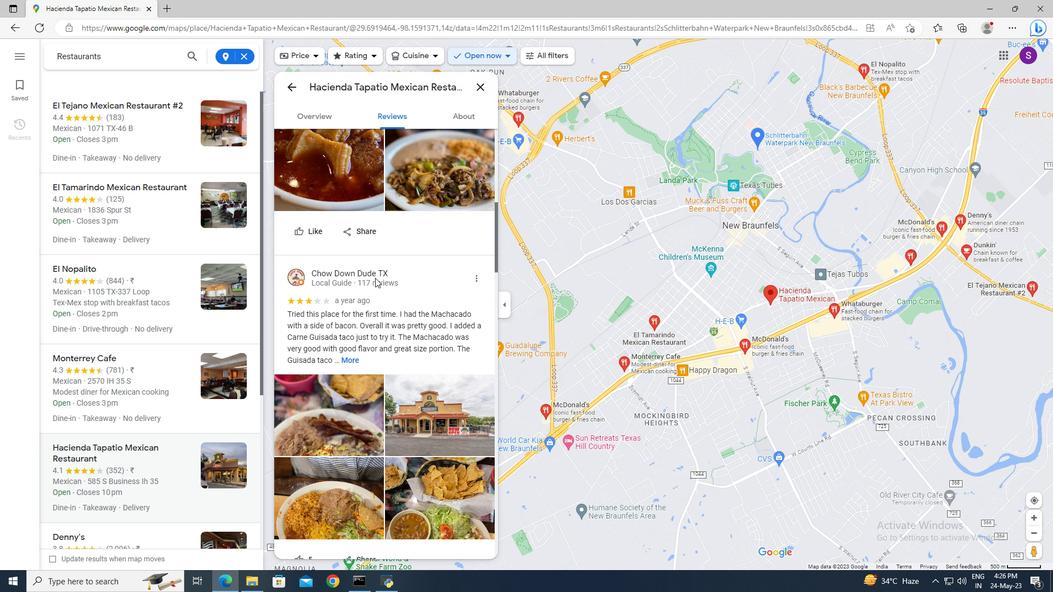 
Action: Mouse moved to (354, 294)
Screenshot: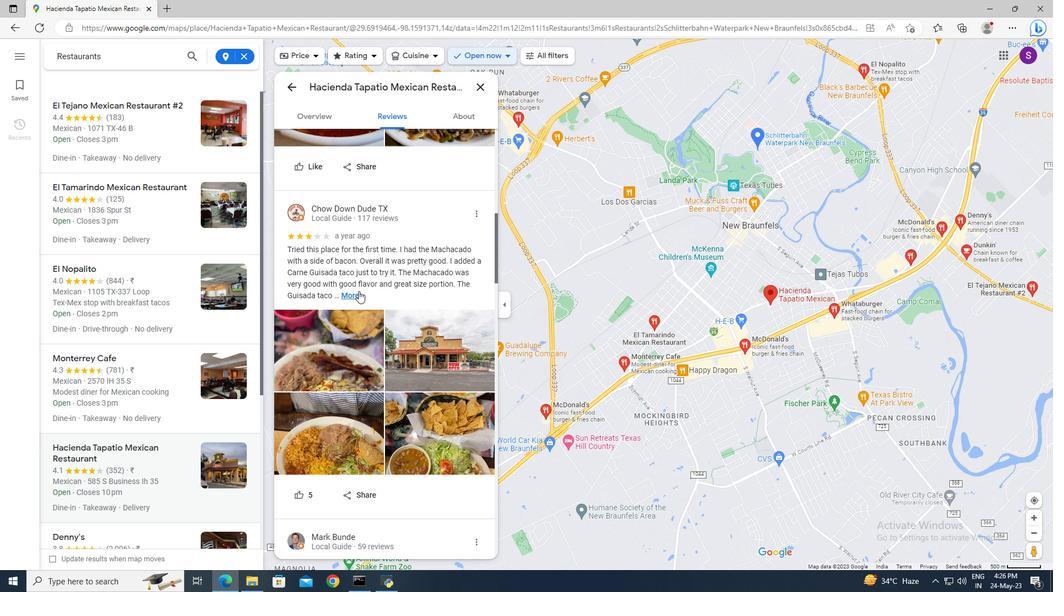 
Action: Mouse pressed left at (354, 294)
Screenshot: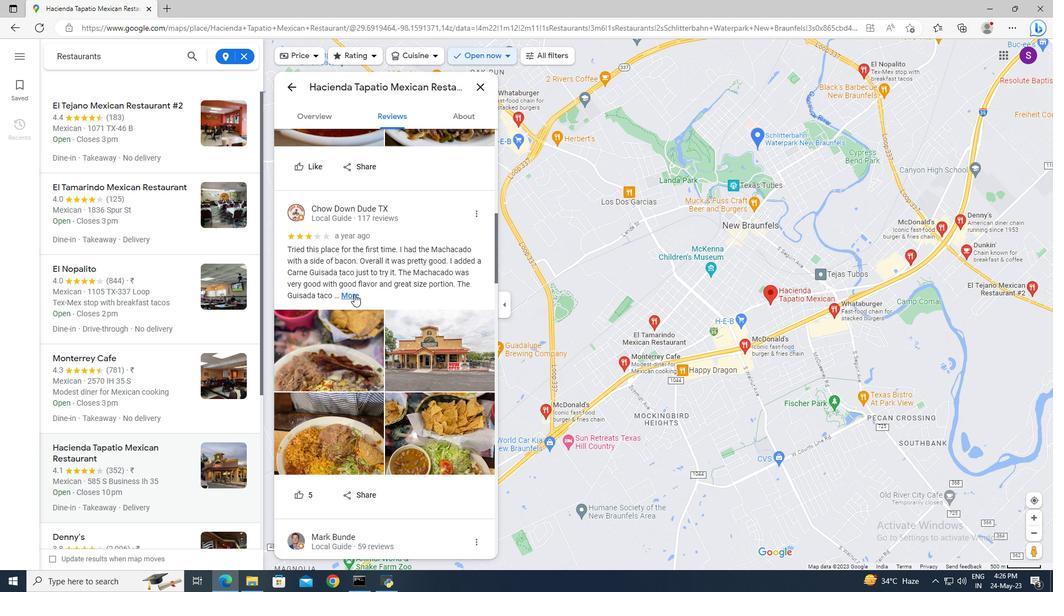 
Action: Mouse scrolled (354, 294) with delta (0, 0)
Screenshot: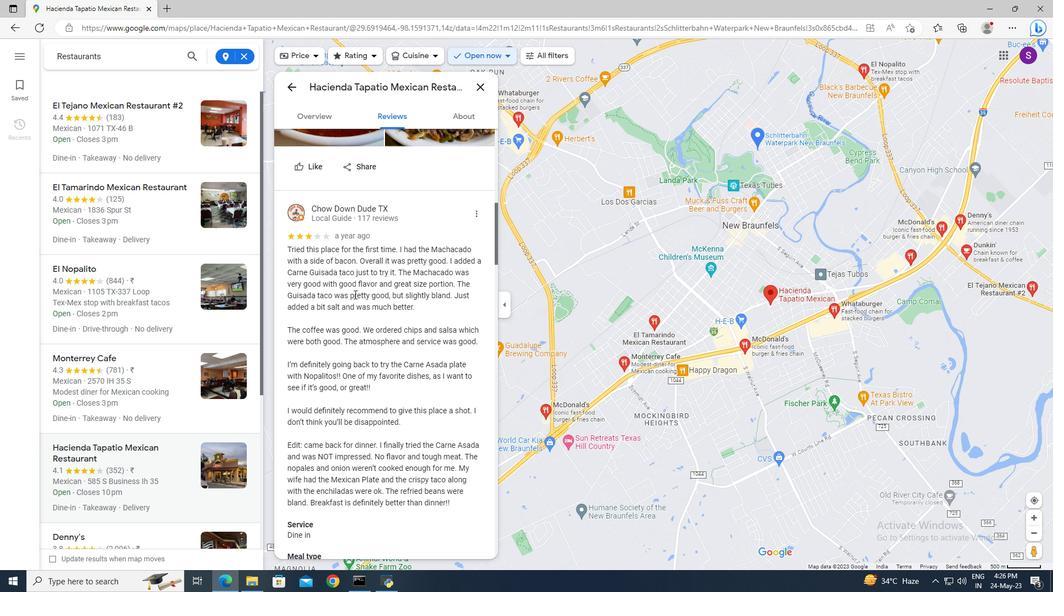 
Action: Mouse scrolled (354, 294) with delta (0, 0)
Screenshot: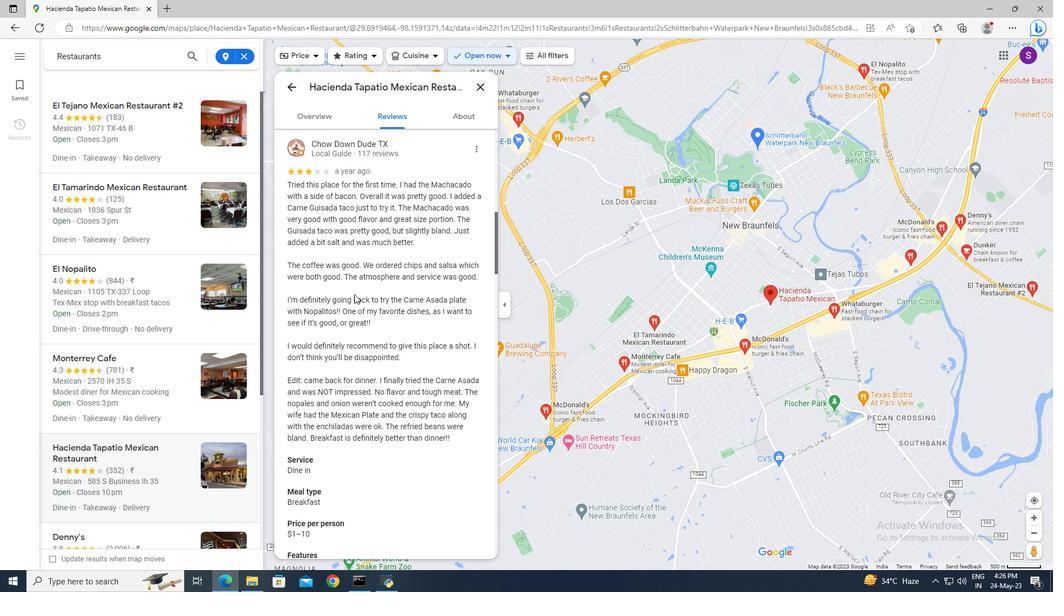 
Action: Mouse scrolled (354, 294) with delta (0, 0)
Screenshot: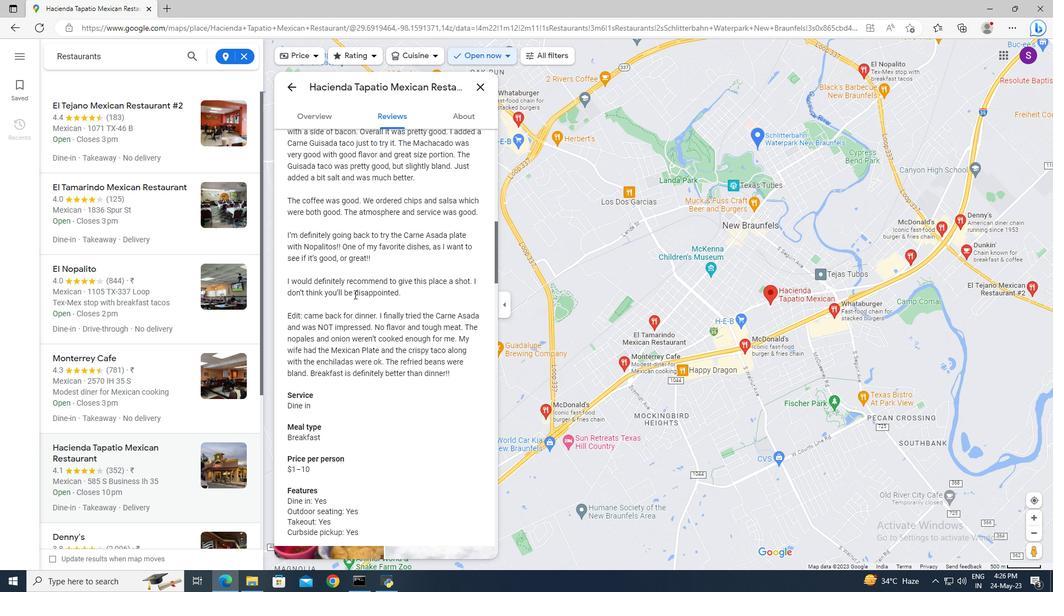 
Action: Mouse scrolled (354, 294) with delta (0, 0)
Screenshot: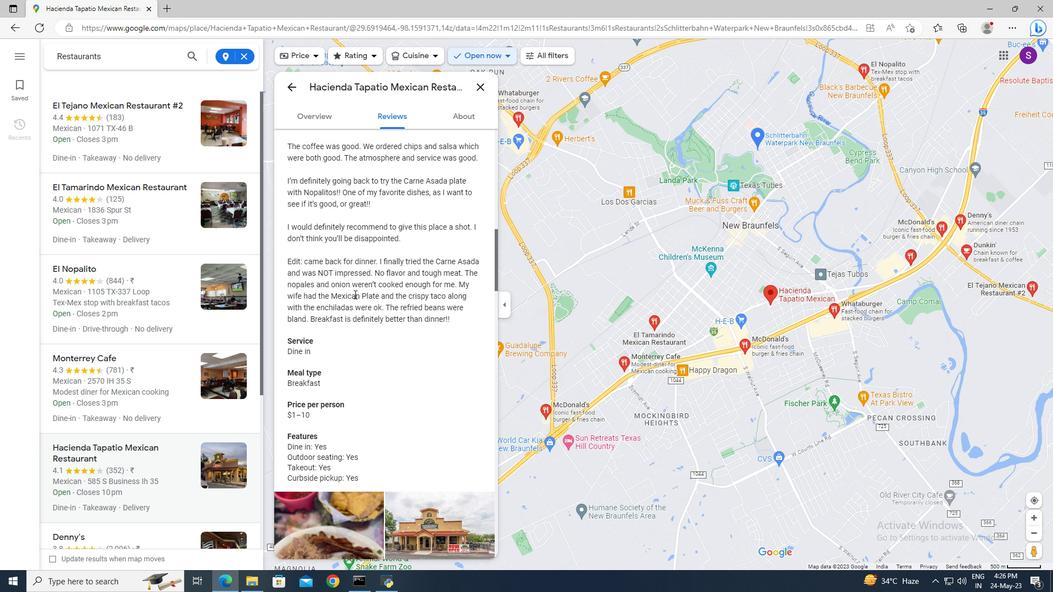 
Action: Mouse scrolled (354, 294) with delta (0, 0)
Screenshot: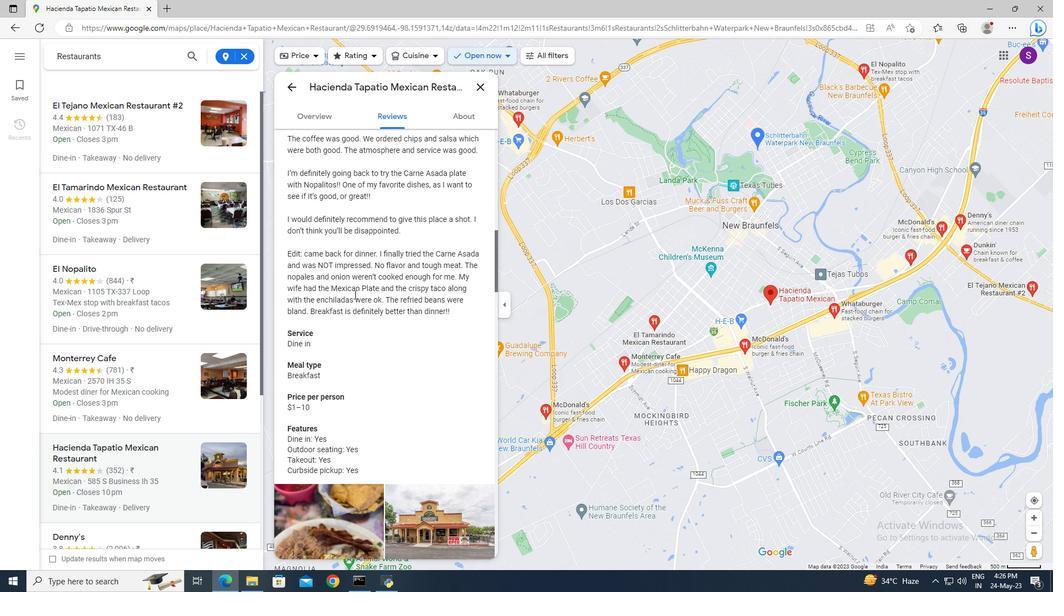 
Action: Mouse scrolled (354, 294) with delta (0, 0)
Screenshot: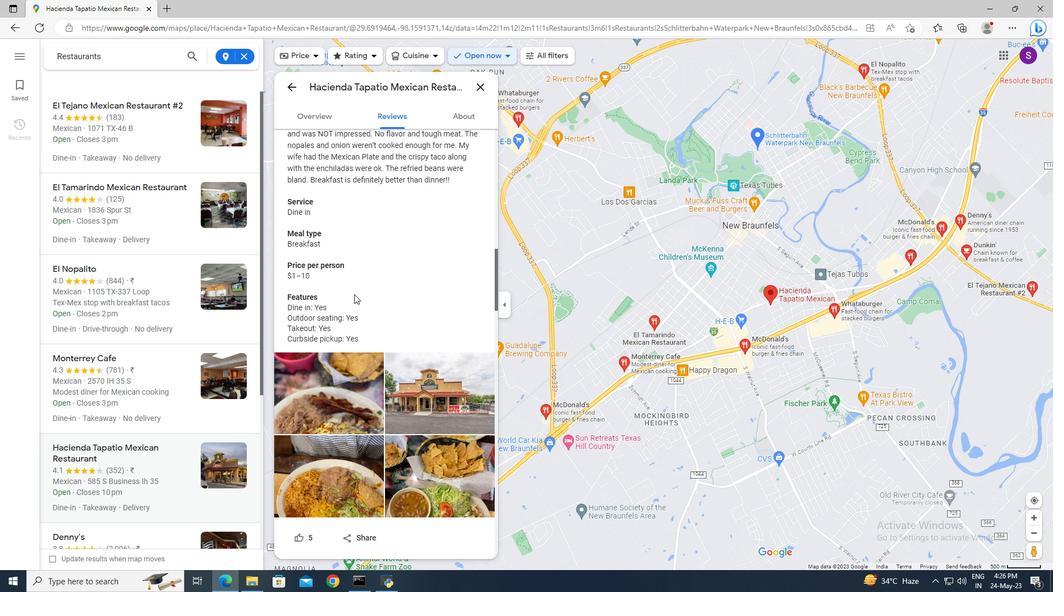 
Action: Mouse scrolled (354, 294) with delta (0, 0)
Screenshot: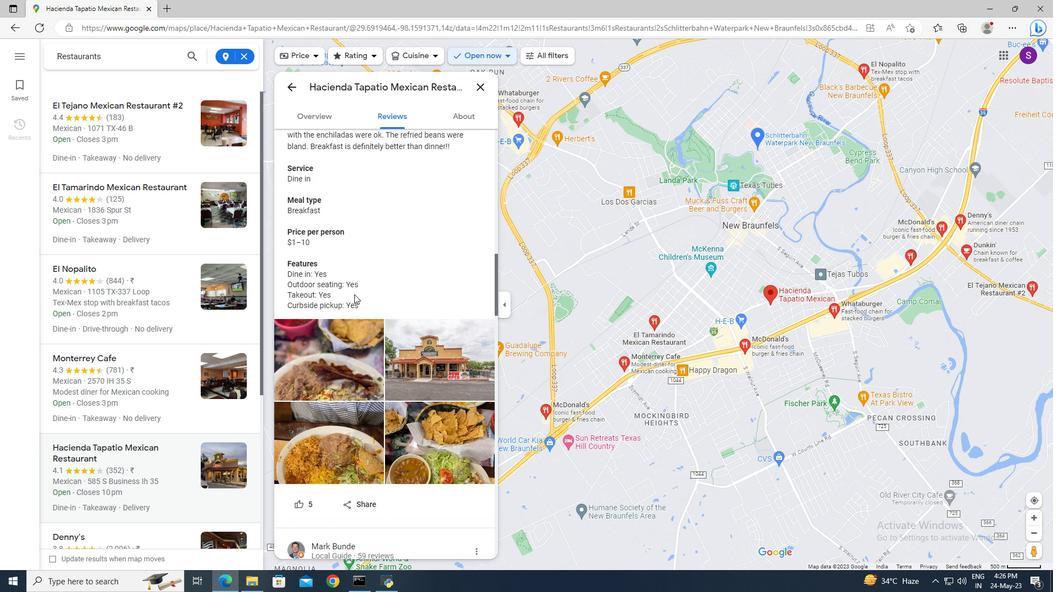 
Action: Mouse scrolled (354, 294) with delta (0, 0)
Screenshot: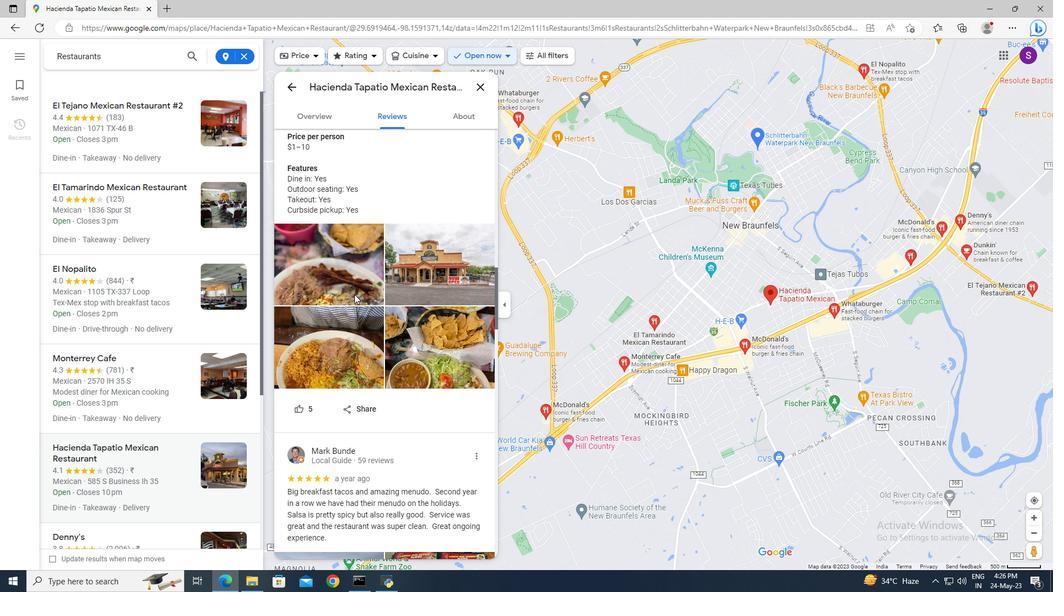 
Action: Mouse scrolled (354, 294) with delta (0, 0)
Screenshot: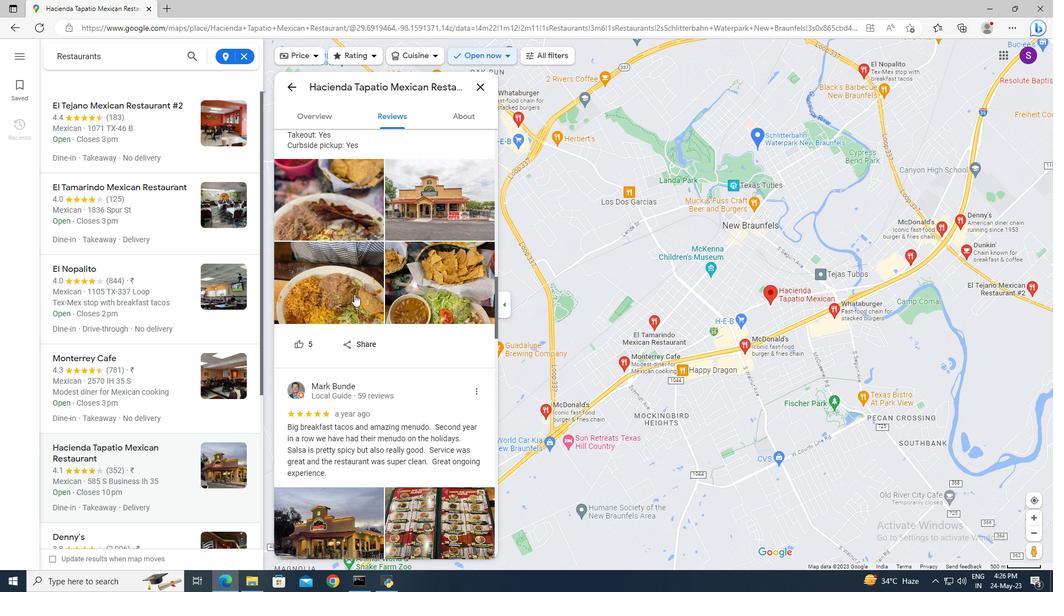 
Action: Mouse scrolled (354, 294) with delta (0, 0)
Screenshot: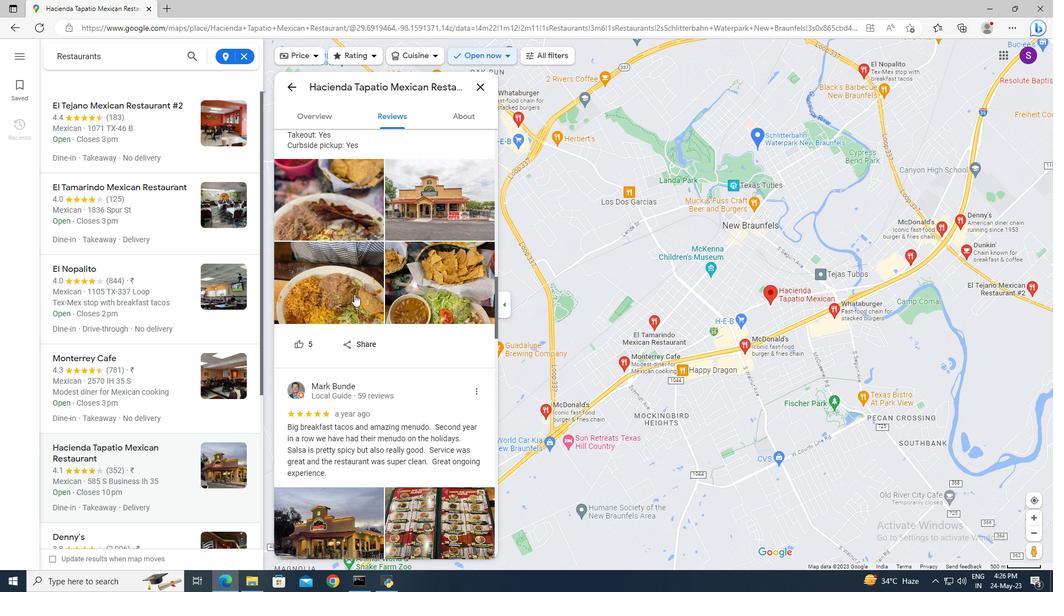
Action: Mouse scrolled (354, 294) with delta (0, 0)
Screenshot: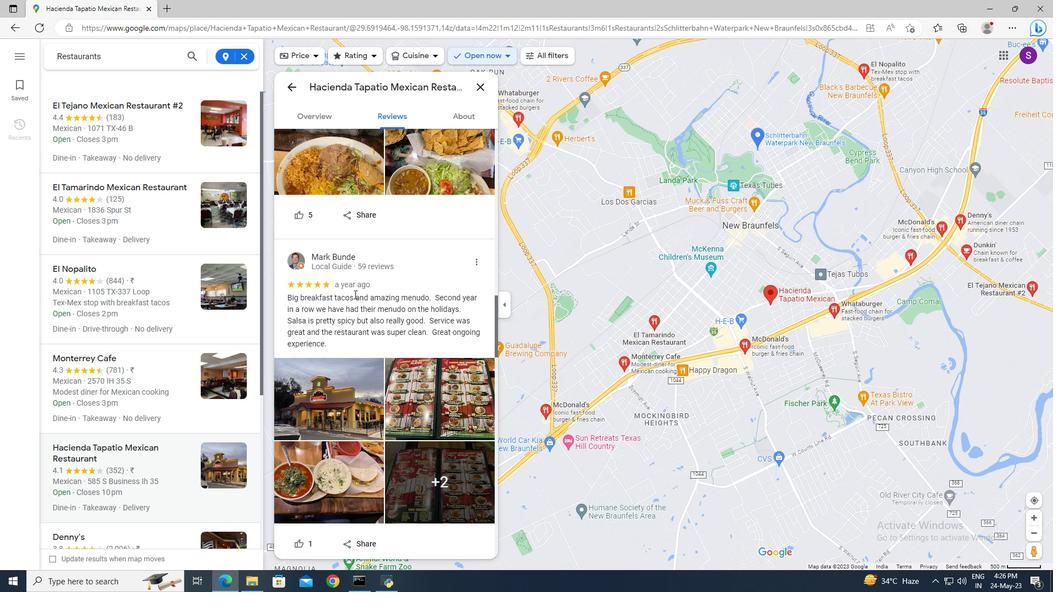 
Action: Mouse scrolled (354, 294) with delta (0, 0)
Screenshot: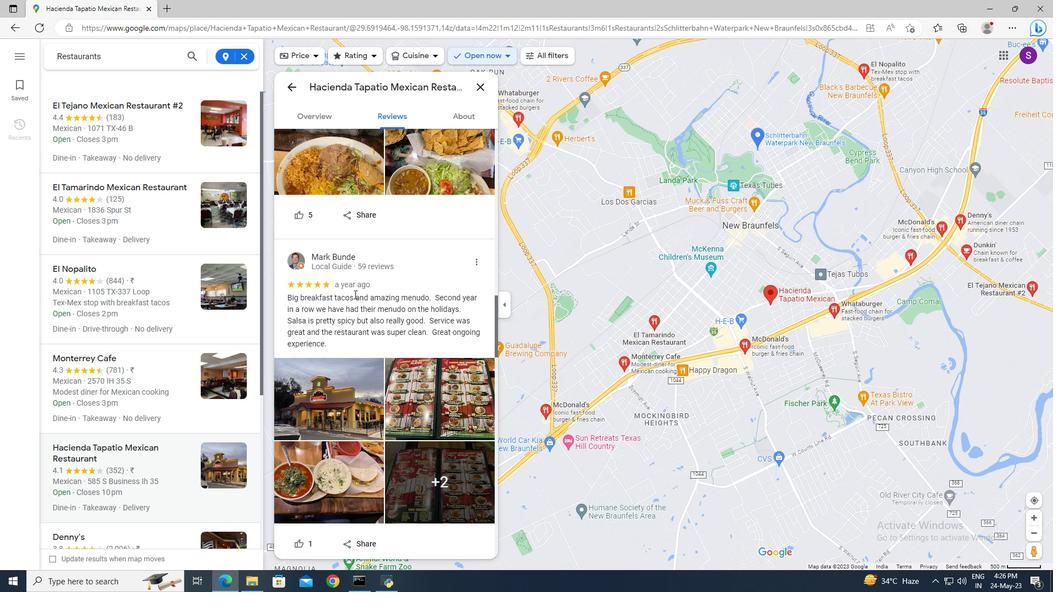 
Action: Mouse scrolled (354, 295) with delta (0, 0)
Screenshot: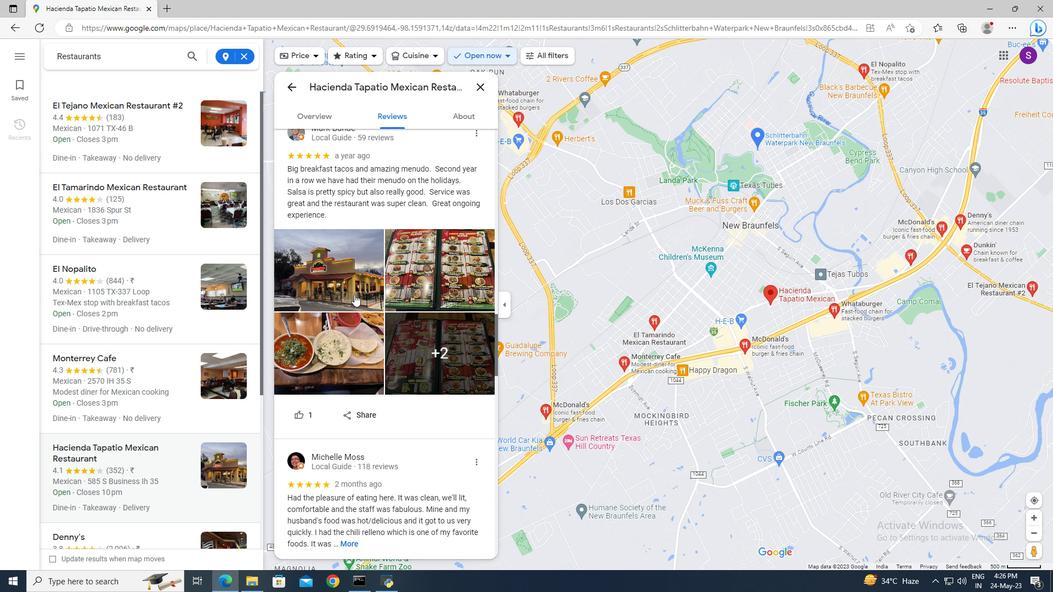 
Action: Mouse scrolled (354, 295) with delta (0, 0)
Screenshot: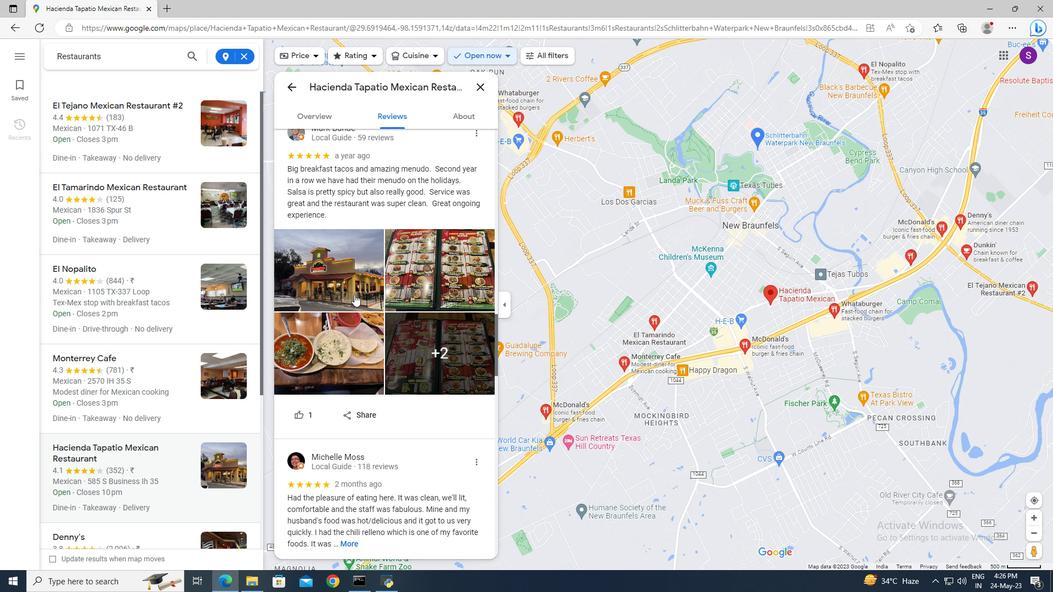 
Action: Mouse scrolled (354, 295) with delta (0, 0)
Screenshot: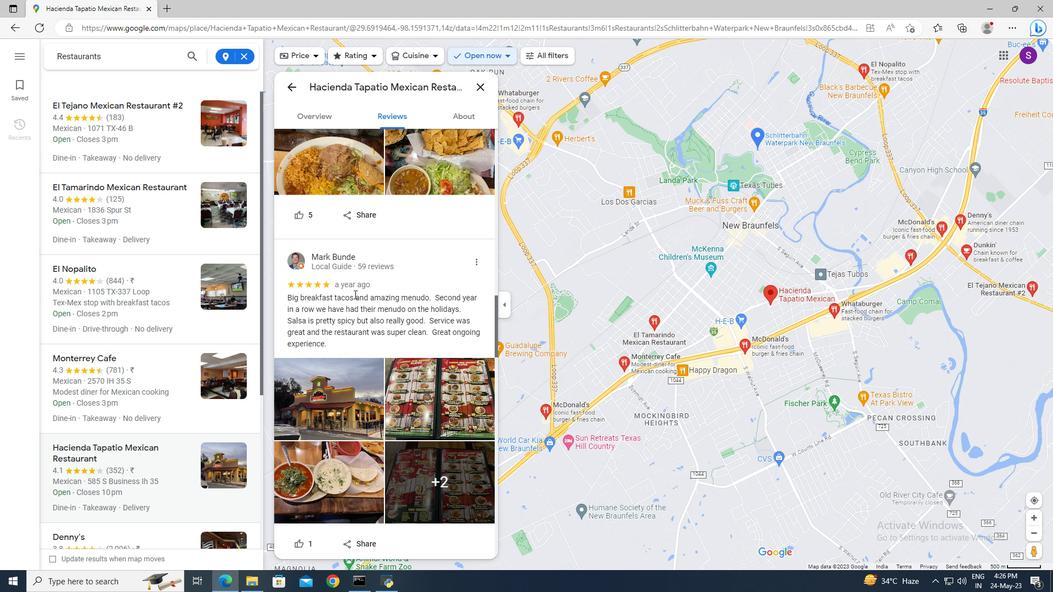 
Action: Mouse scrolled (354, 295) with delta (0, 0)
Screenshot: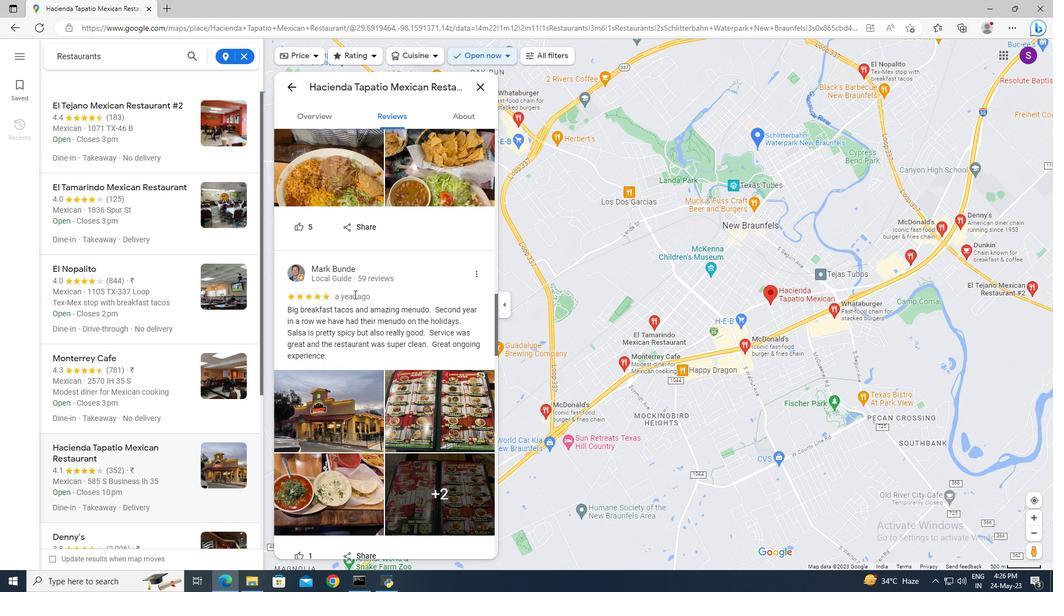 
Action: Mouse moved to (445, 123)
Screenshot: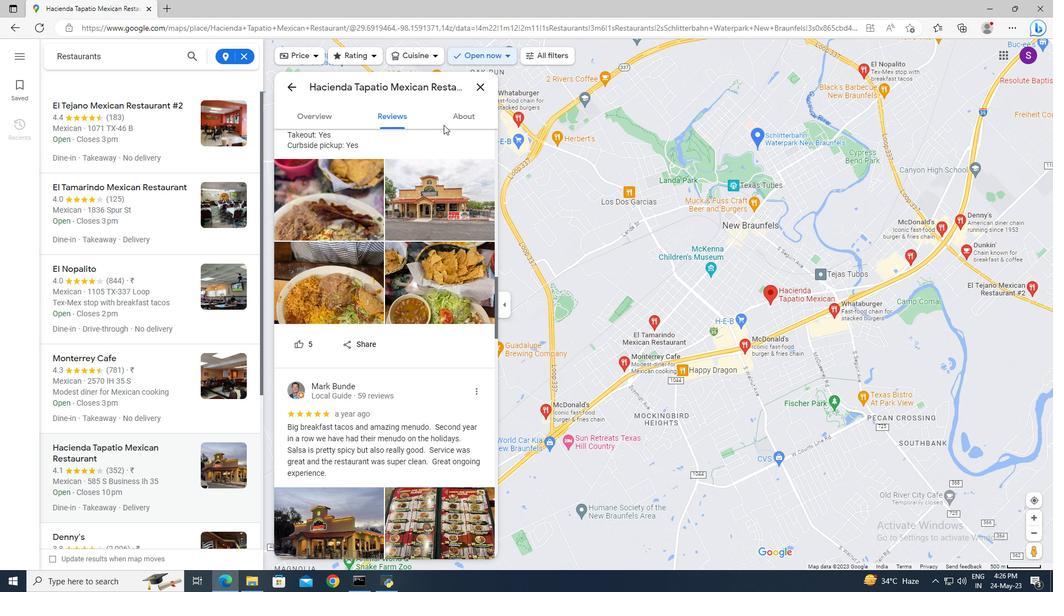 
Action: Mouse pressed left at (445, 123)
Screenshot: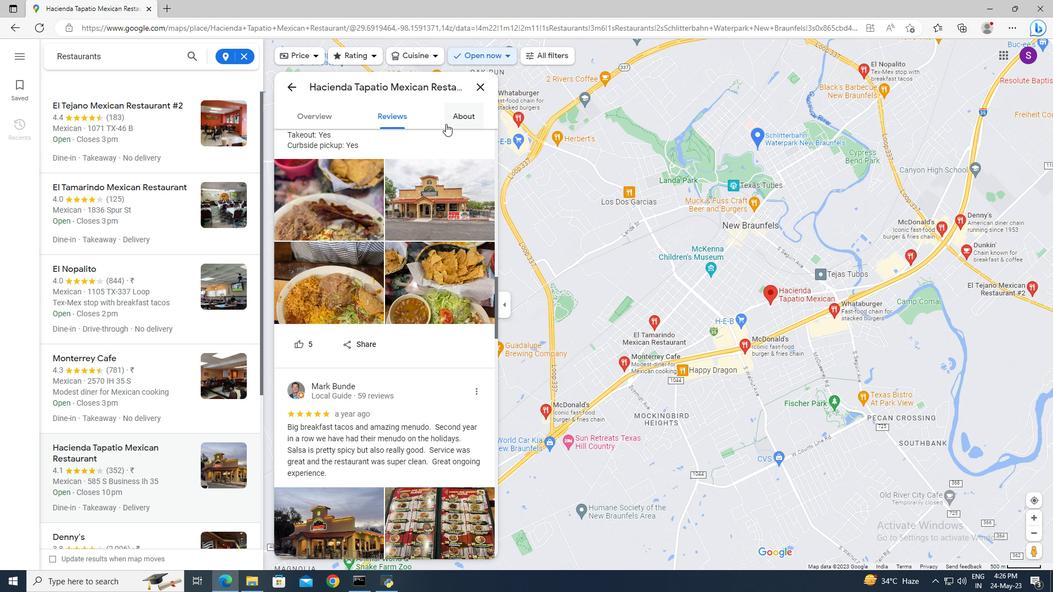 
Action: Mouse moved to (397, 221)
Screenshot: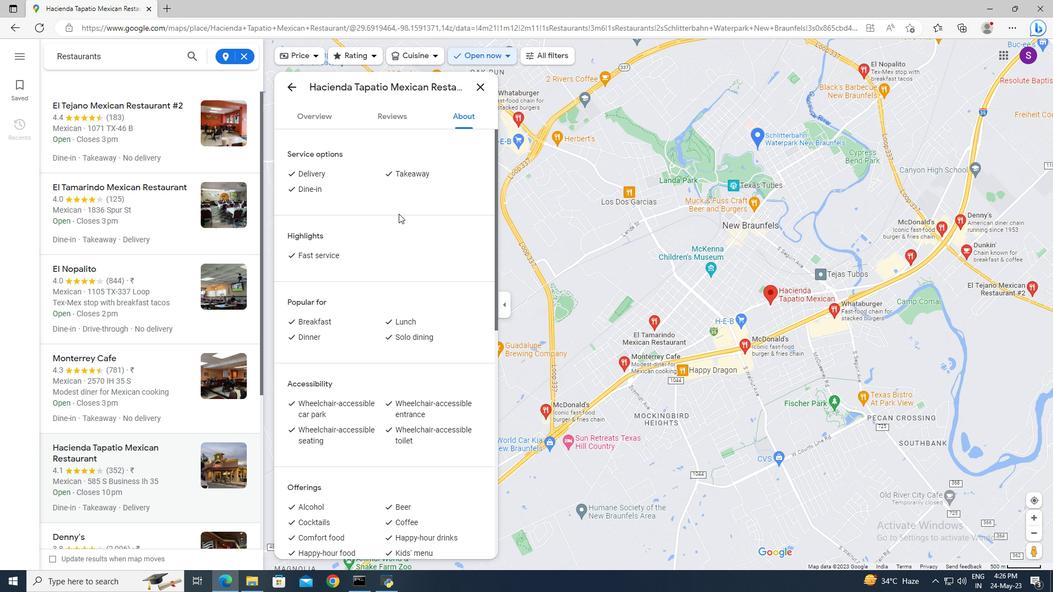 
Action: Mouse scrolled (397, 220) with delta (0, 0)
Screenshot: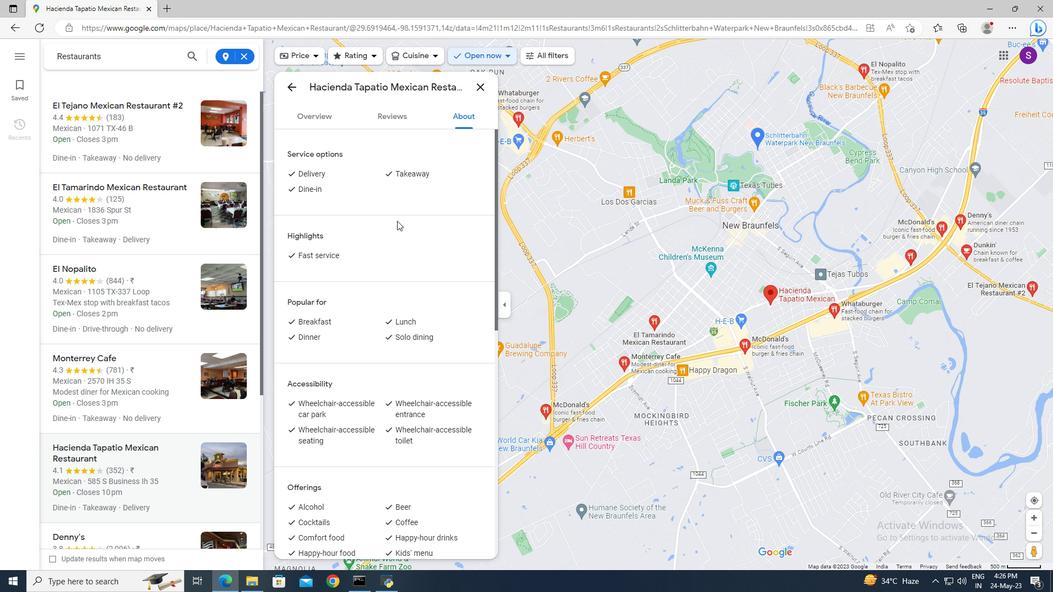 
Action: Mouse moved to (397, 221)
Screenshot: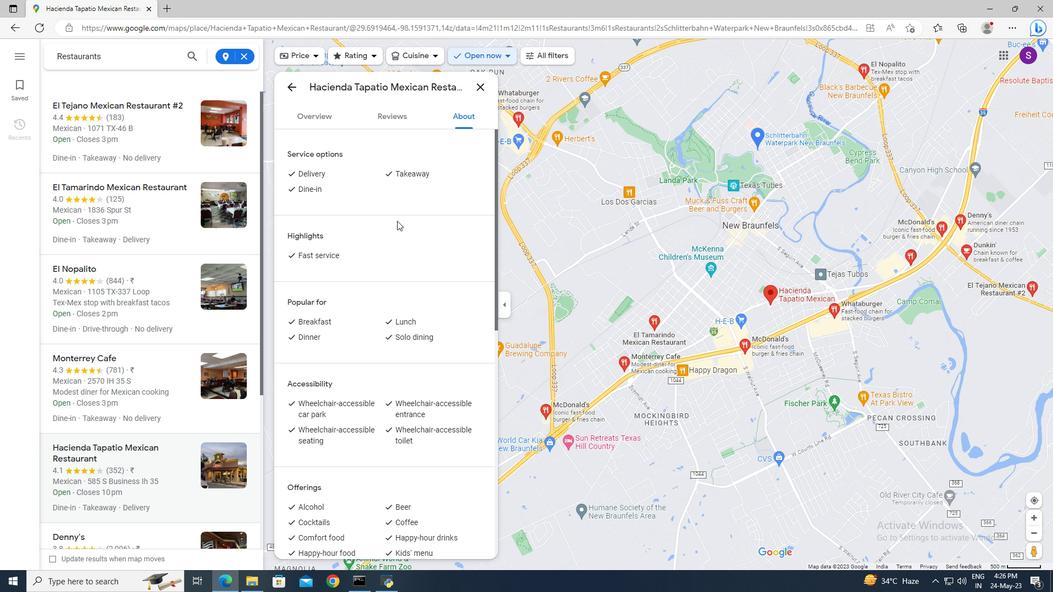 
Action: Mouse scrolled (397, 220) with delta (0, 0)
Screenshot: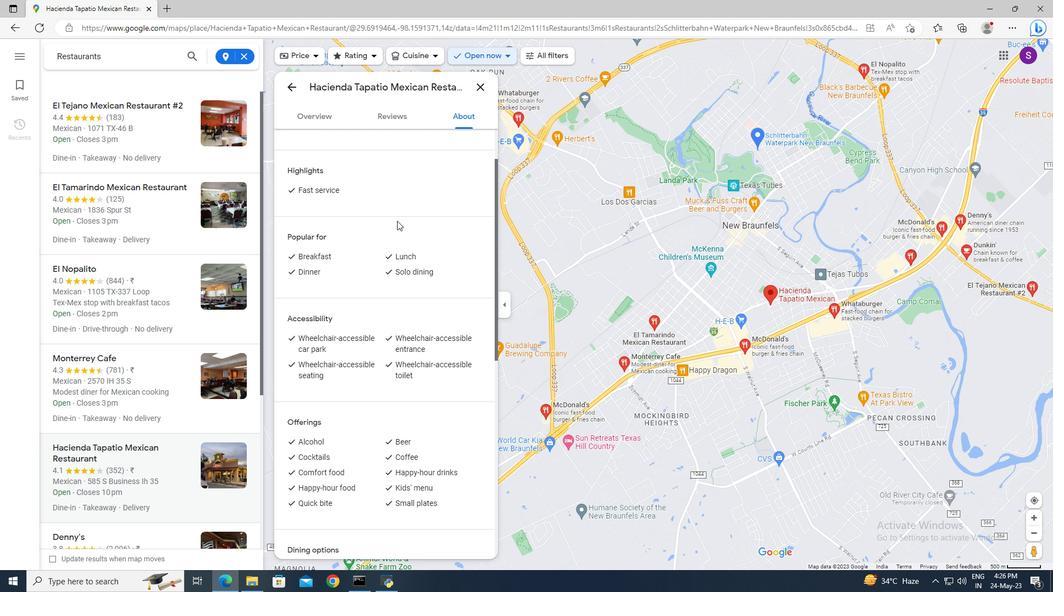 
Action: Mouse moved to (397, 221)
Screenshot: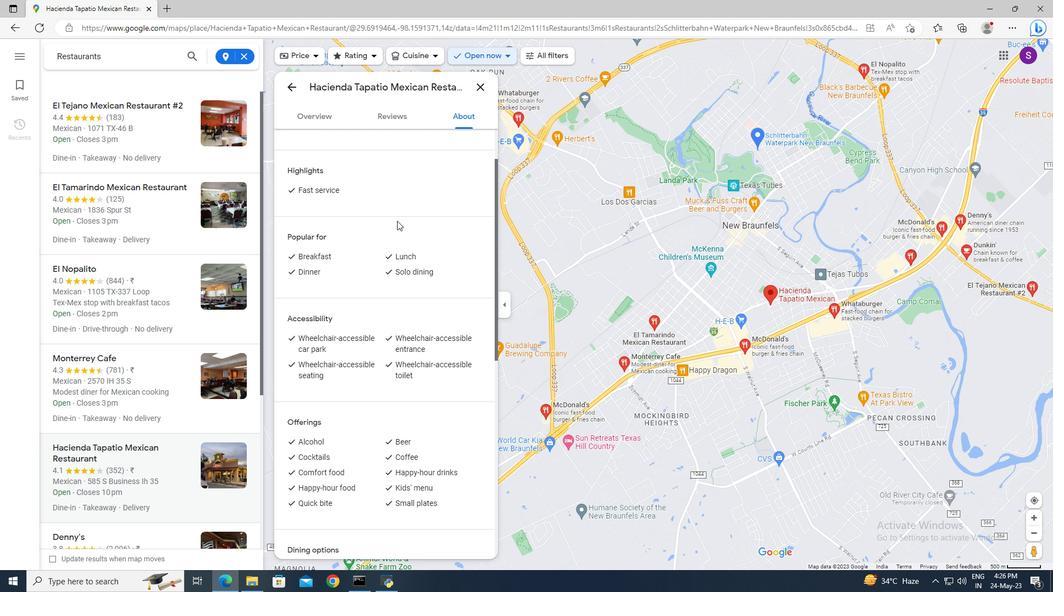 
Action: Mouse scrolled (397, 221) with delta (0, 0)
Screenshot: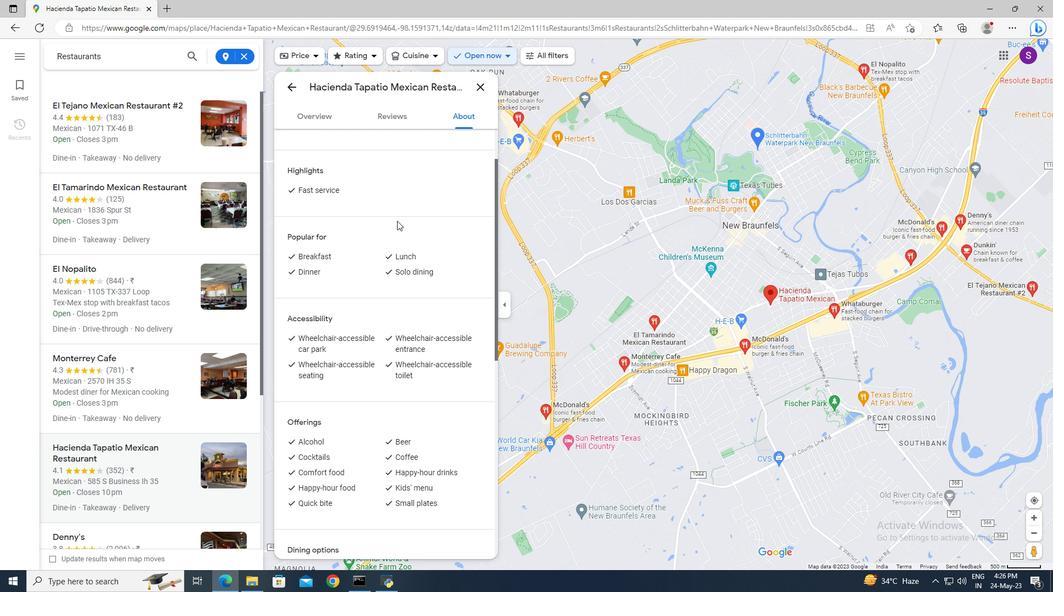 
Action: Mouse scrolled (397, 221) with delta (0, 0)
Screenshot: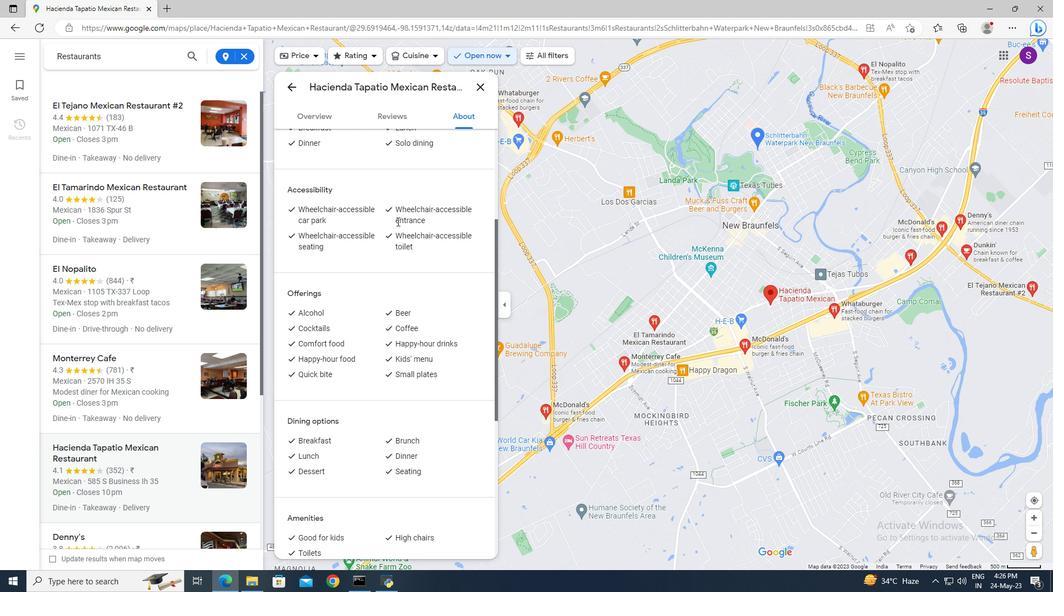 
Action: Mouse scrolled (397, 221) with delta (0, 0)
Screenshot: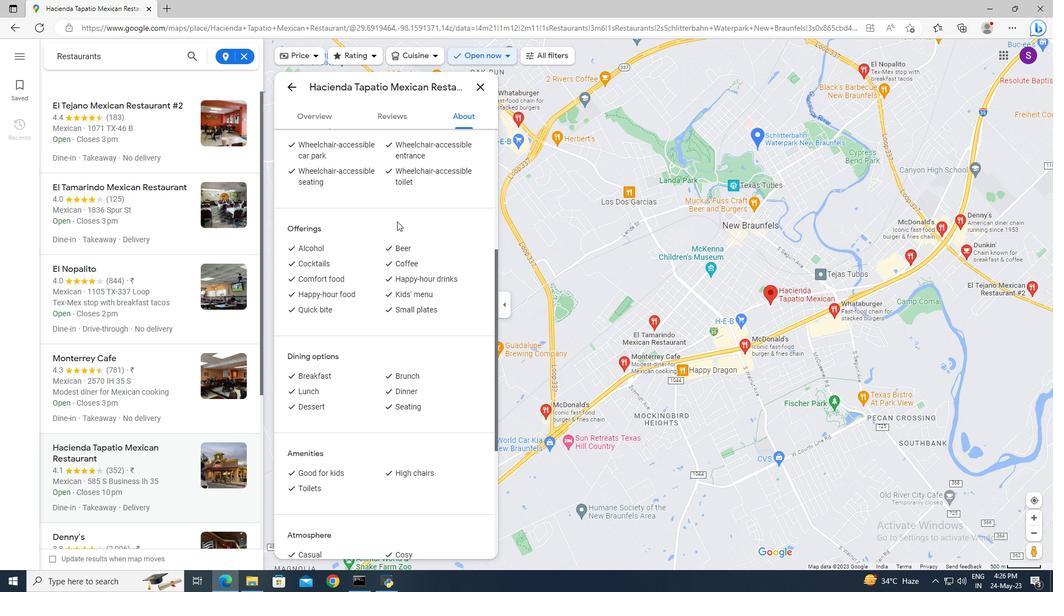 
Action: Mouse scrolled (397, 221) with delta (0, 0)
Screenshot: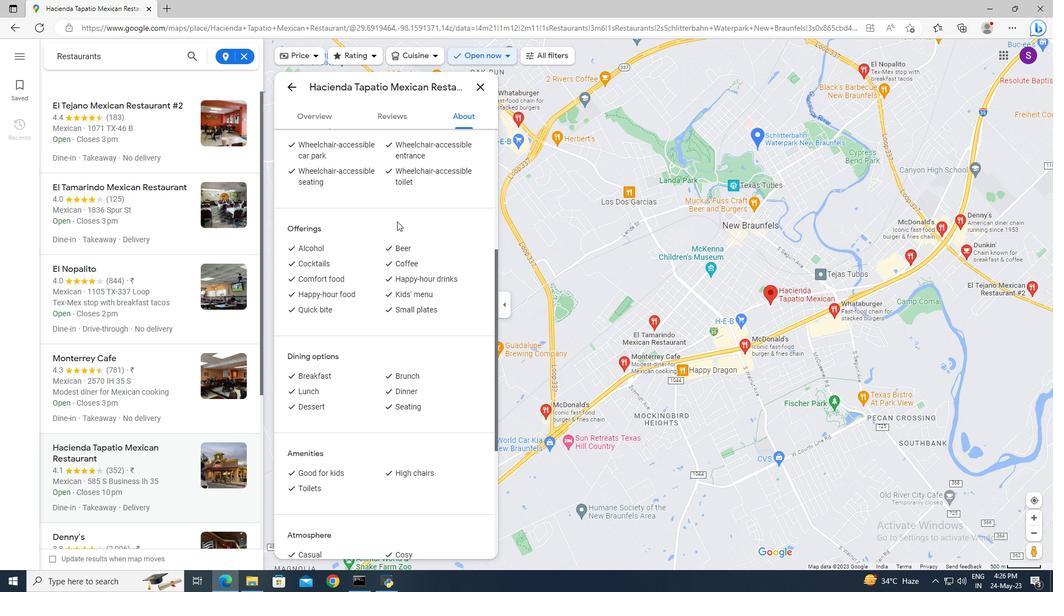 
Action: Mouse moved to (396, 222)
Screenshot: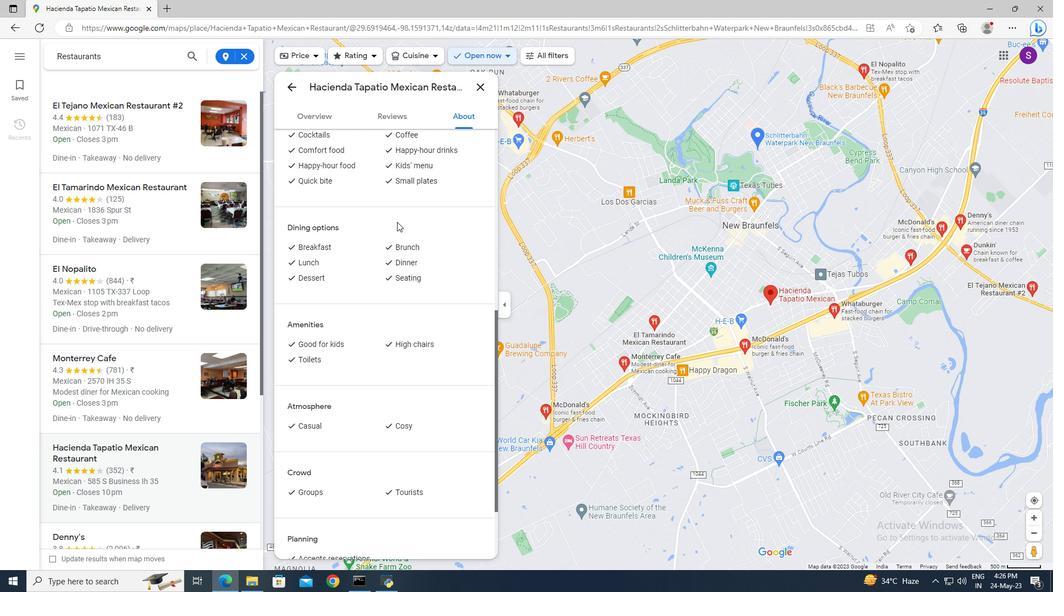 
Action: Mouse scrolled (396, 221) with delta (0, 0)
Screenshot: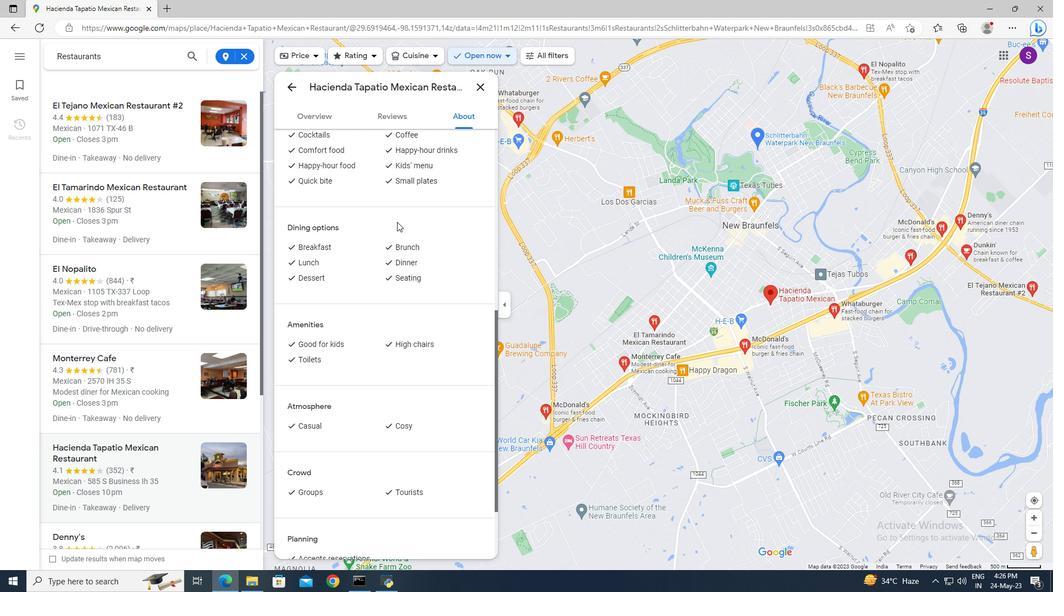 
Action: Mouse moved to (396, 223)
Screenshot: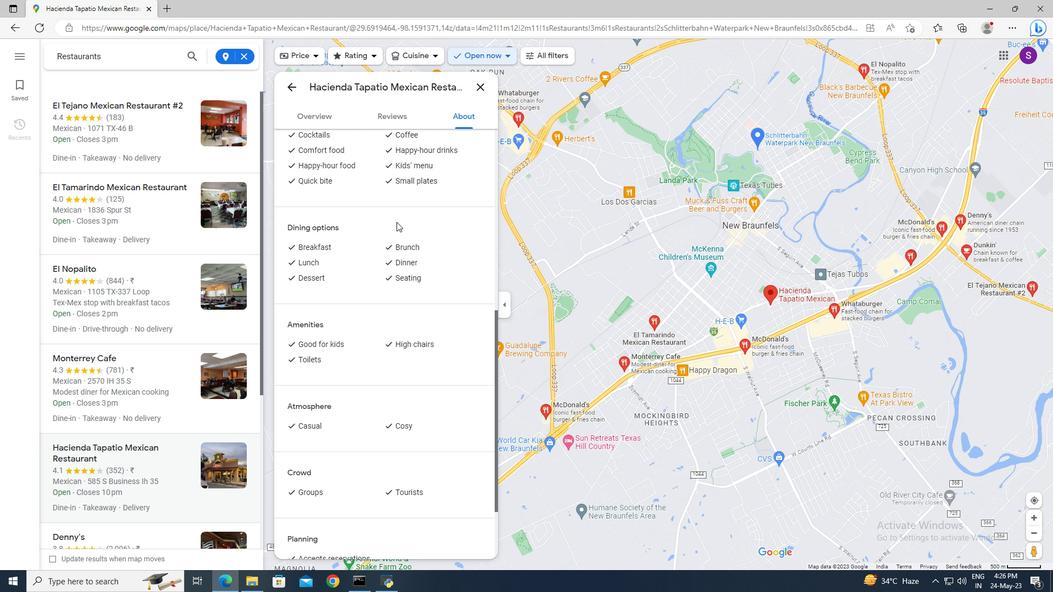 
Action: Mouse scrolled (396, 222) with delta (0, 0)
Screenshot: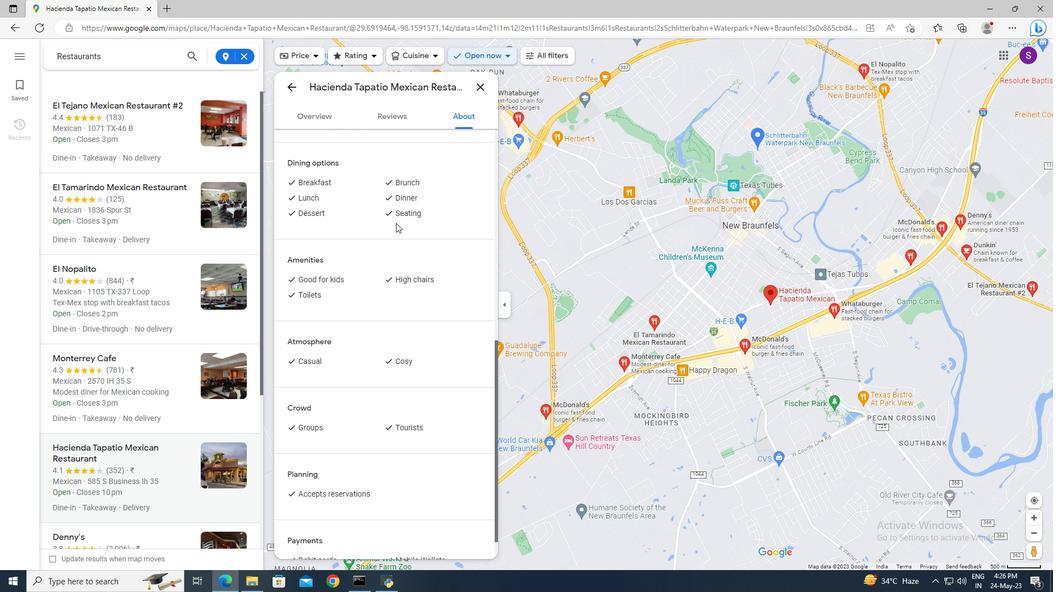 
Action: Mouse scrolled (396, 222) with delta (0, 0)
Screenshot: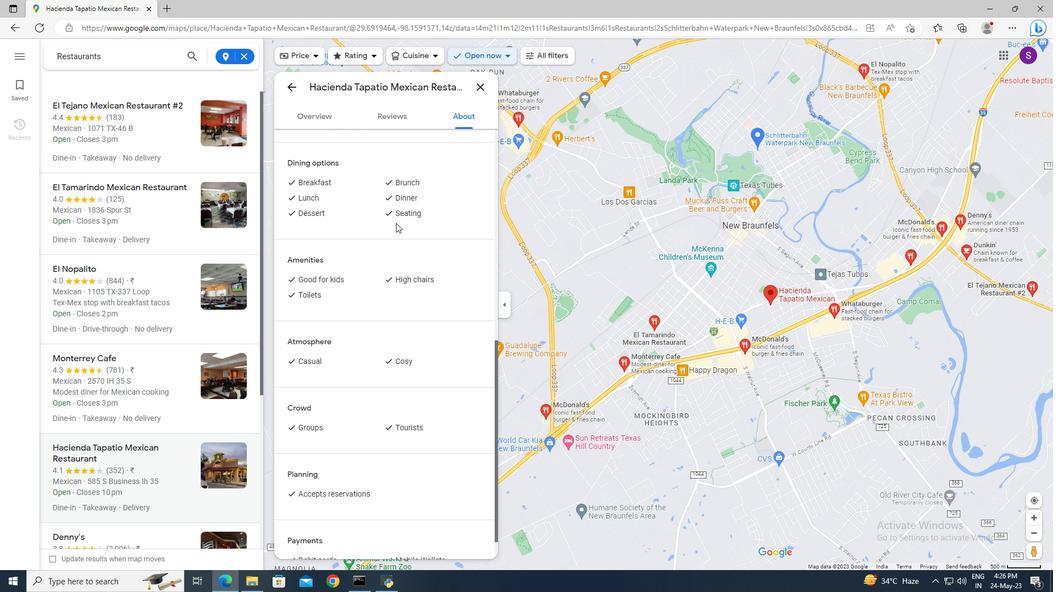 
Action: Mouse moved to (395, 223)
Screenshot: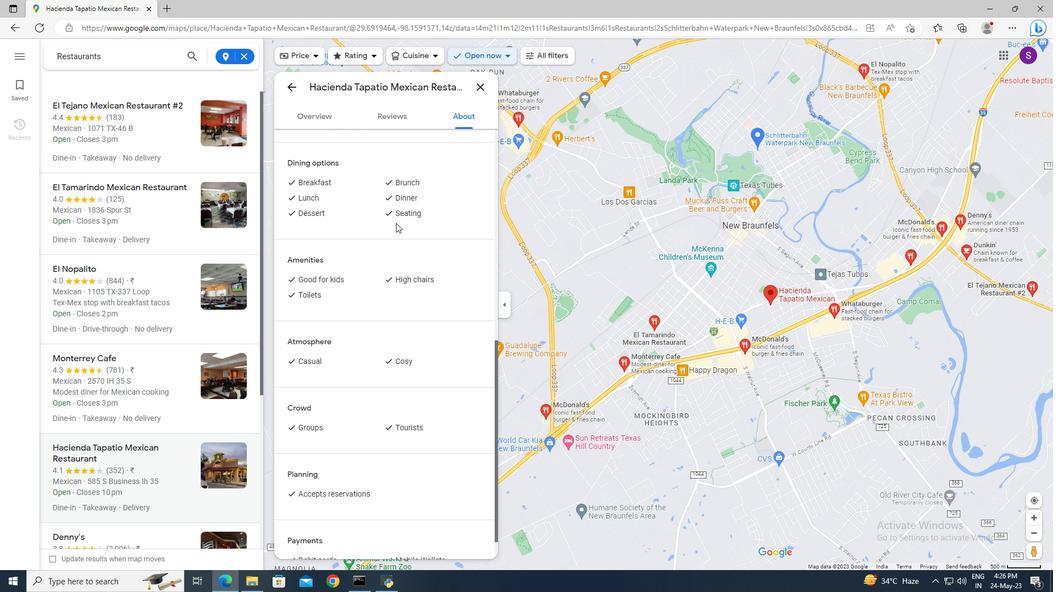 
Action: Mouse scrolled (395, 223) with delta (0, 0)
Screenshot: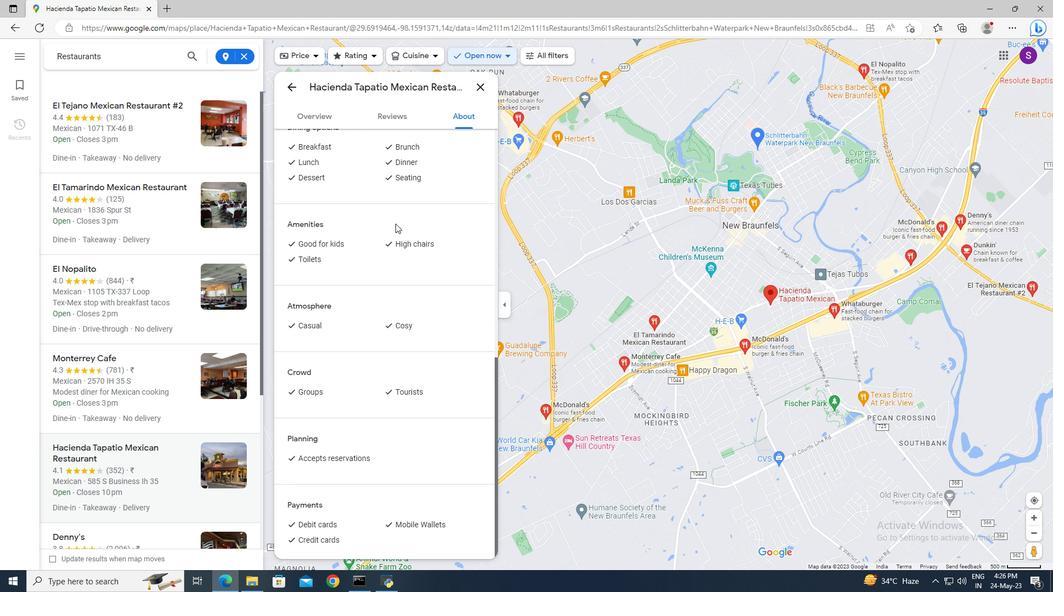 
Action: Mouse scrolled (395, 223) with delta (0, 0)
Screenshot: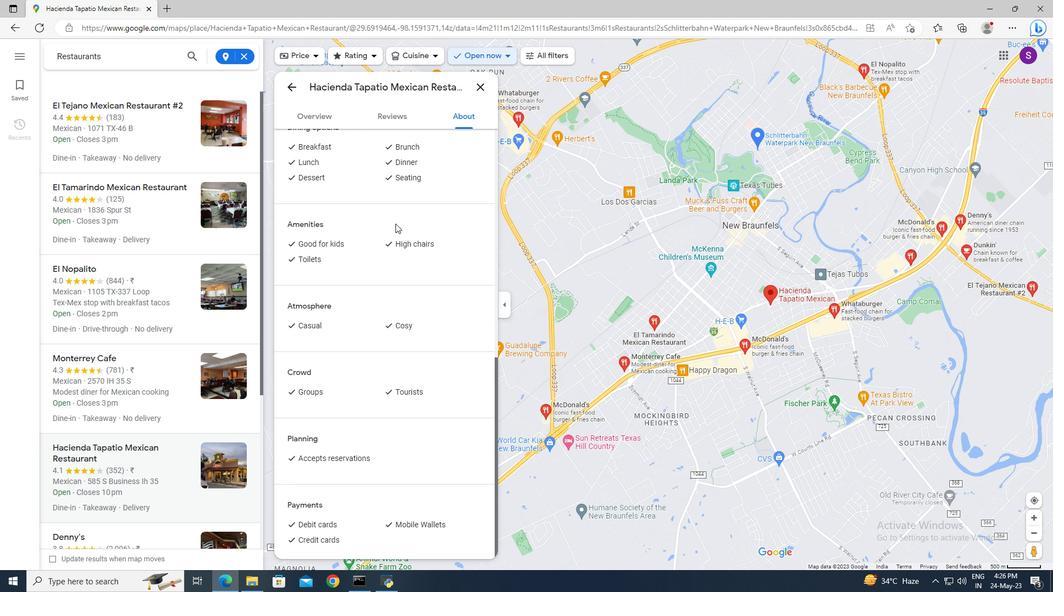 
Action: Mouse scrolled (395, 223) with delta (0, 0)
Screenshot: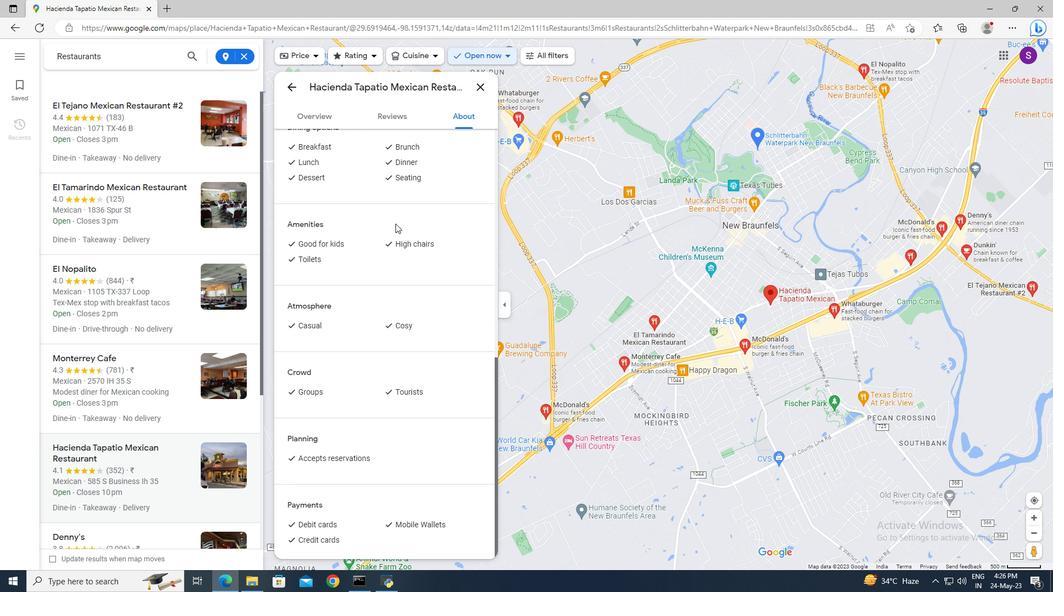 
Action: Mouse scrolled (395, 223) with delta (0, 0)
Screenshot: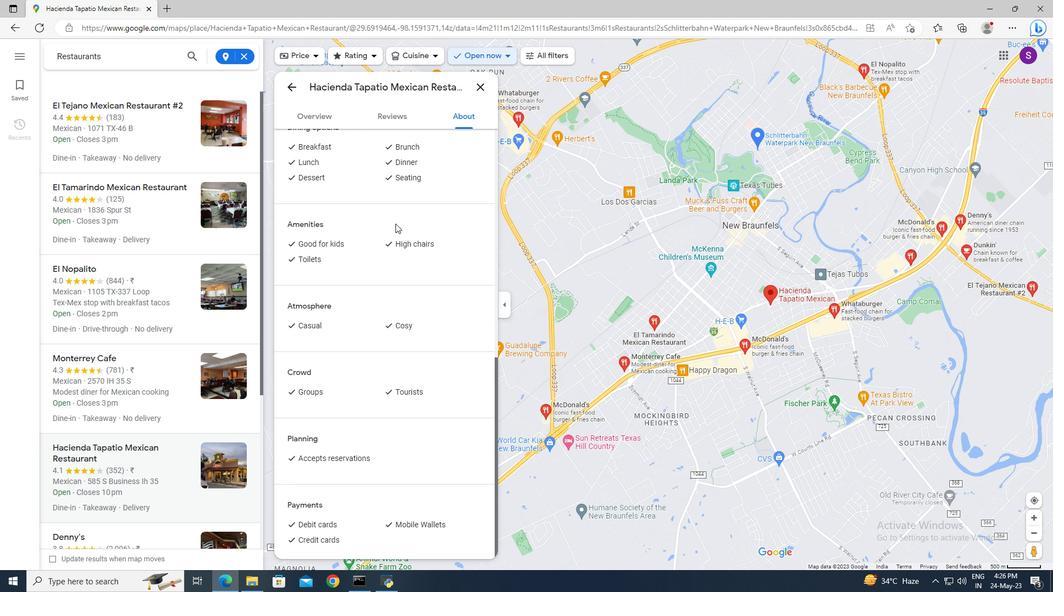 
Action: Mouse moved to (393, 329)
Screenshot: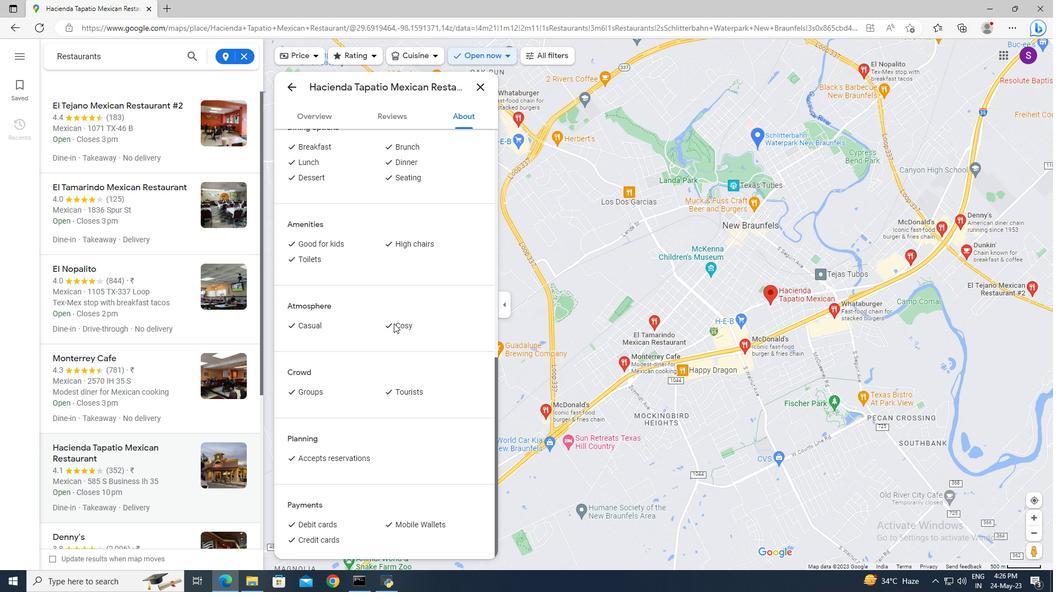 
Action: Mouse scrolled (393, 330) with delta (0, 0)
